 Task: Design a 3D-printable storage container.
Action: Mouse moved to (272, 210)
Screenshot: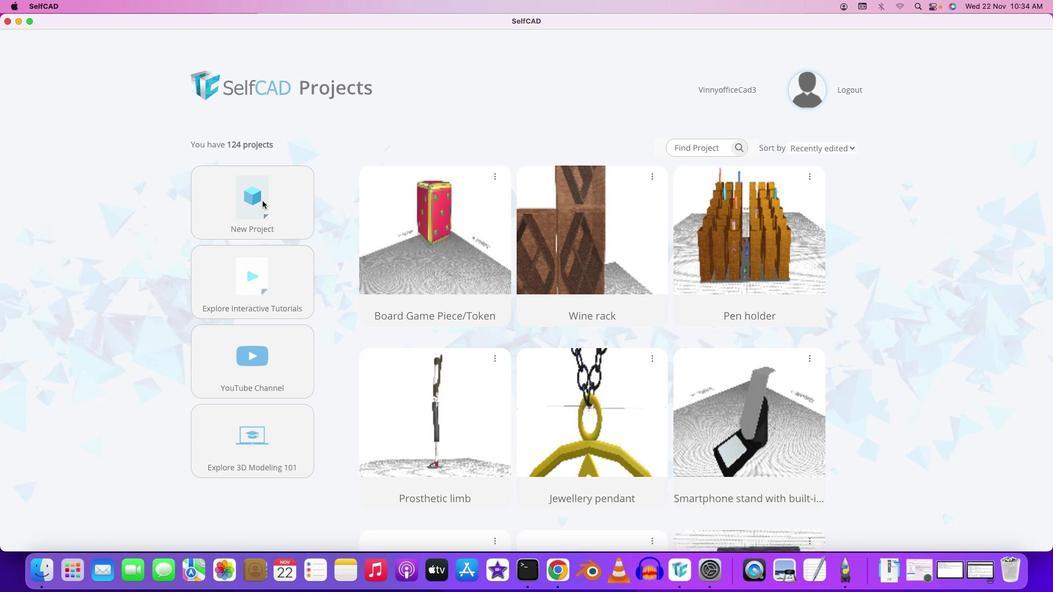 
Action: Mouse pressed left at (272, 210)
Screenshot: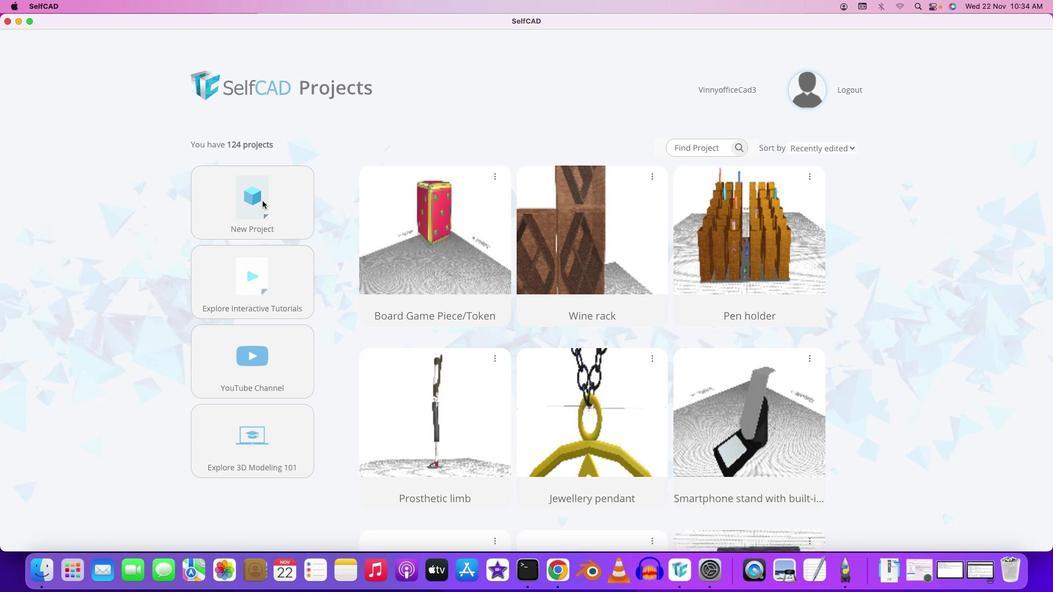 
Action: Mouse moved to (288, 218)
Screenshot: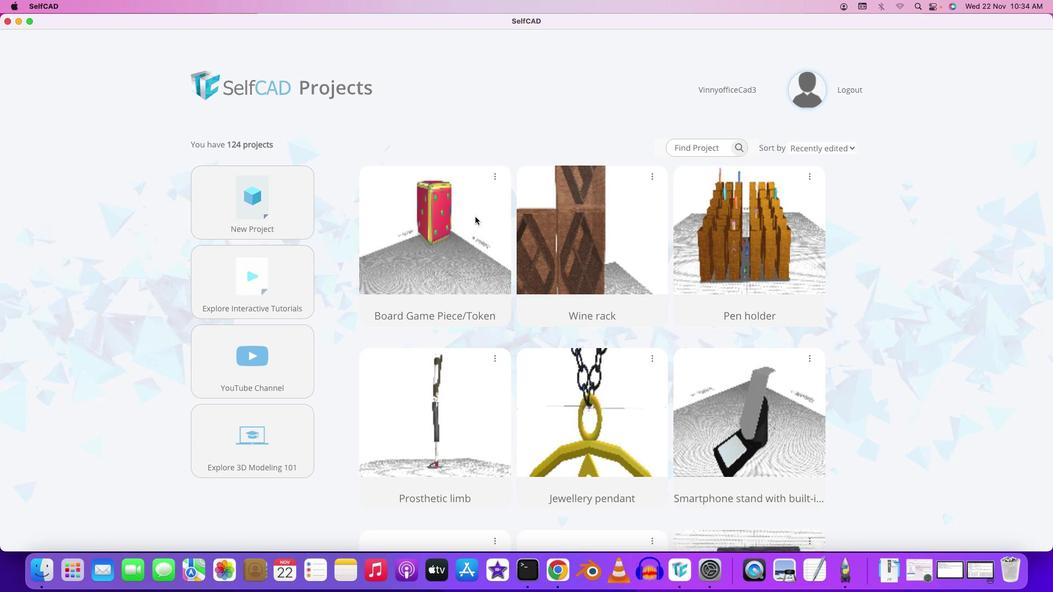 
Action: Mouse pressed left at (288, 218)
Screenshot: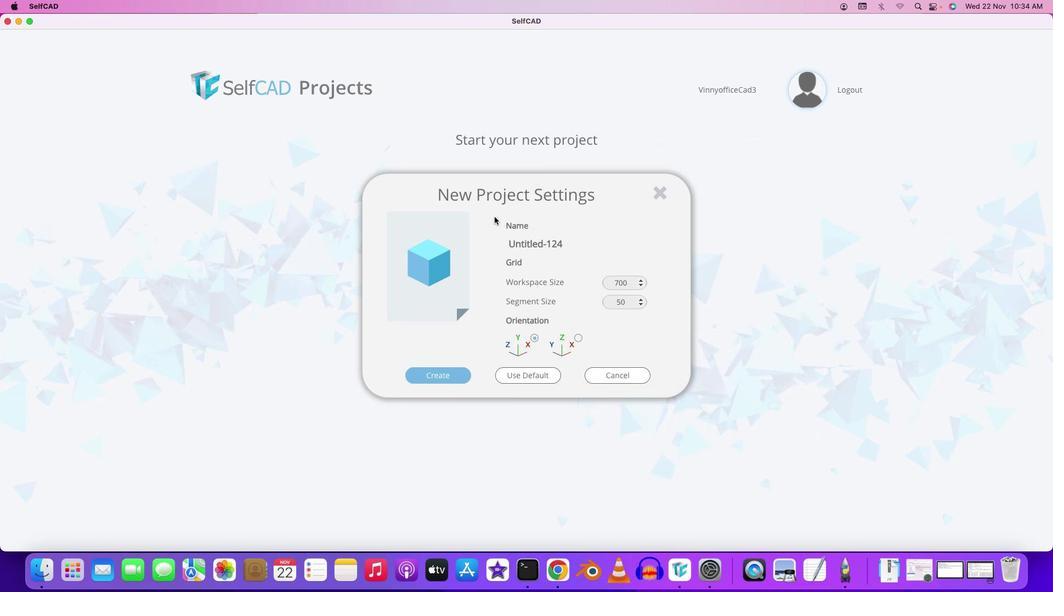 
Action: Mouse moved to (583, 257)
Screenshot: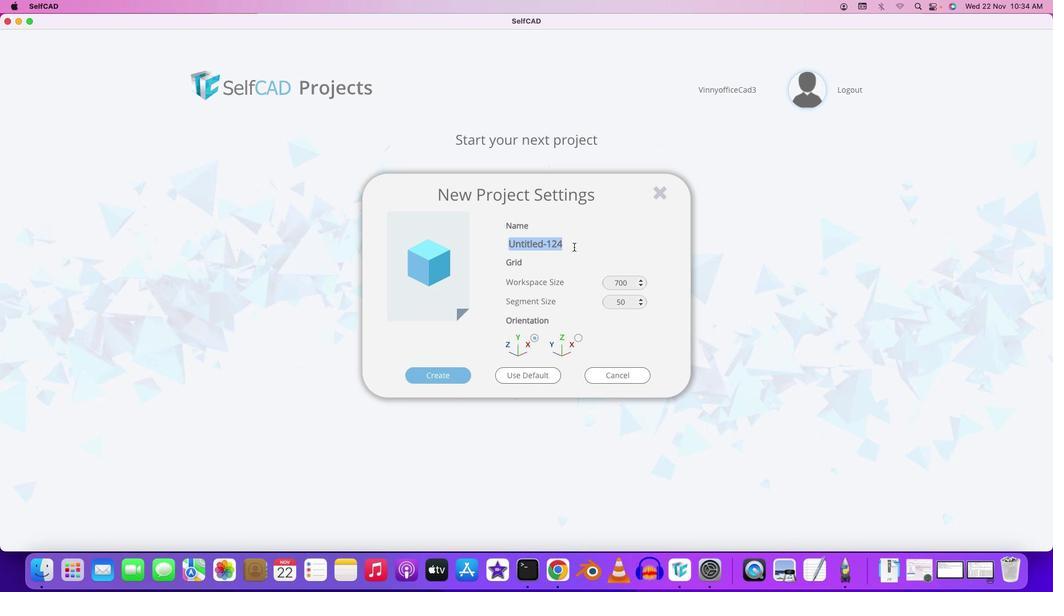 
Action: Mouse pressed left at (583, 257)
Screenshot: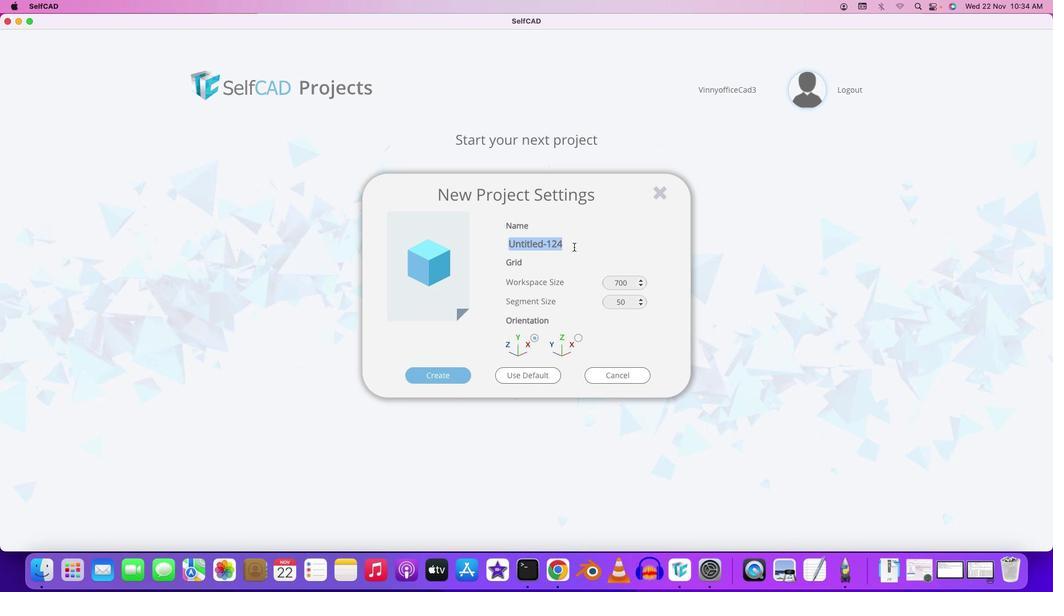 
Action: Key pressed Key.backspaceKey.shift'T''O''D'Key.backspaceKey.backspaceKey.backspaceKey.backspaceKey.shift'S''t''o''r''a''g''e'Key.spaceKey.shift'C''o''n''v'Key.backspace't''a''i''n''e''r'
Screenshot: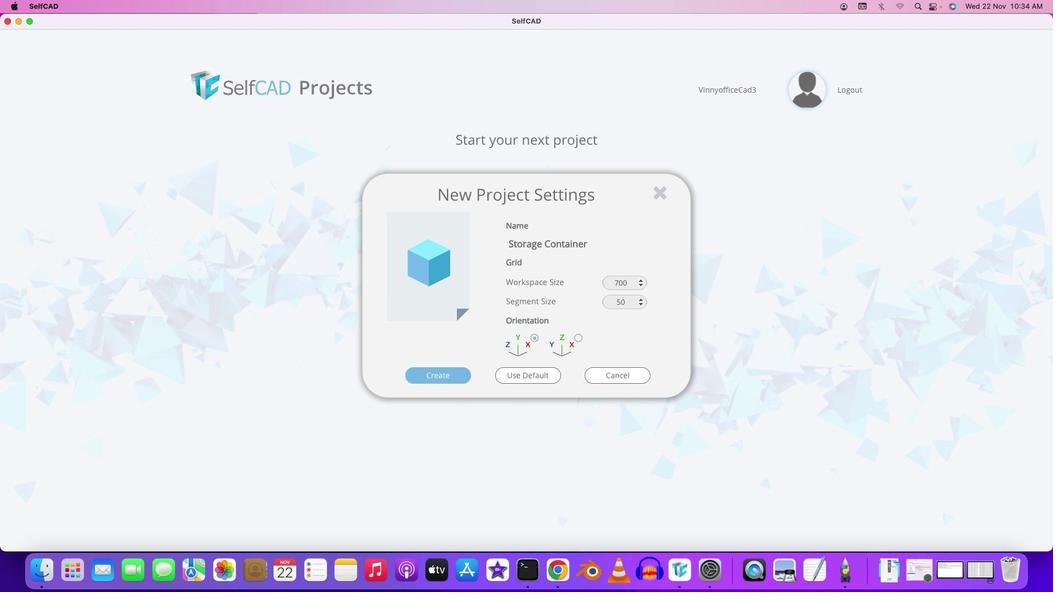 
Action: Mouse moved to (640, 295)
Screenshot: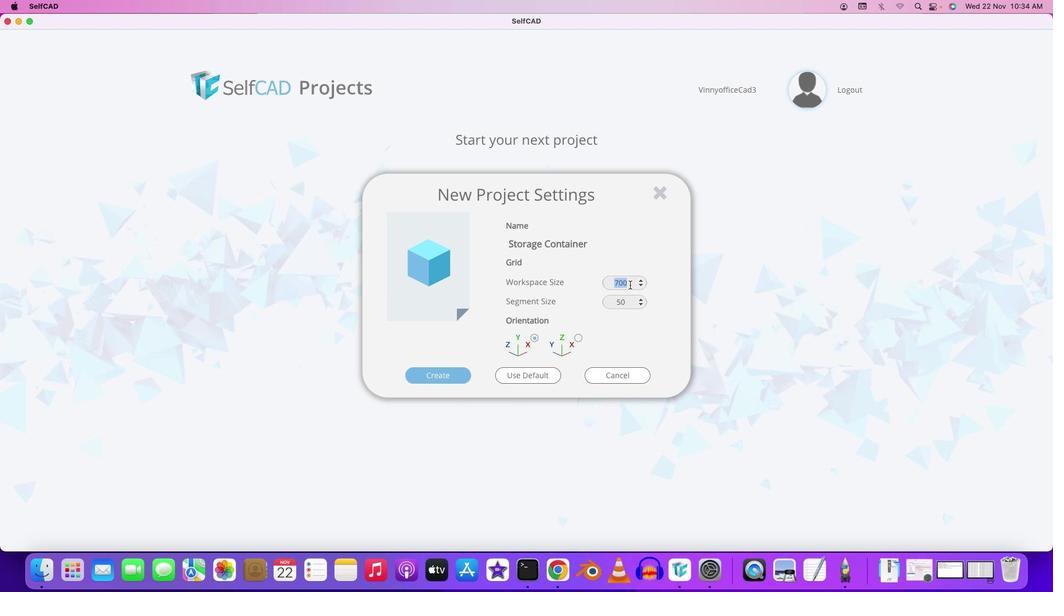 
Action: Mouse pressed left at (640, 295)
Screenshot: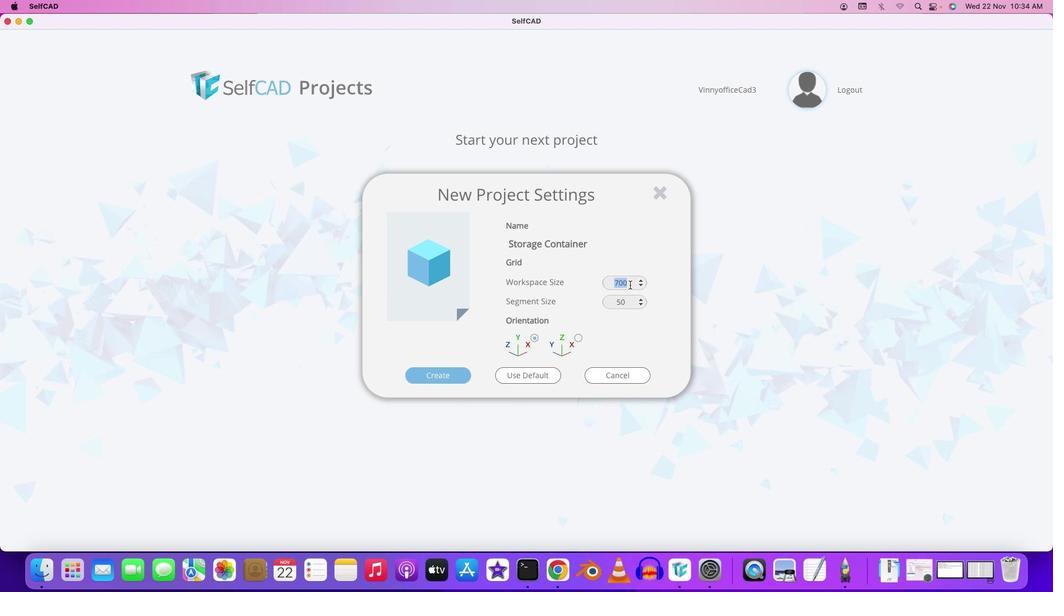 
Action: Key pressed '4''0''0'
Screenshot: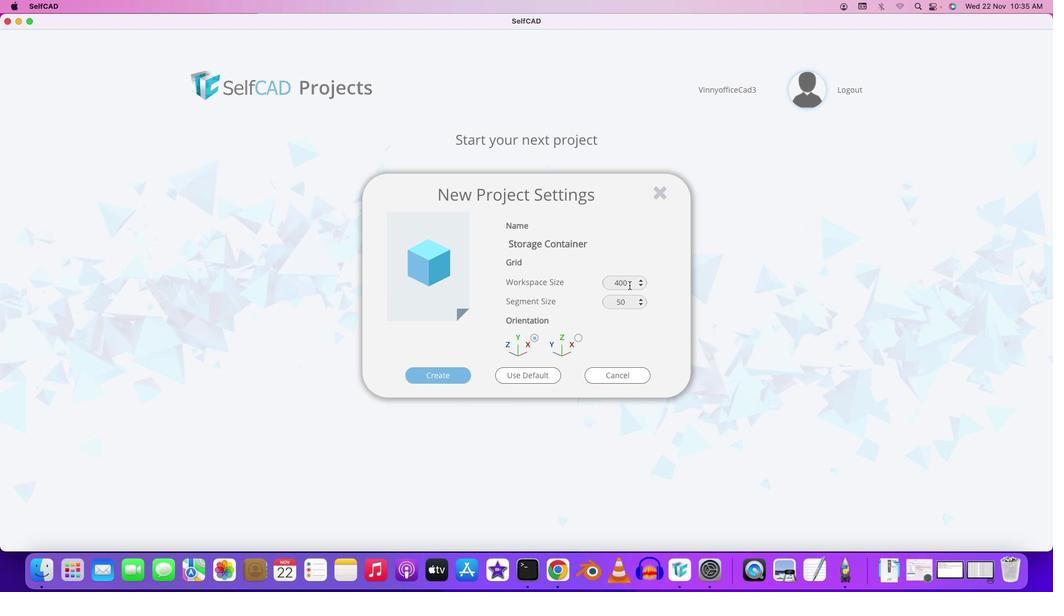 
Action: Mouse moved to (640, 313)
Screenshot: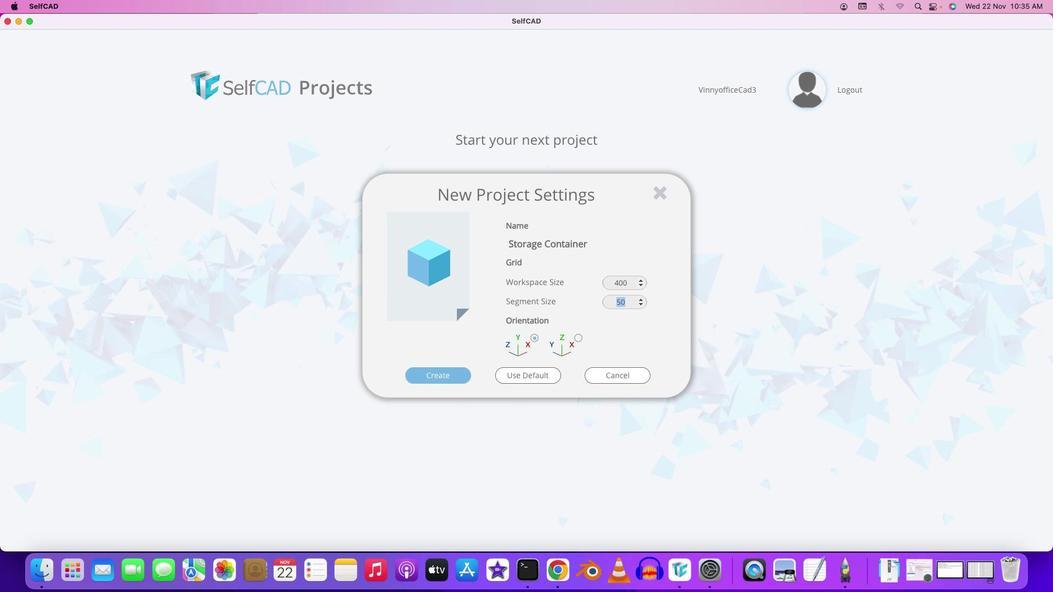 
Action: Mouse pressed left at (640, 313)
Screenshot: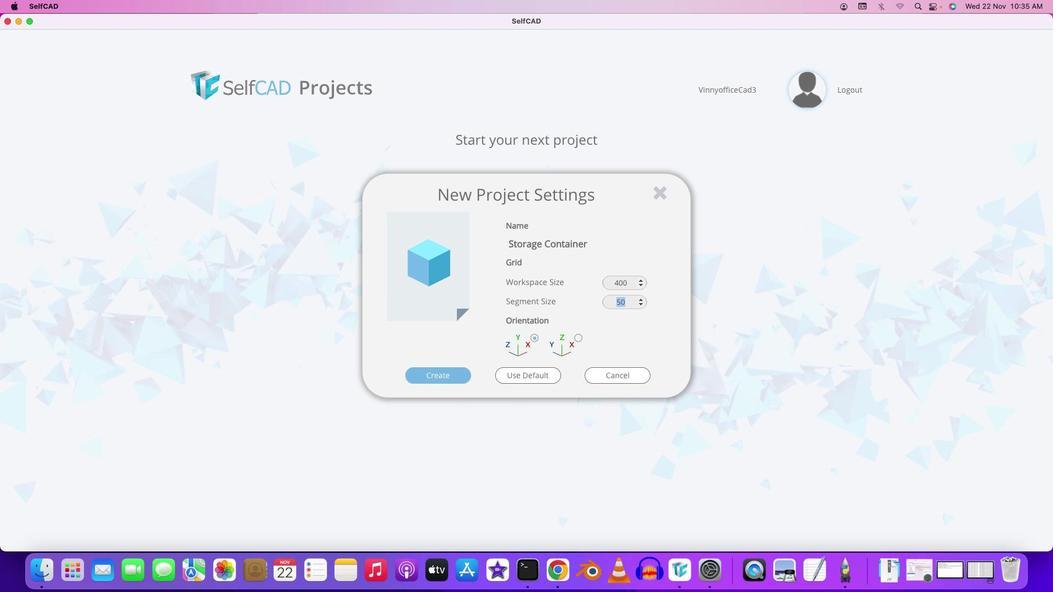 
Action: Mouse moved to (640, 312)
Screenshot: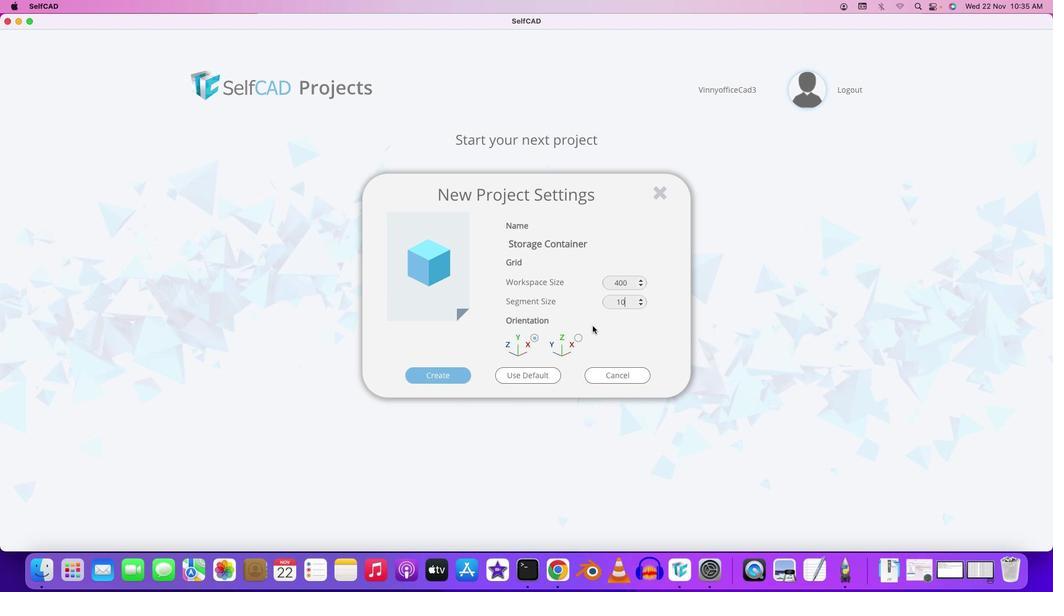 
Action: Key pressed '1''0'
Screenshot: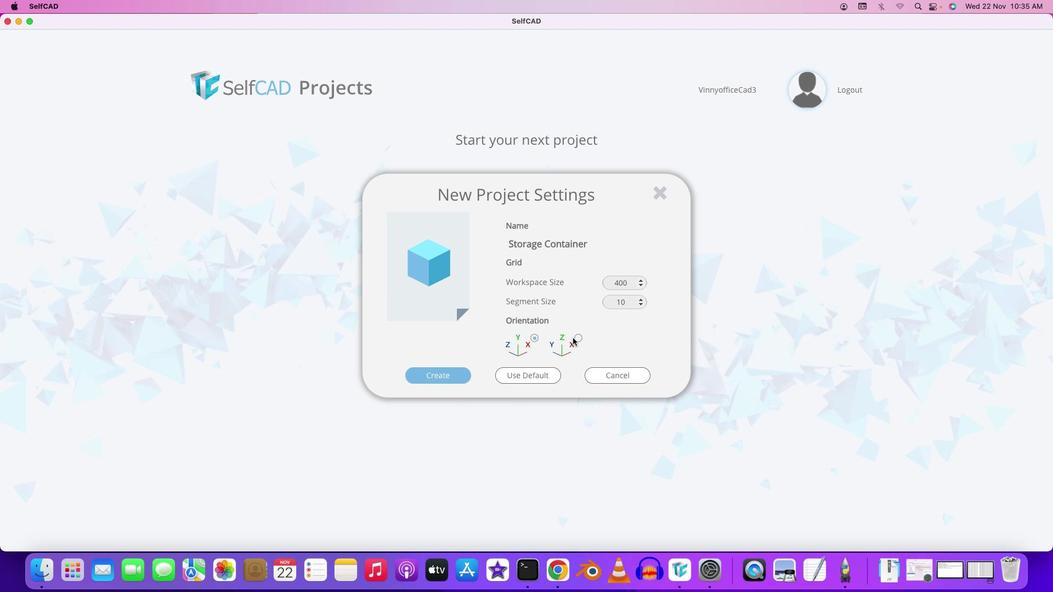 
Action: Mouse moved to (585, 346)
Screenshot: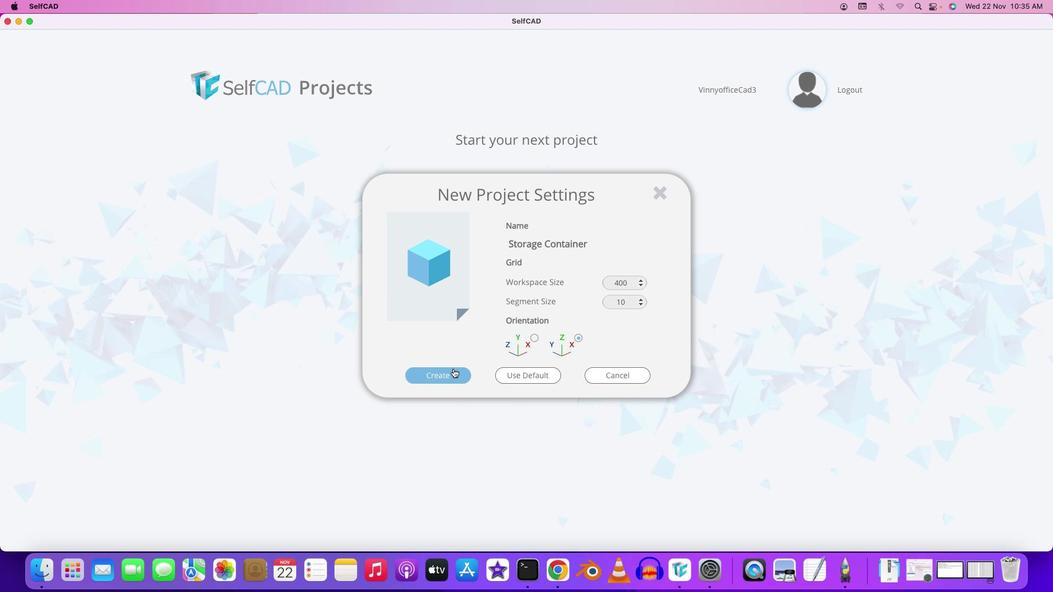 
Action: Mouse pressed left at (585, 346)
Screenshot: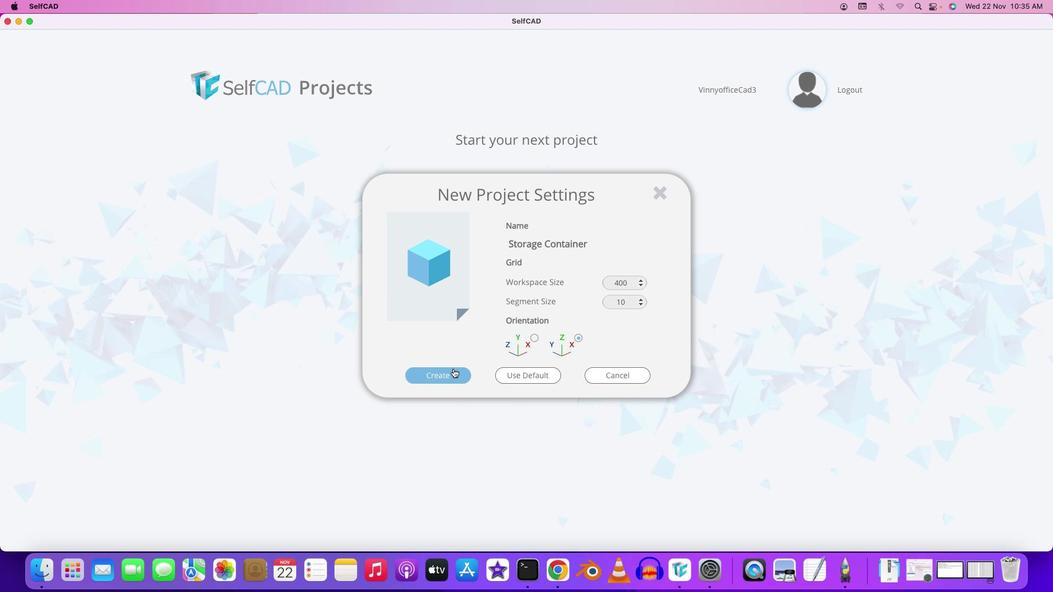 
Action: Mouse moved to (463, 378)
Screenshot: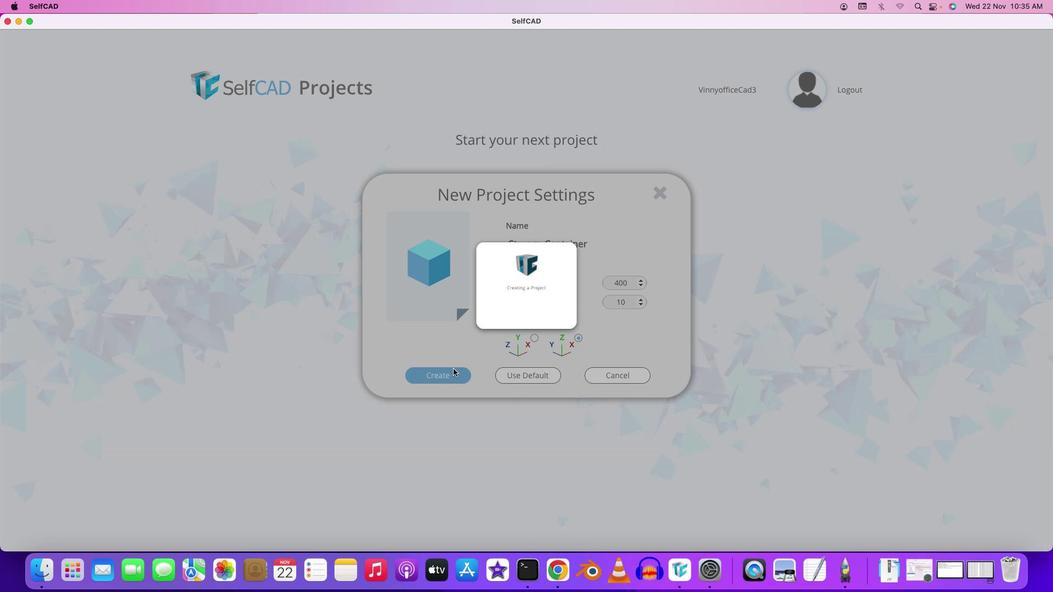 
Action: Mouse pressed left at (463, 378)
Screenshot: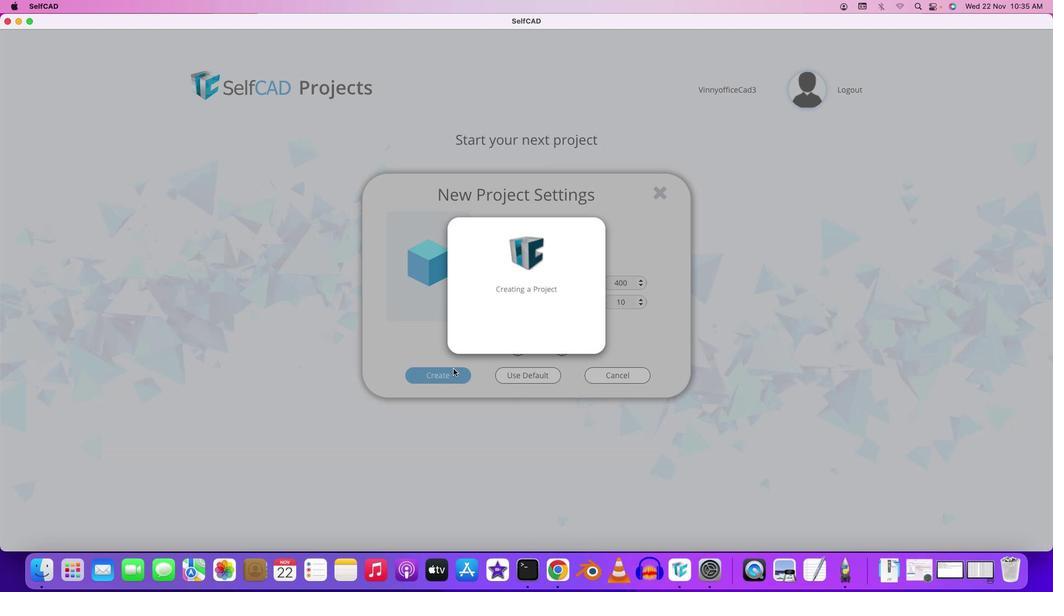 
Action: Mouse moved to (526, 364)
Screenshot: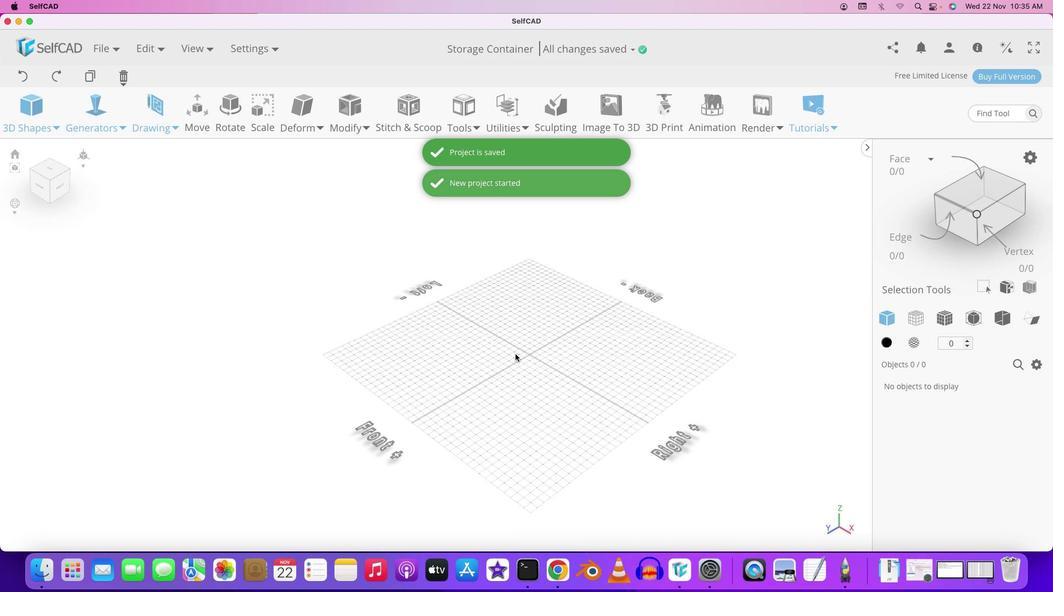 
Action: Mouse scrolled (526, 364) with delta (9, 10)
Screenshot: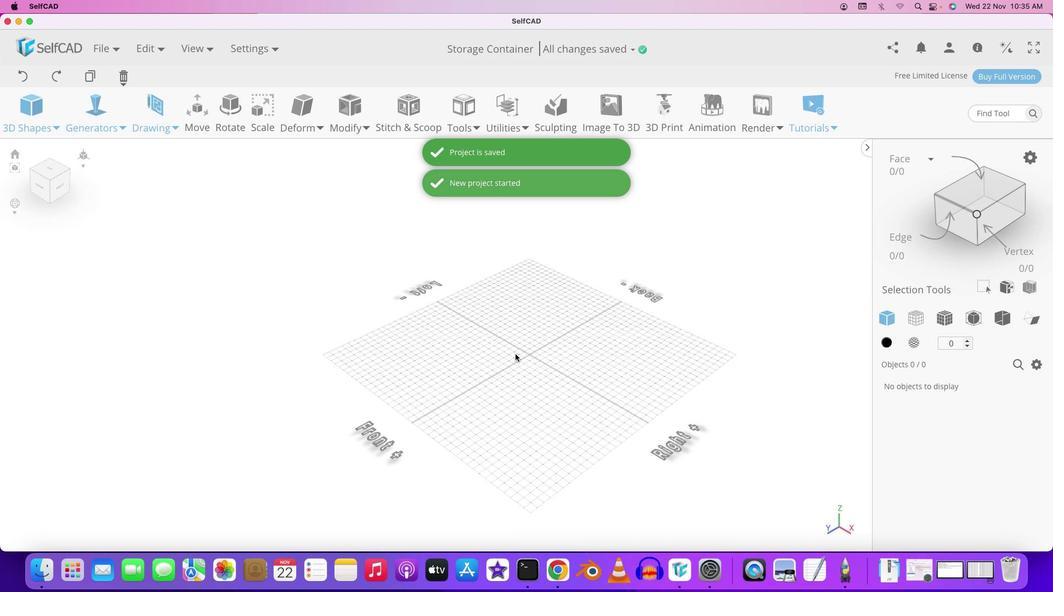 
Action: Mouse scrolled (526, 364) with delta (9, 10)
Screenshot: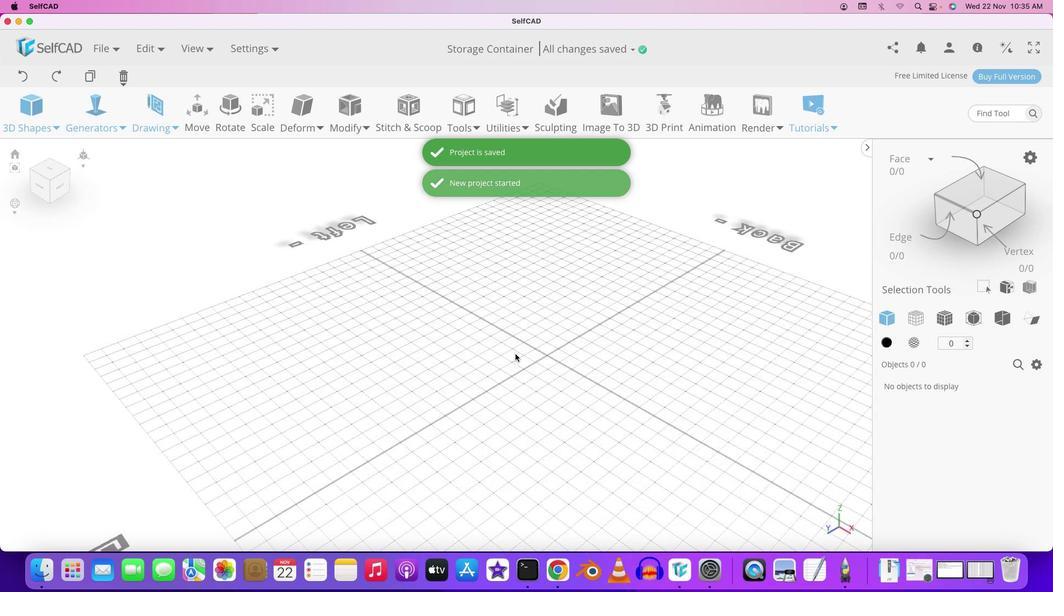 
Action: Mouse scrolled (526, 364) with delta (9, 10)
Screenshot: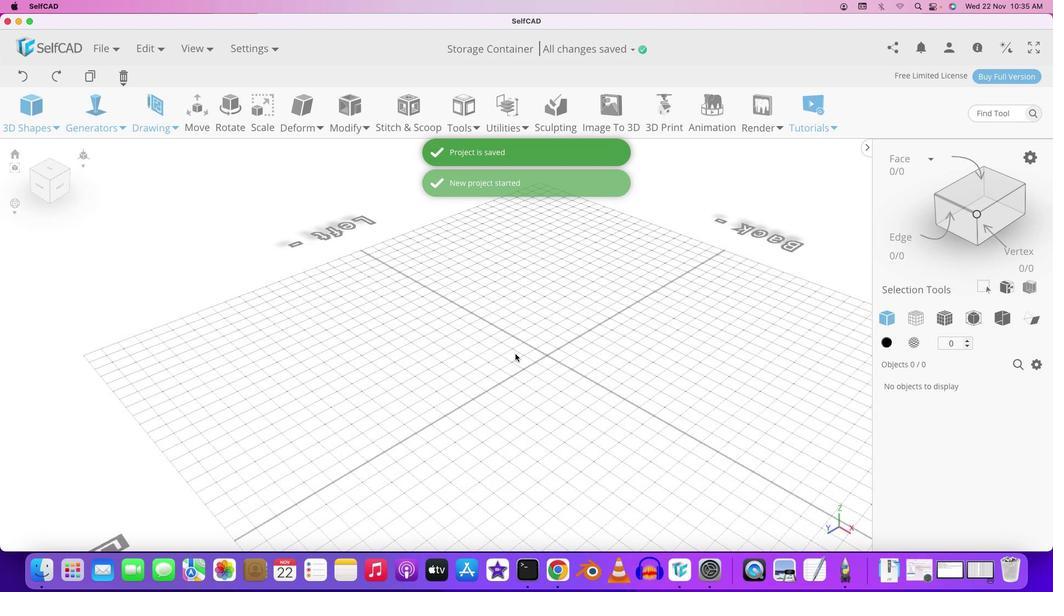 
Action: Mouse moved to (525, 364)
Screenshot: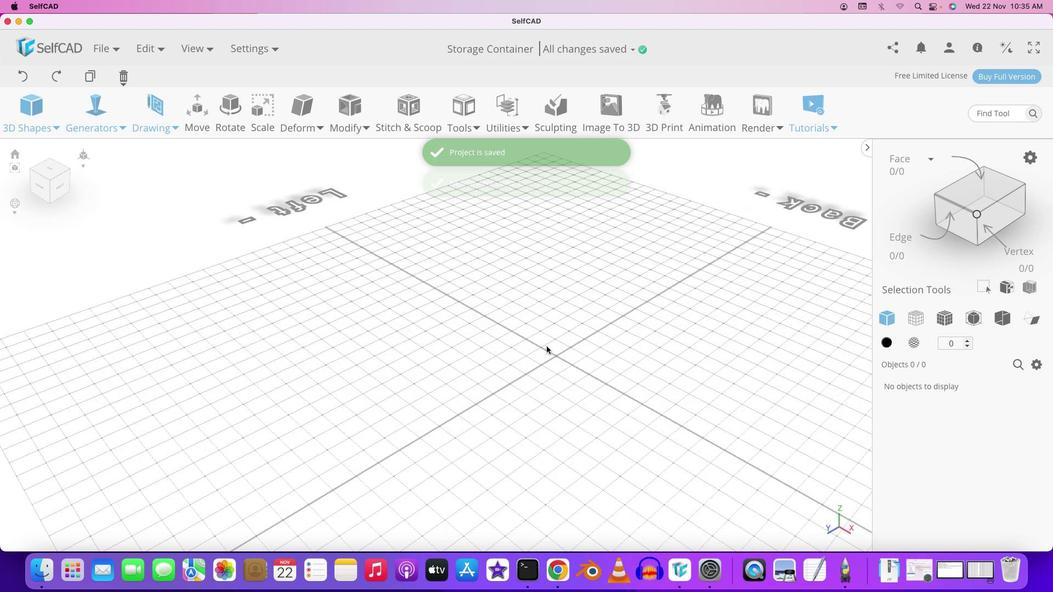 
Action: Mouse scrolled (525, 364) with delta (9, 10)
Screenshot: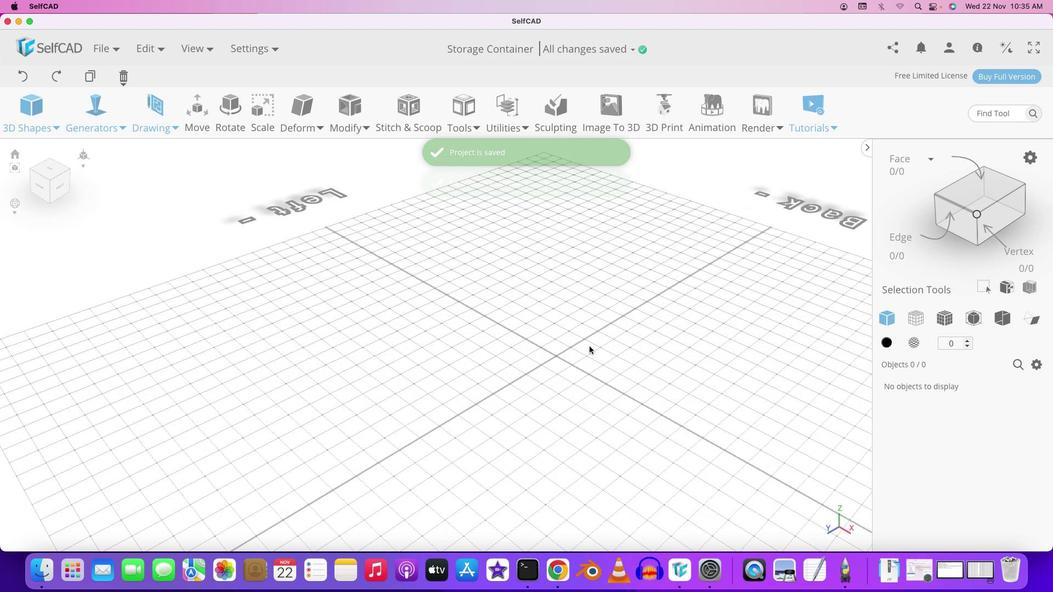 
Action: Mouse scrolled (525, 364) with delta (9, 10)
Screenshot: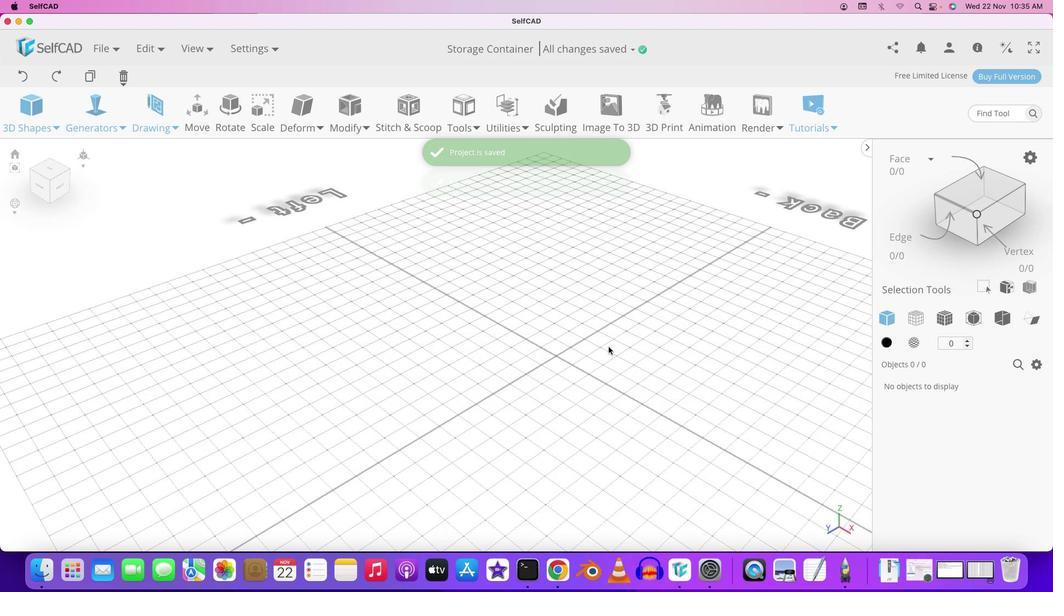 
Action: Mouse scrolled (525, 364) with delta (9, 11)
Screenshot: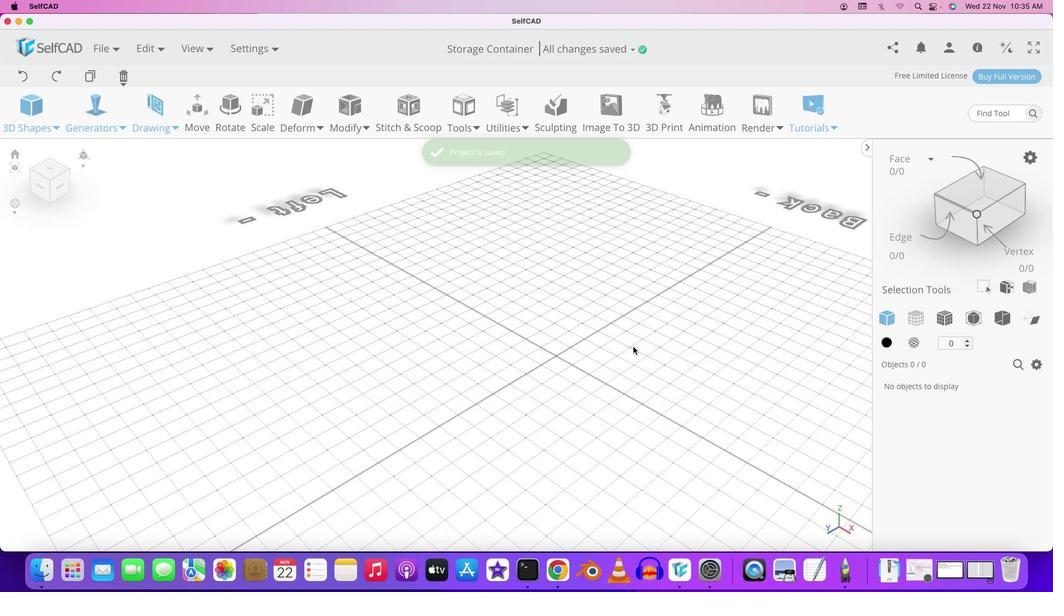 
Action: Mouse scrolled (525, 364) with delta (9, 12)
Screenshot: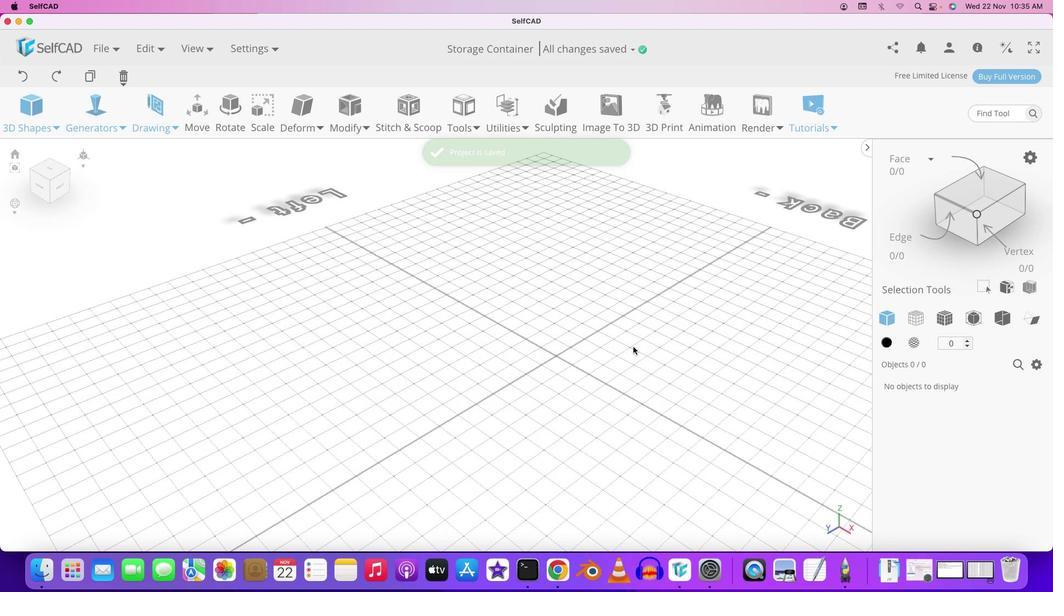 
Action: Mouse scrolled (525, 364) with delta (9, 13)
Screenshot: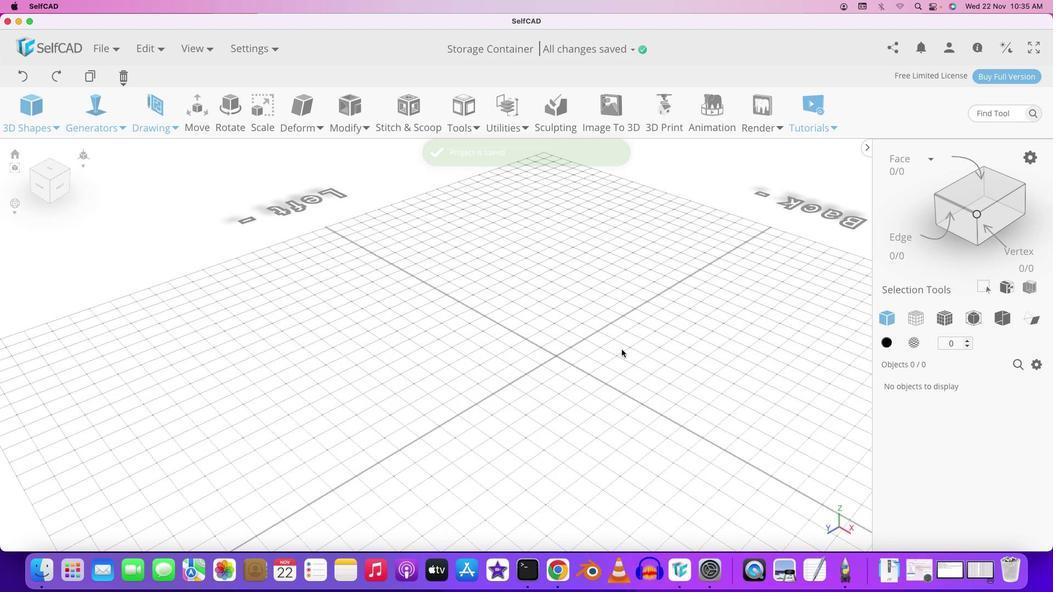 
Action: Mouse moved to (526, 363)
Screenshot: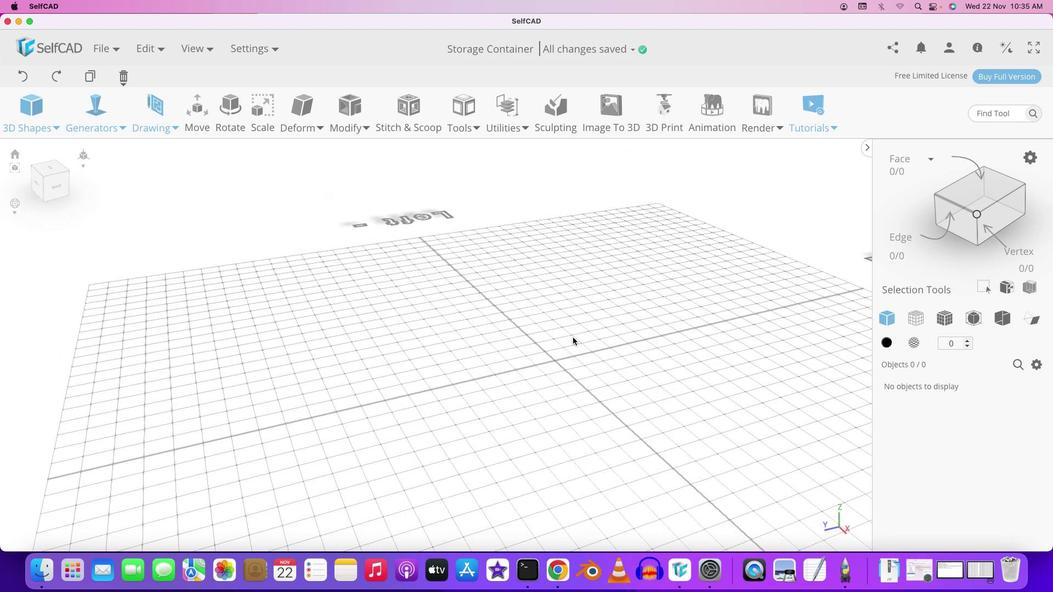 
Action: Mouse scrolled (526, 363) with delta (9, 10)
Screenshot: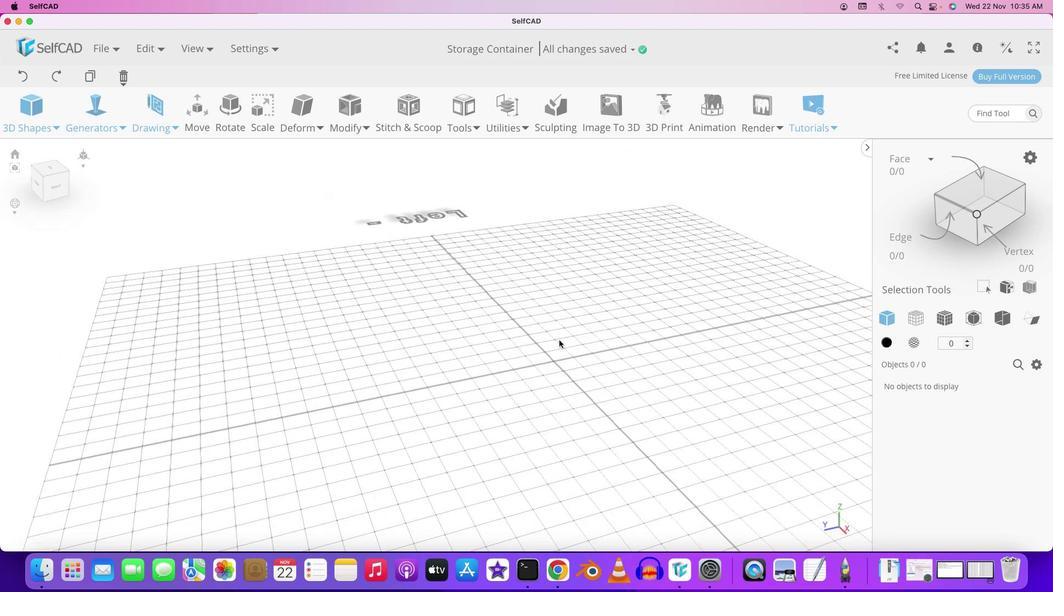 
Action: Mouse moved to (527, 363)
Screenshot: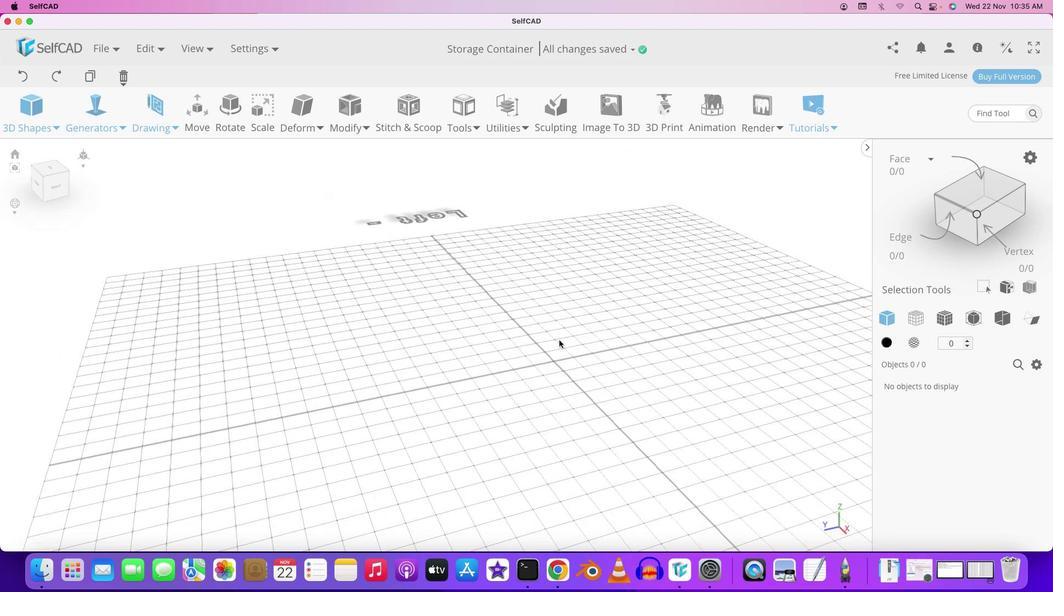 
Action: Mouse scrolled (527, 363) with delta (9, 10)
Screenshot: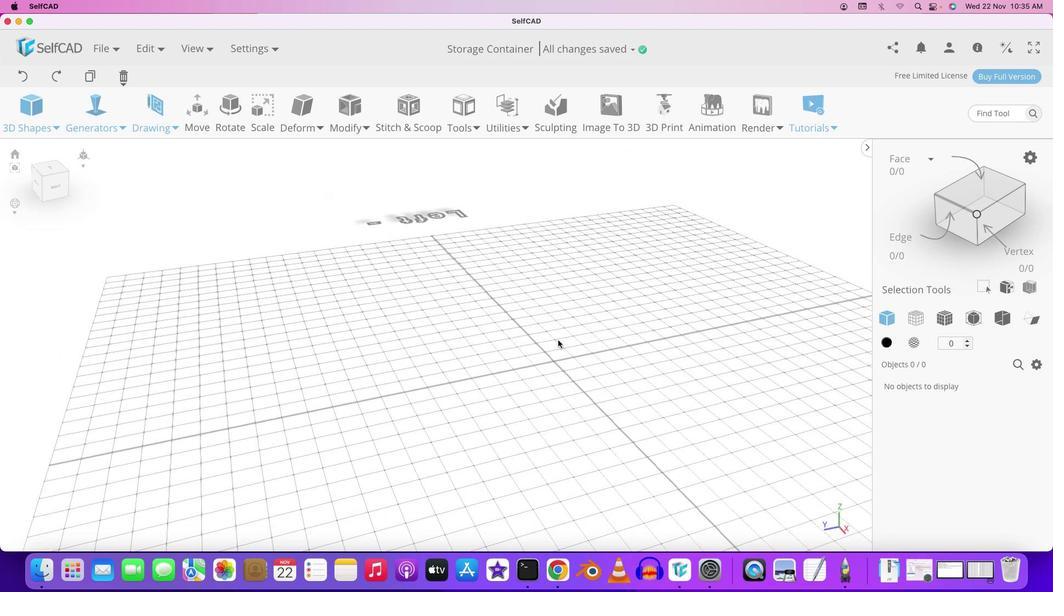 
Action: Mouse moved to (527, 363)
Screenshot: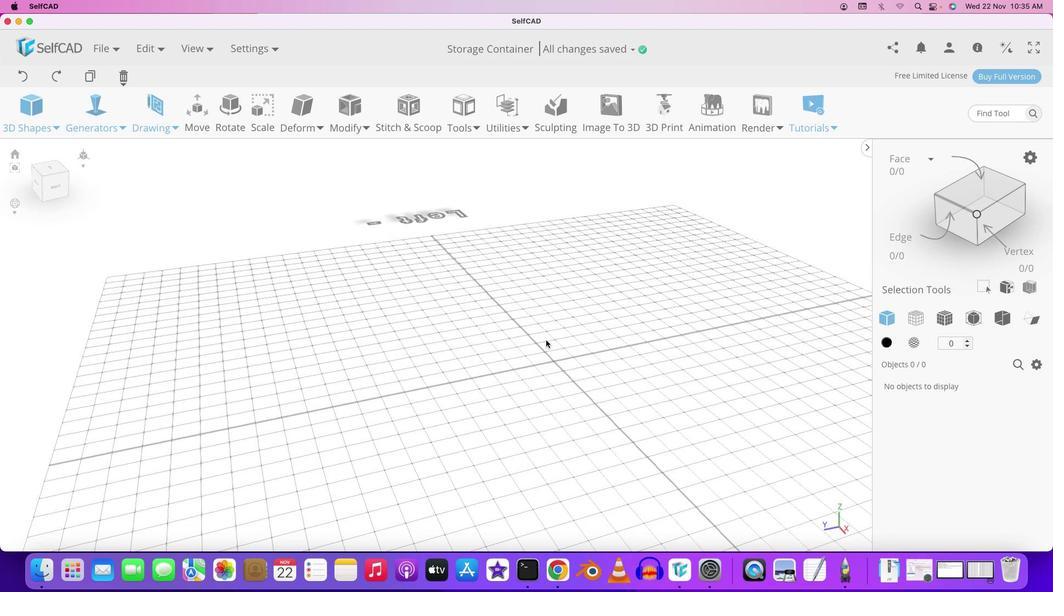 
Action: Mouse scrolled (527, 363) with delta (9, 11)
Screenshot: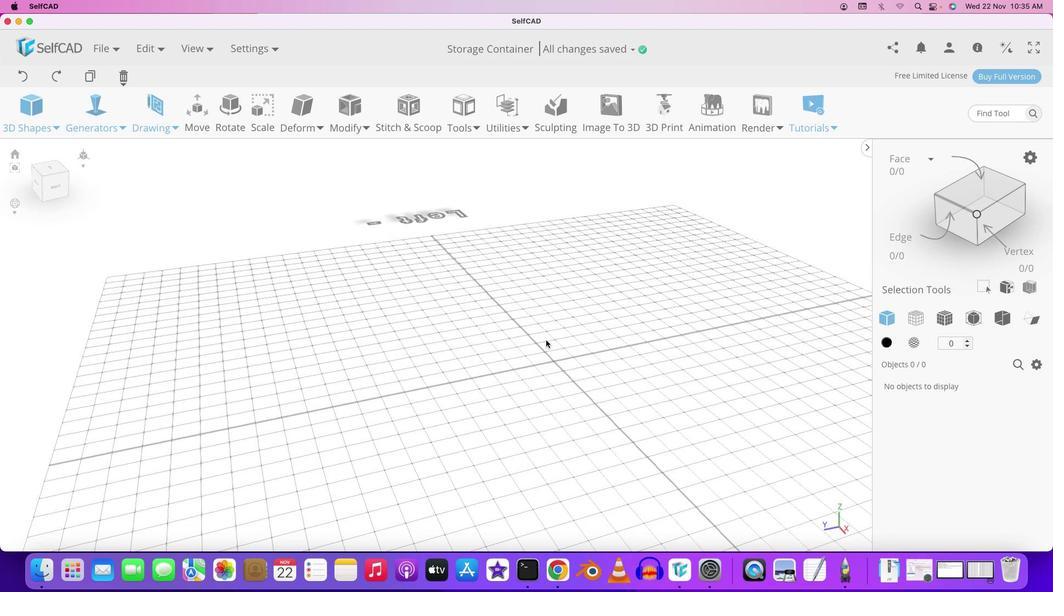 
Action: Mouse moved to (643, 357)
Screenshot: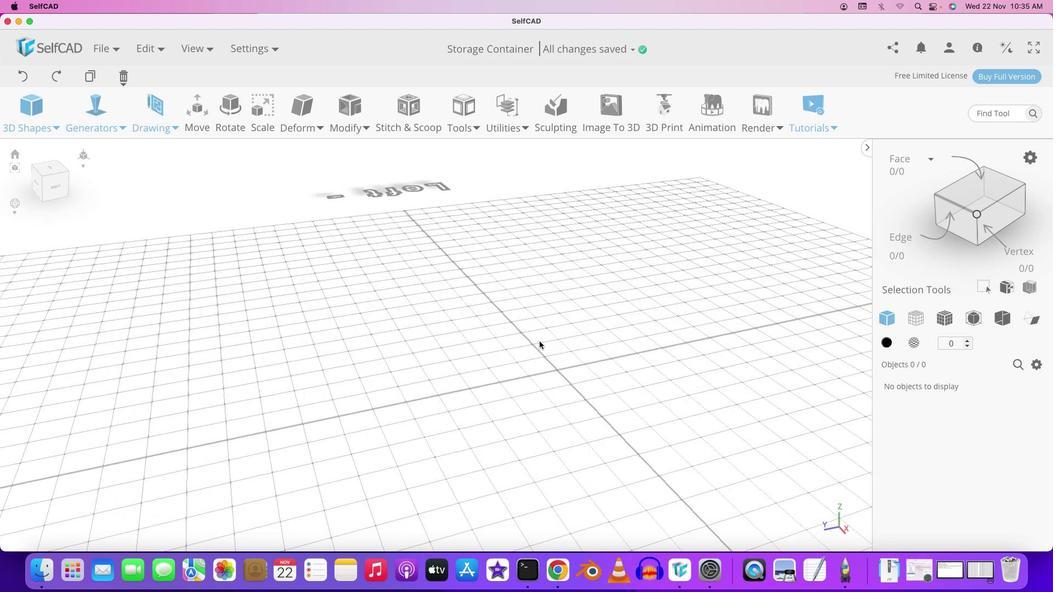 
Action: Mouse pressed left at (643, 357)
Screenshot: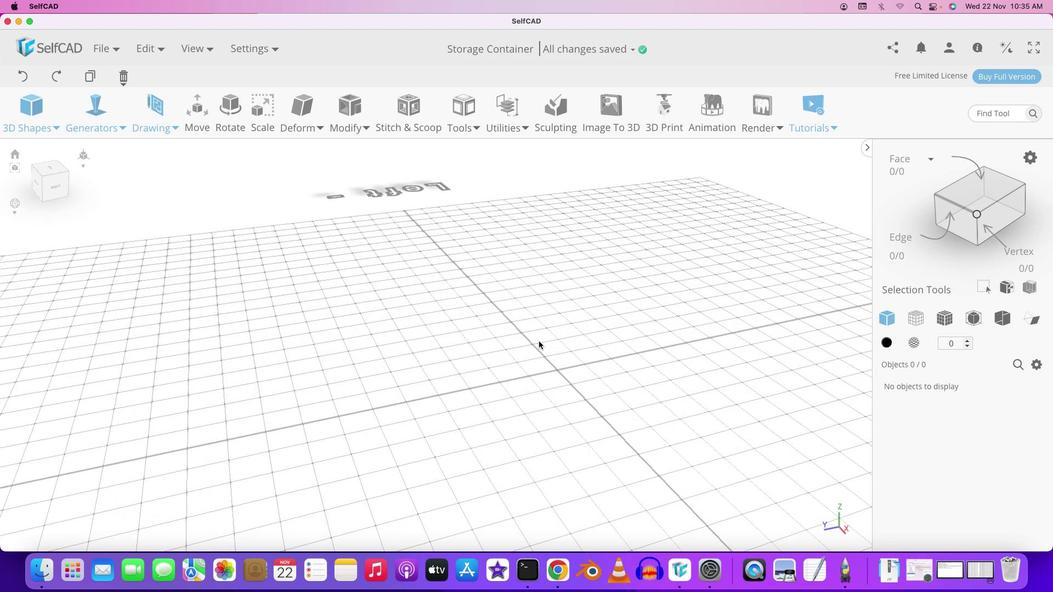 
Action: Mouse moved to (556, 350)
Screenshot: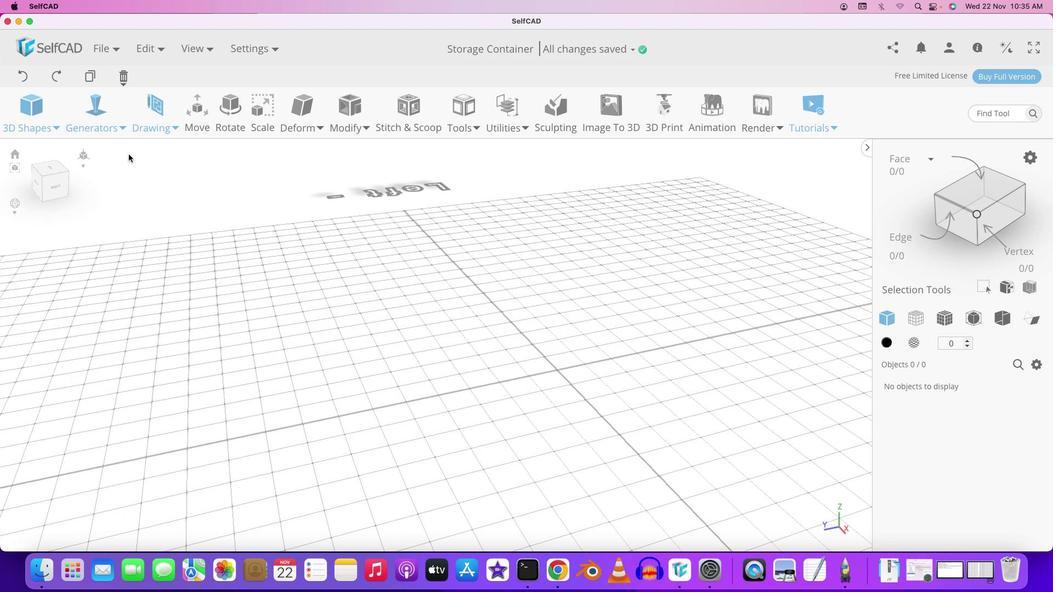 
Action: Mouse scrolled (556, 350) with delta (9, 10)
Screenshot: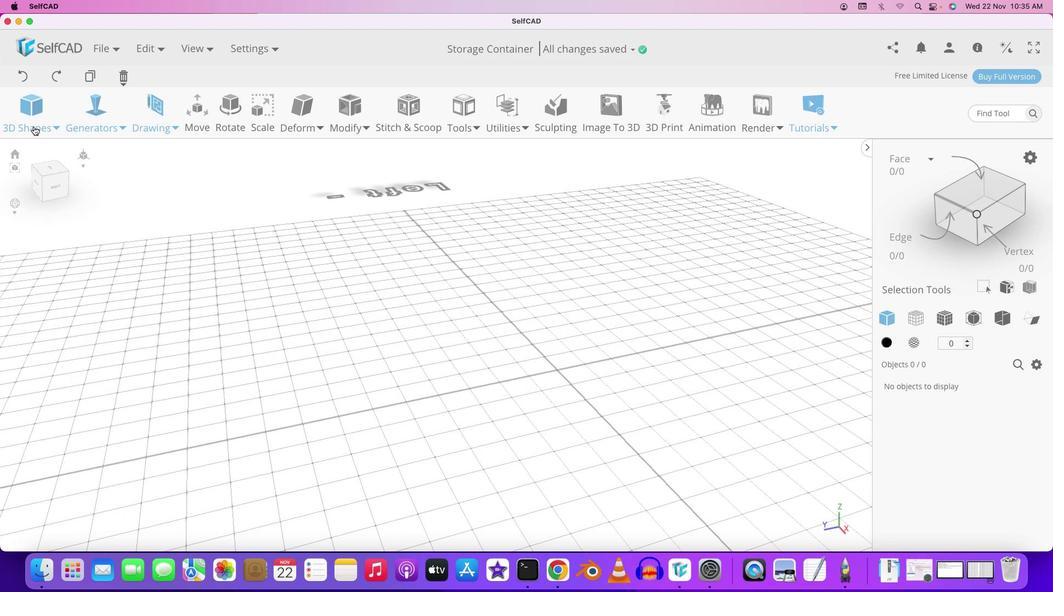 
Action: Mouse scrolled (556, 350) with delta (9, 10)
Screenshot: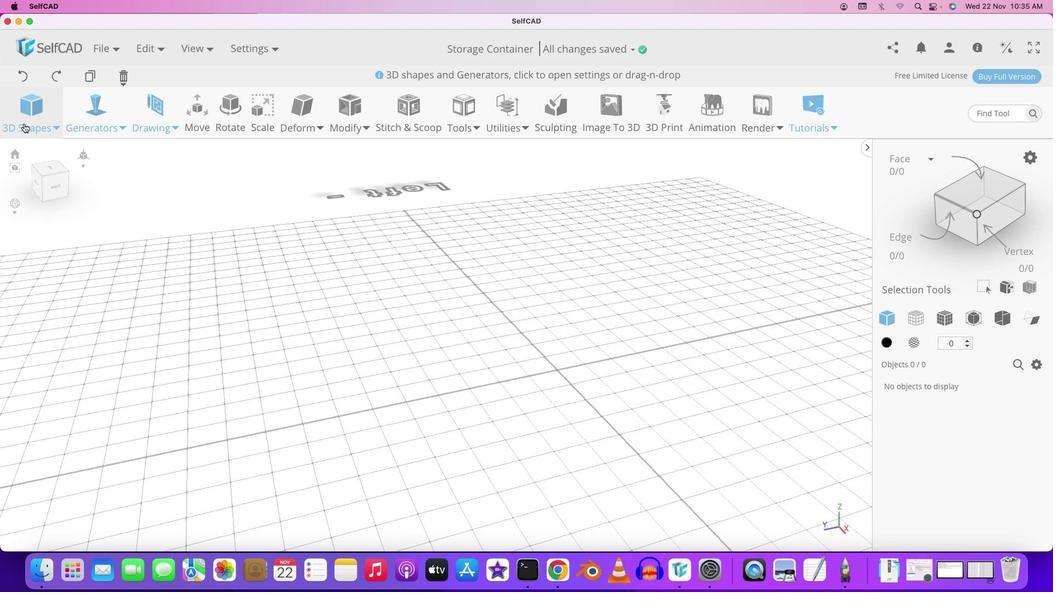 
Action: Mouse moved to (555, 350)
Screenshot: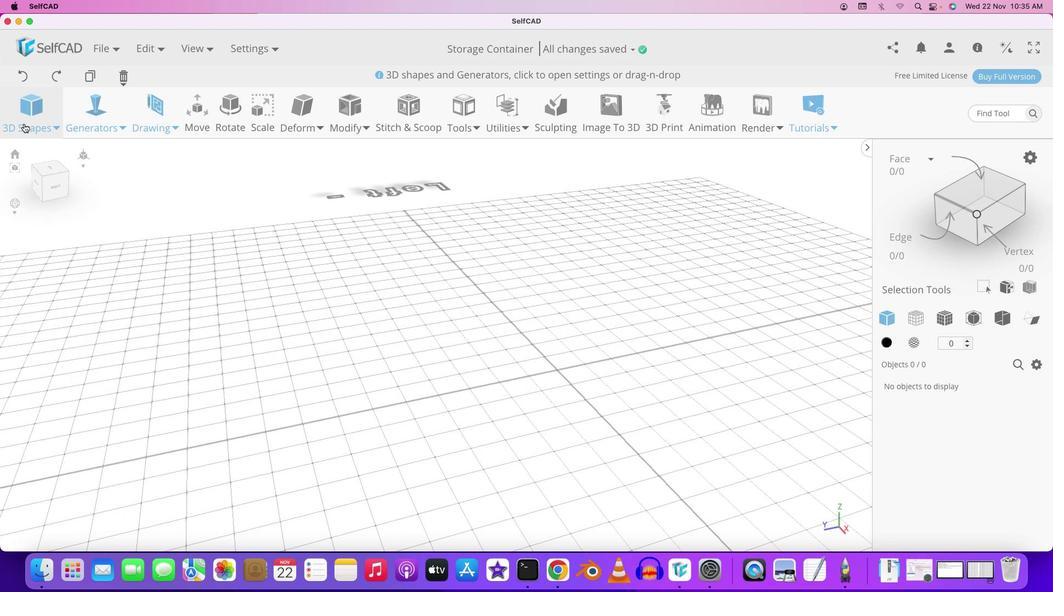 
Action: Mouse scrolled (555, 350) with delta (9, 12)
Screenshot: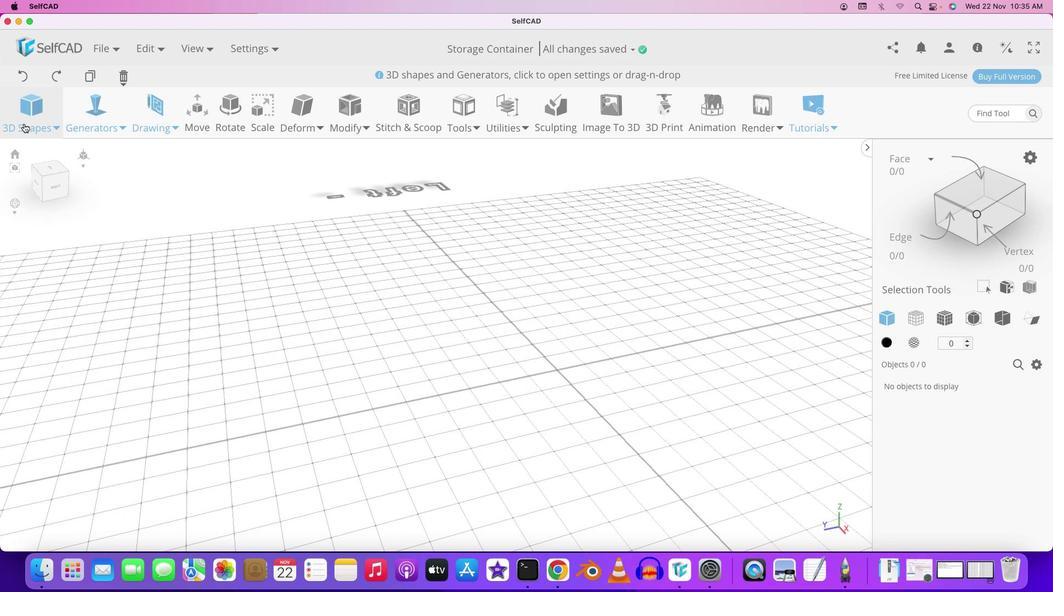 
Action: Mouse moved to (108, 179)
Screenshot: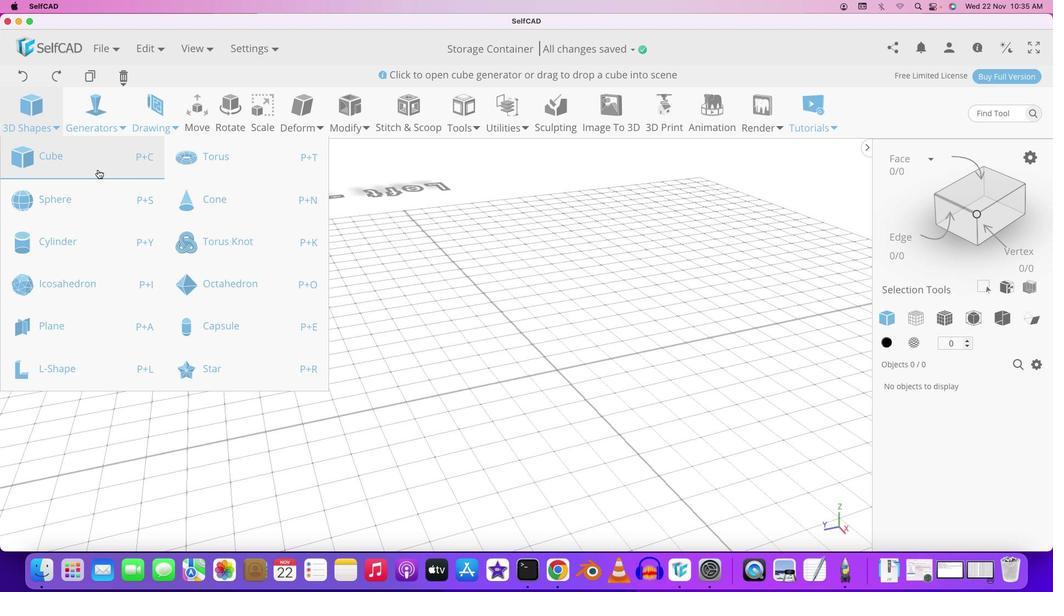 
Action: Mouse pressed left at (108, 179)
Screenshot: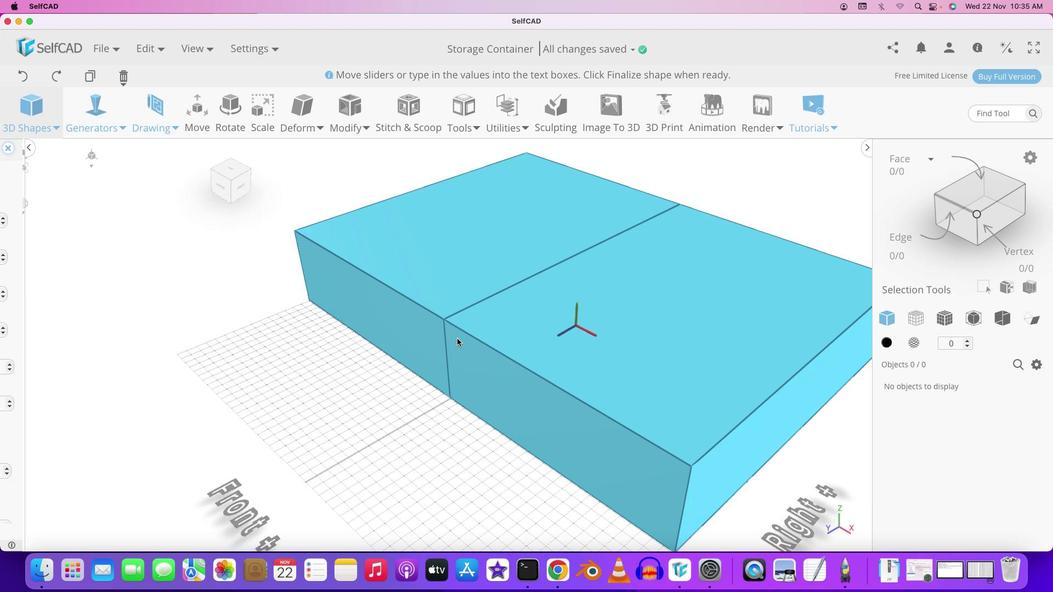 
Action: Mouse moved to (431, 391)
Screenshot: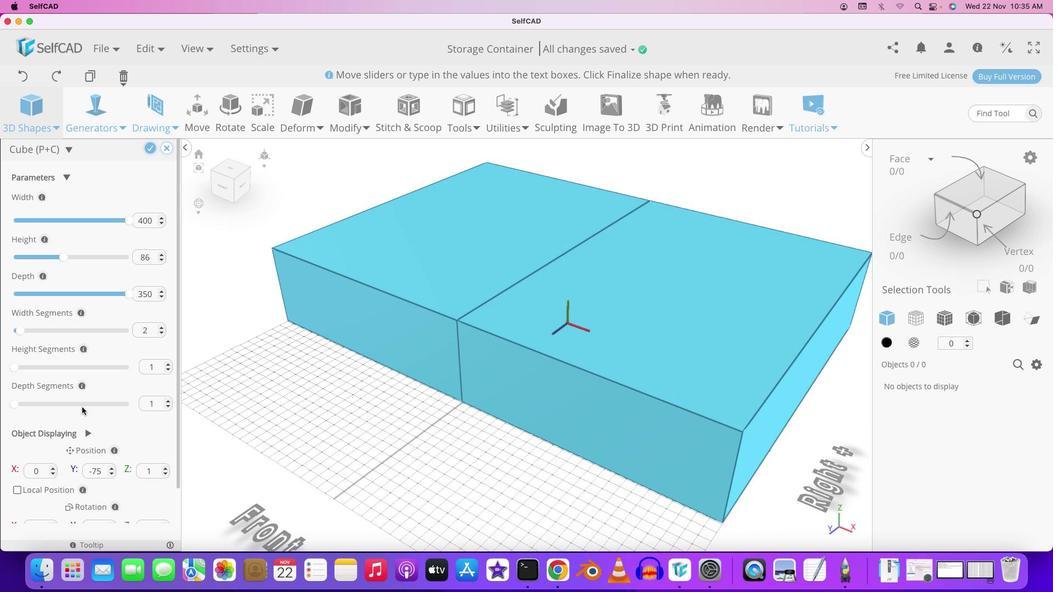 
Action: Mouse pressed left at (431, 391)
Screenshot: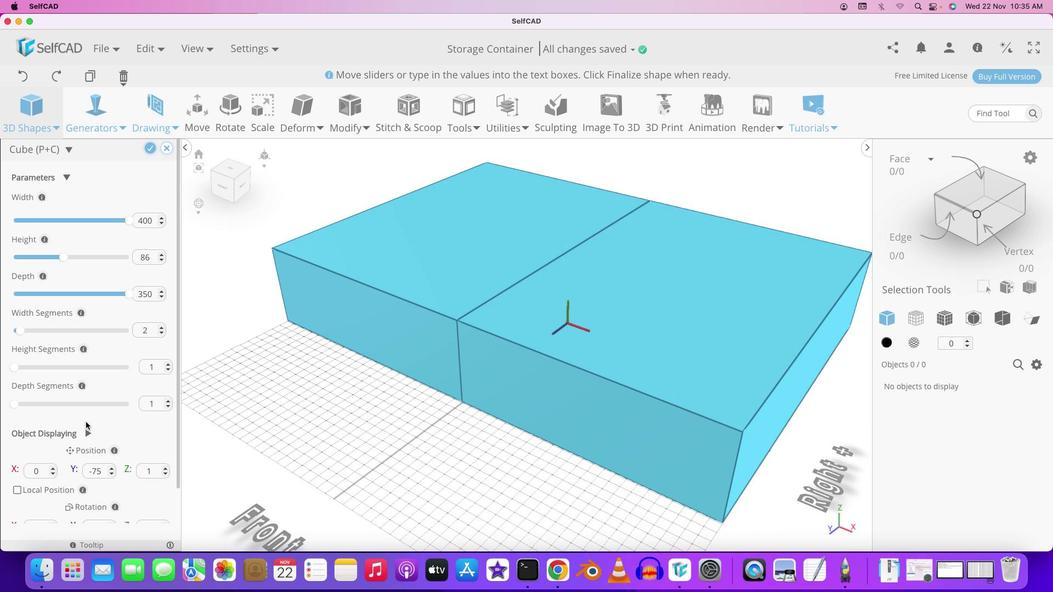 
Action: Mouse moved to (82, 416)
Screenshot: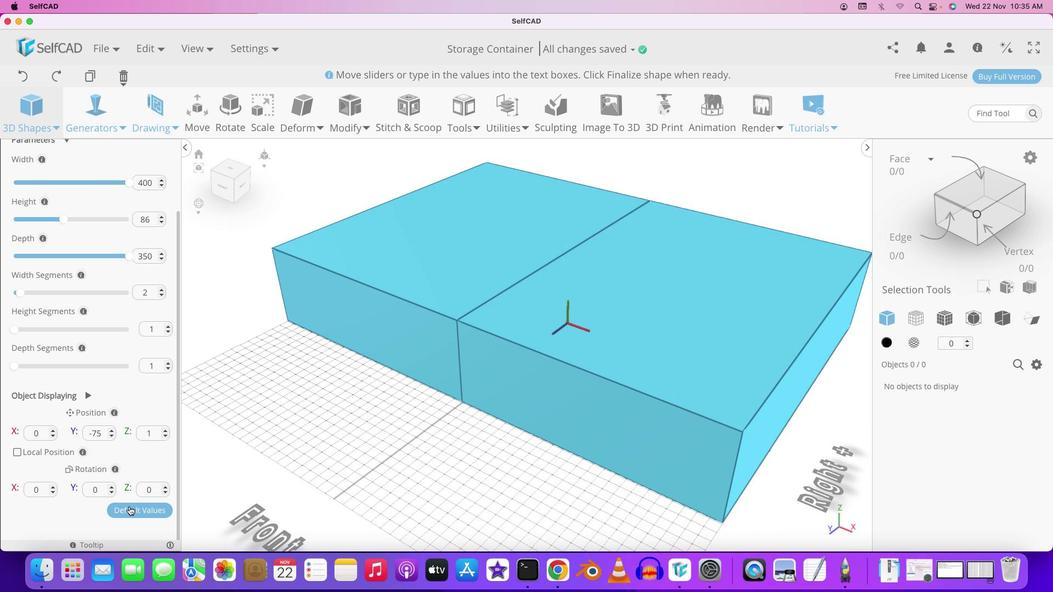 
Action: Mouse scrolled (82, 416) with delta (9, 9)
Screenshot: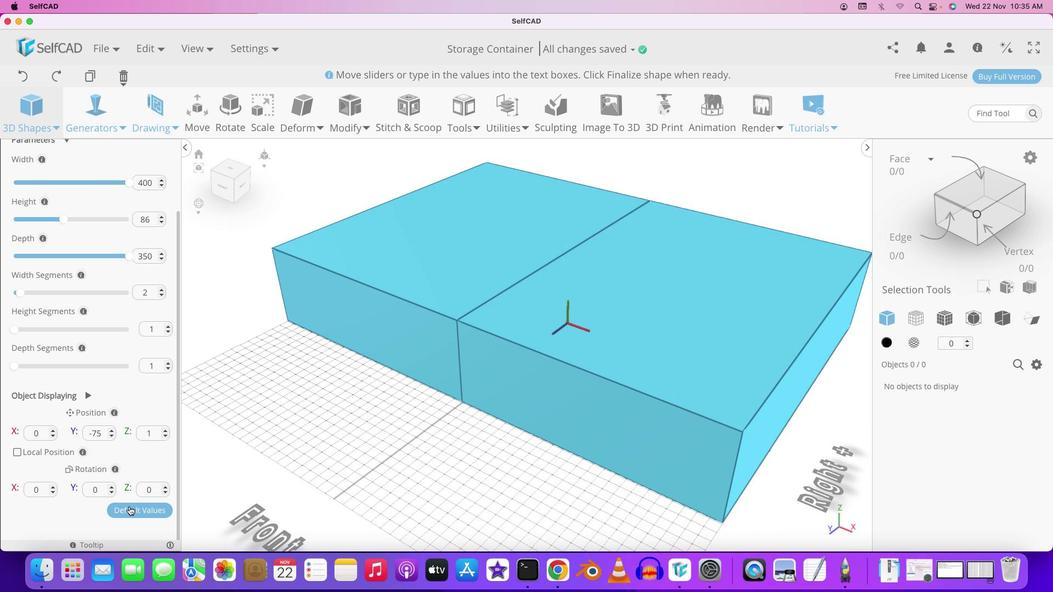 
Action: Mouse scrolled (82, 416) with delta (9, 9)
Screenshot: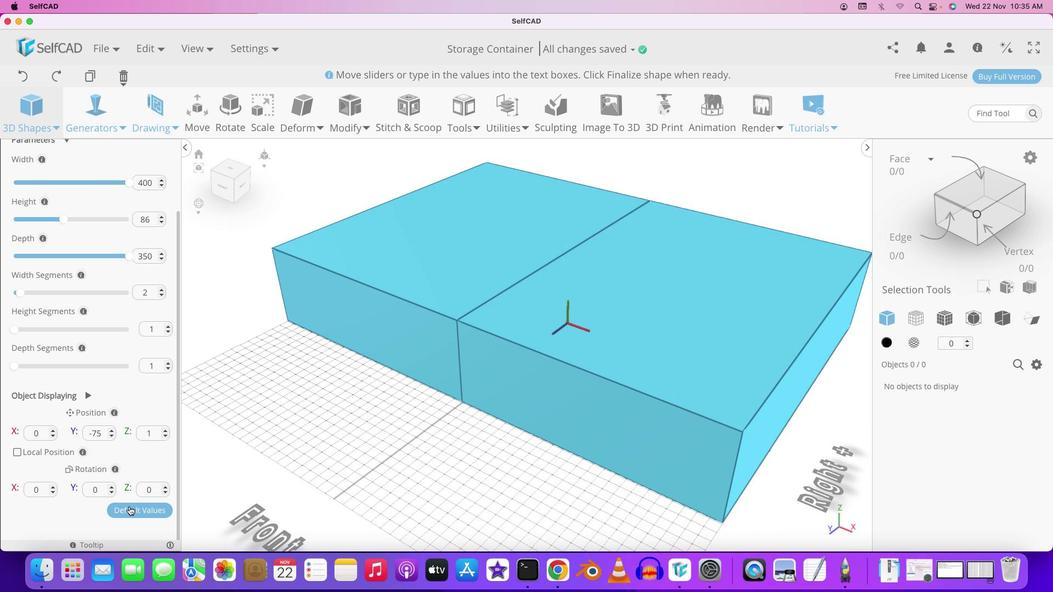 
Action: Mouse moved to (82, 416)
Screenshot: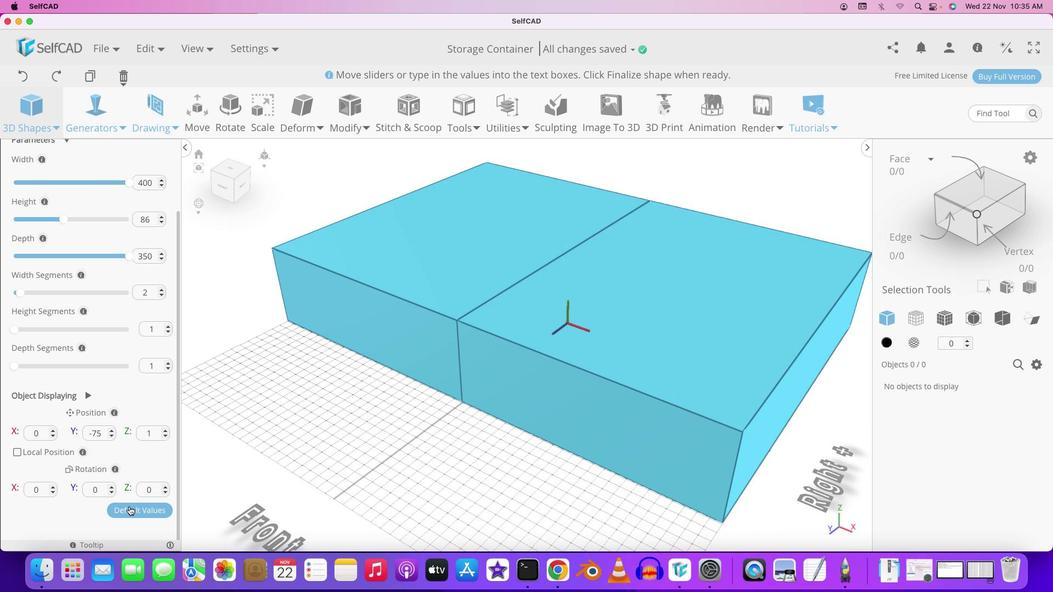 
Action: Mouse scrolled (82, 416) with delta (9, 7)
Screenshot: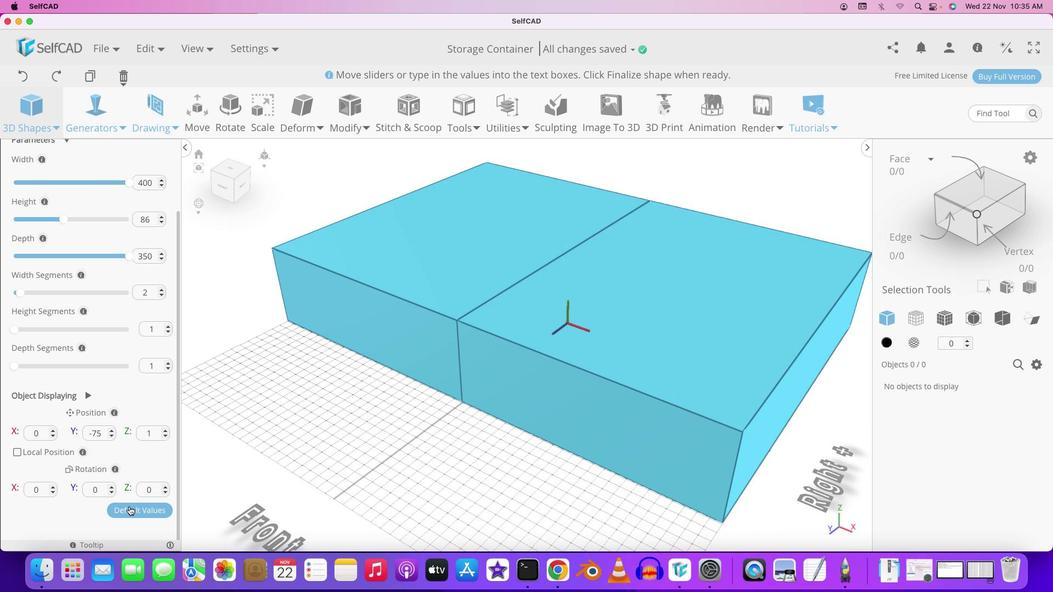
Action: Mouse moved to (83, 415)
Screenshot: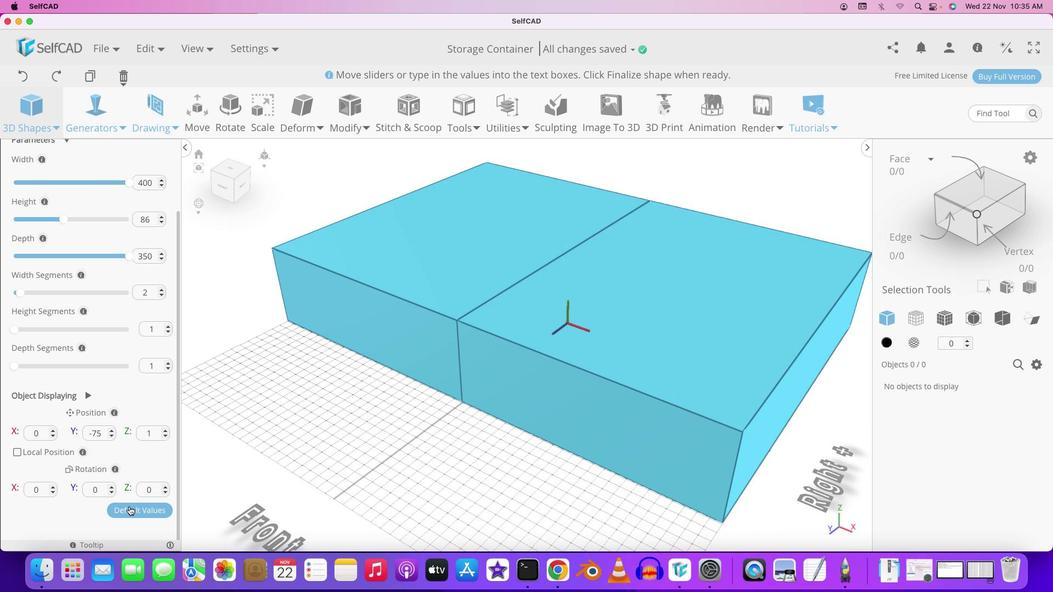 
Action: Mouse scrolled (83, 415) with delta (9, 6)
Screenshot: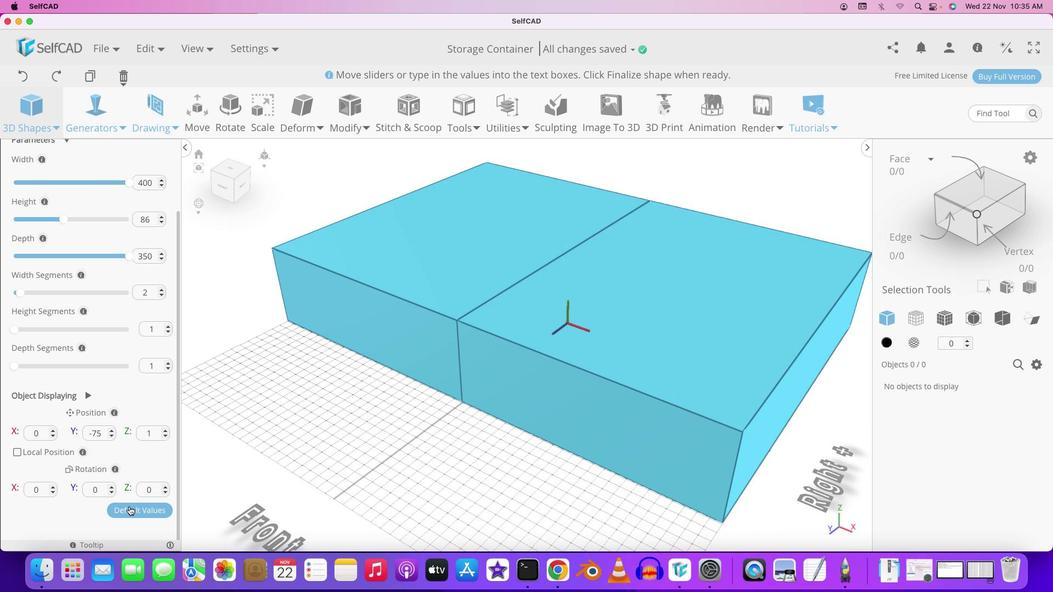 
Action: Mouse moved to (138, 516)
Screenshot: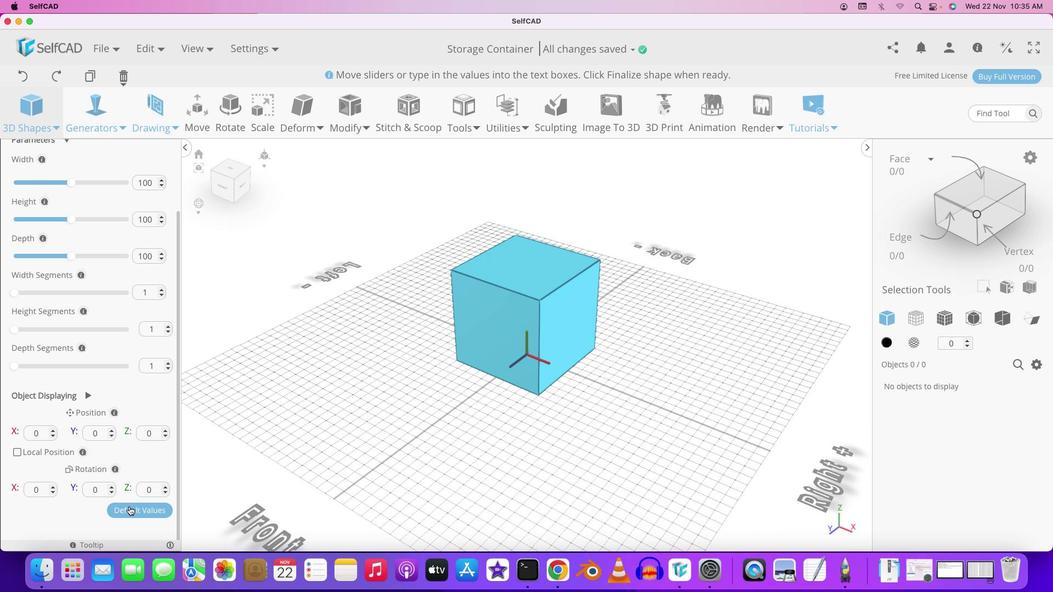 
Action: Mouse pressed left at (138, 516)
Screenshot: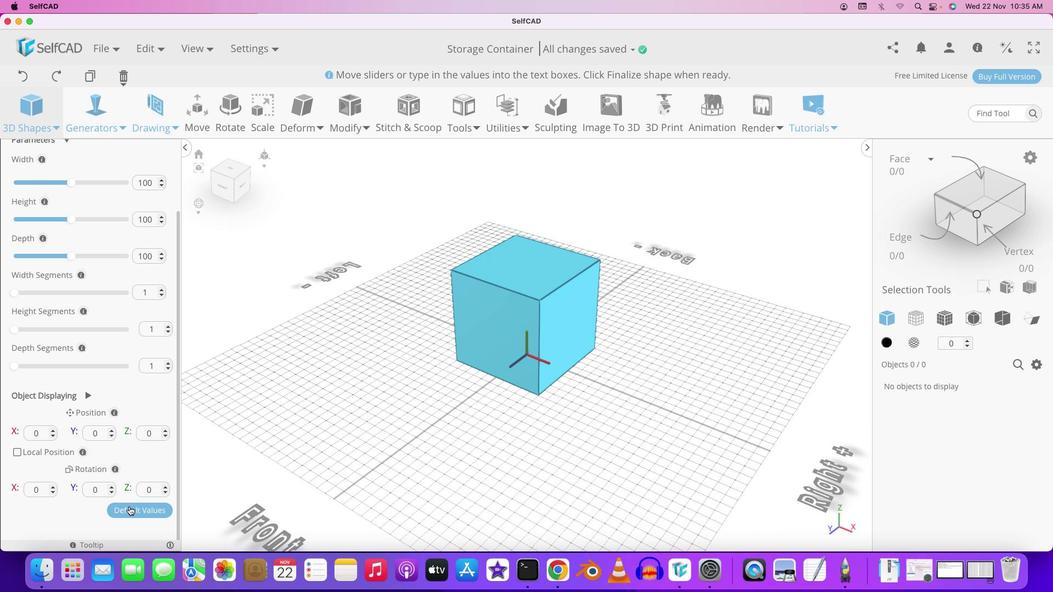 
Action: Mouse moved to (448, 440)
Screenshot: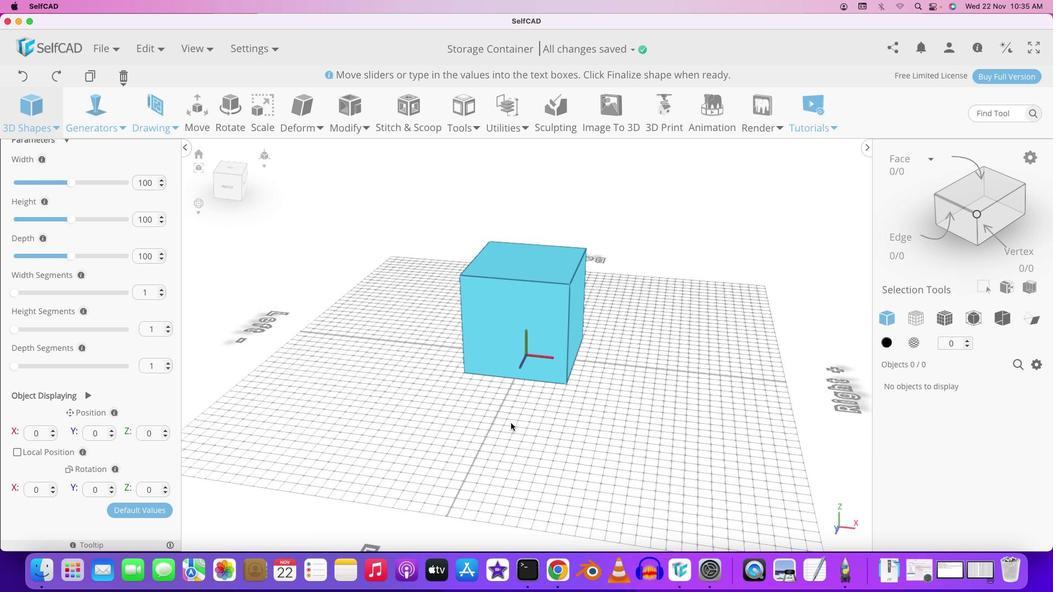
Action: Mouse pressed left at (448, 440)
Screenshot: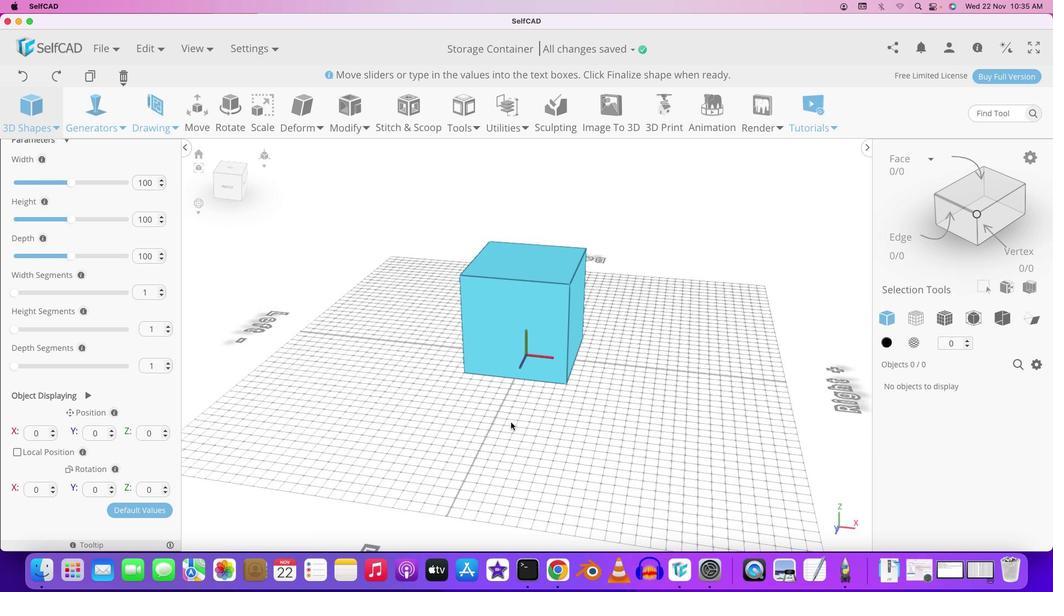 
Action: Mouse moved to (548, 418)
Screenshot: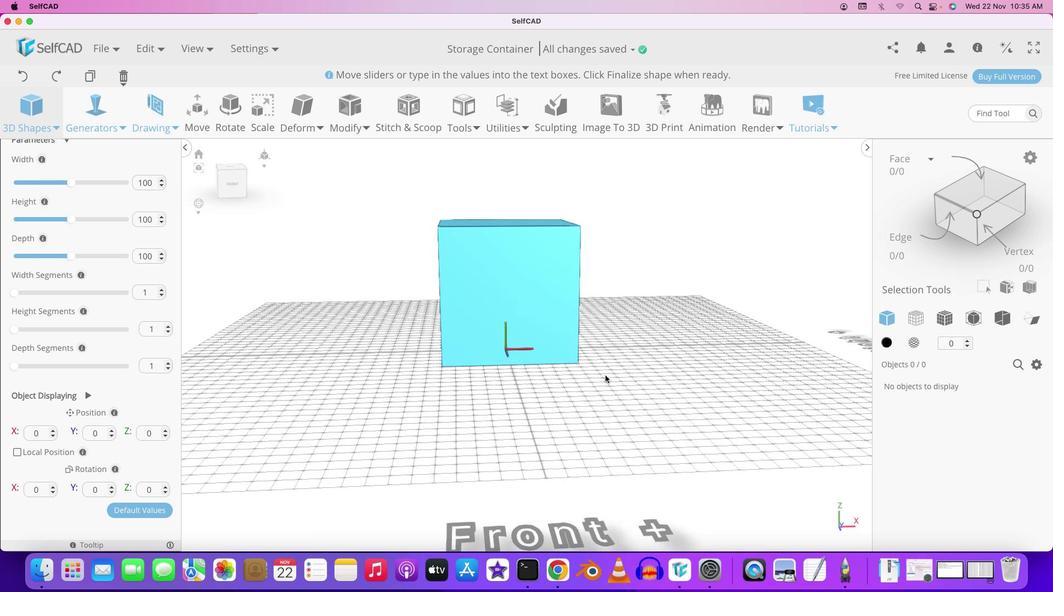 
Action: Mouse pressed left at (548, 418)
Screenshot: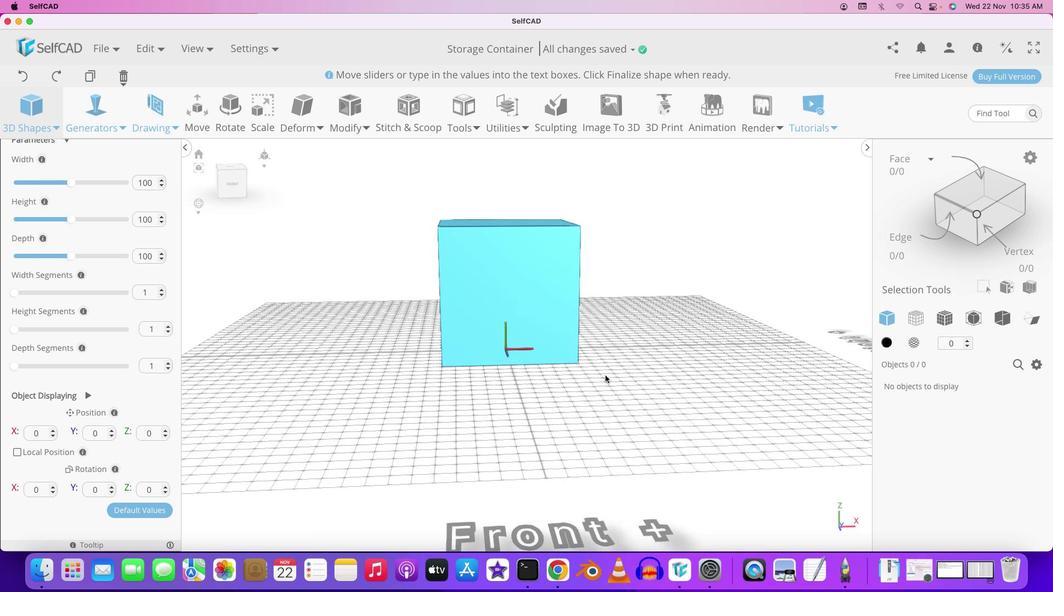 
Action: Mouse moved to (615, 385)
Screenshot: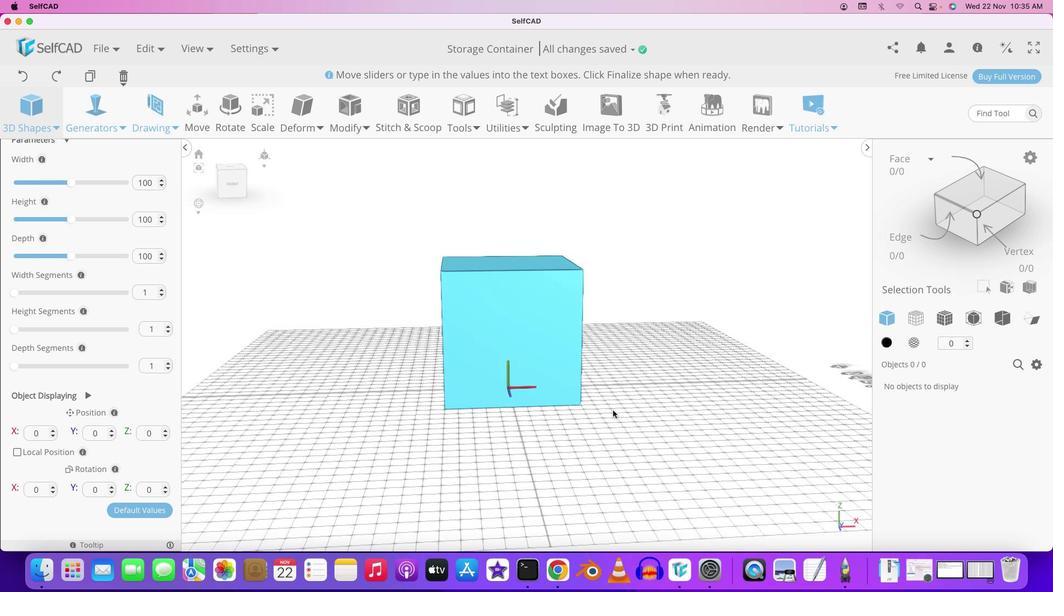 
Action: Mouse scrolled (615, 385) with delta (9, 10)
Screenshot: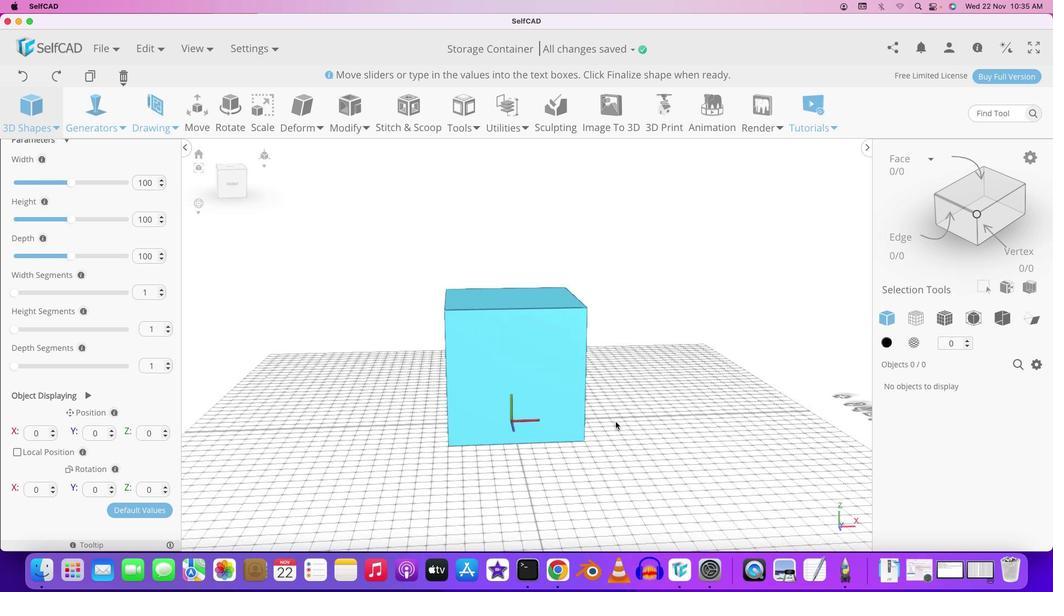 
Action: Mouse scrolled (615, 385) with delta (9, 10)
Screenshot: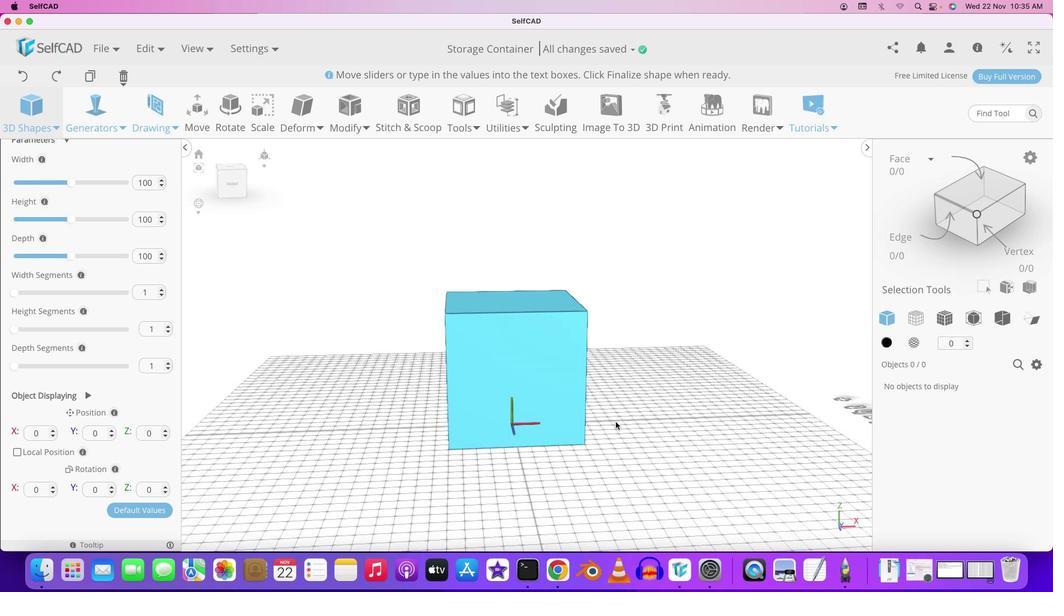 
Action: Mouse scrolled (615, 385) with delta (9, 11)
Screenshot: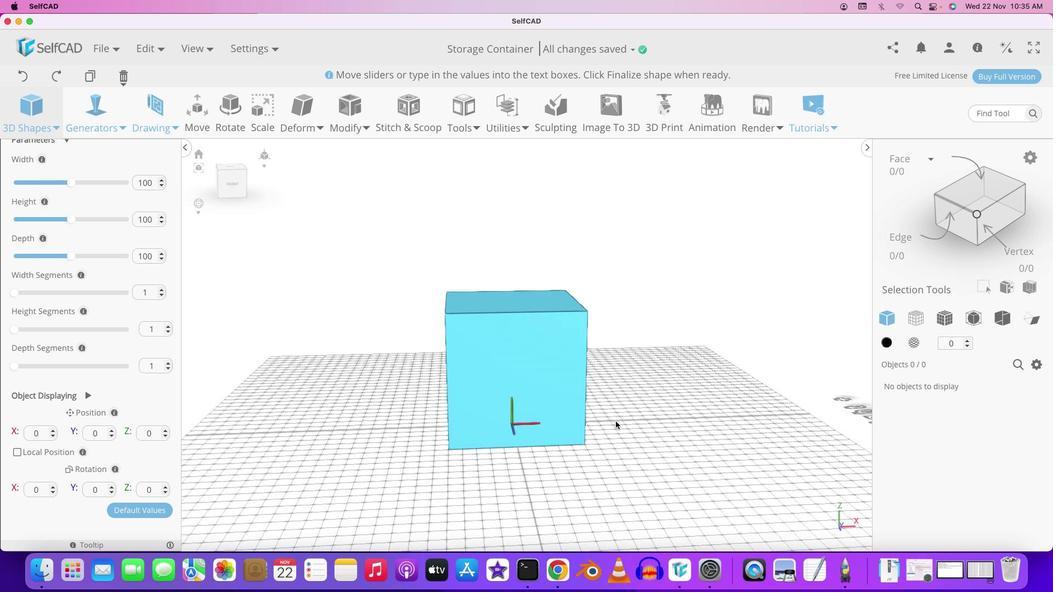 
Action: Mouse moved to (616, 386)
Screenshot: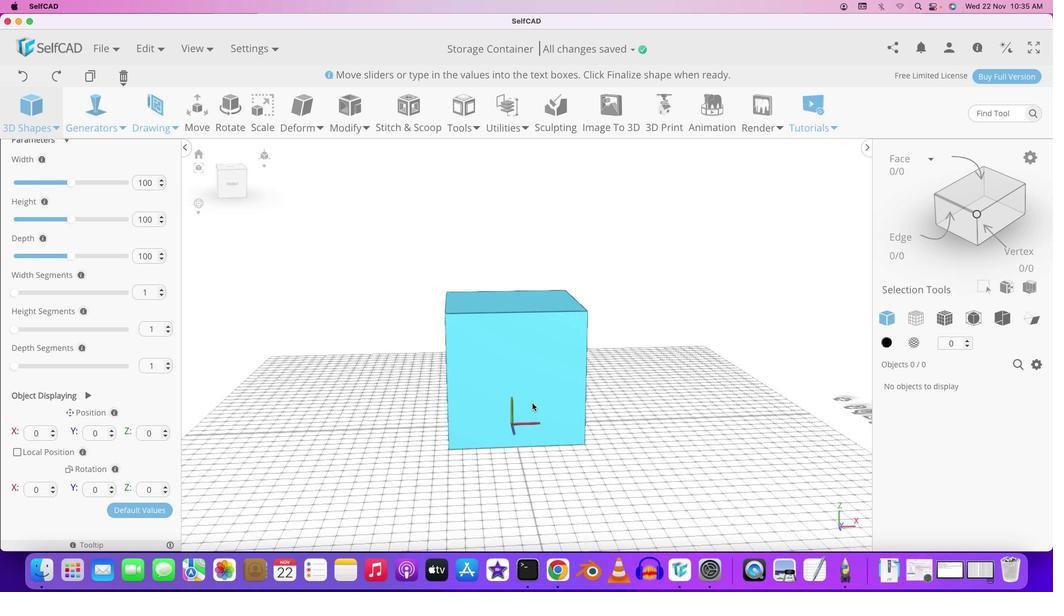 
Action: Key pressed Key.shift
Screenshot: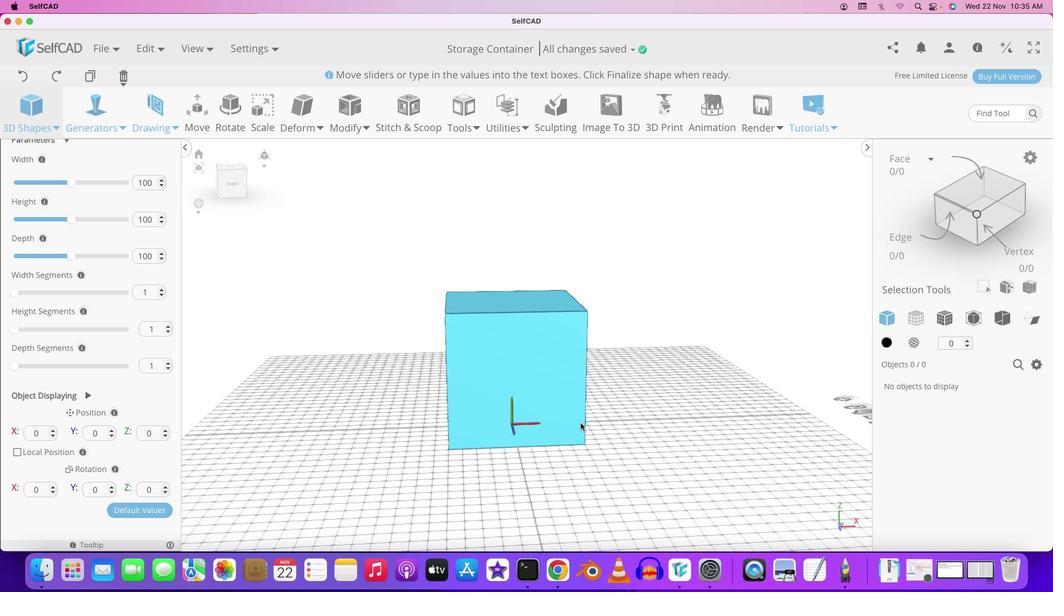 
Action: Mouse moved to (617, 391)
Screenshot: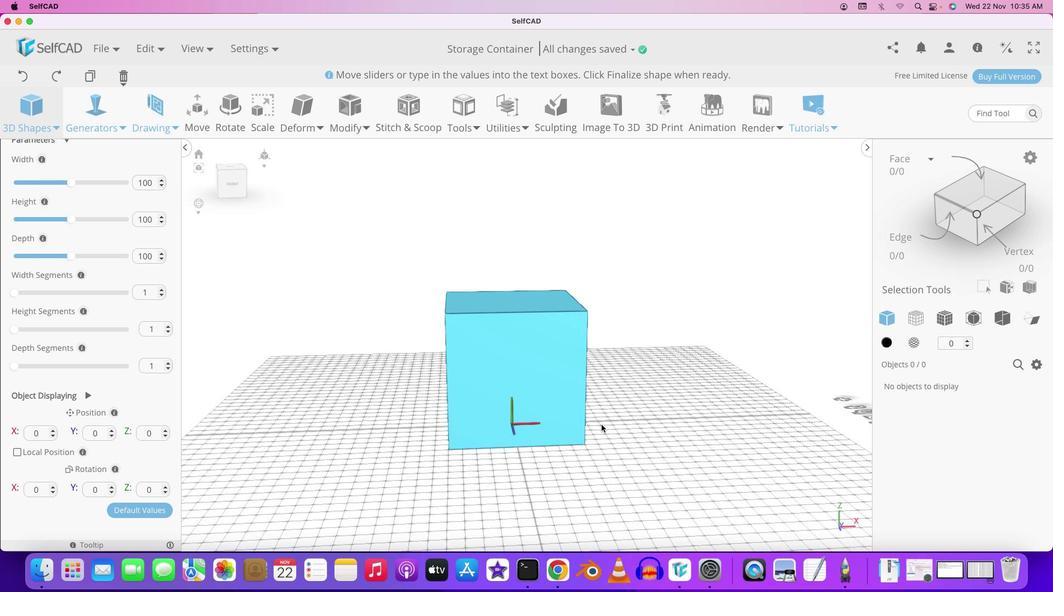 
Action: Mouse pressed left at (617, 391)
Screenshot: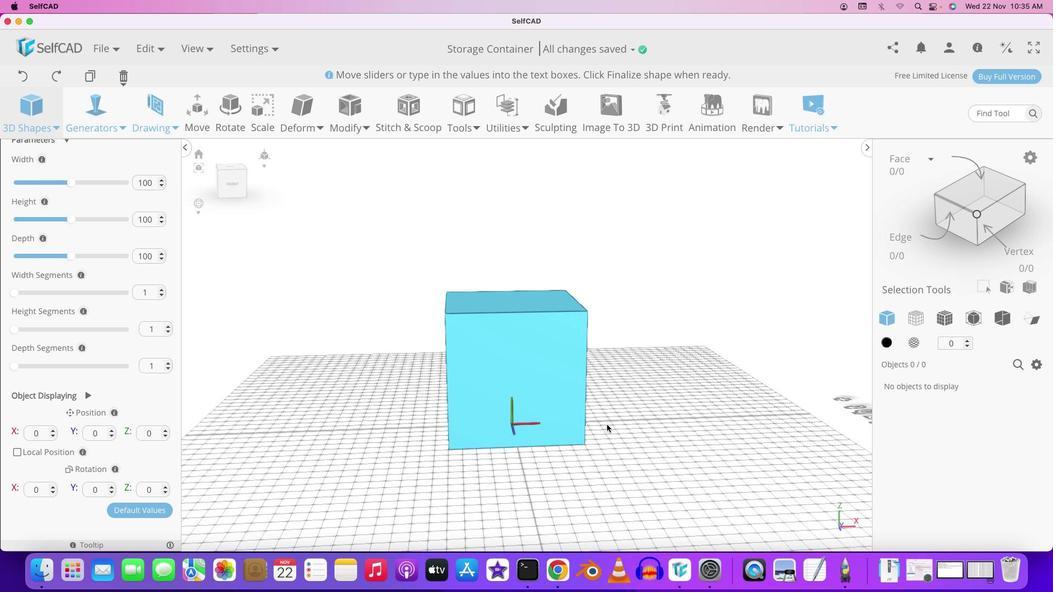 
Action: Mouse moved to (608, 429)
Screenshot: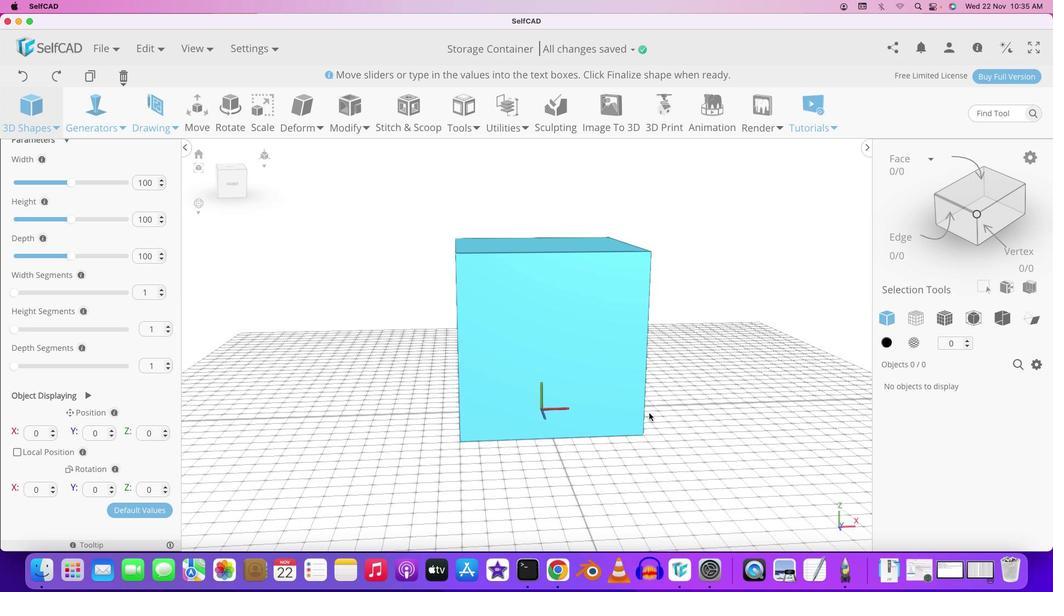 
Action: Mouse scrolled (608, 429) with delta (9, 10)
Screenshot: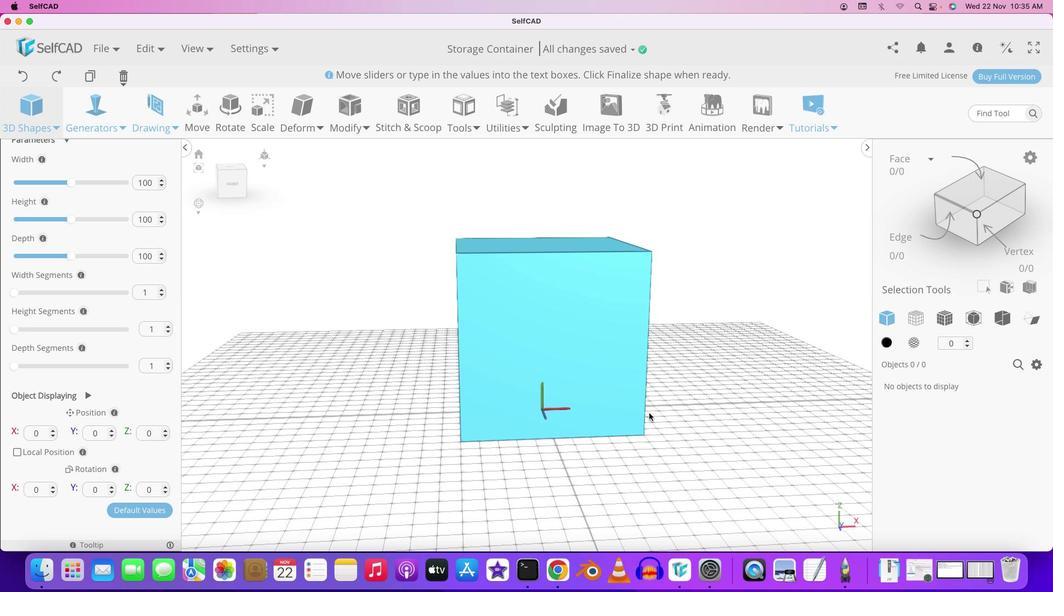 
Action: Mouse scrolled (608, 429) with delta (9, 10)
Screenshot: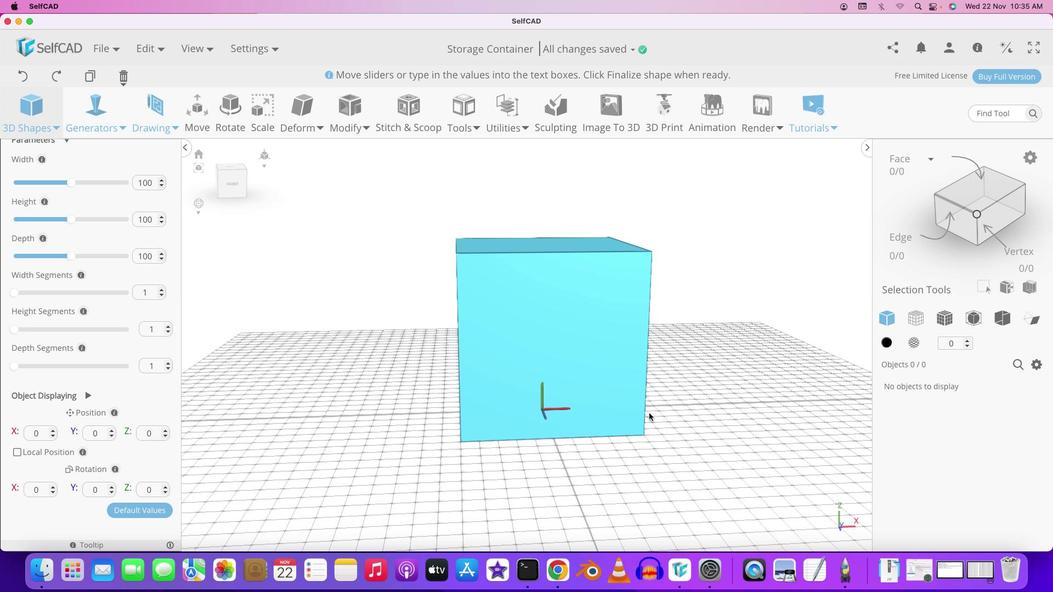 
Action: Mouse scrolled (608, 429) with delta (9, 11)
Screenshot: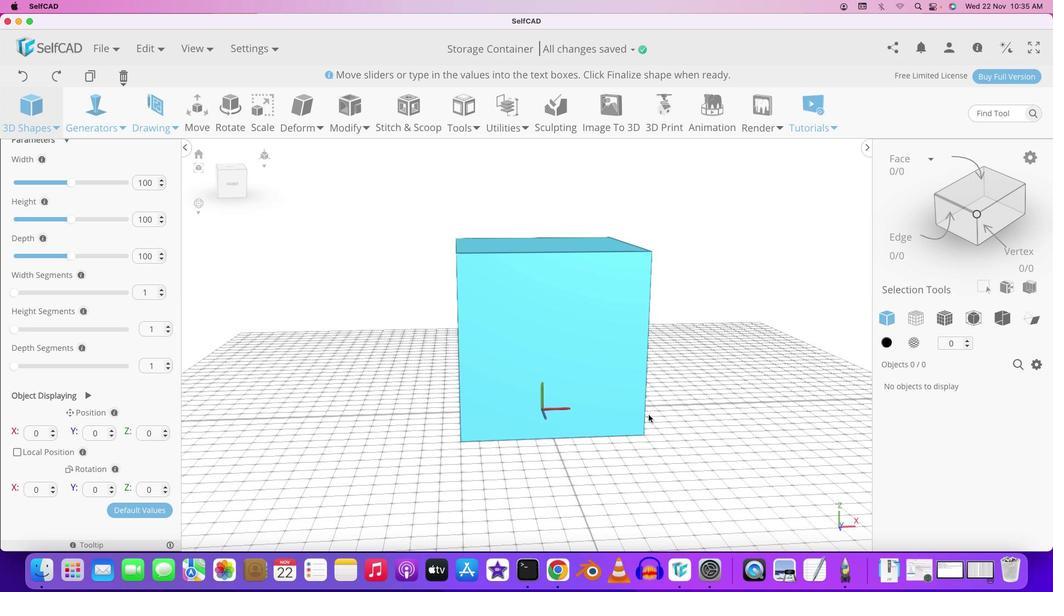 
Action: Mouse moved to (608, 429)
Screenshot: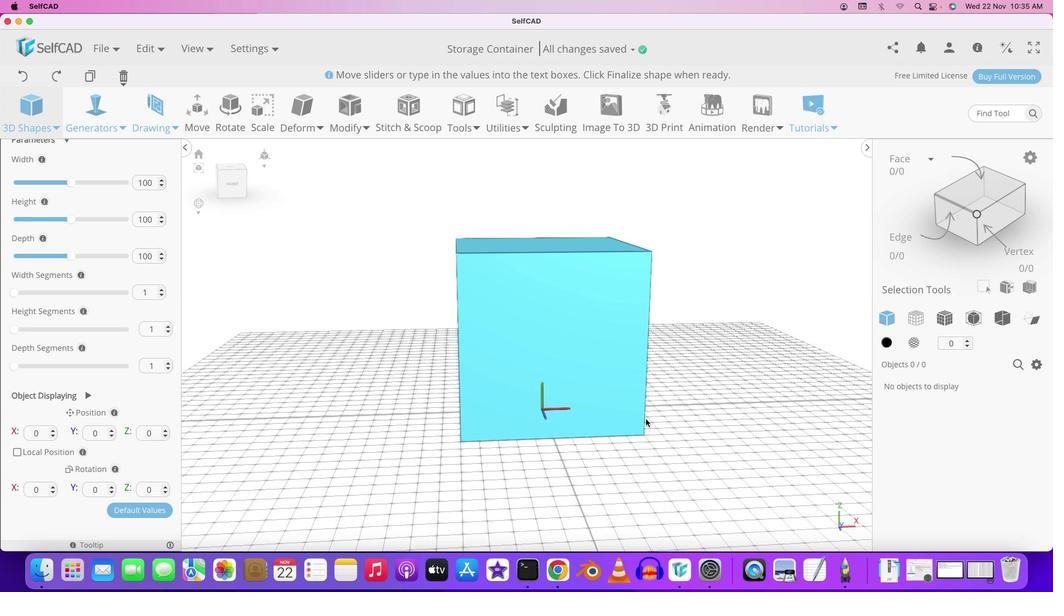 
Action: Key pressed Key.shift
Screenshot: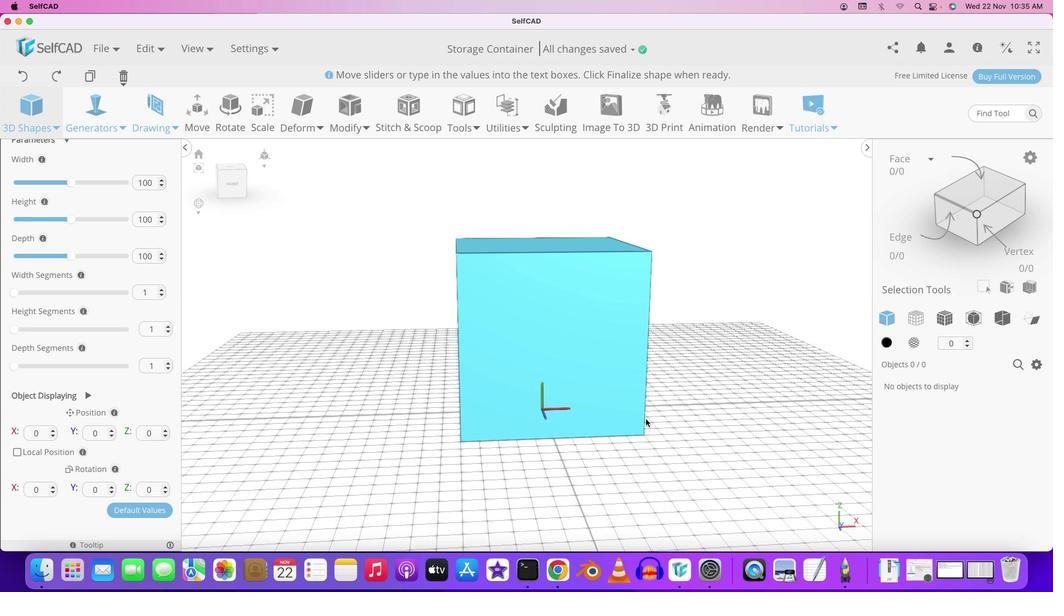 
Action: Mouse pressed left at (608, 429)
Screenshot: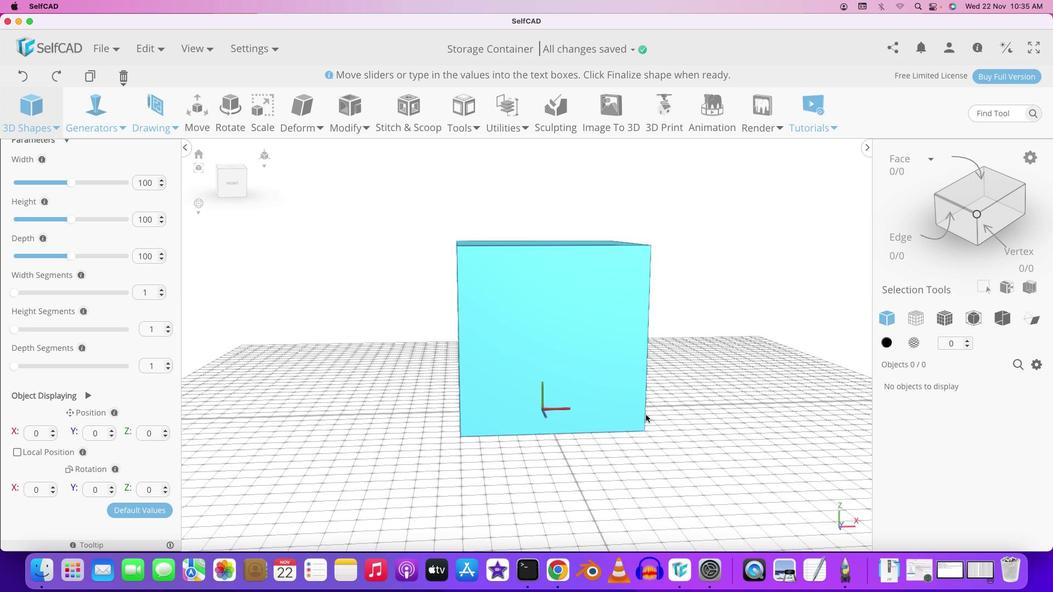 
Action: Mouse moved to (656, 429)
Screenshot: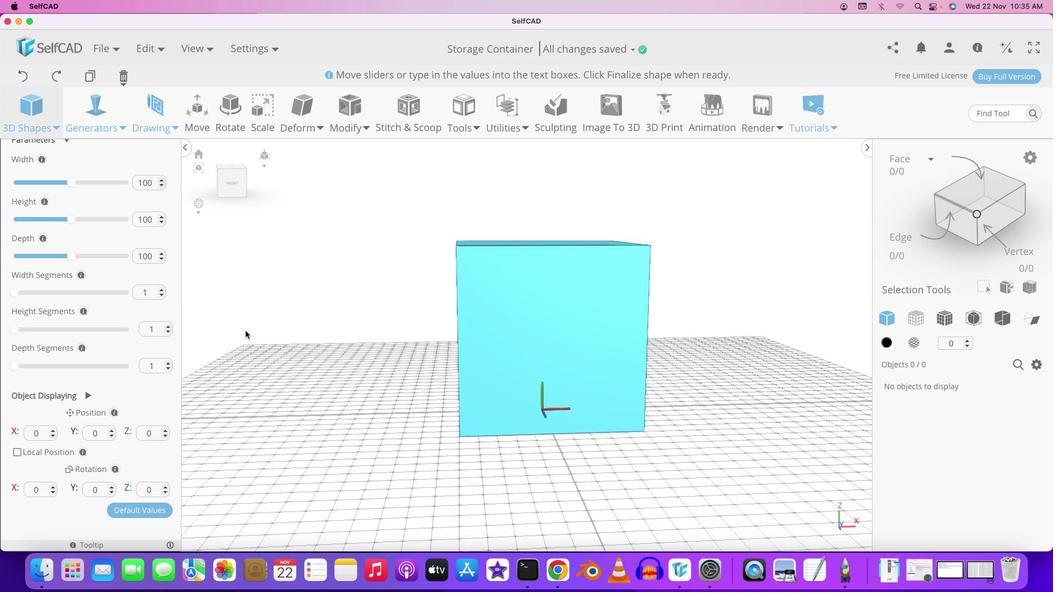 
Action: Mouse pressed left at (656, 429)
Screenshot: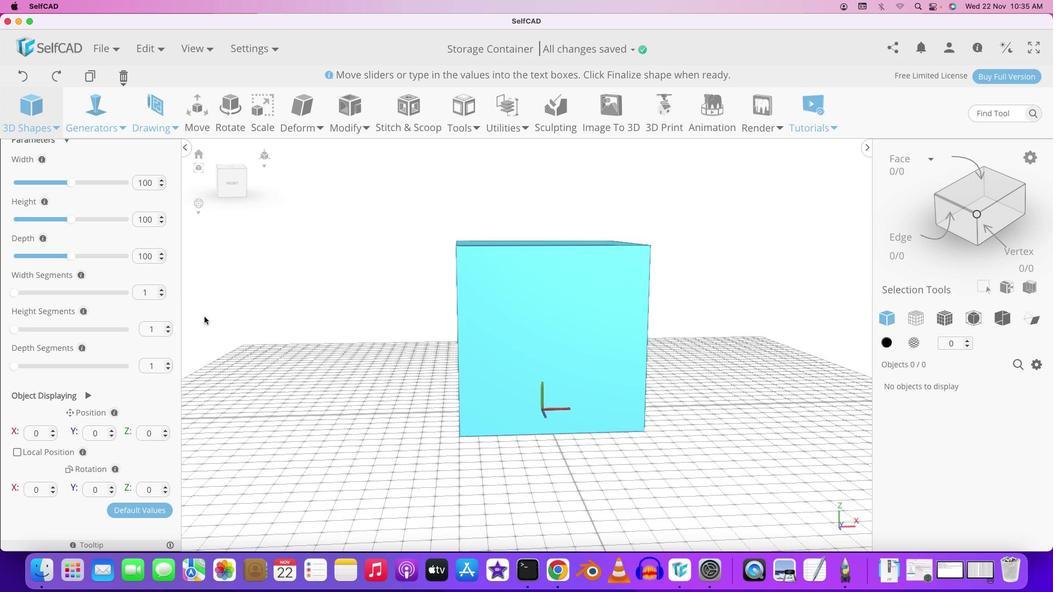 
Action: Mouse moved to (133, 301)
Screenshot: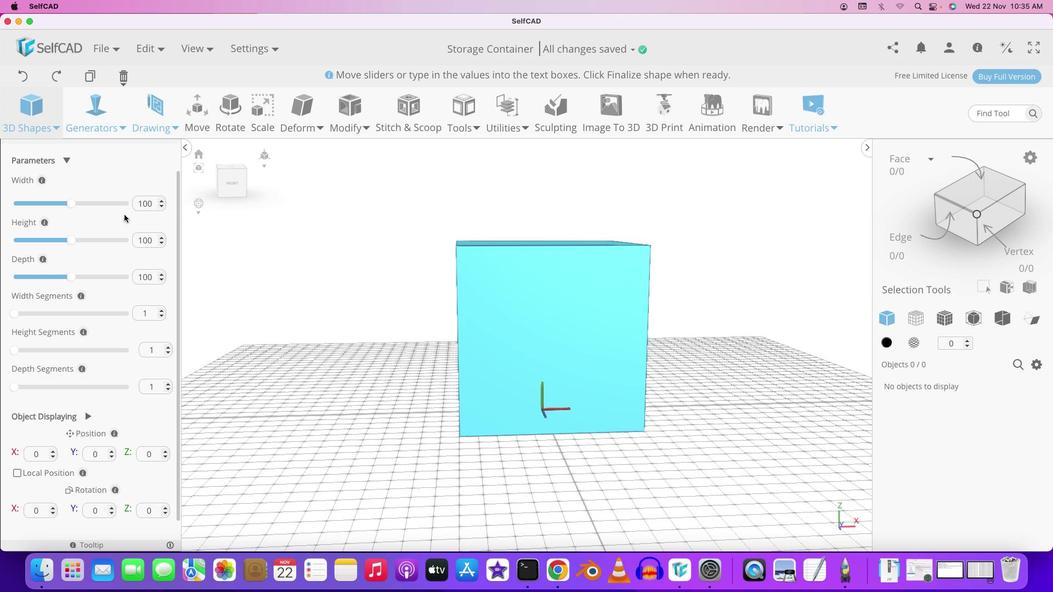 
Action: Mouse scrolled (133, 301) with delta (9, 10)
Screenshot: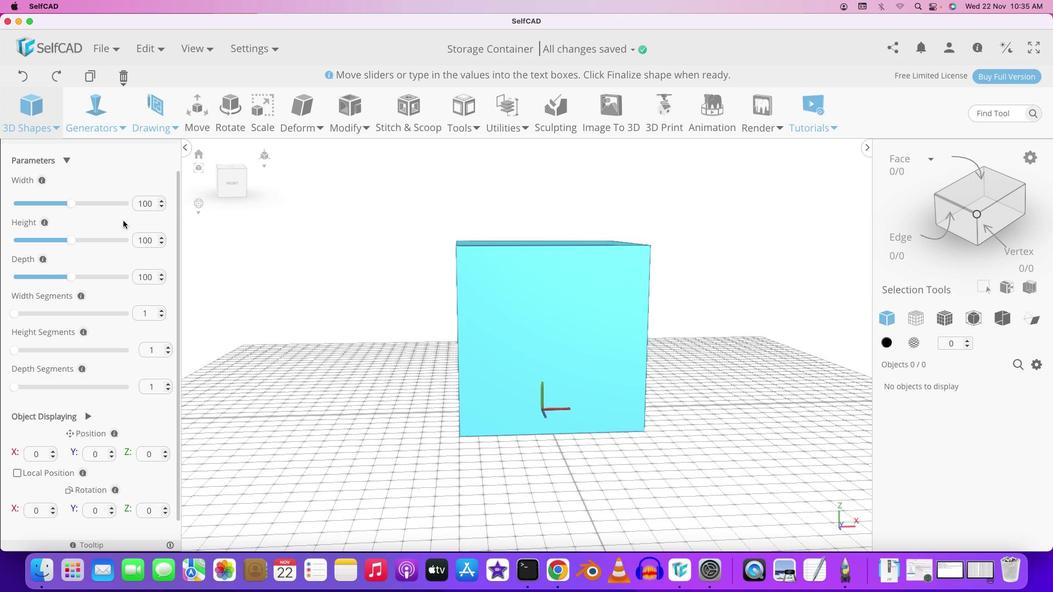 
Action: Mouse moved to (133, 301)
Screenshot: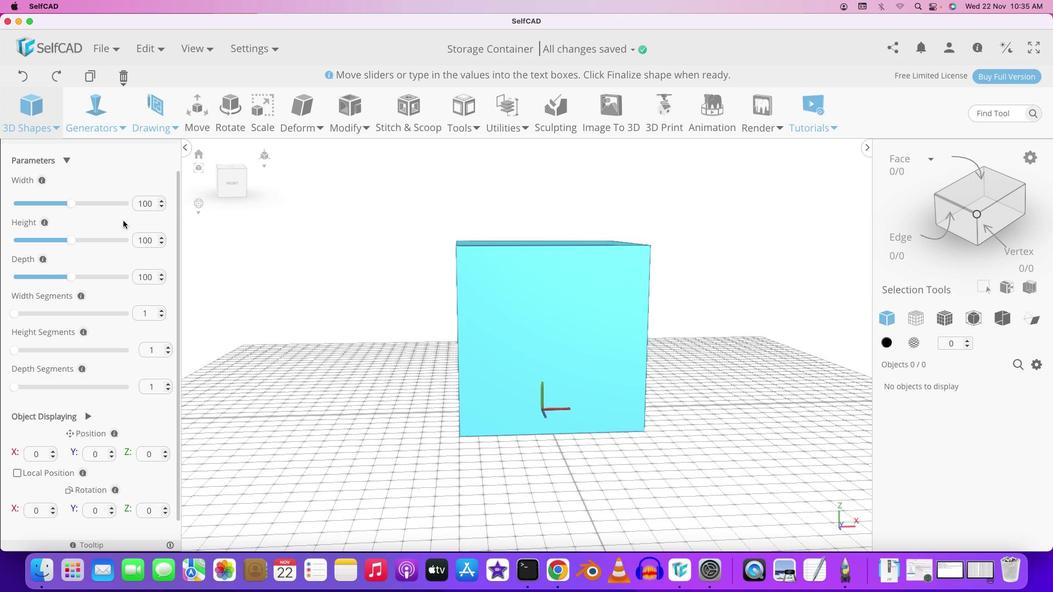 
Action: Mouse scrolled (133, 301) with delta (9, 10)
Screenshot: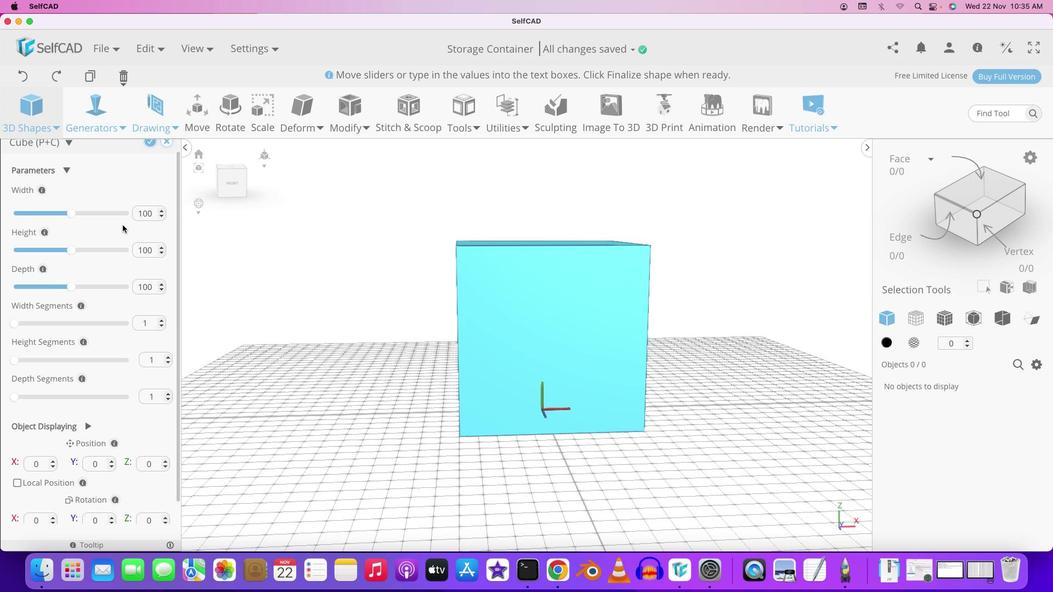 
Action: Mouse moved to (136, 217)
Screenshot: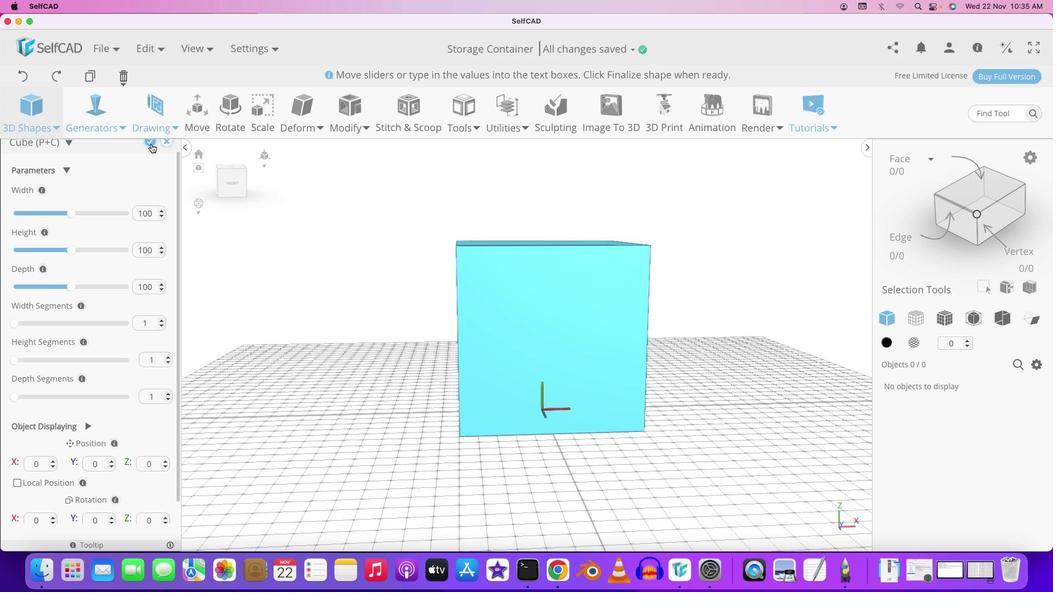 
Action: Mouse scrolled (136, 217) with delta (9, 10)
Screenshot: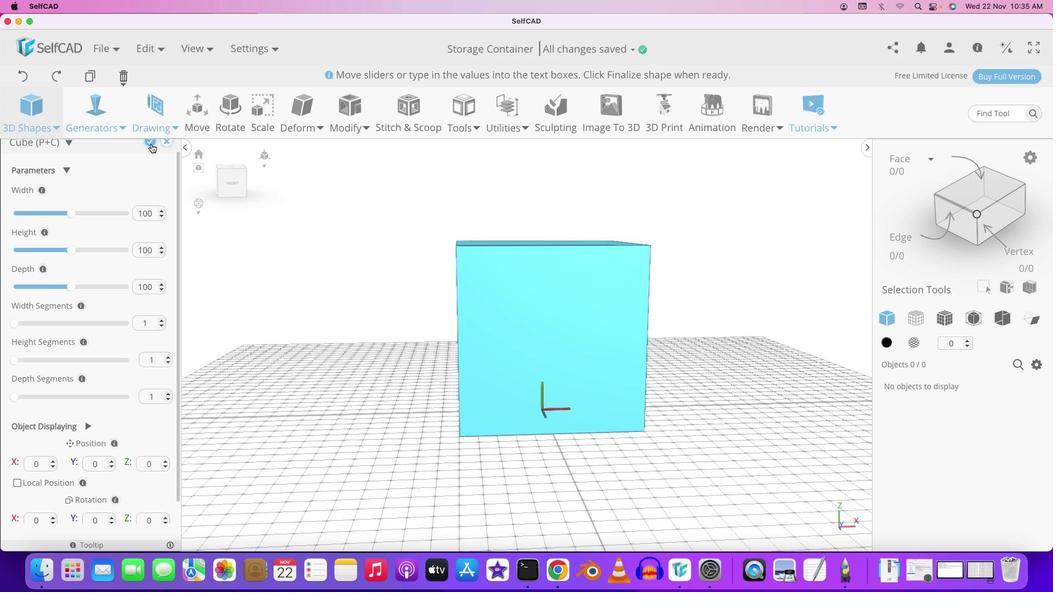 
Action: Mouse moved to (132, 231)
Screenshot: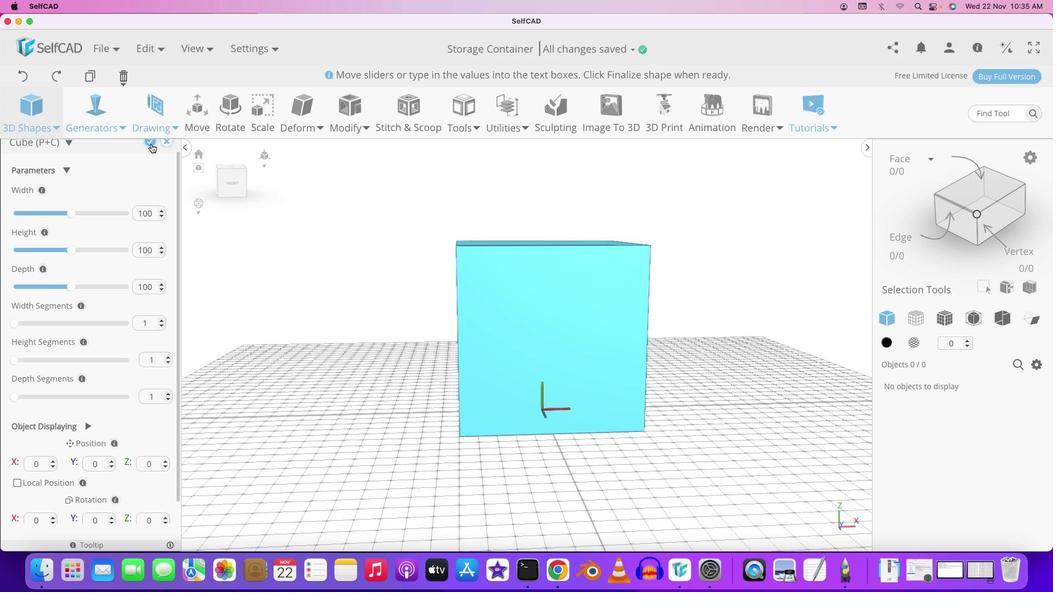 
Action: Mouse scrolled (132, 231) with delta (9, 10)
Screenshot: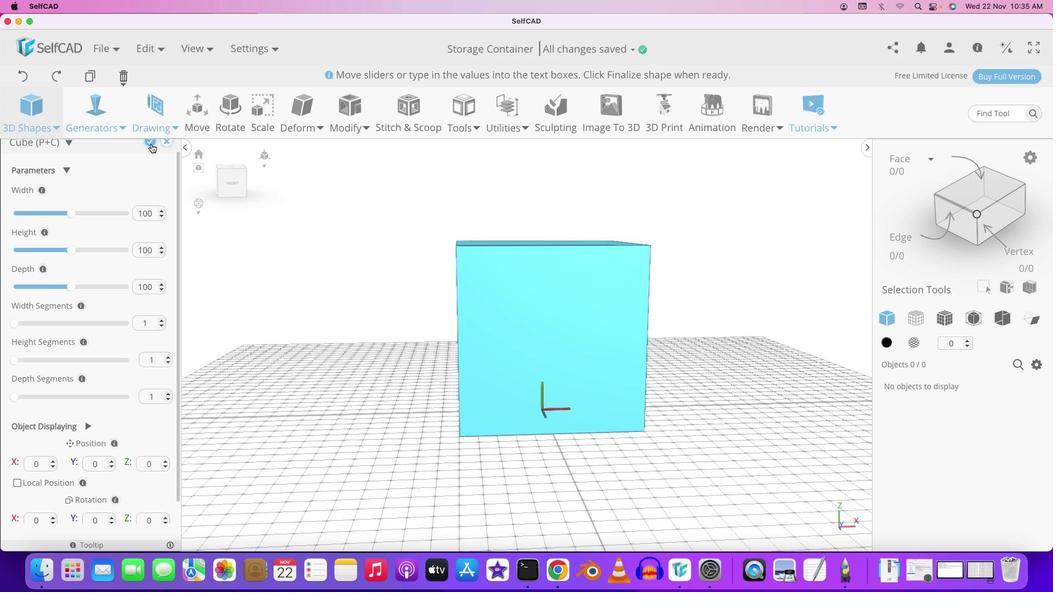 
Action: Mouse moved to (161, 153)
Screenshot: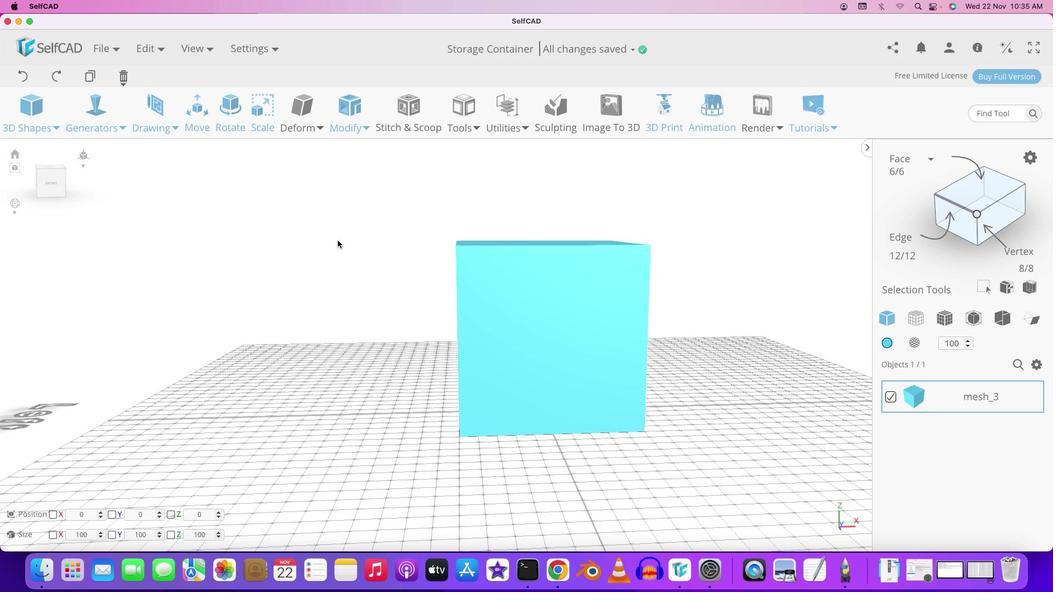 
Action: Mouse pressed left at (161, 153)
Screenshot: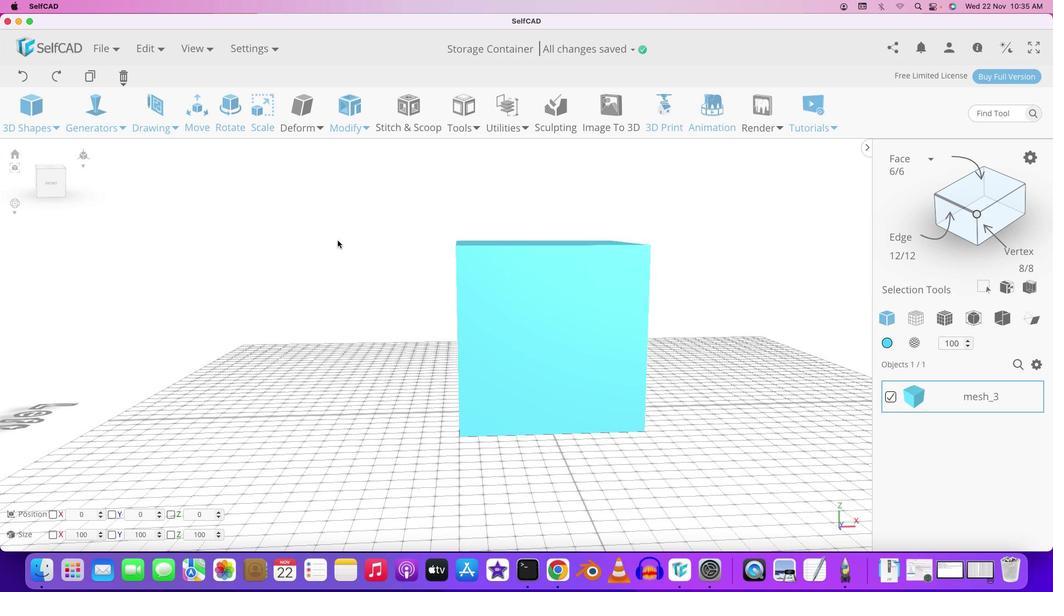 
Action: Mouse moved to (685, 290)
Screenshot: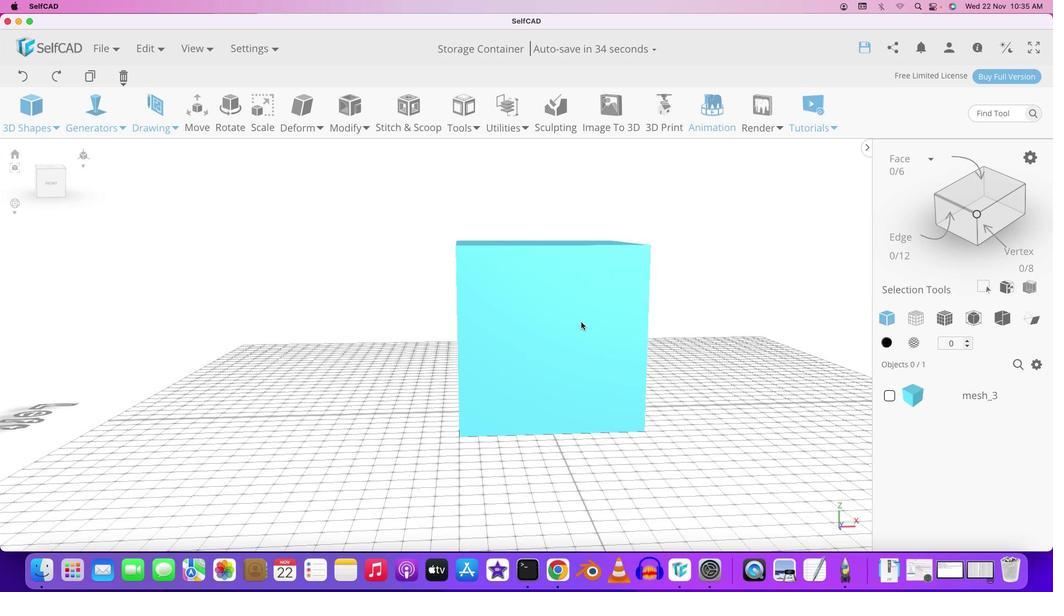 
Action: Mouse pressed left at (685, 290)
Screenshot: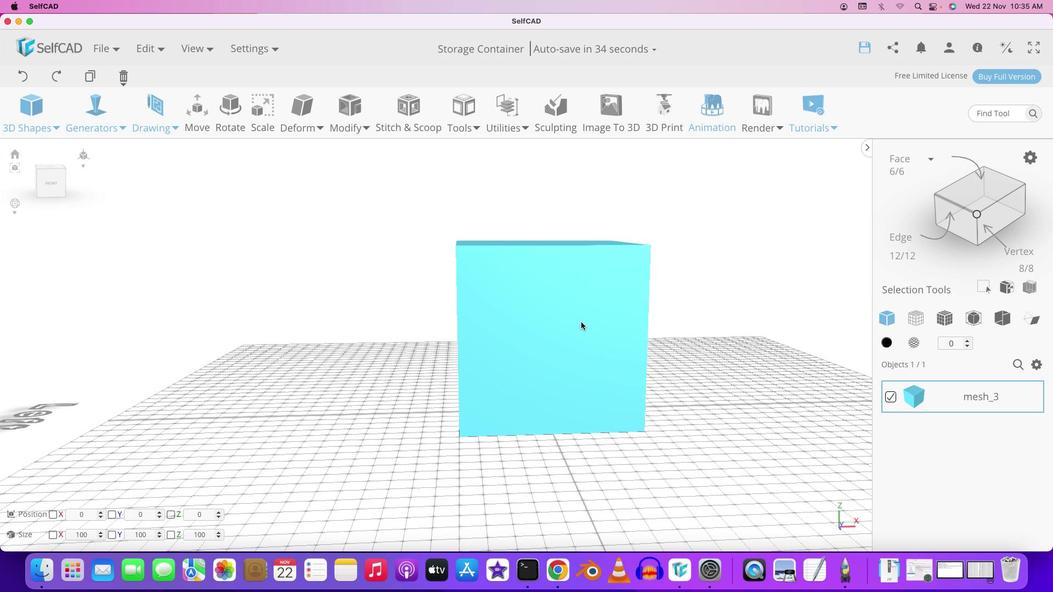 
Action: Mouse moved to (591, 332)
Screenshot: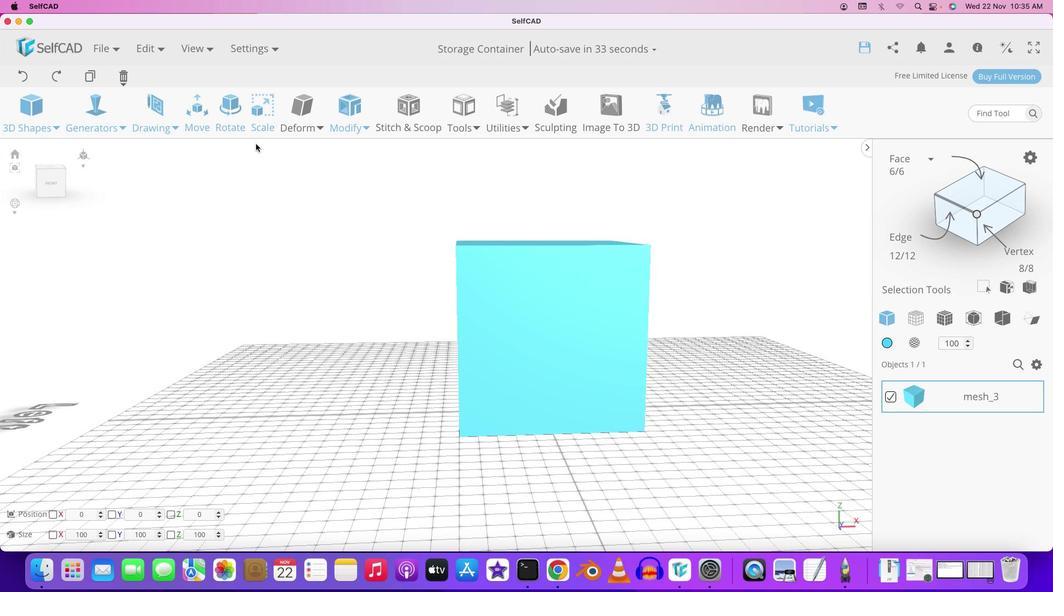 
Action: Mouse pressed left at (591, 332)
Screenshot: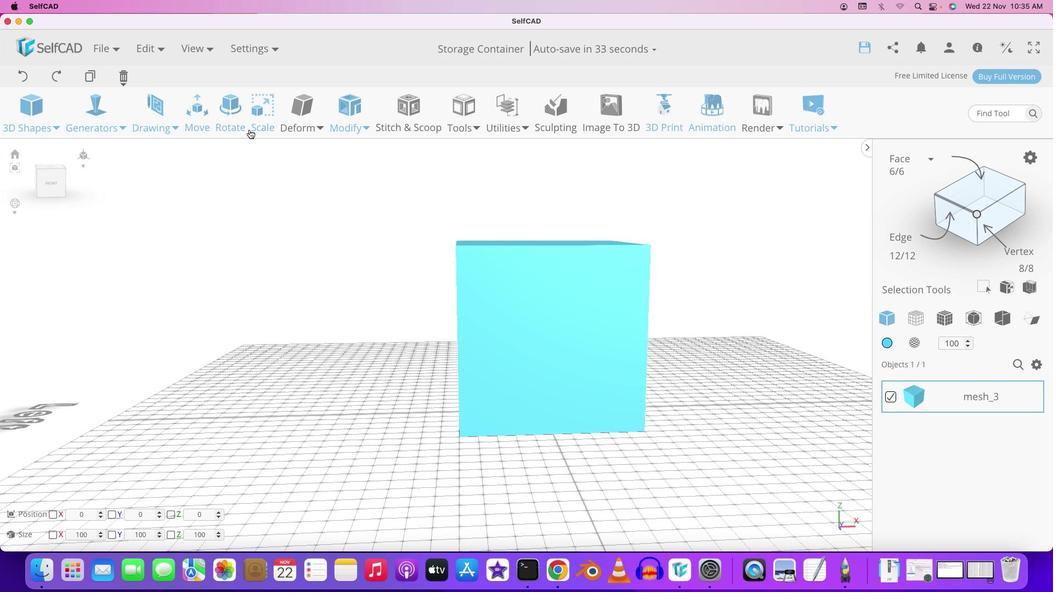 
Action: Mouse moved to (213, 127)
Screenshot: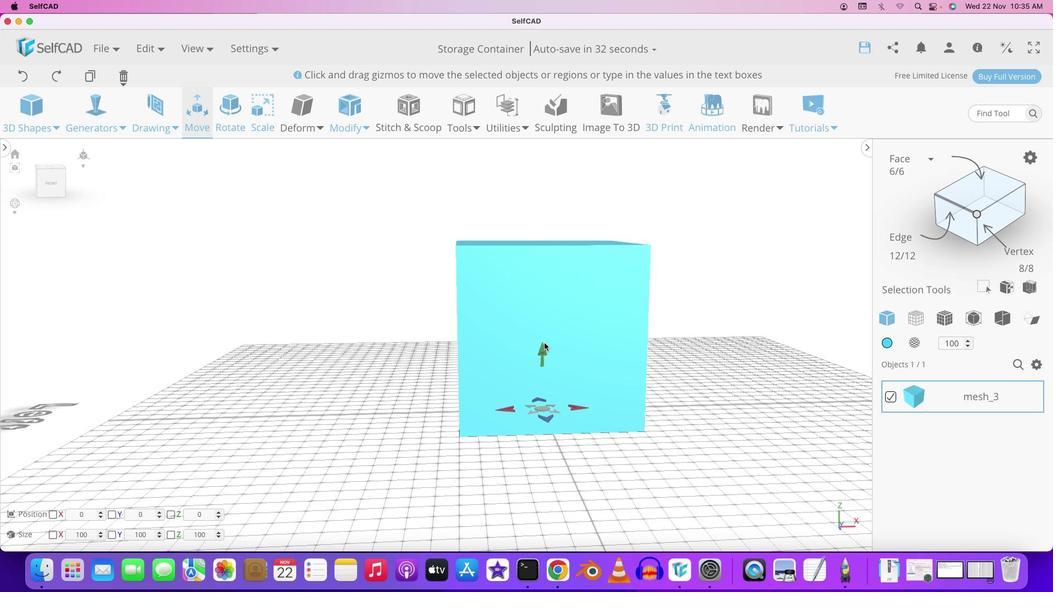 
Action: Mouse pressed left at (213, 127)
Screenshot: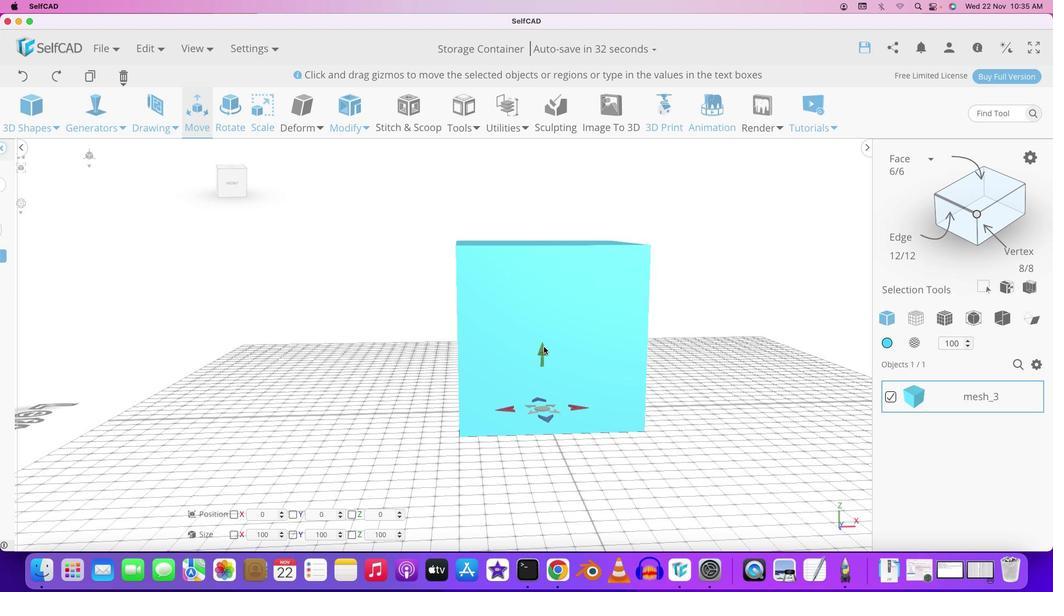 
Action: Mouse moved to (270, 127)
Screenshot: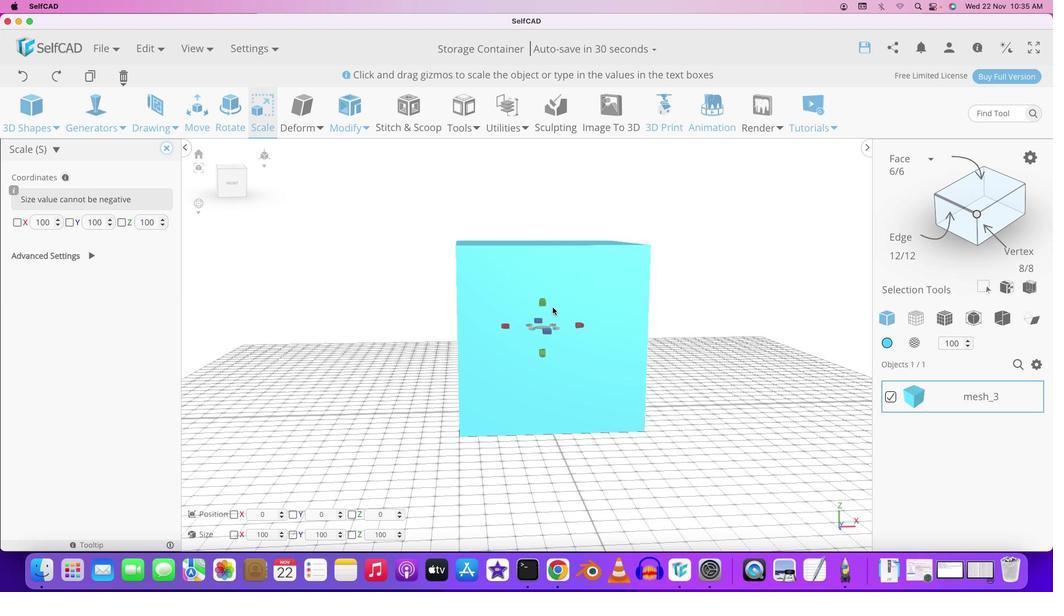 
Action: Mouse pressed left at (270, 127)
Screenshot: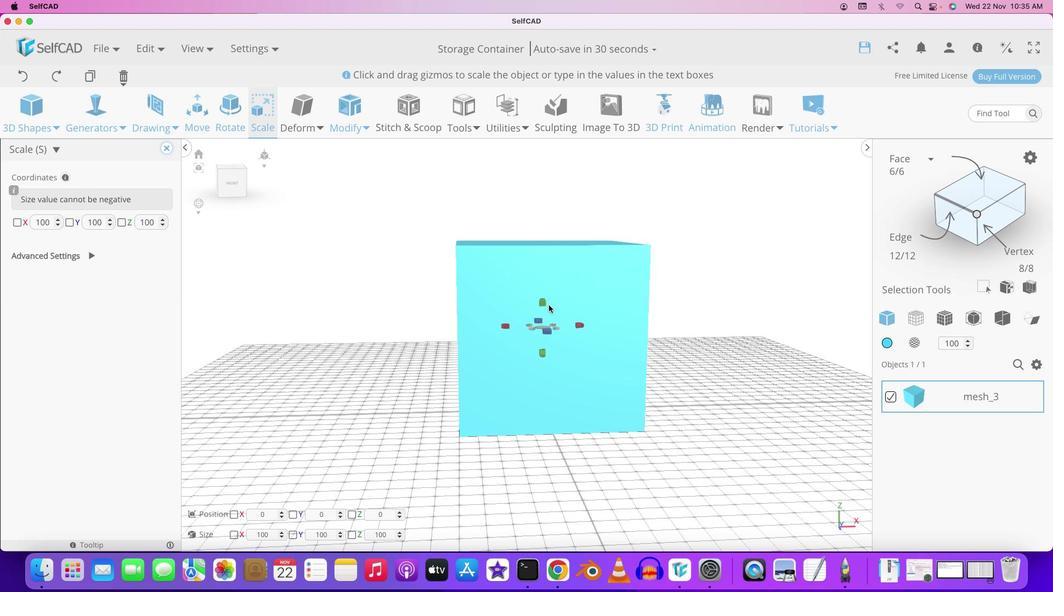 
Action: Mouse moved to (550, 311)
Screenshot: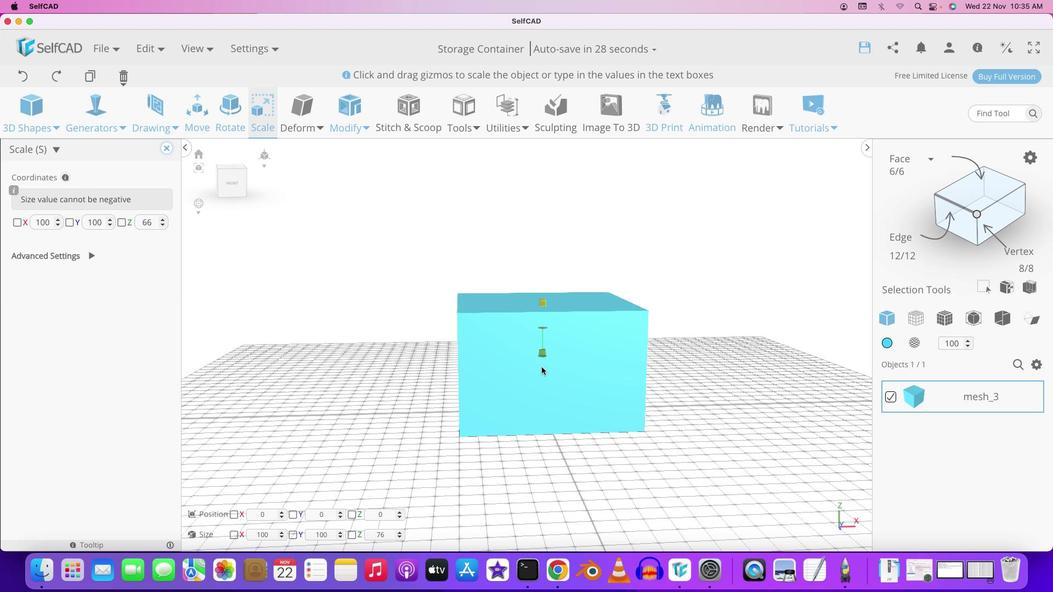 
Action: Mouse pressed left at (550, 311)
Screenshot: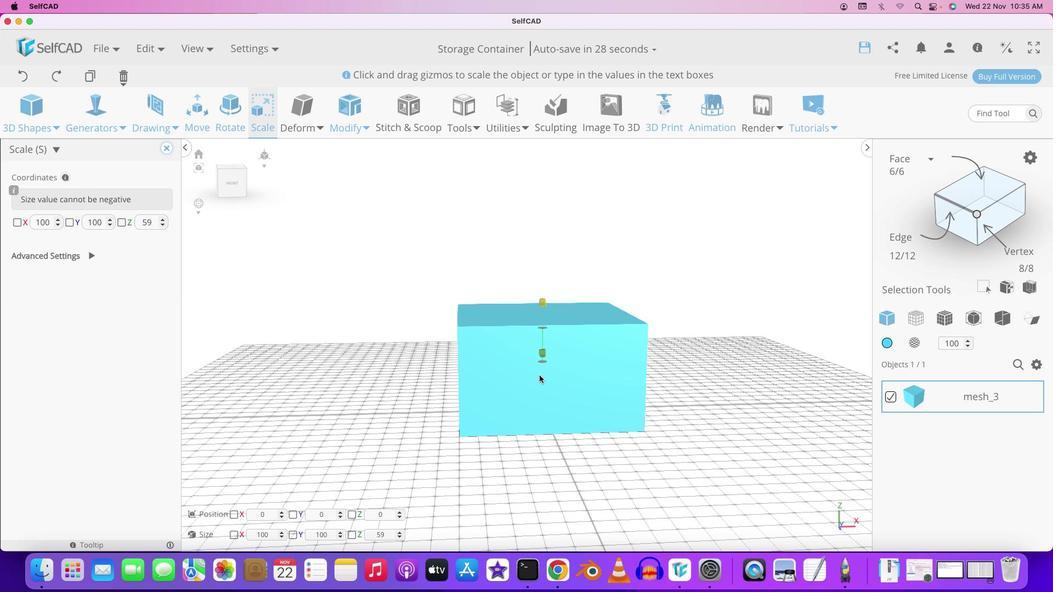 
Action: Mouse moved to (572, 464)
Screenshot: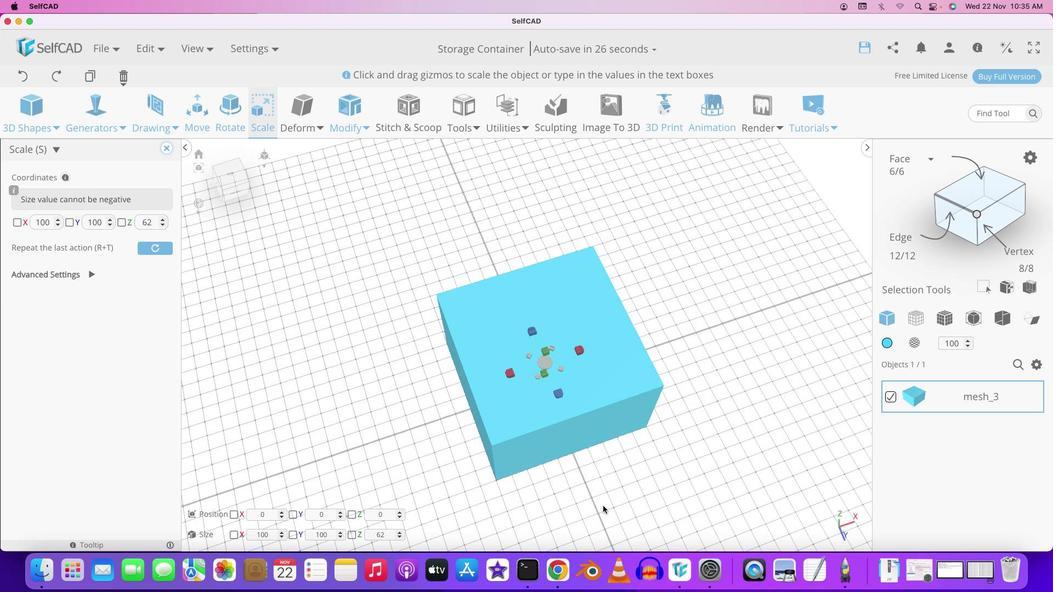 
Action: Mouse pressed left at (572, 464)
Screenshot: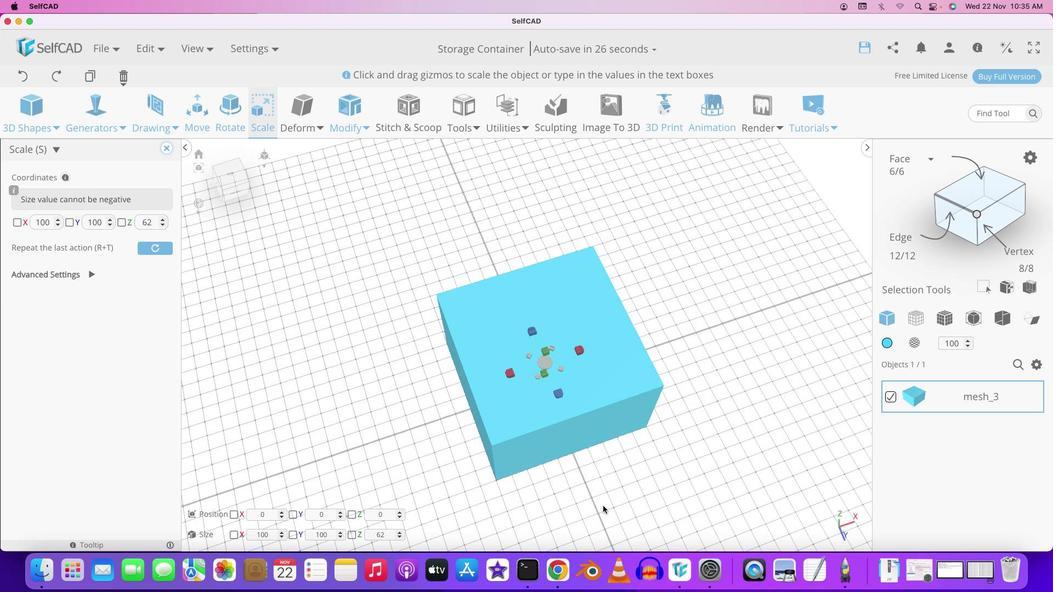 
Action: Mouse moved to (122, 234)
Screenshot: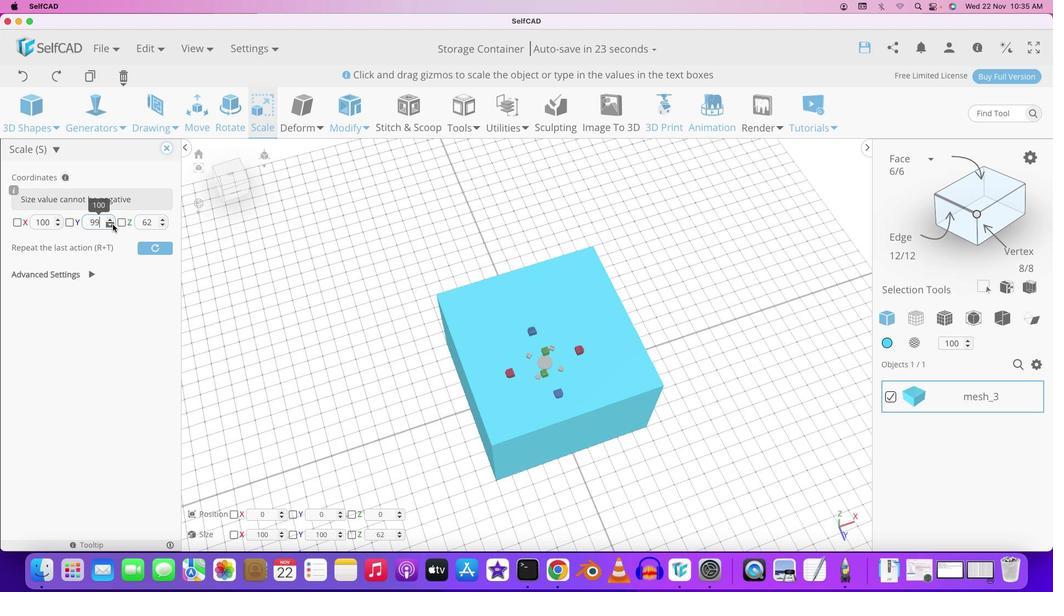 
Action: Mouse pressed left at (122, 234)
Screenshot: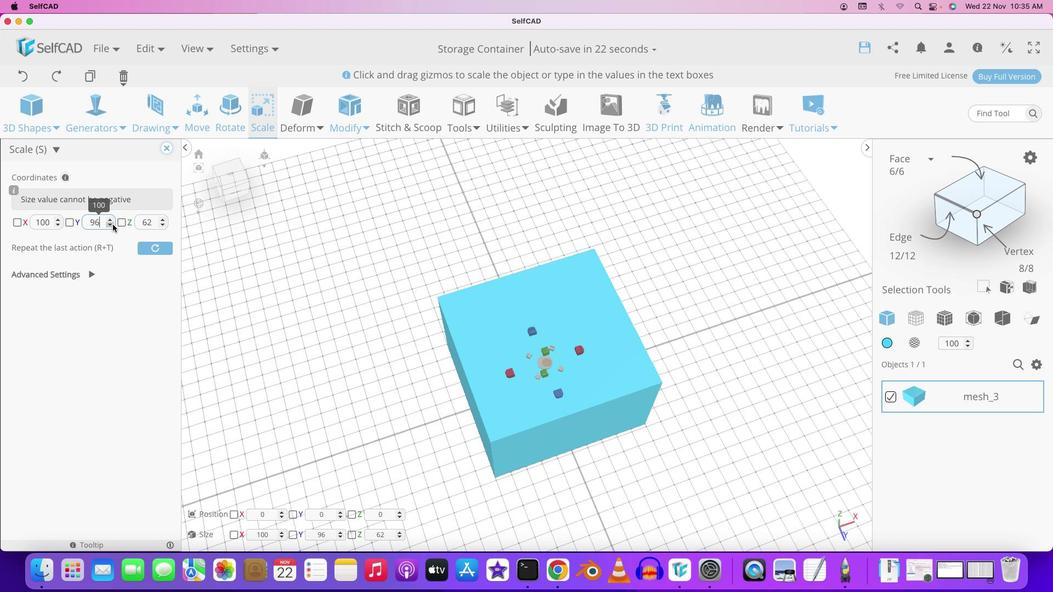 
Action: Mouse pressed left at (122, 234)
Screenshot: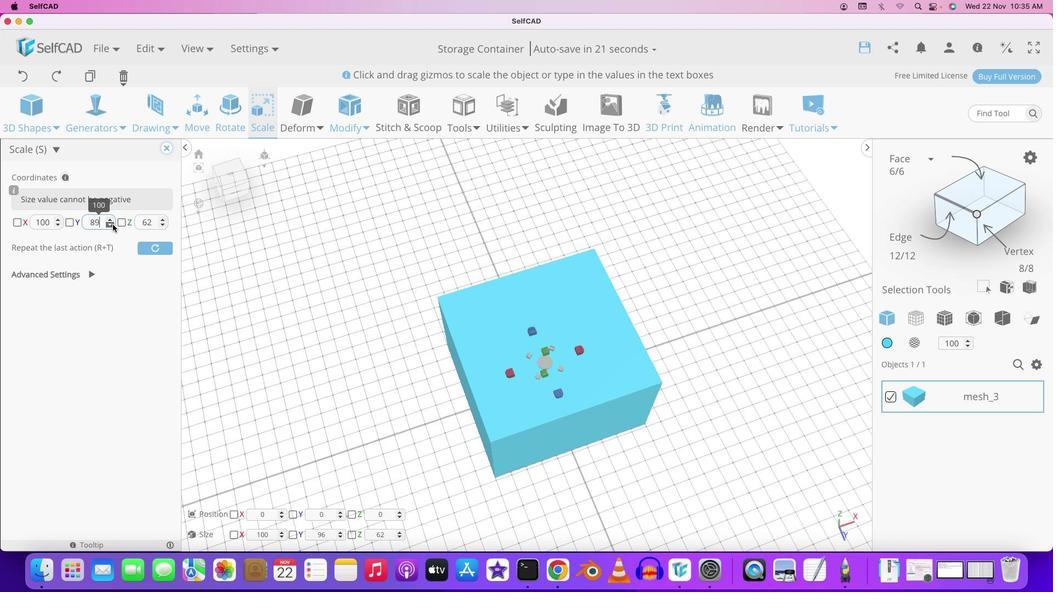 
Action: Mouse moved to (122, 234)
Screenshot: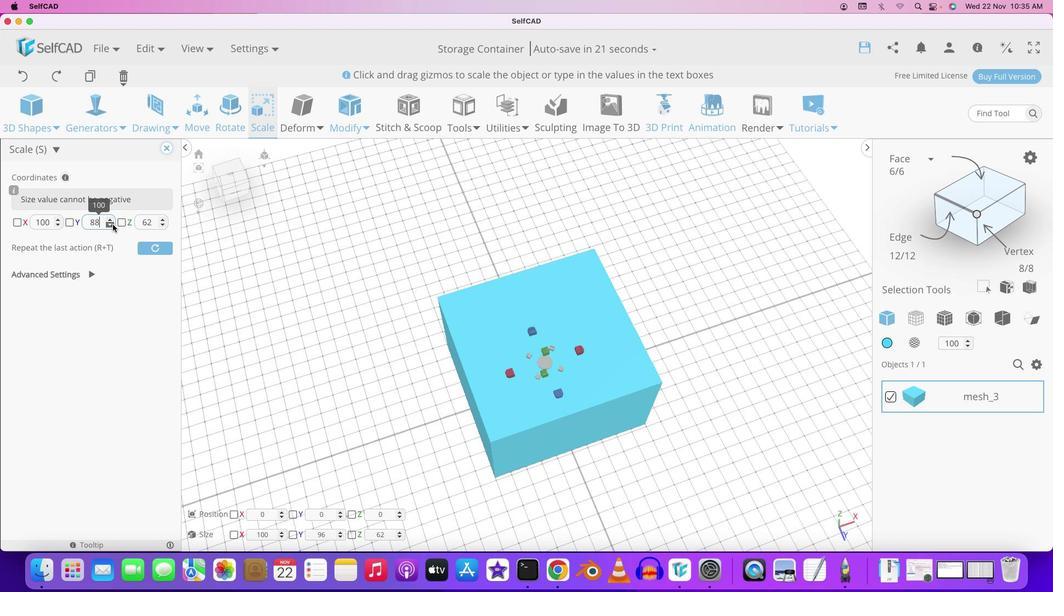 
Action: Mouse pressed left at (122, 234)
Screenshot: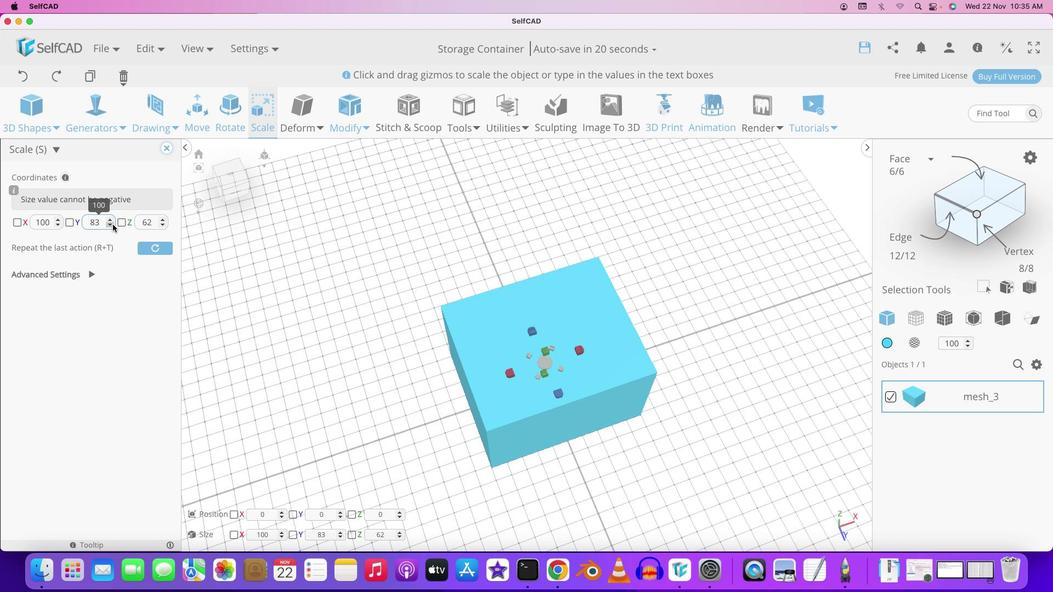 
Action: Mouse moved to (68, 229)
Screenshot: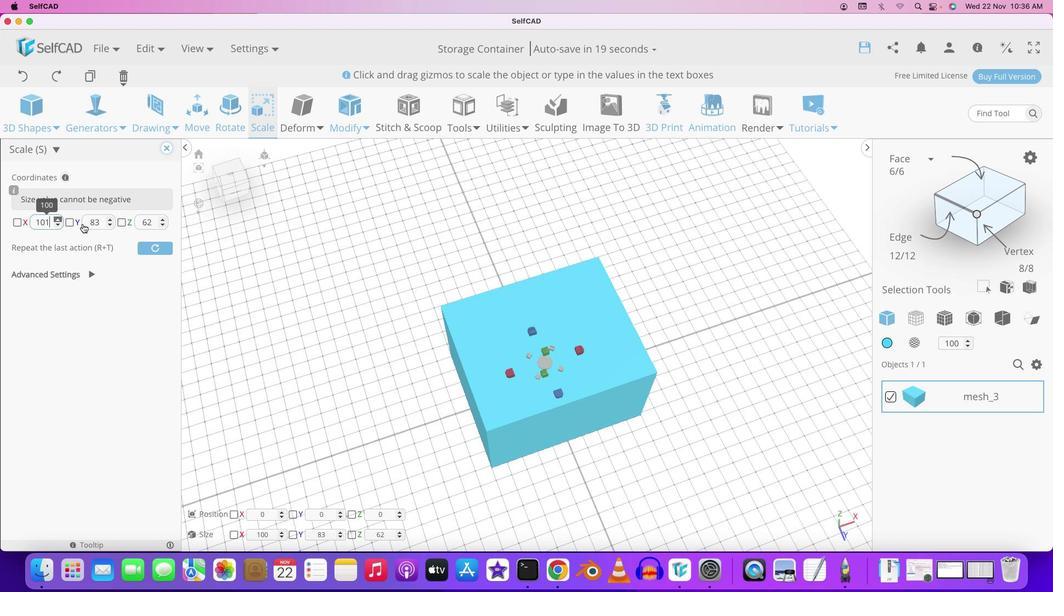 
Action: Mouse pressed left at (68, 229)
Screenshot: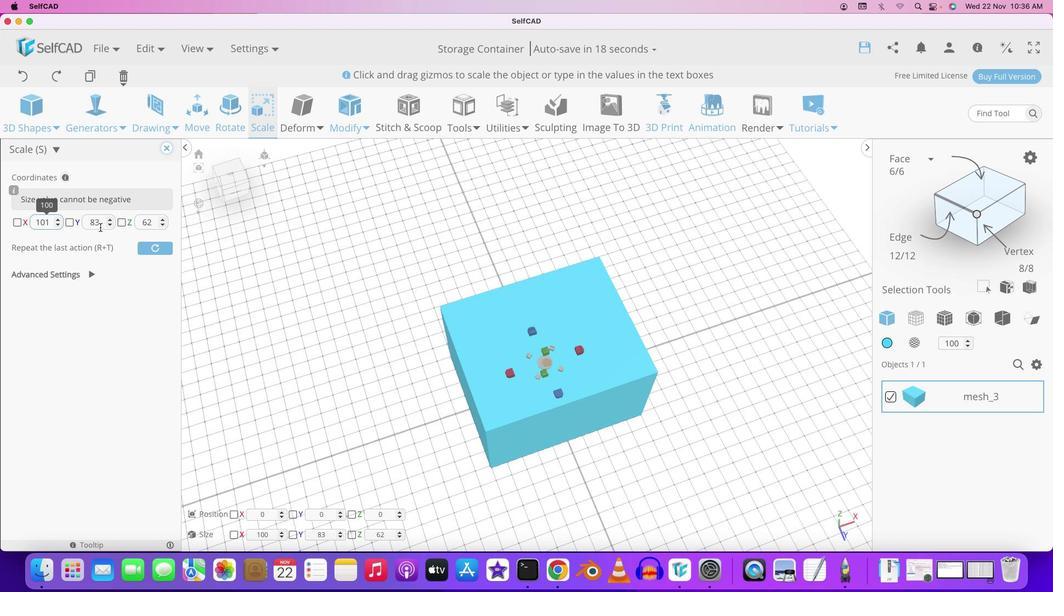 
Action: Mouse moved to (120, 236)
Screenshot: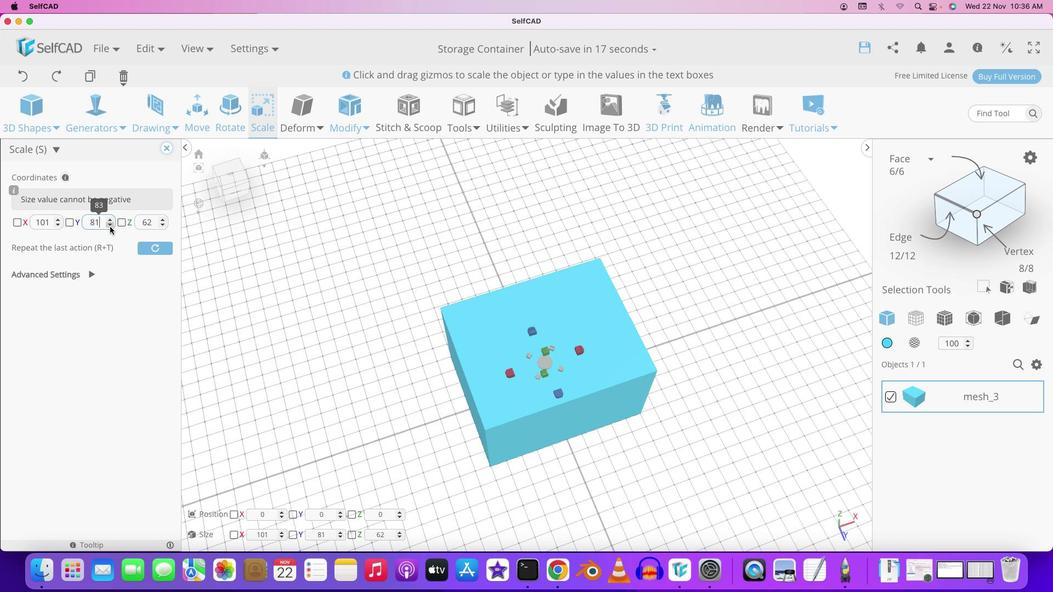 
Action: Mouse pressed left at (120, 236)
Screenshot: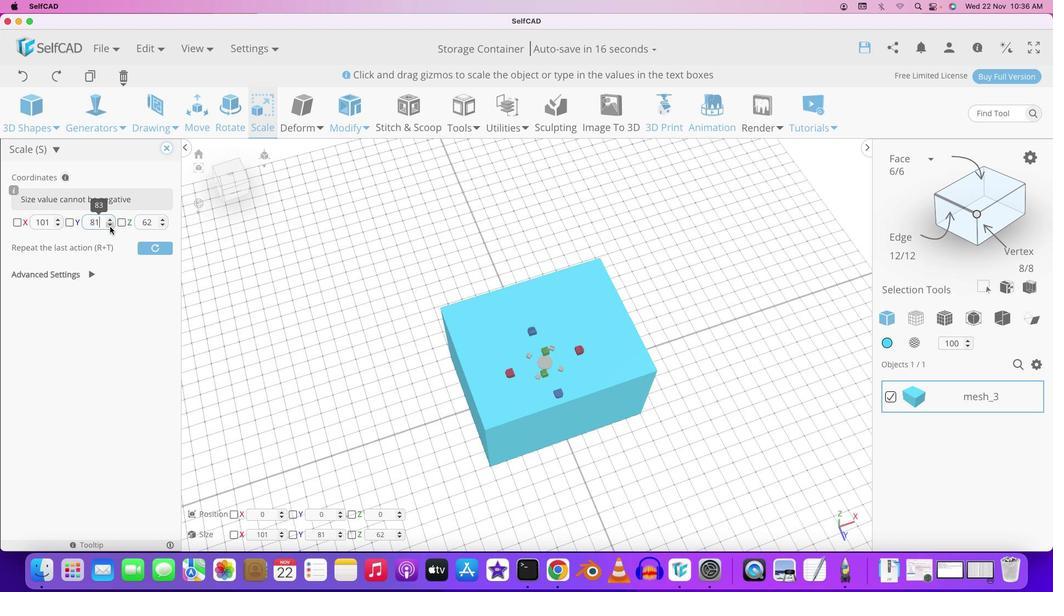 
Action: Mouse pressed left at (120, 236)
Screenshot: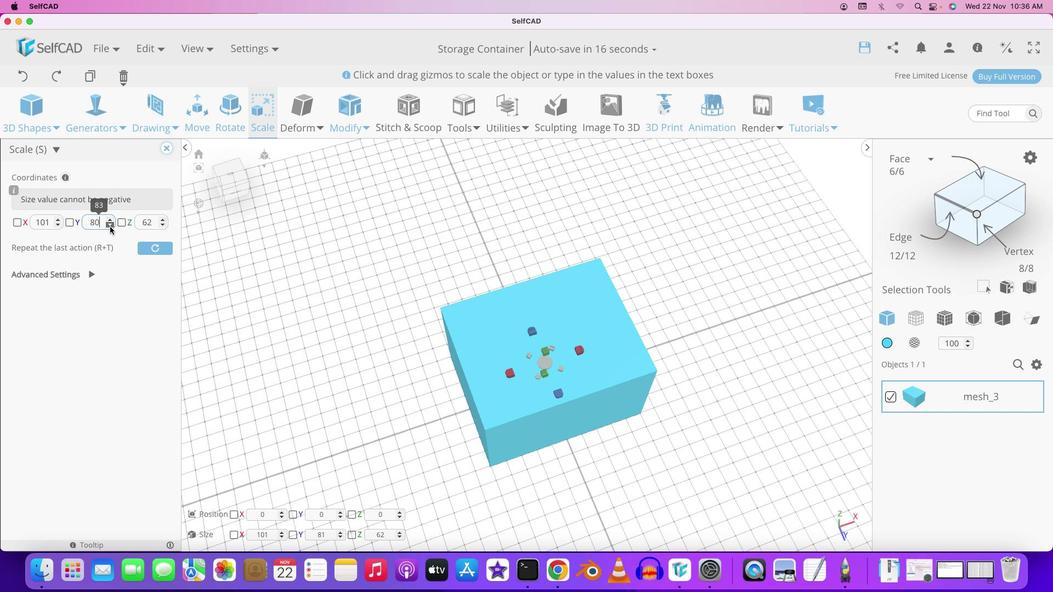 
Action: Mouse pressed left at (120, 236)
Screenshot: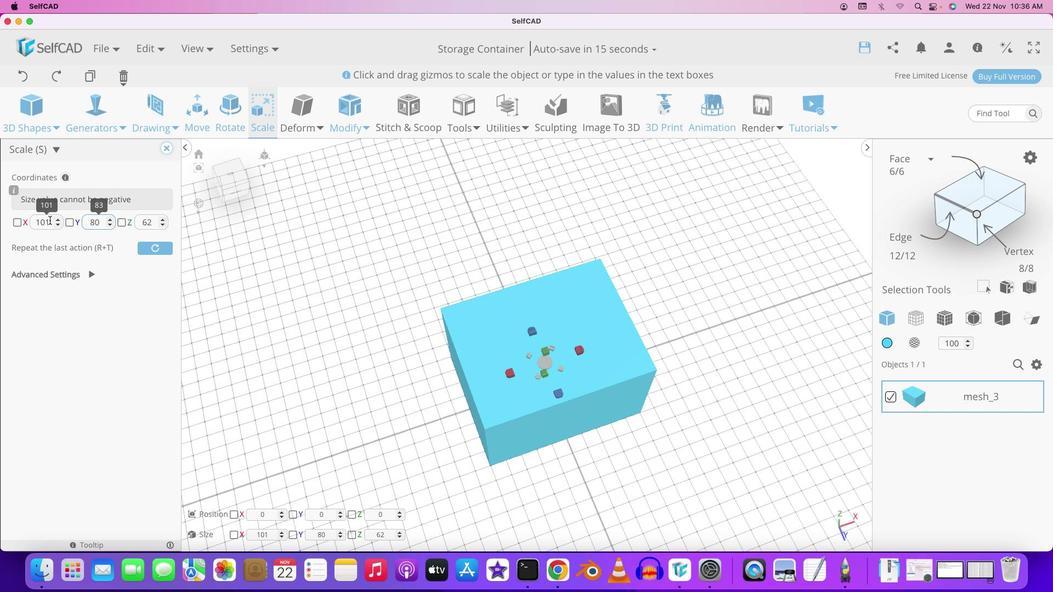 
Action: Mouse moved to (63, 228)
Screenshot: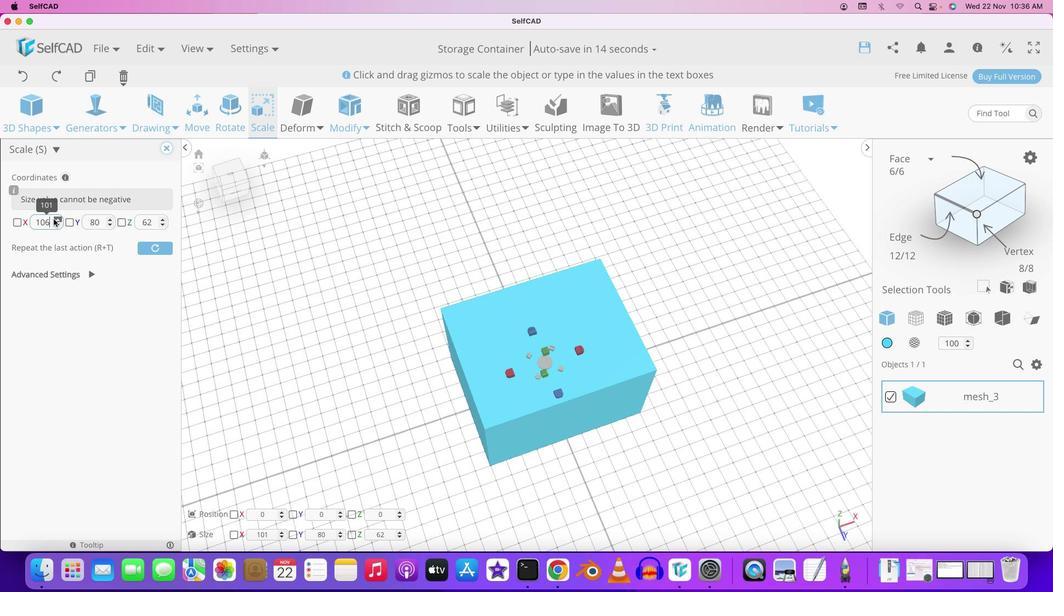 
Action: Mouse pressed left at (63, 228)
Screenshot: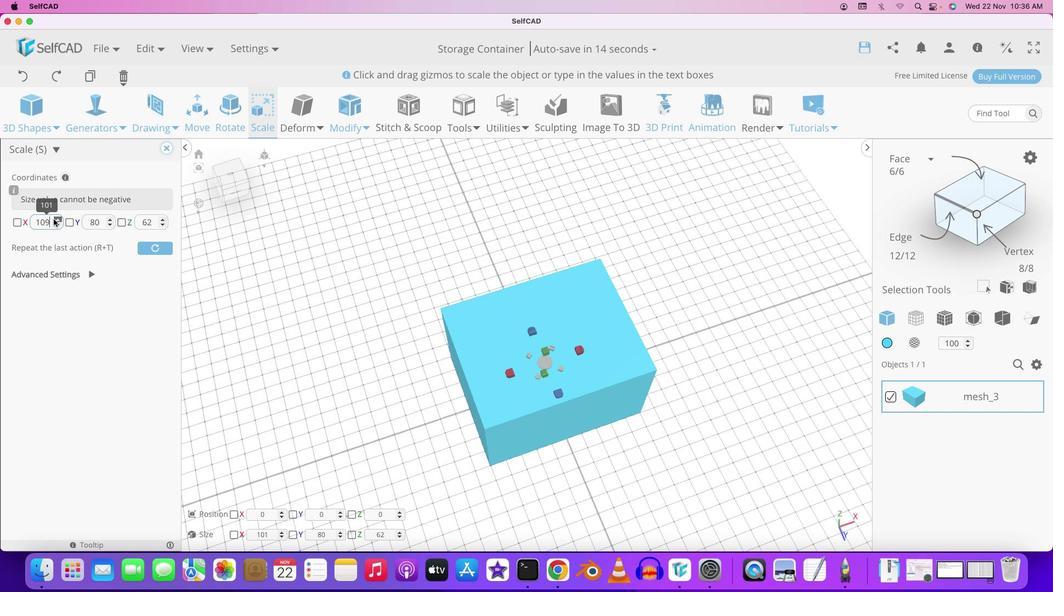 
Action: Mouse pressed left at (63, 228)
Screenshot: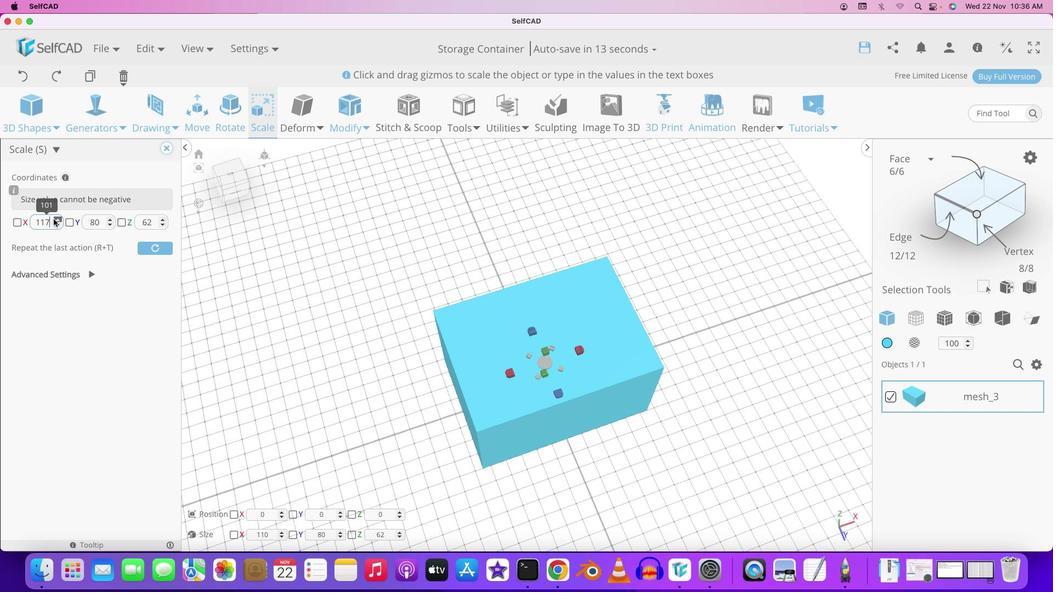 
Action: Mouse pressed left at (63, 228)
Screenshot: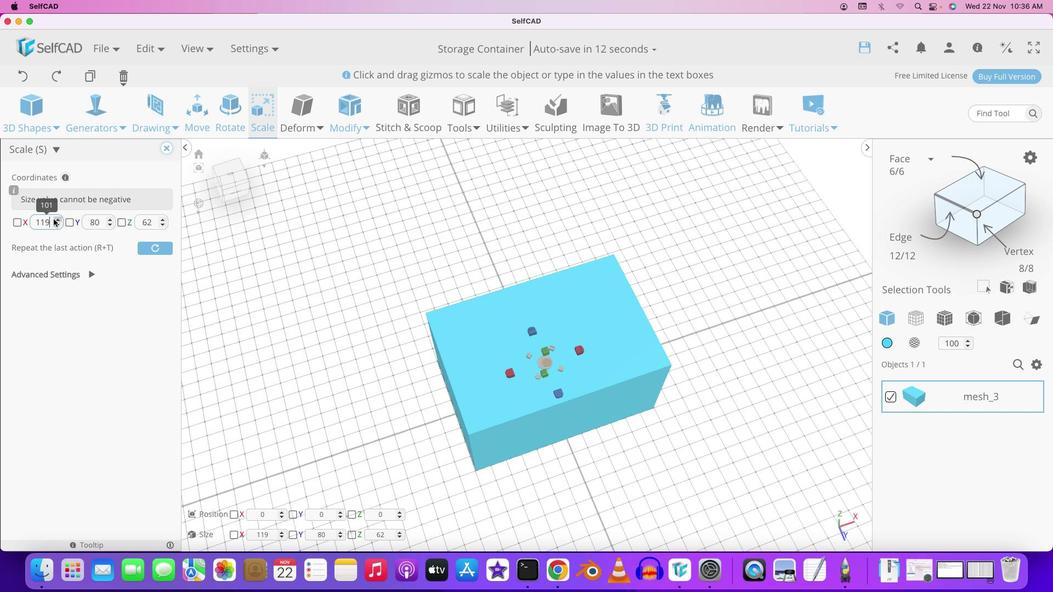 
Action: Mouse pressed left at (63, 228)
Screenshot: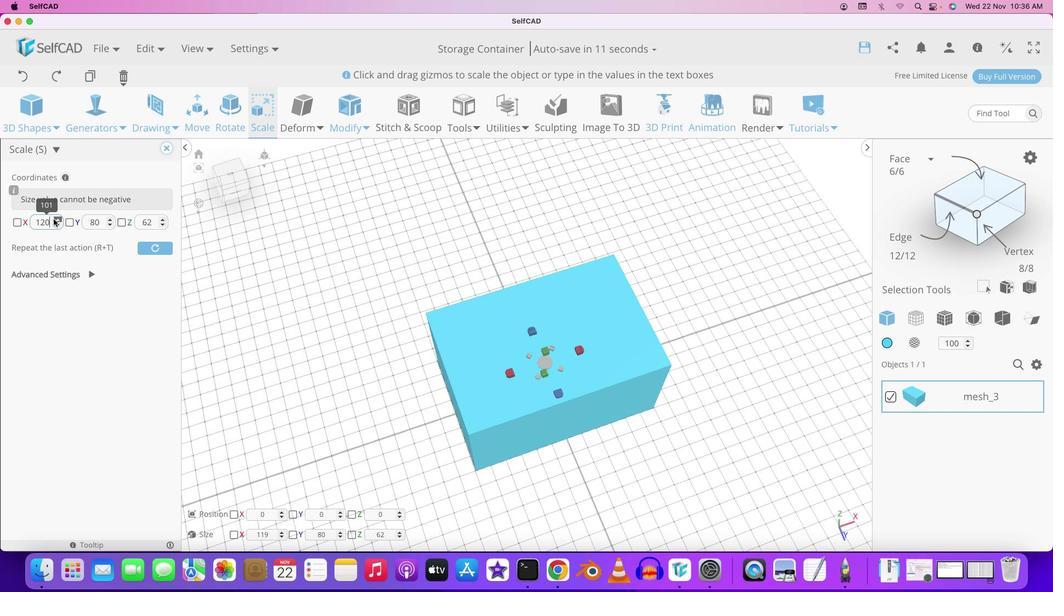 
Action: Mouse pressed left at (63, 228)
Screenshot: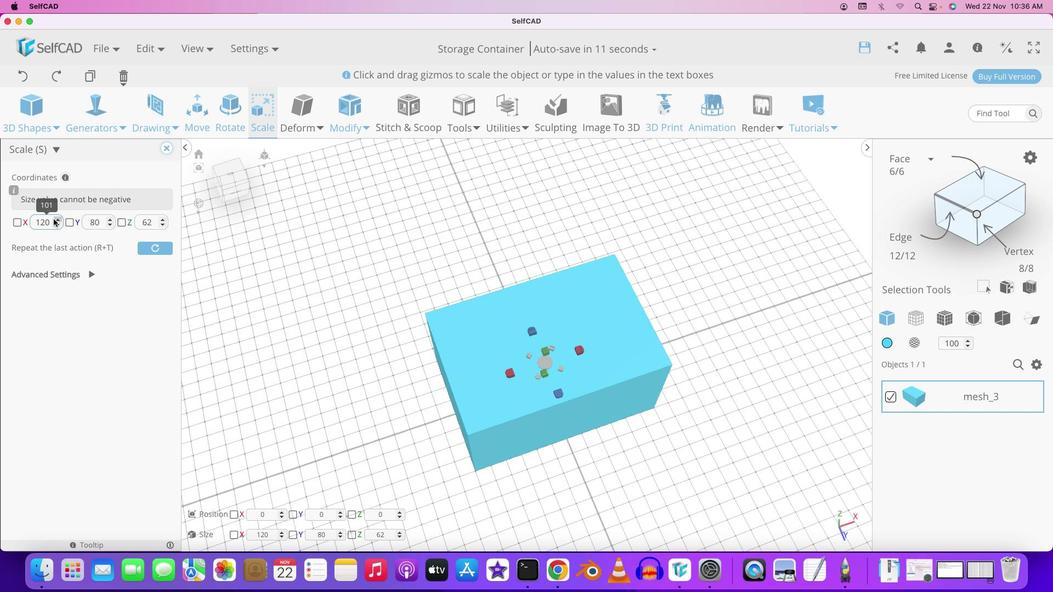
Action: Mouse moved to (441, 307)
Screenshot: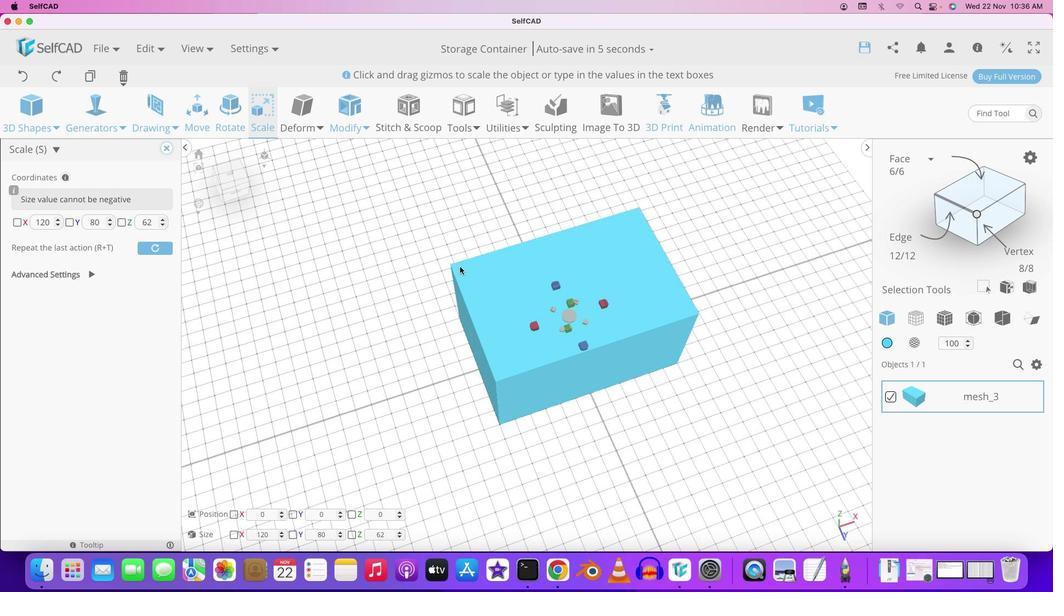 
Action: Key pressed Key.shift
Screenshot: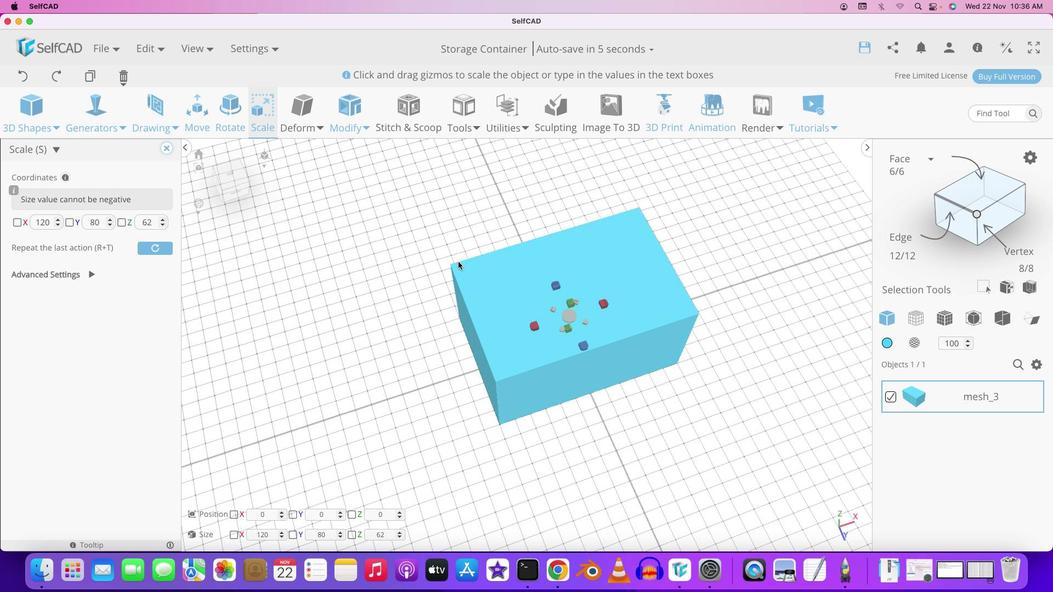 
Action: Mouse moved to (441, 307)
Screenshot: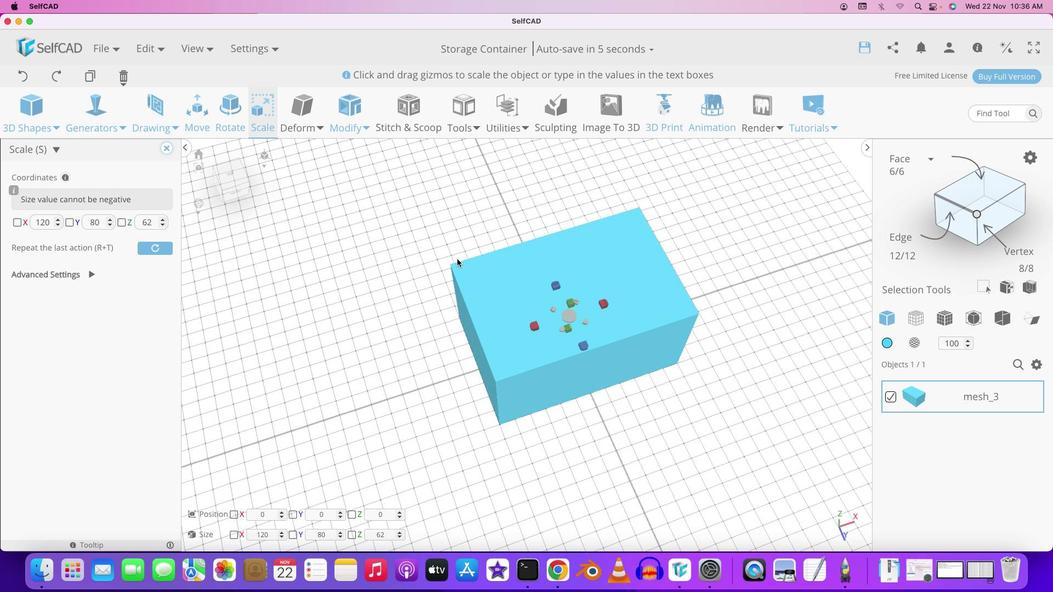 
Action: Mouse pressed left at (441, 307)
Screenshot: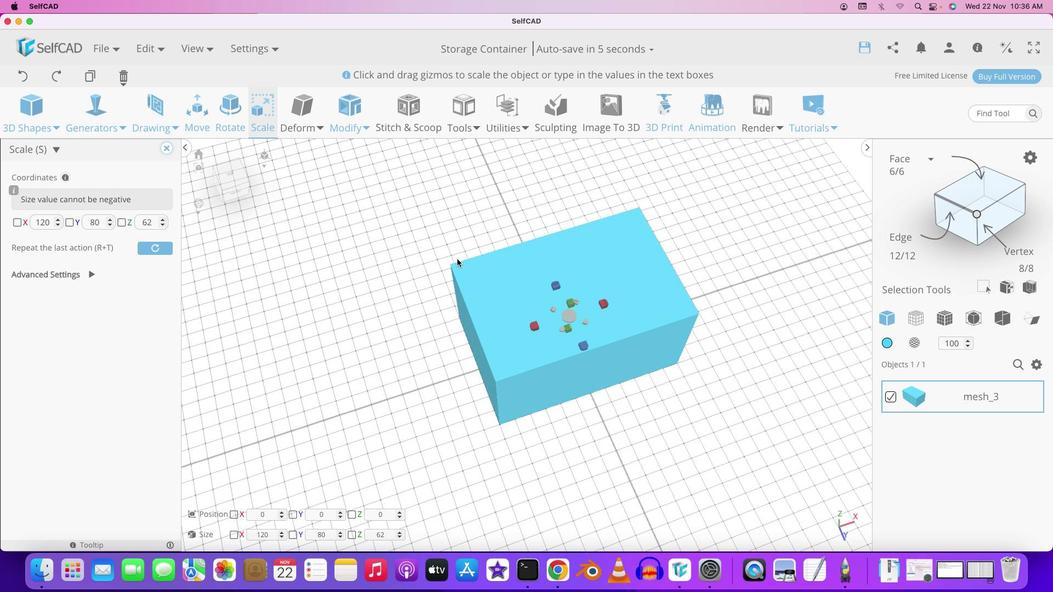 
Action: Mouse moved to (452, 350)
Screenshot: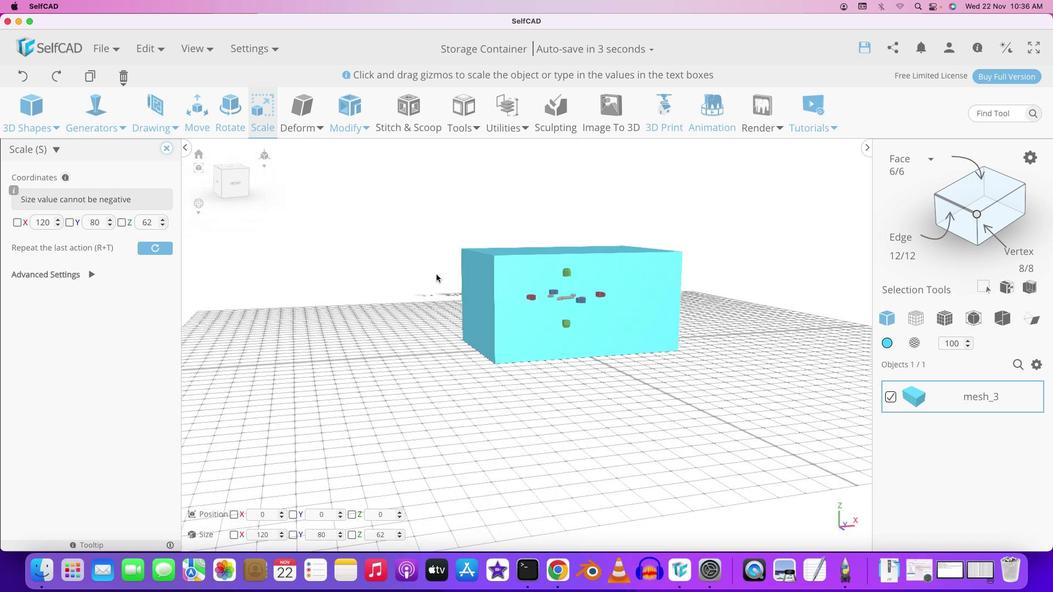 
Action: Mouse pressed left at (452, 350)
Screenshot: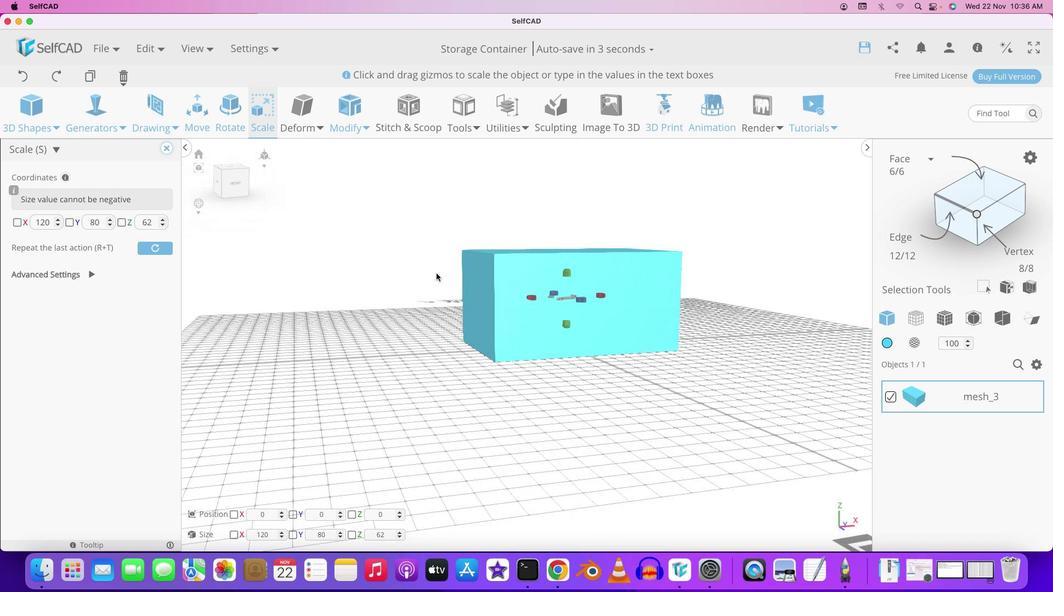 
Action: Mouse moved to (577, 282)
Screenshot: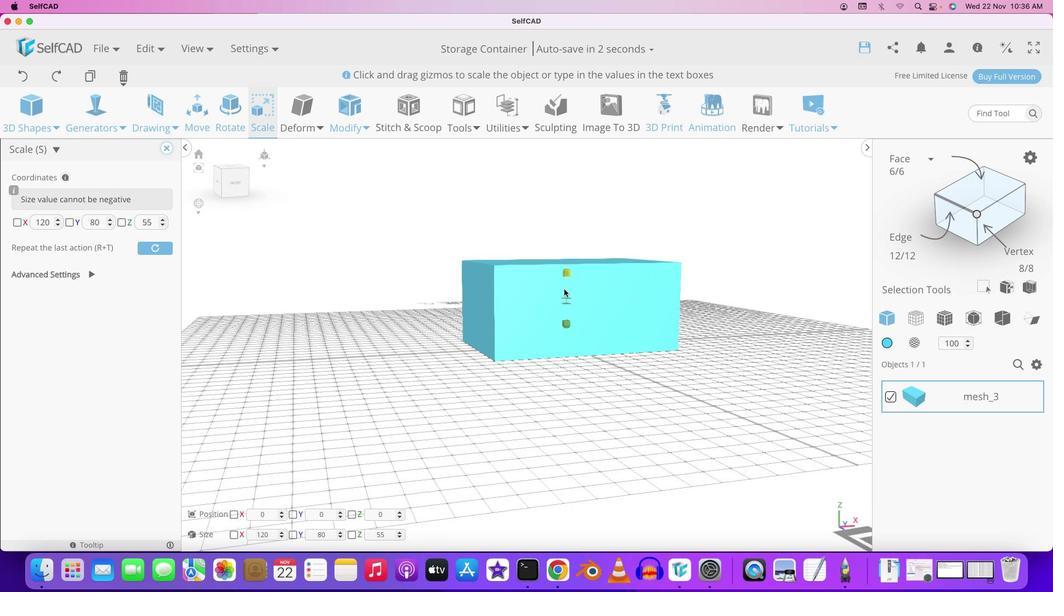 
Action: Mouse pressed left at (577, 282)
Screenshot: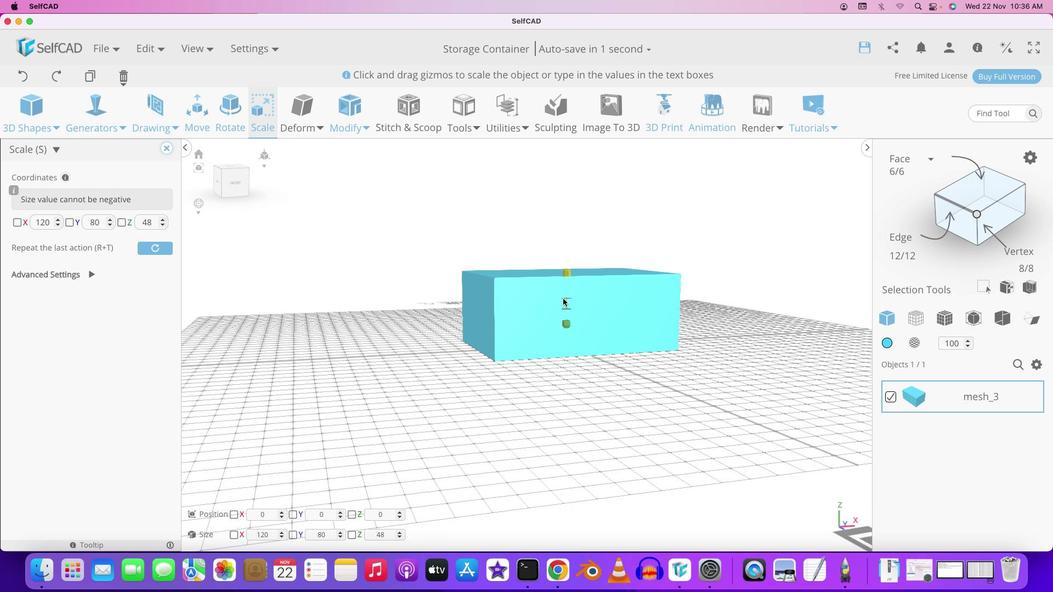 
Action: Mouse moved to (438, 345)
Screenshot: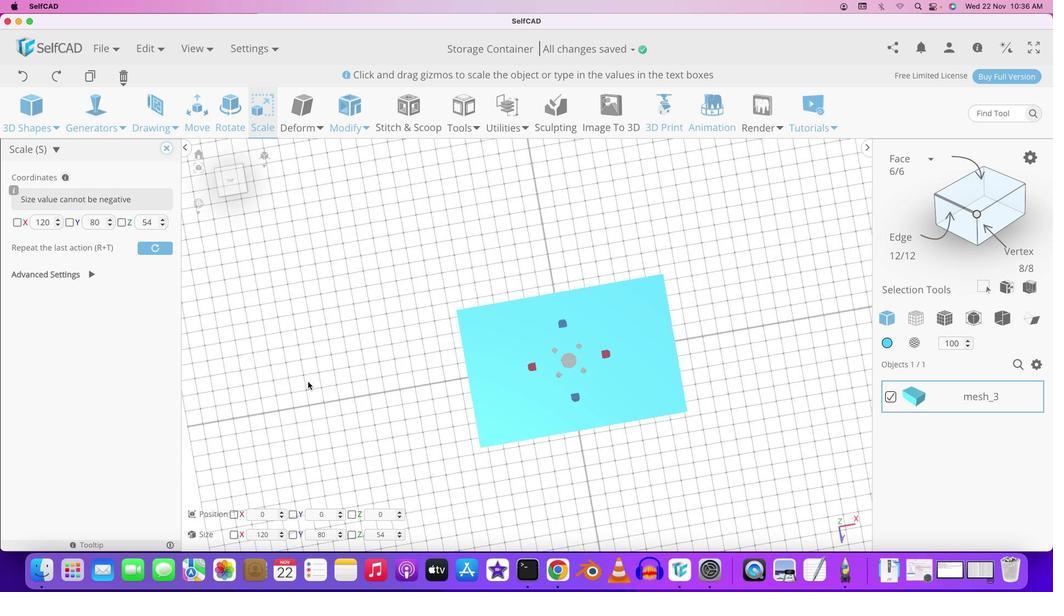 
Action: Mouse pressed left at (438, 345)
Screenshot: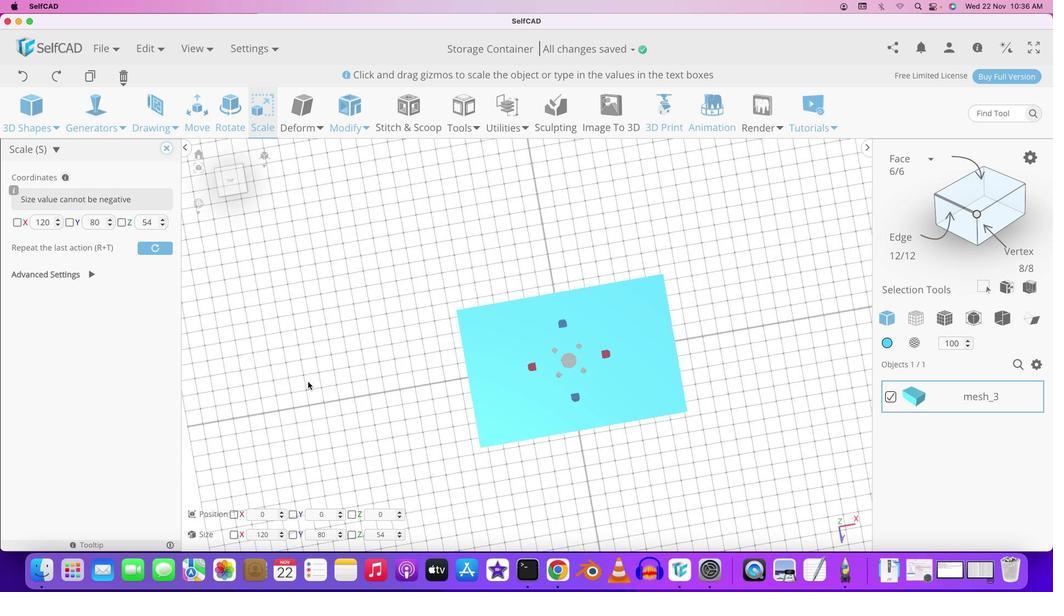 
Action: Mouse moved to (120, 235)
Screenshot: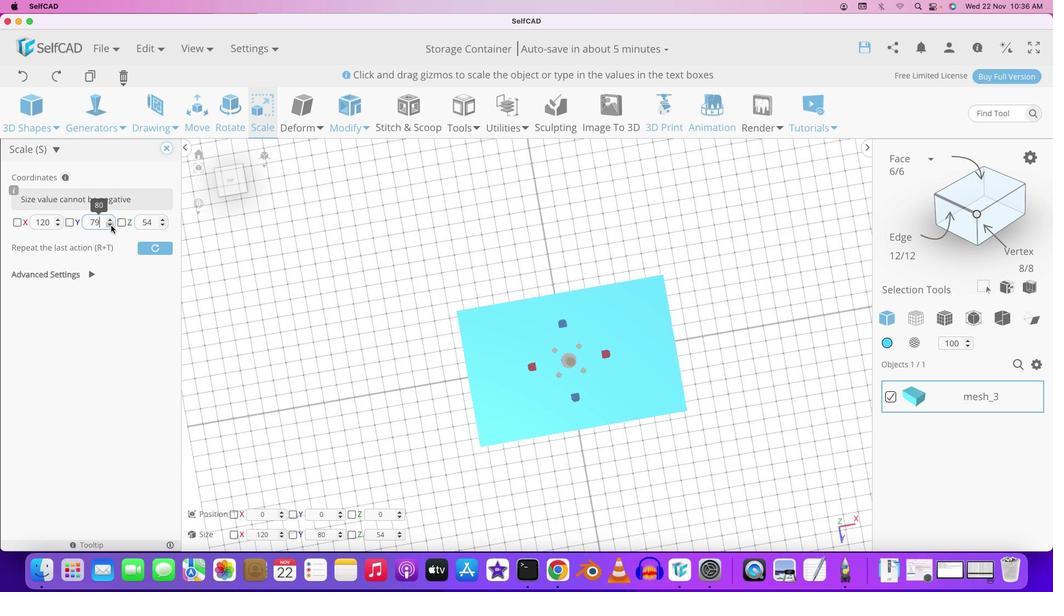 
Action: Mouse pressed left at (120, 235)
Screenshot: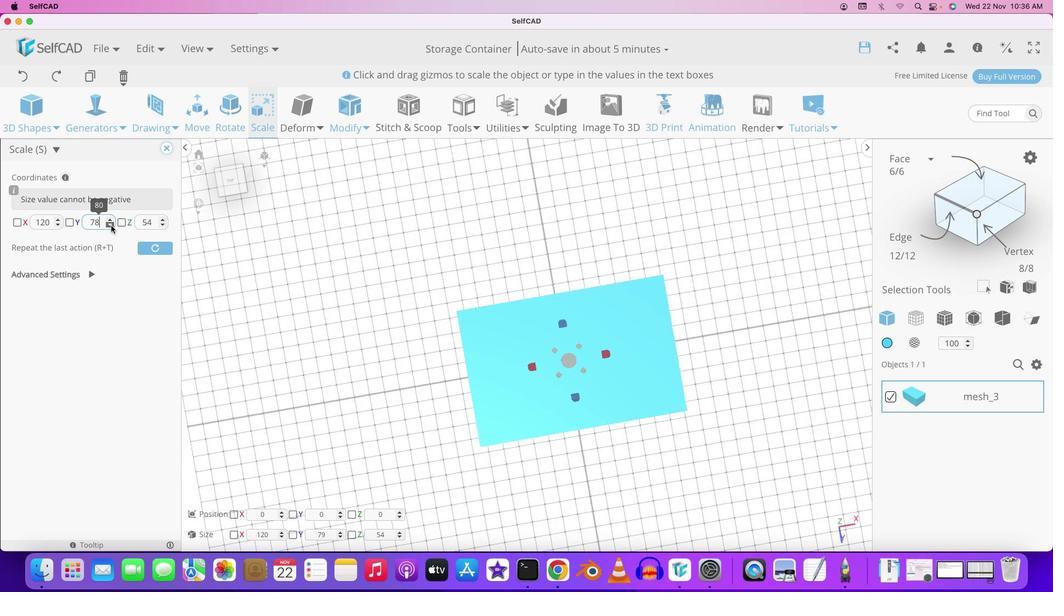 
Action: Mouse pressed left at (120, 235)
Screenshot: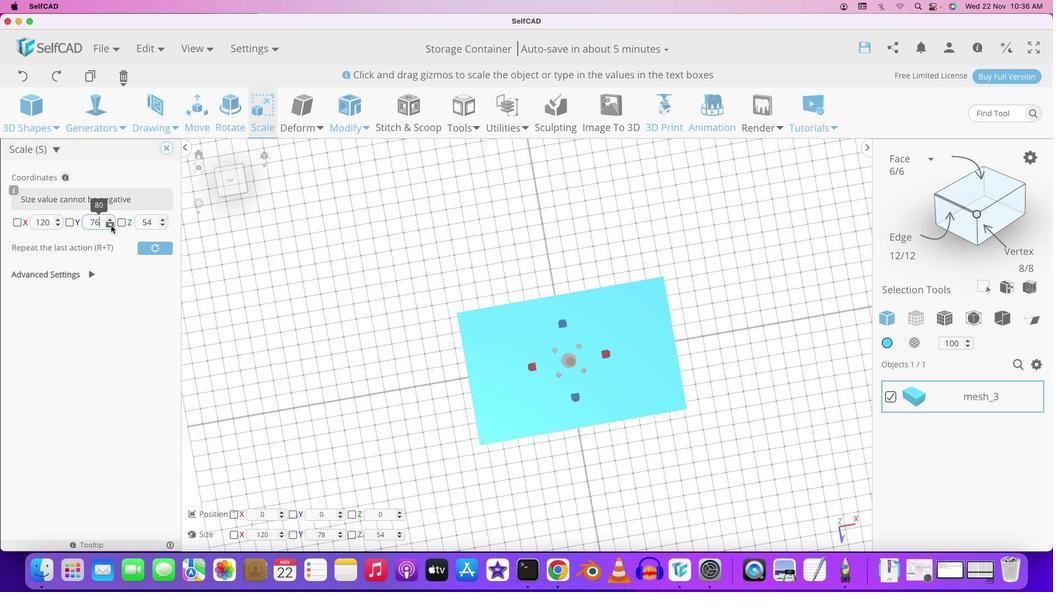 
Action: Mouse pressed left at (120, 235)
Screenshot: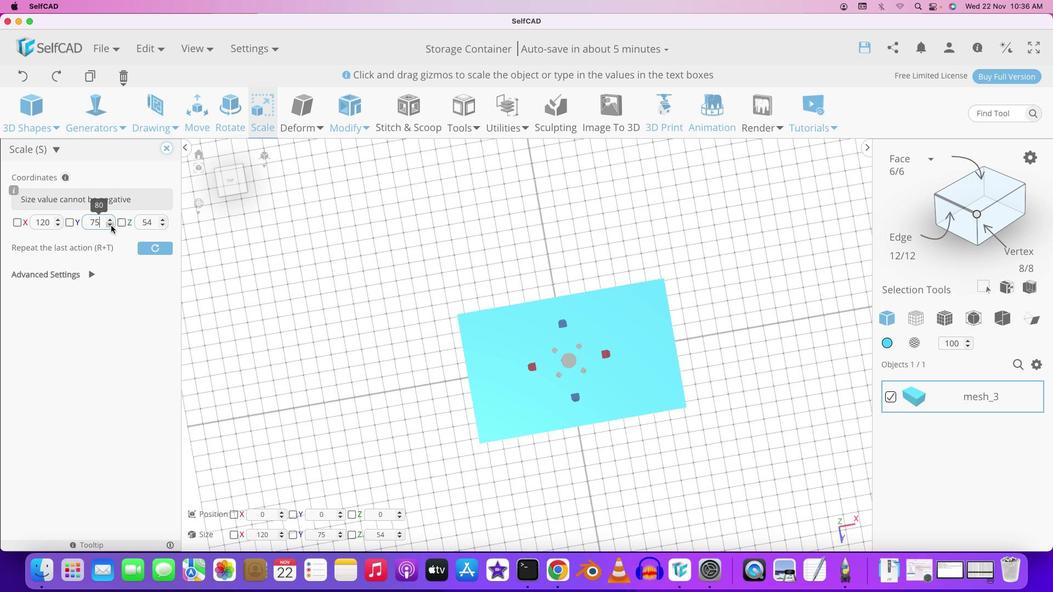 
Action: Mouse pressed left at (120, 235)
Screenshot: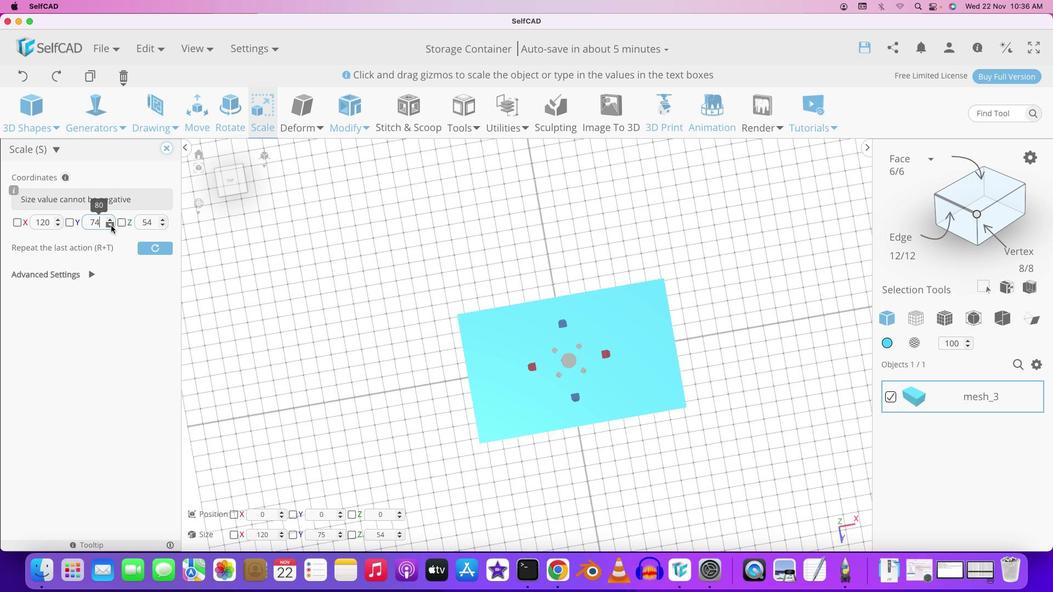 
Action: Mouse pressed left at (120, 235)
Screenshot: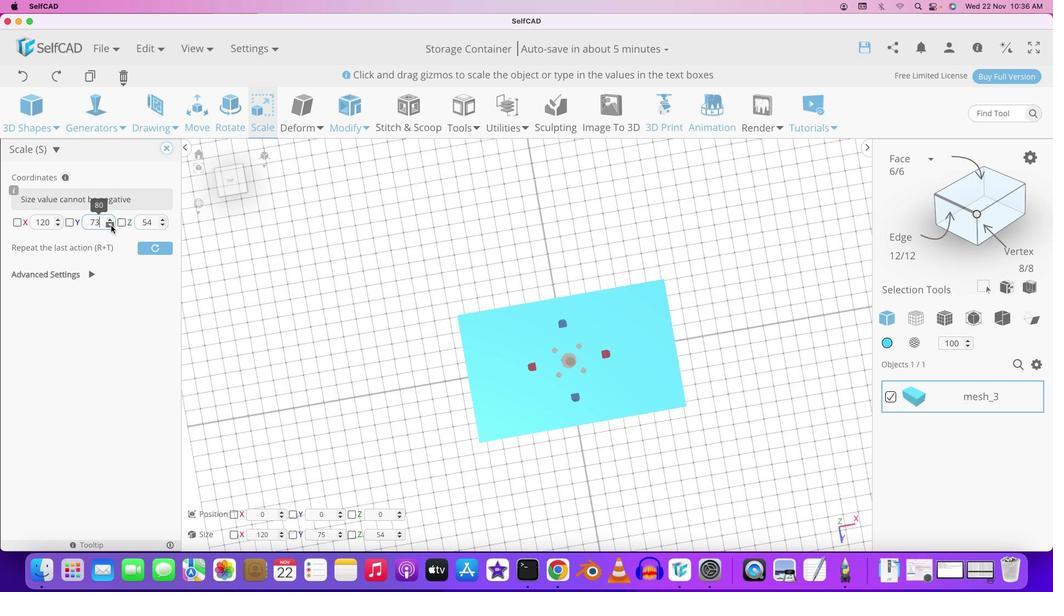 
Action: Mouse pressed left at (120, 235)
Screenshot: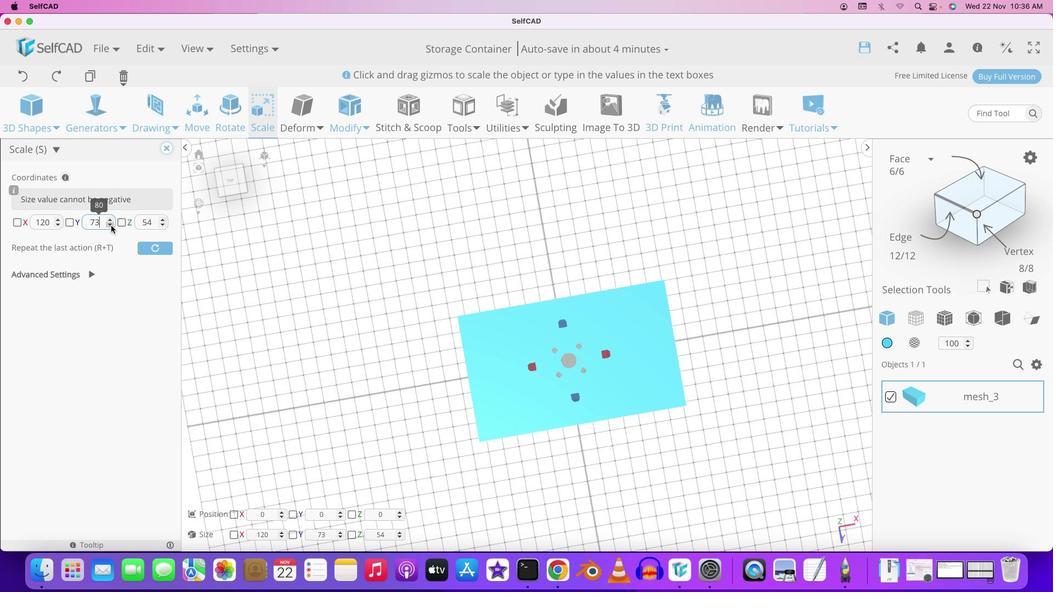 
Action: Mouse pressed left at (120, 235)
Screenshot: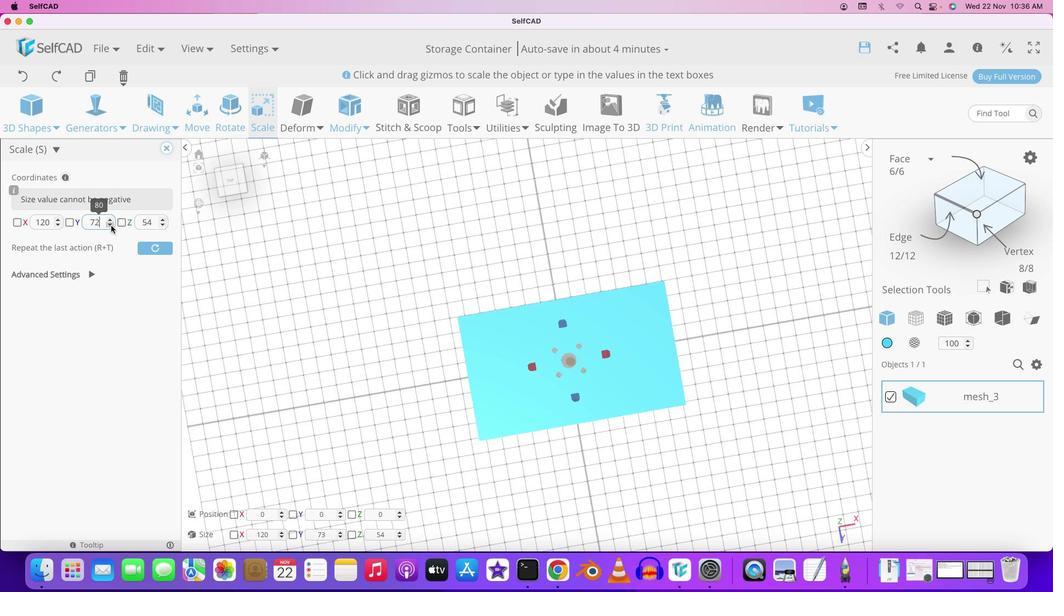 
Action: Mouse pressed left at (120, 235)
Screenshot: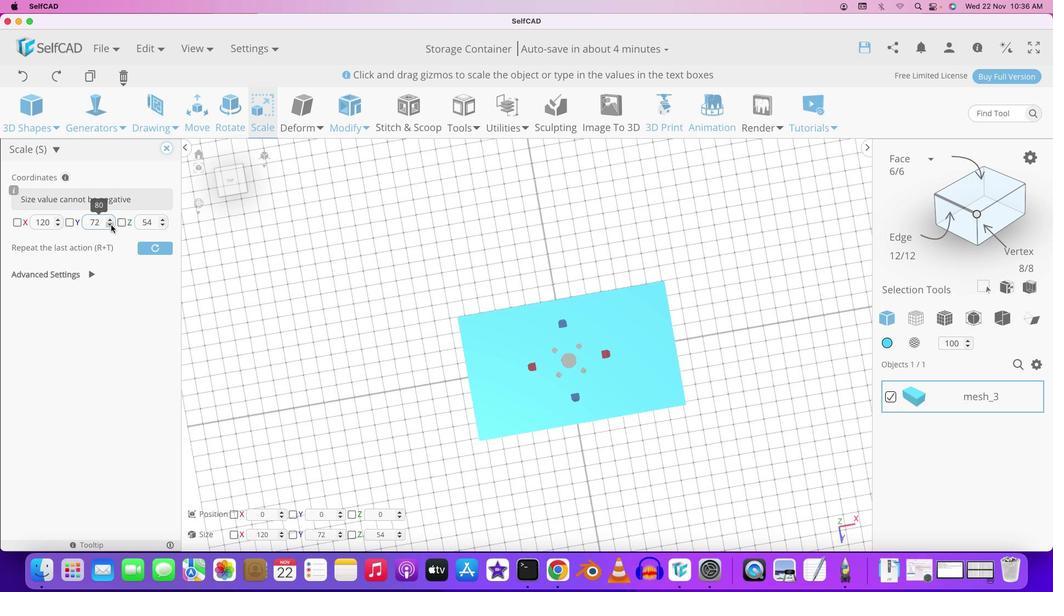 
Action: Mouse moved to (120, 230)
Screenshot: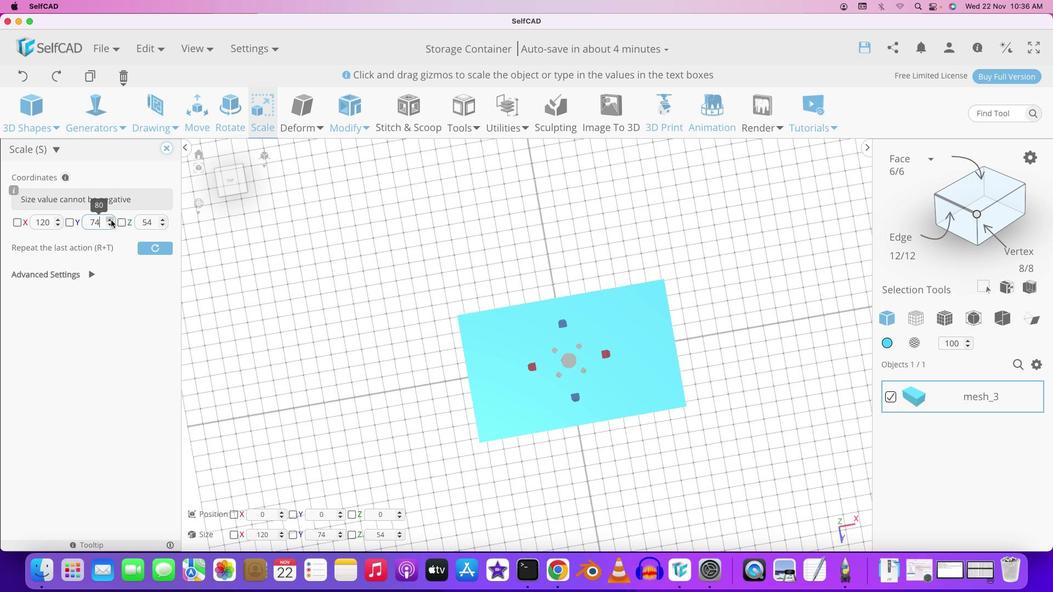 
Action: Mouse pressed left at (120, 230)
Screenshot: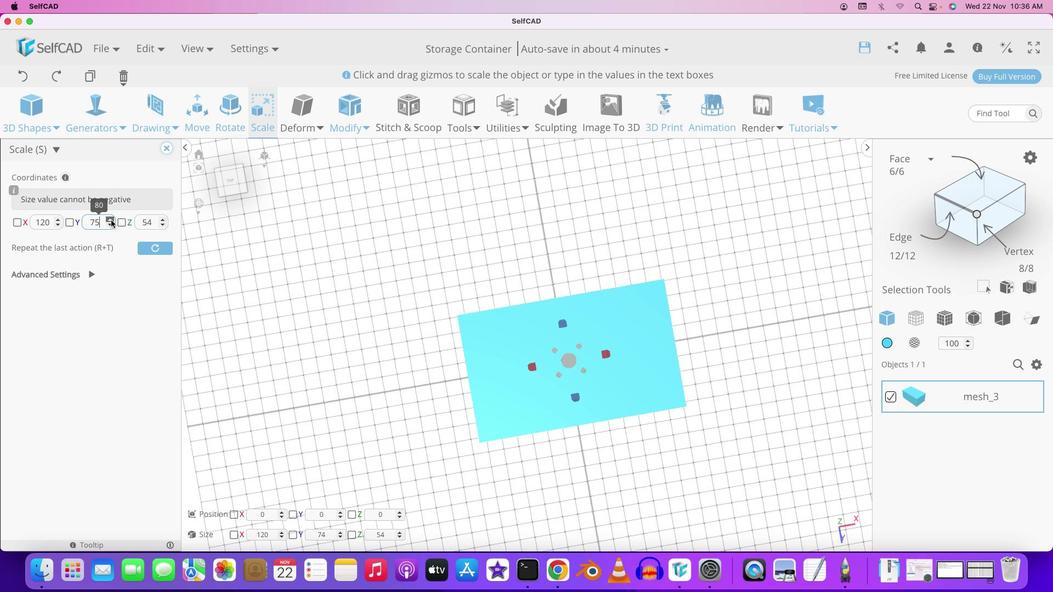 
Action: Mouse pressed left at (120, 230)
Screenshot: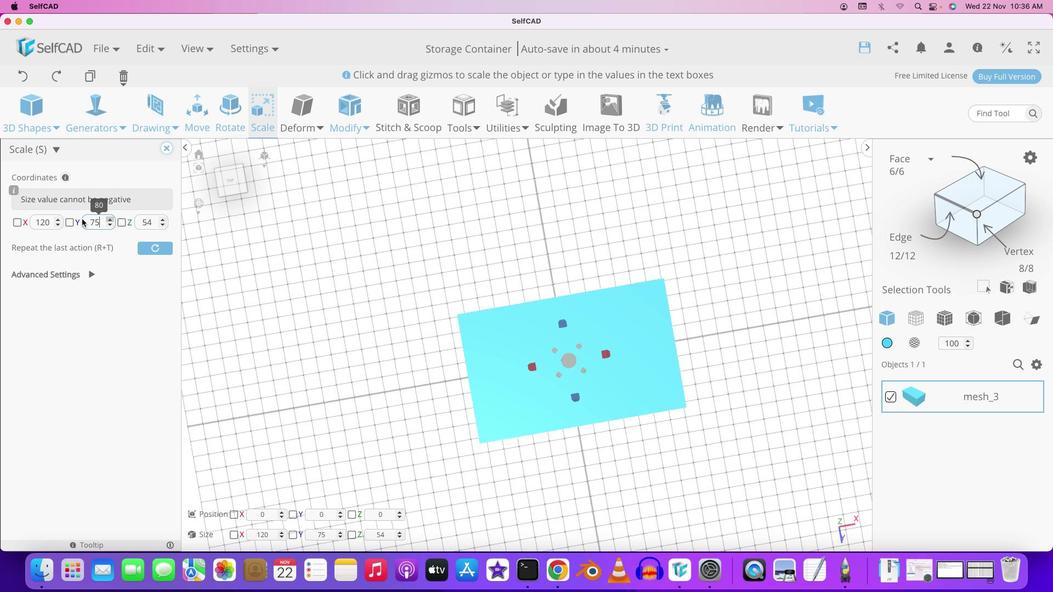 
Action: Mouse pressed left at (120, 230)
Screenshot: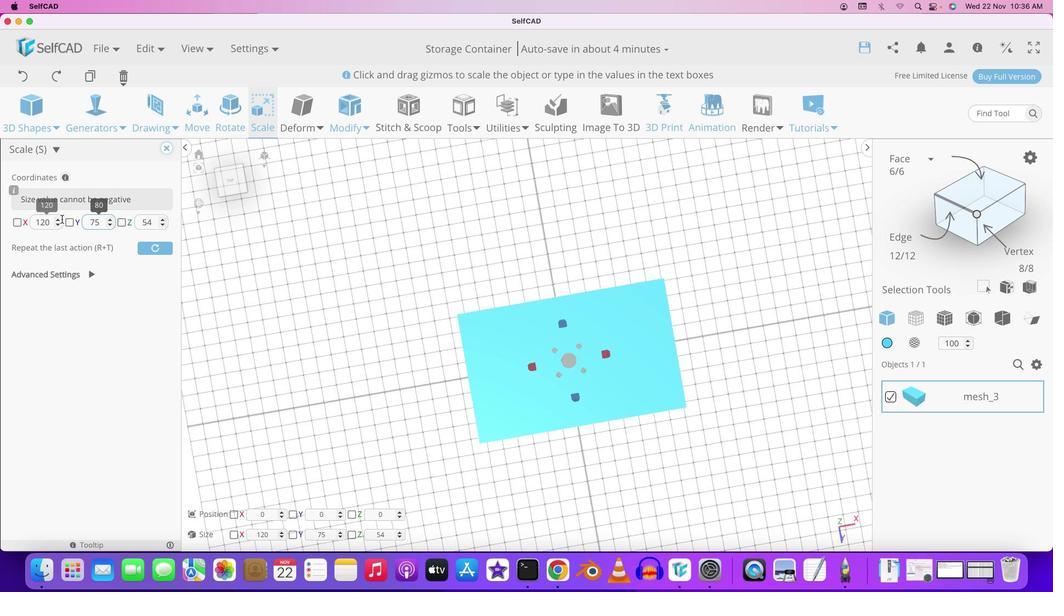 
Action: Mouse moved to (70, 229)
Screenshot: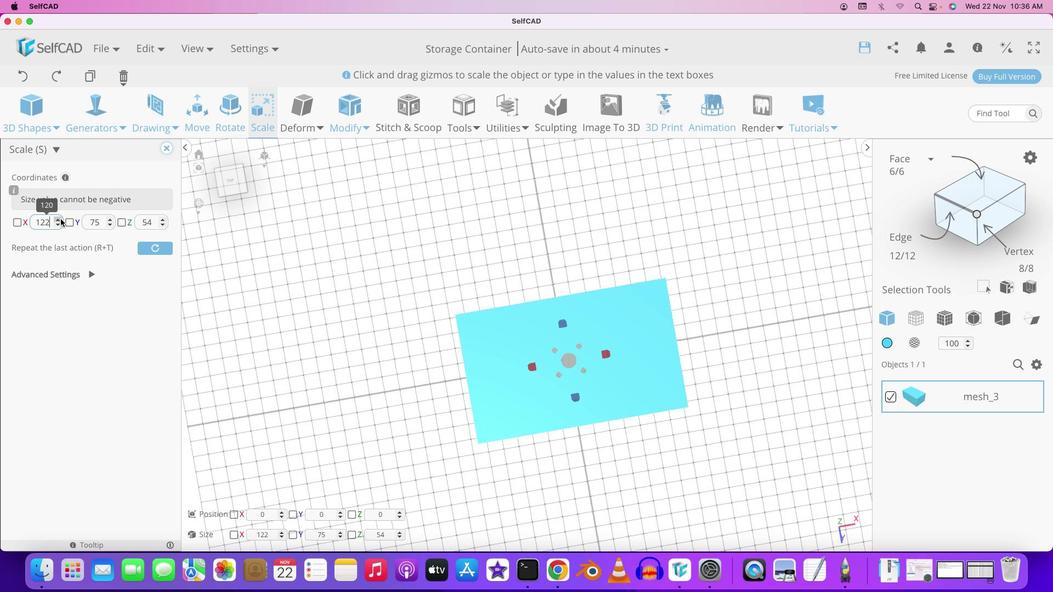 
Action: Mouse pressed left at (70, 229)
Screenshot: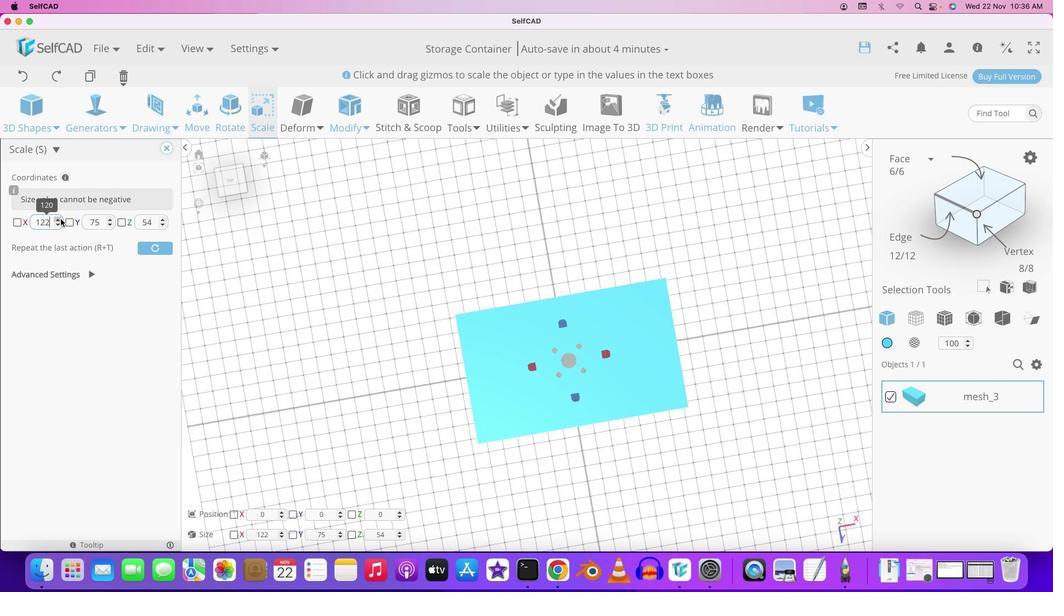
Action: Mouse pressed left at (70, 229)
Screenshot: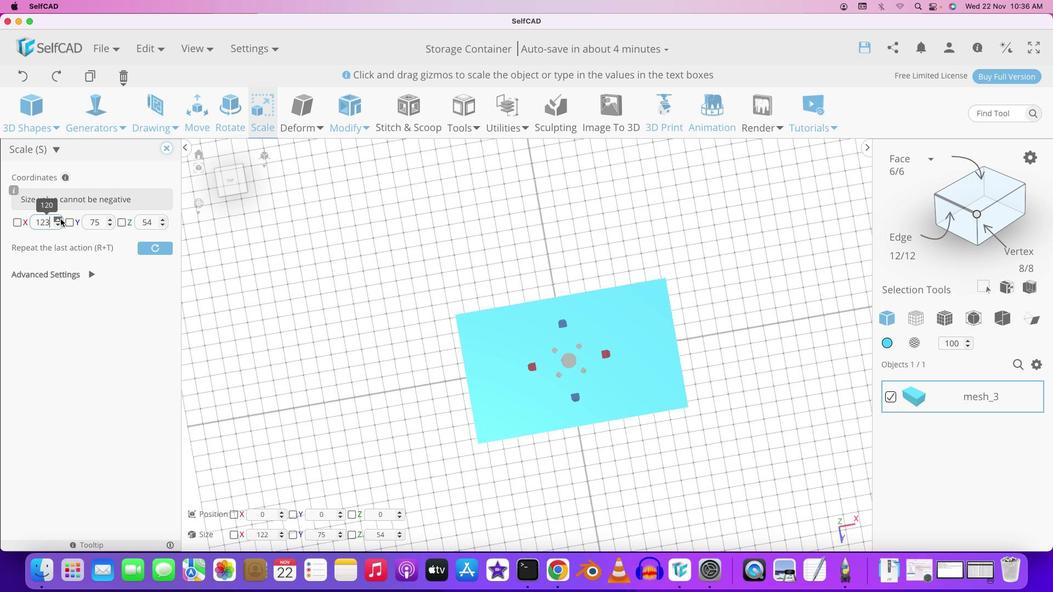 
Action: Mouse pressed left at (70, 229)
Screenshot: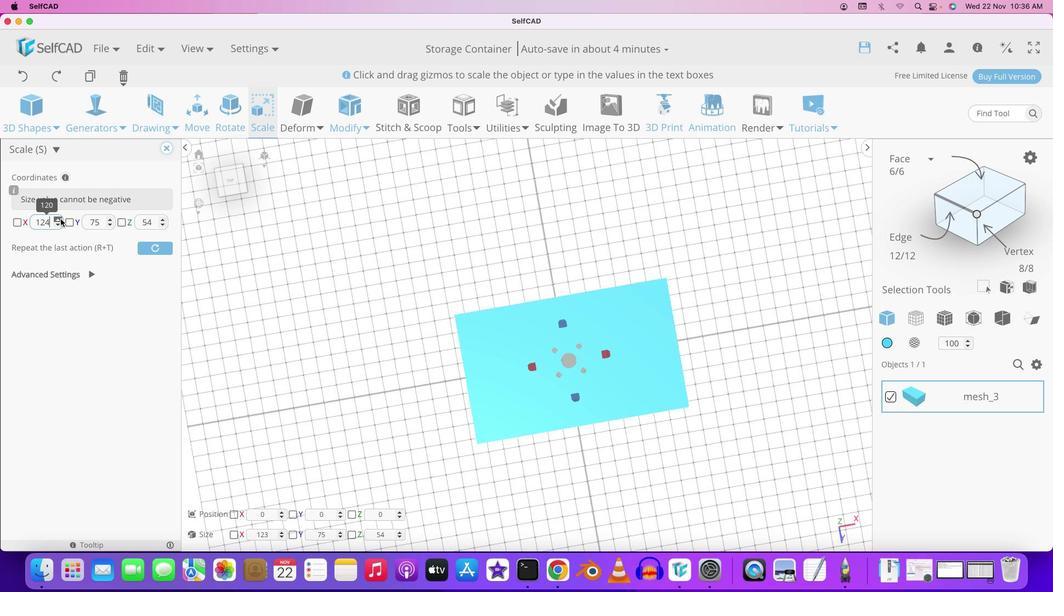 
Action: Mouse pressed left at (70, 229)
Screenshot: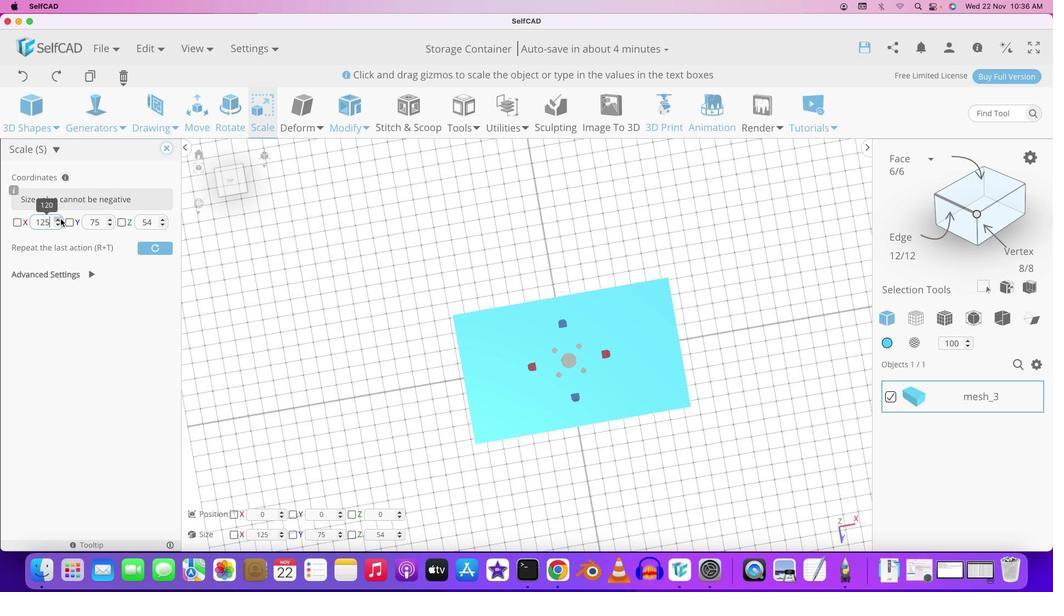 
Action: Mouse pressed left at (70, 229)
Screenshot: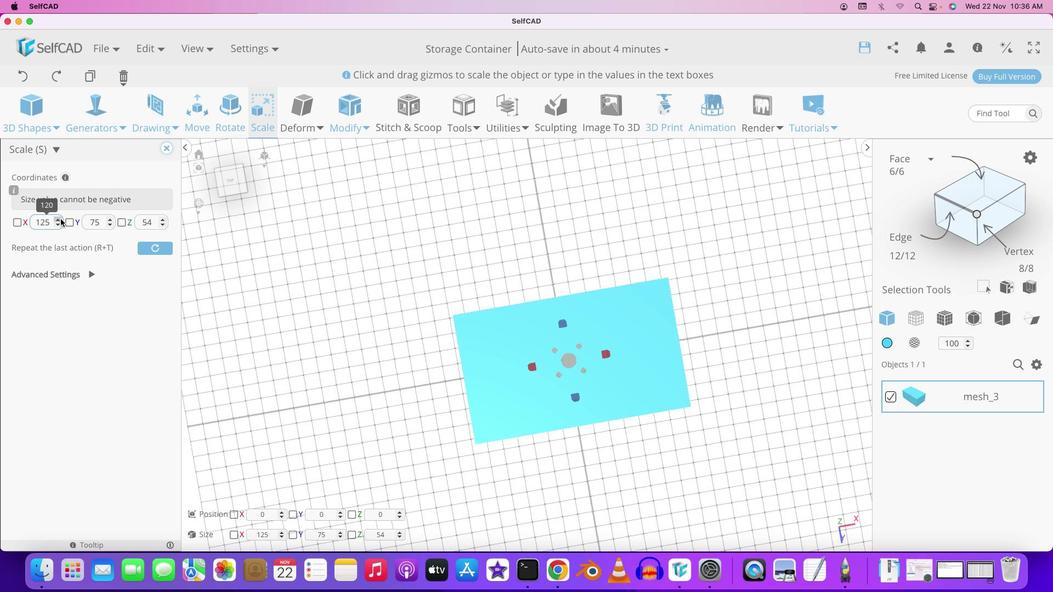 
Action: Mouse moved to (392, 376)
Screenshot: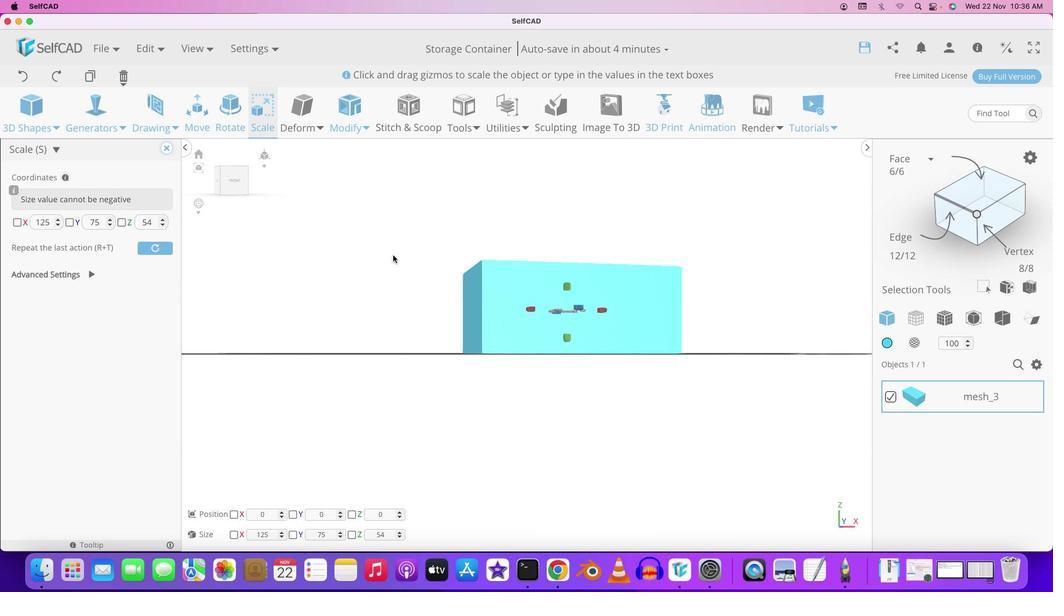 
Action: Mouse pressed left at (392, 376)
Screenshot: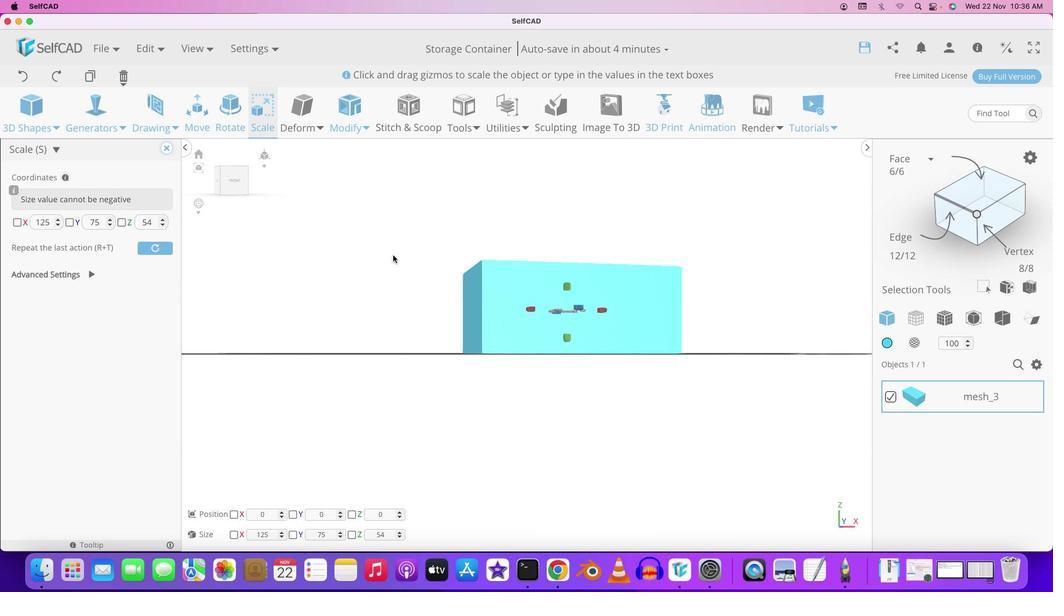 
Action: Mouse moved to (404, 278)
Screenshot: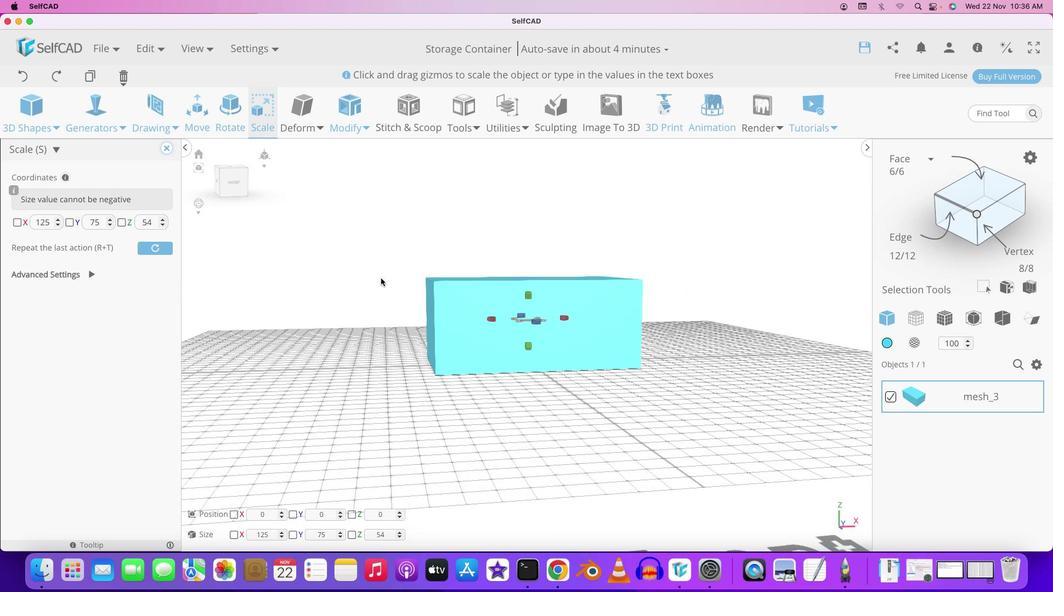 
Action: Key pressed Key.shift
Screenshot: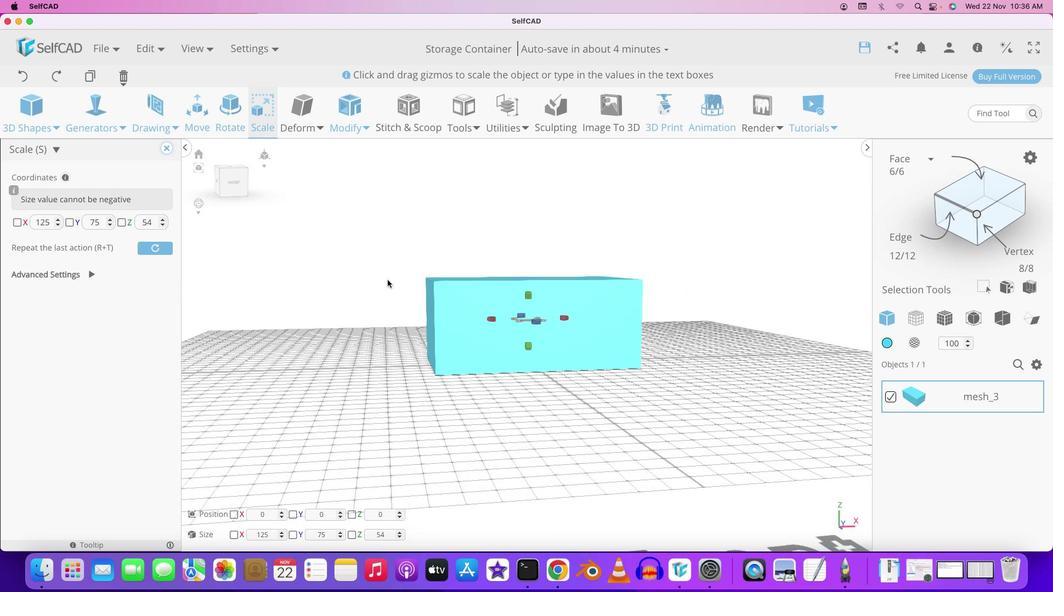 
Action: Mouse moved to (404, 278)
Screenshot: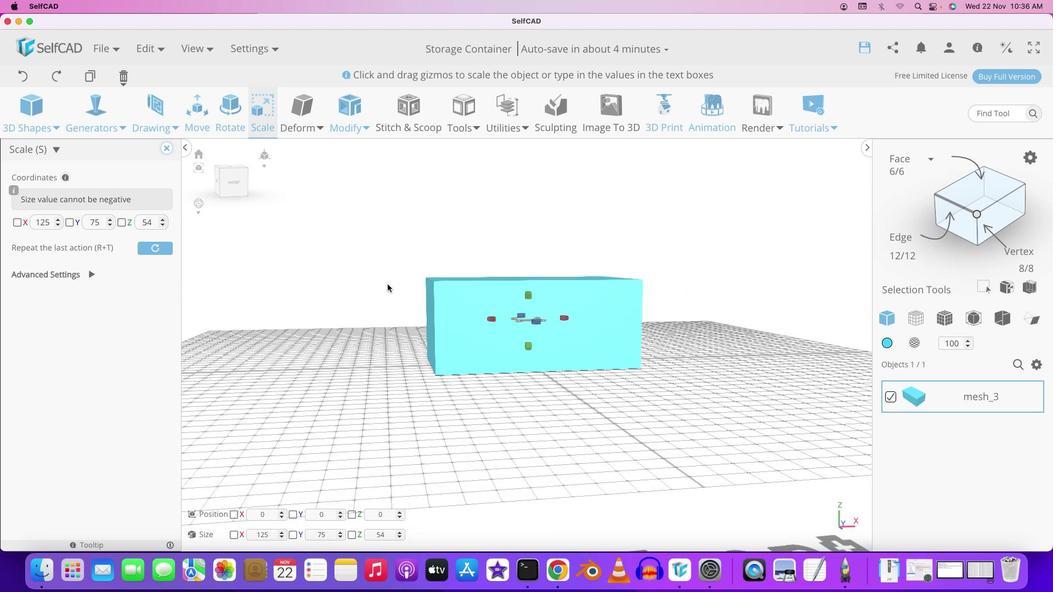 
Action: Mouse pressed left at (404, 278)
Screenshot: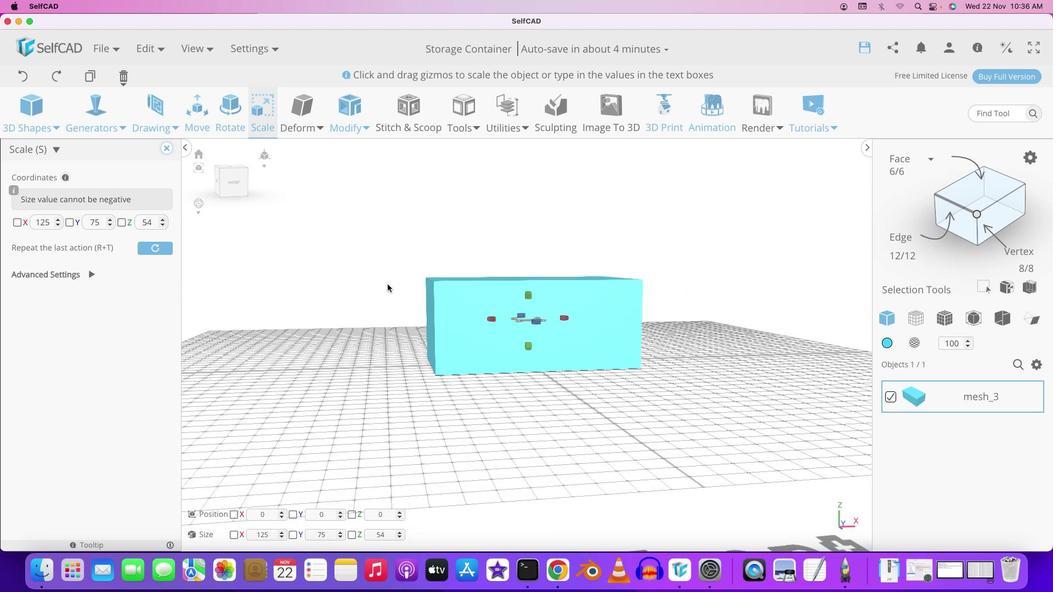 
Action: Mouse moved to (396, 295)
Screenshot: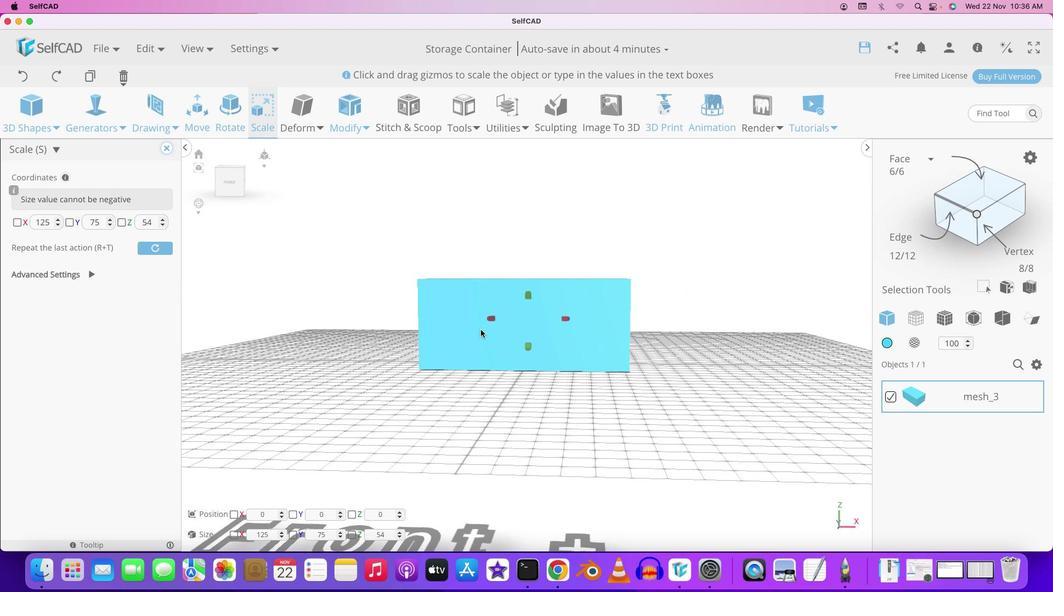 
Action: Mouse pressed left at (396, 295)
Screenshot: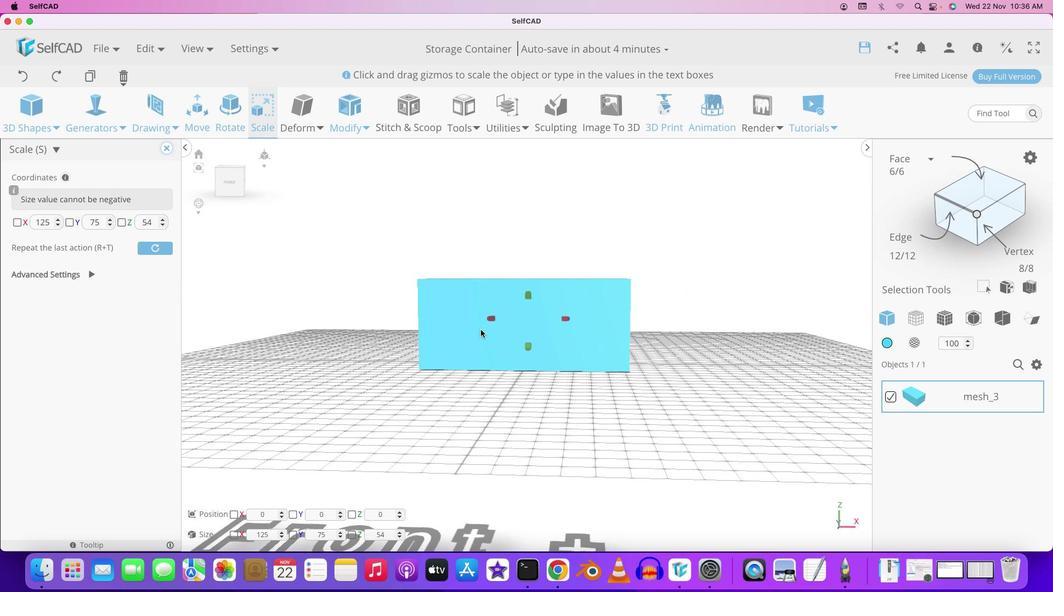 
Action: Mouse moved to (491, 339)
Screenshot: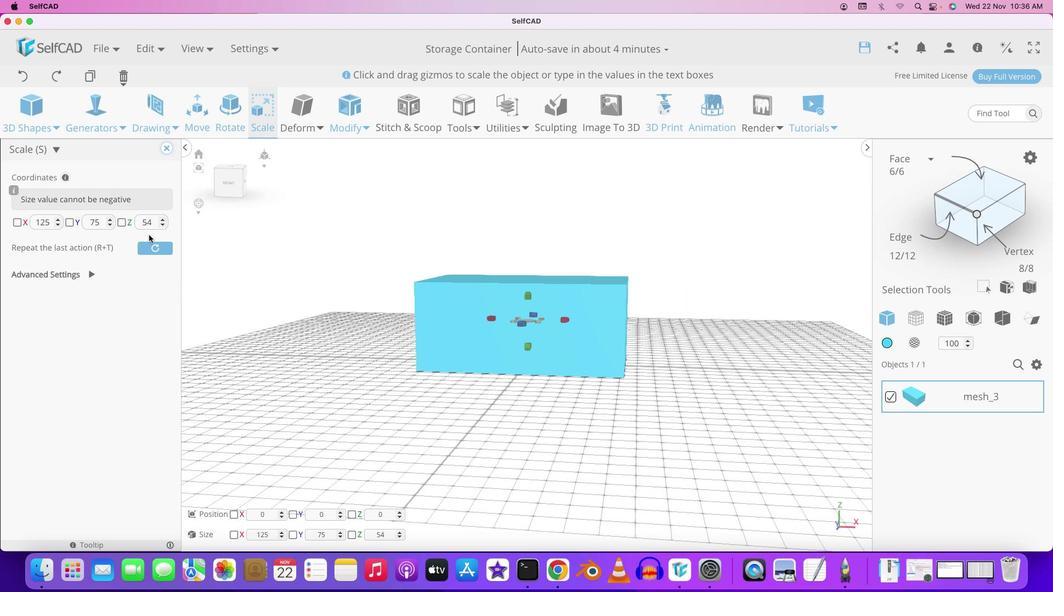 
Action: Mouse pressed left at (491, 339)
Screenshot: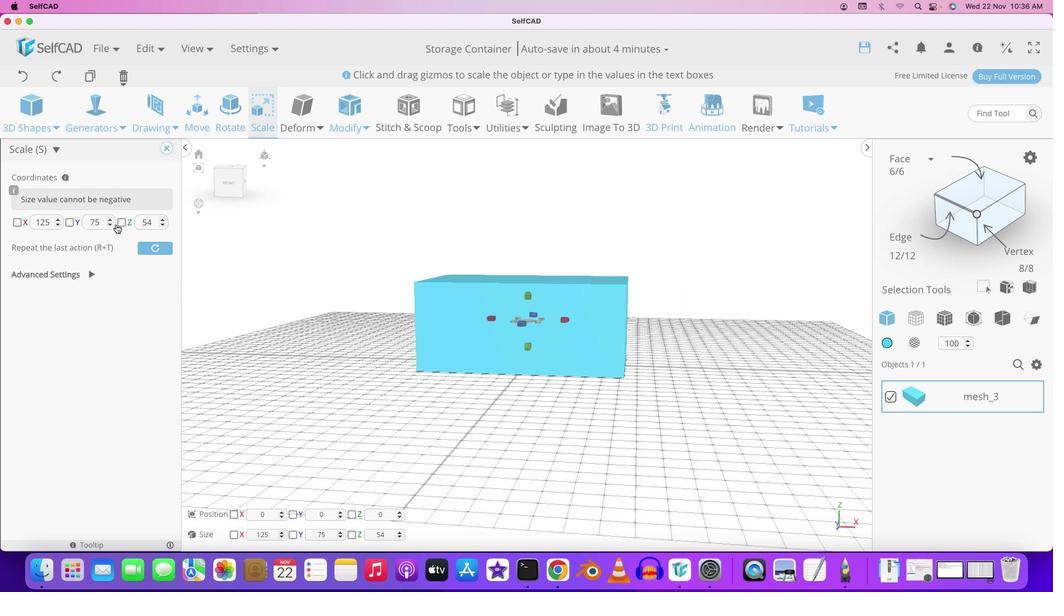
Action: Mouse moved to (68, 233)
Screenshot: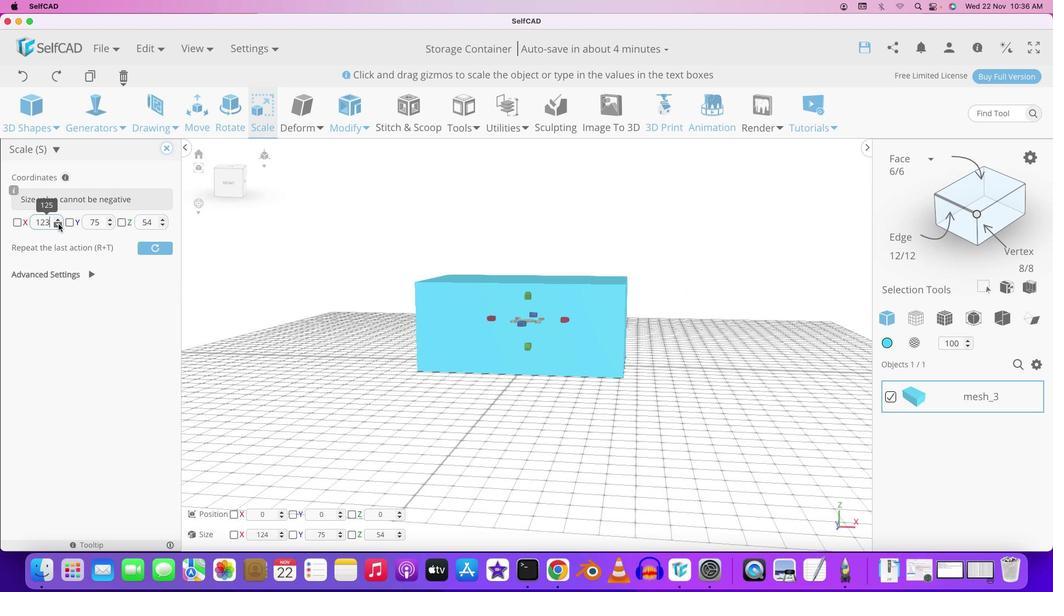 
Action: Mouse pressed left at (68, 233)
Screenshot: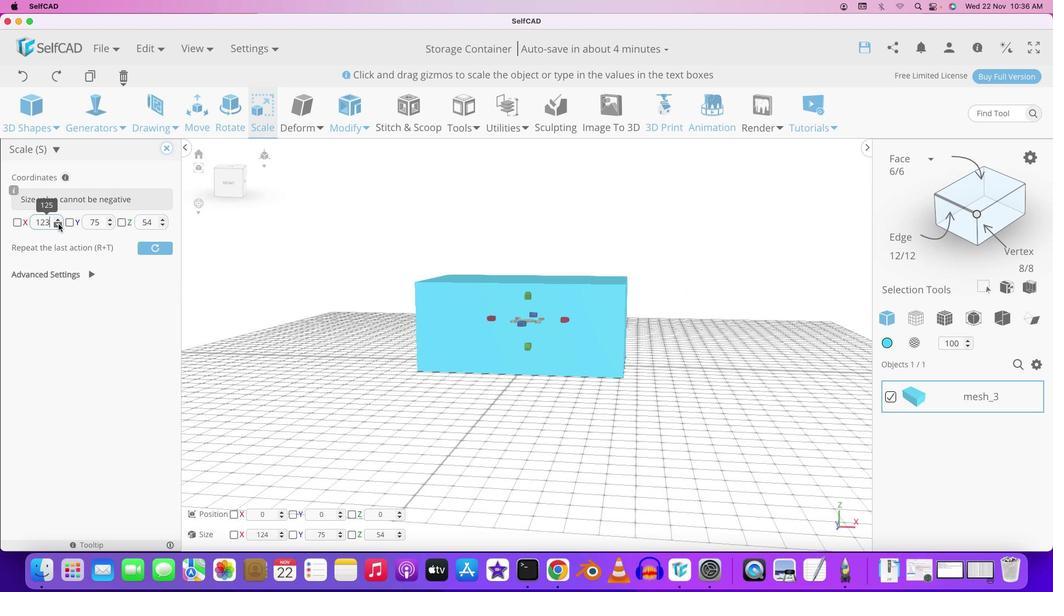 
Action: Mouse pressed left at (68, 233)
Screenshot: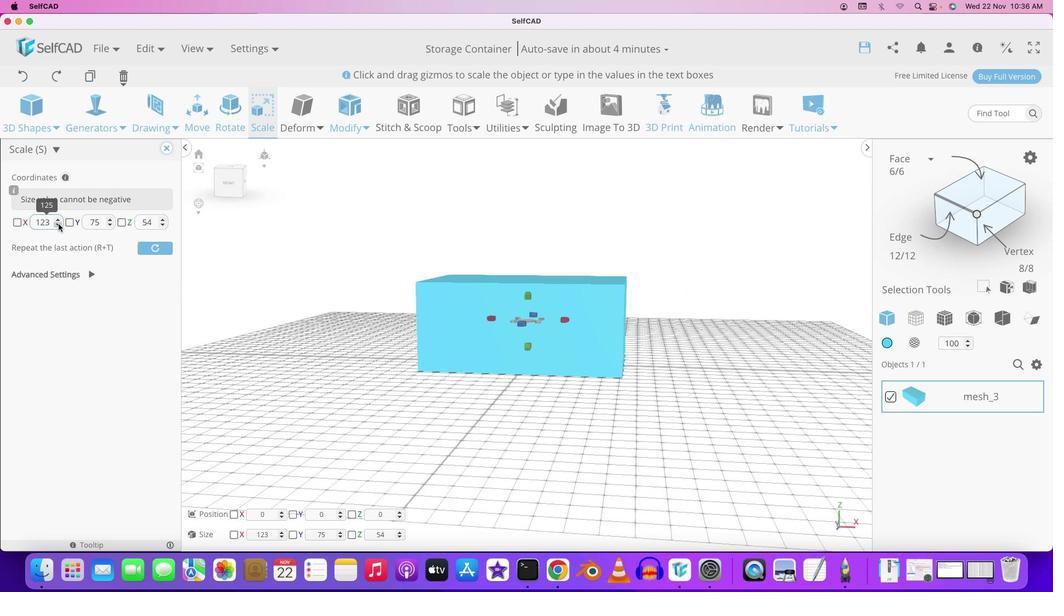 
Action: Mouse pressed left at (68, 233)
Screenshot: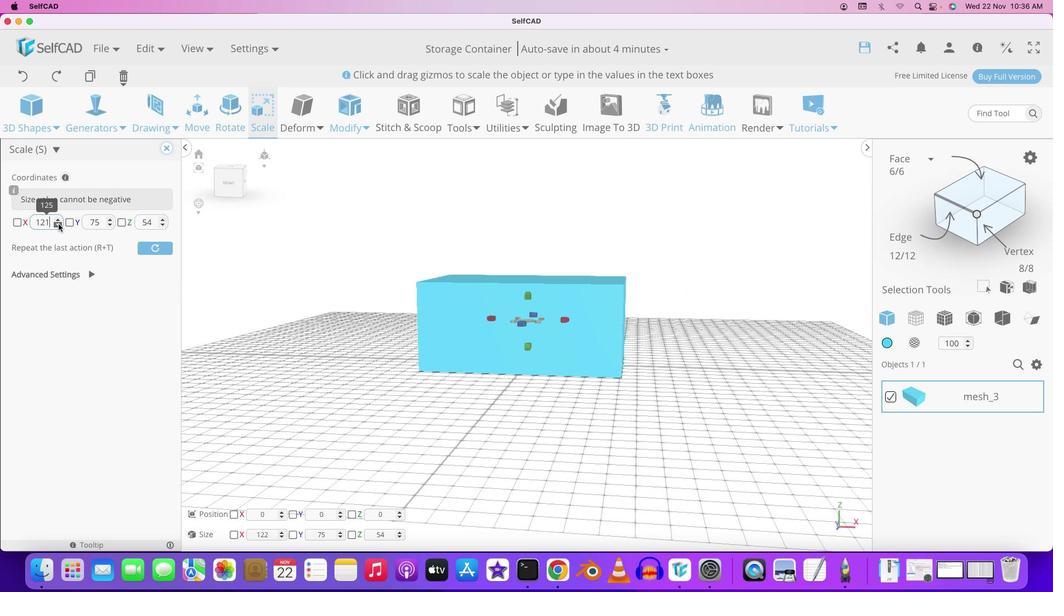 
Action: Mouse pressed left at (68, 233)
Screenshot: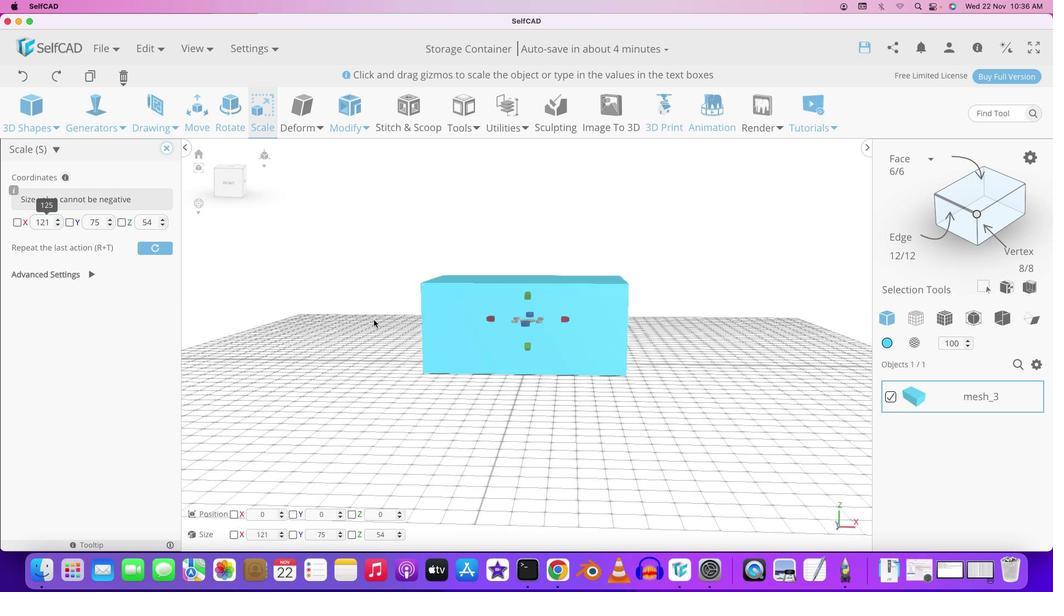 
Action: Mouse moved to (329, 330)
Screenshot: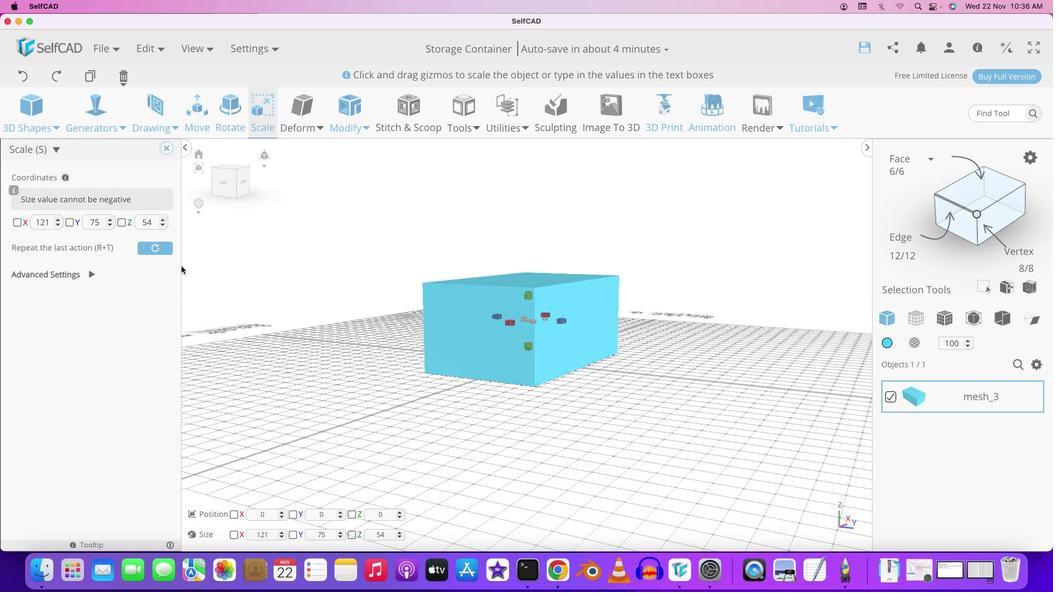 
Action: Mouse pressed left at (329, 330)
Screenshot: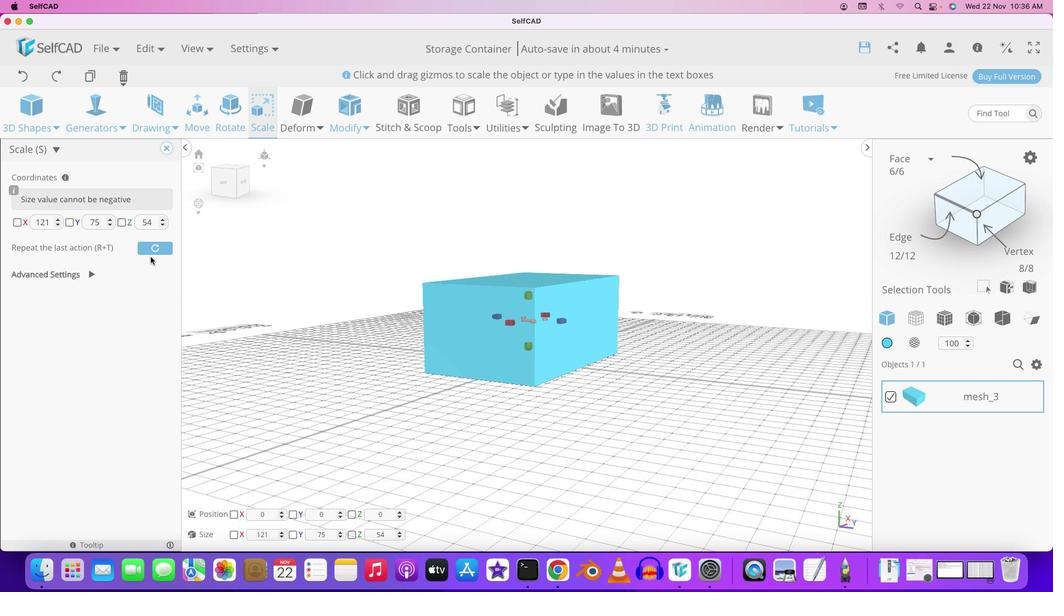 
Action: Mouse moved to (68, 238)
Screenshot: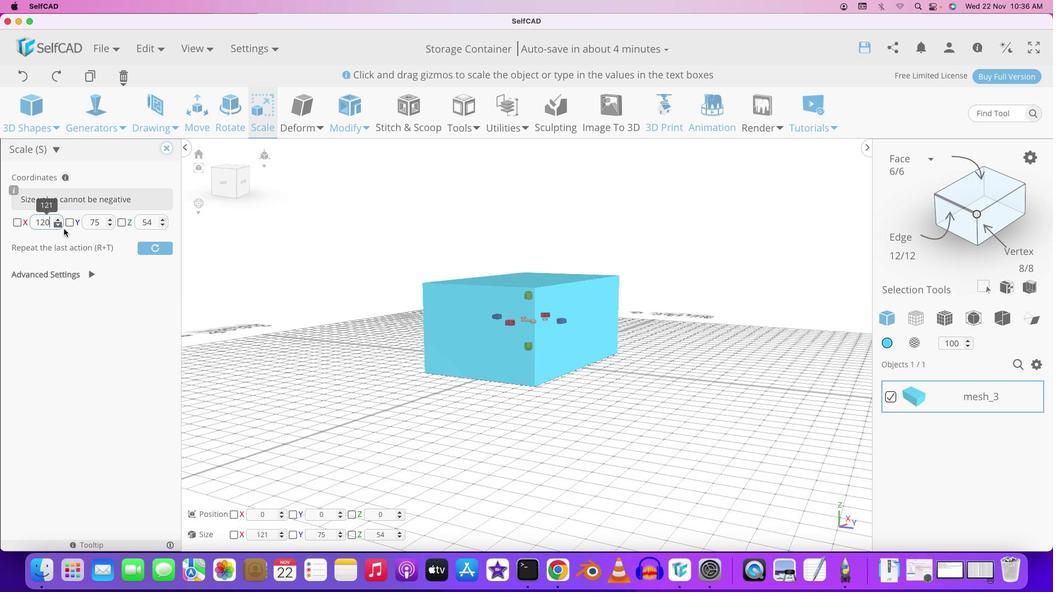 
Action: Mouse pressed left at (68, 238)
Screenshot: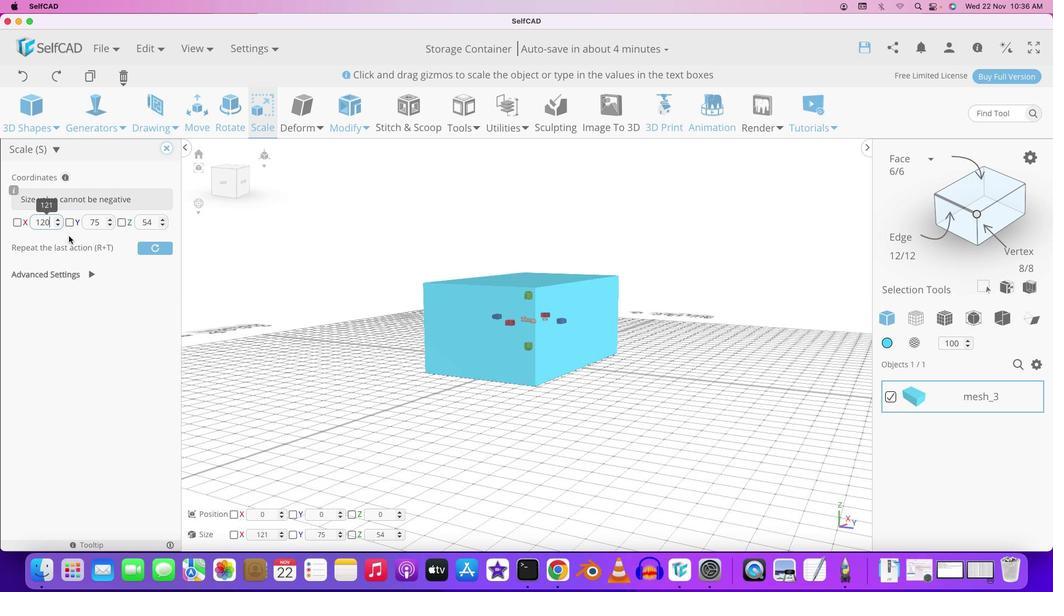 
Action: Mouse moved to (67, 236)
Screenshot: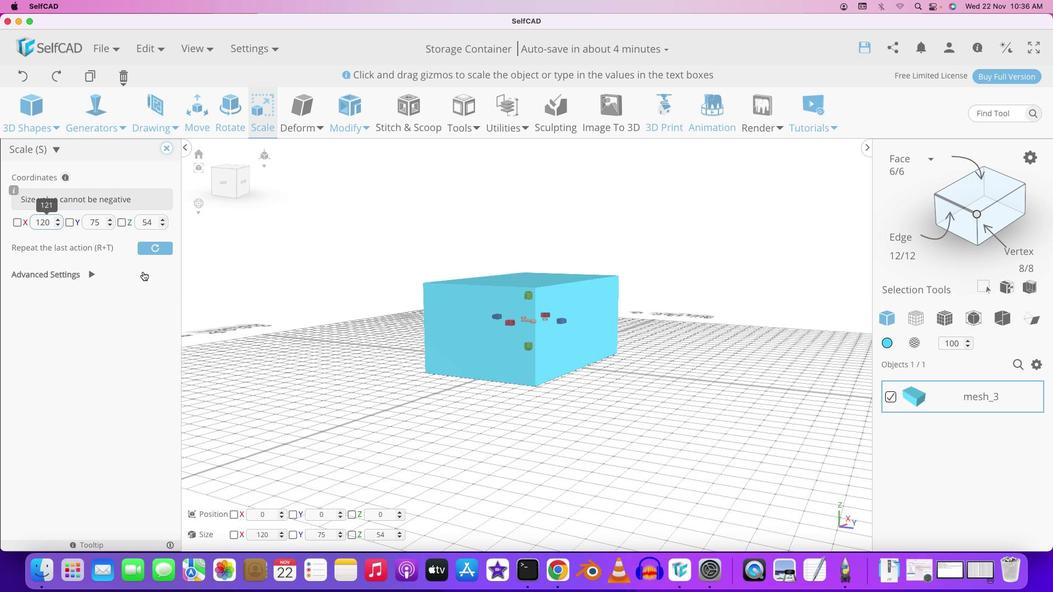 
Action: Mouse pressed left at (67, 236)
Screenshot: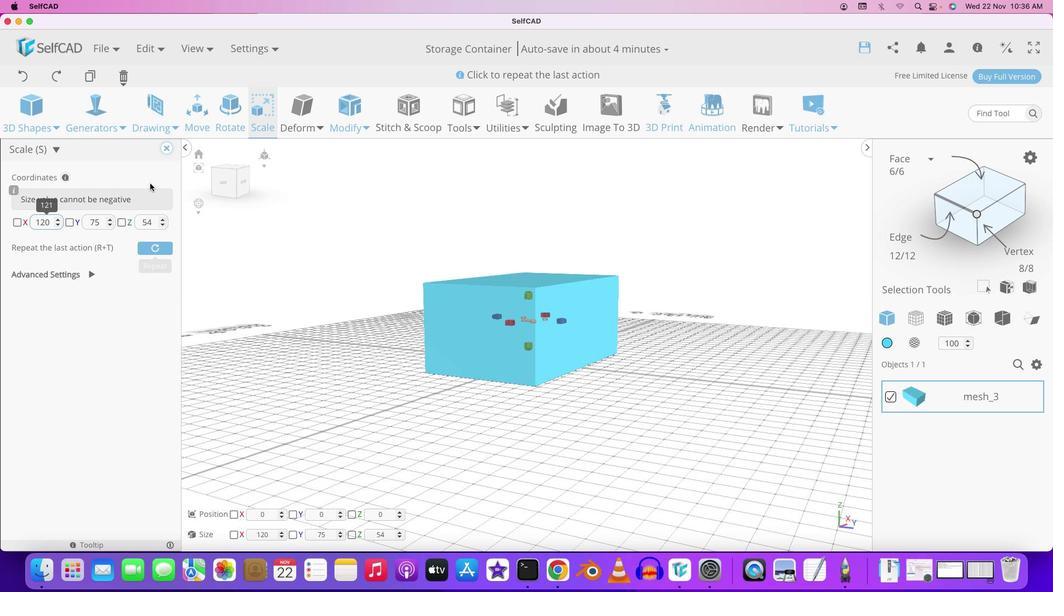 
Action: Mouse moved to (173, 160)
Screenshot: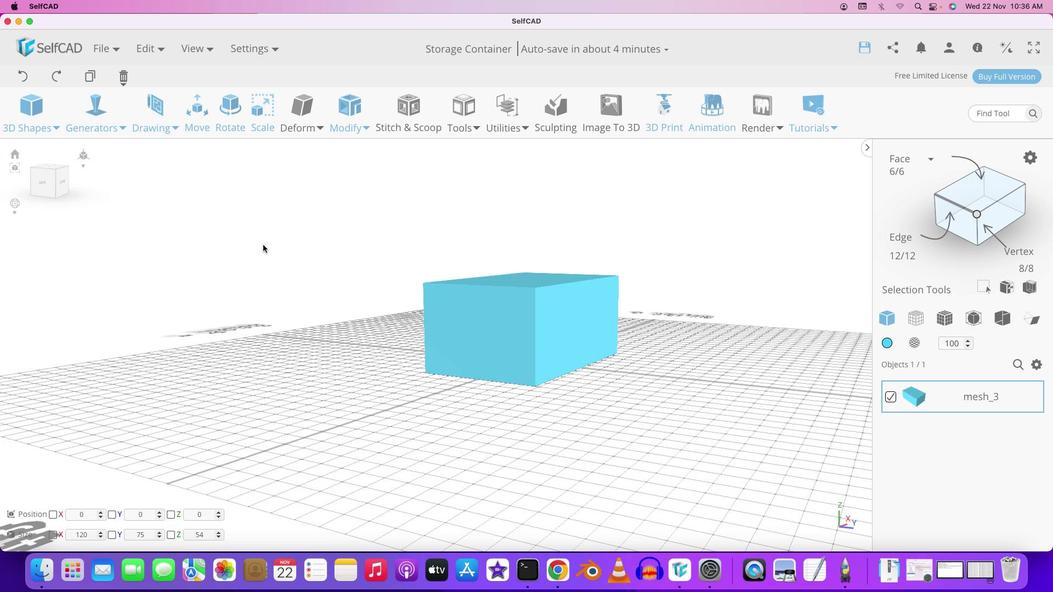 
Action: Mouse pressed left at (173, 160)
Screenshot: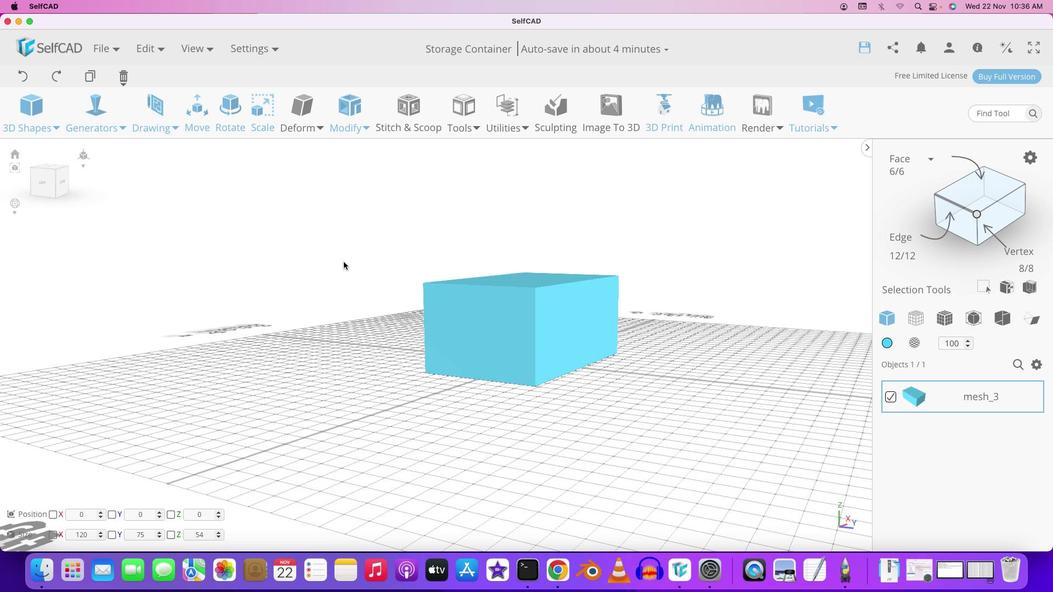 
Action: Mouse moved to (353, 271)
Screenshot: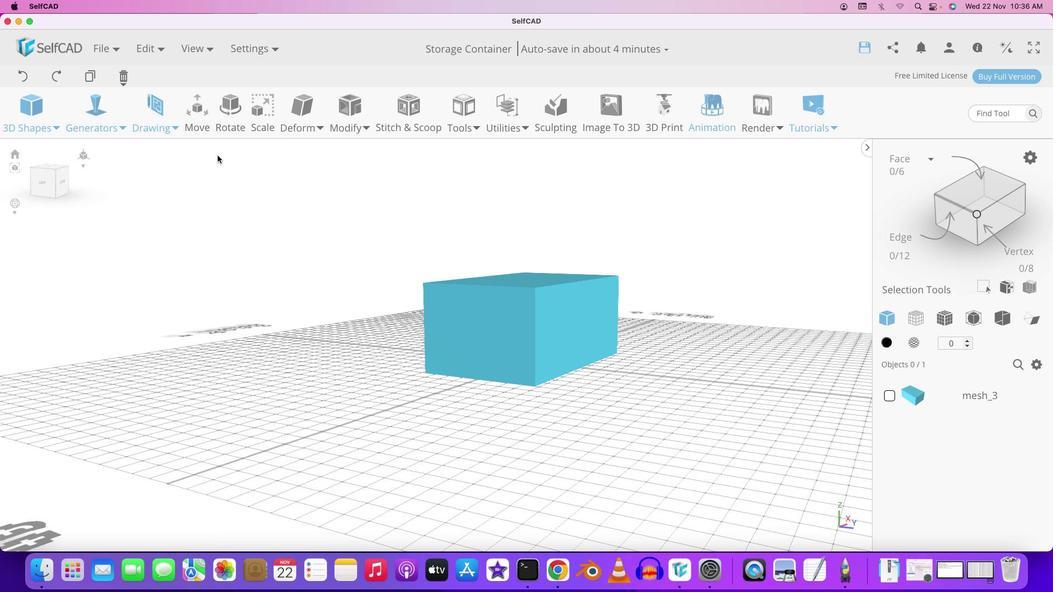 
Action: Mouse pressed left at (353, 271)
Screenshot: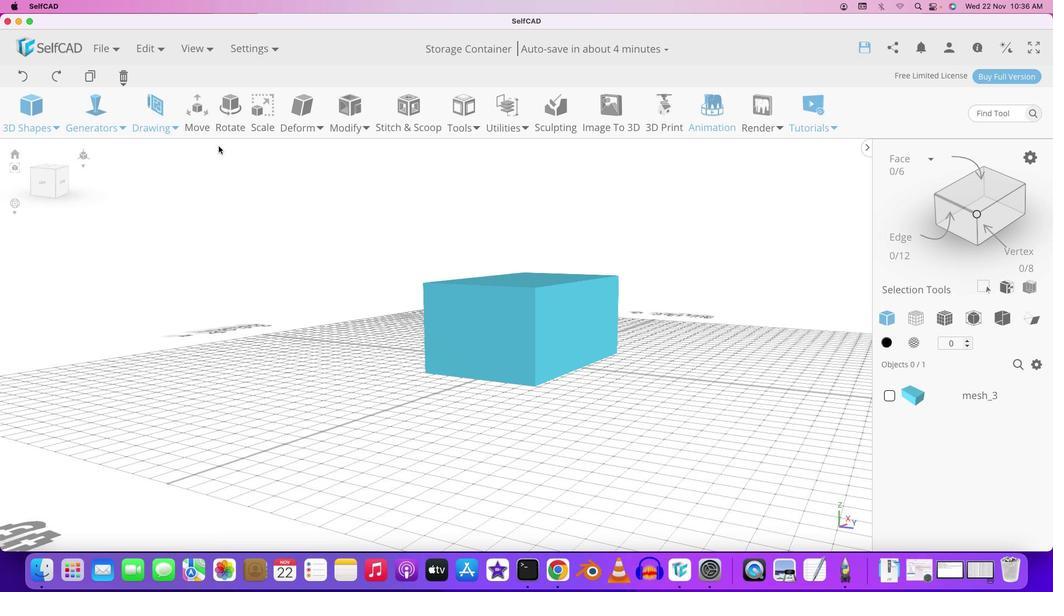 
Action: Mouse moved to (507, 329)
Screenshot: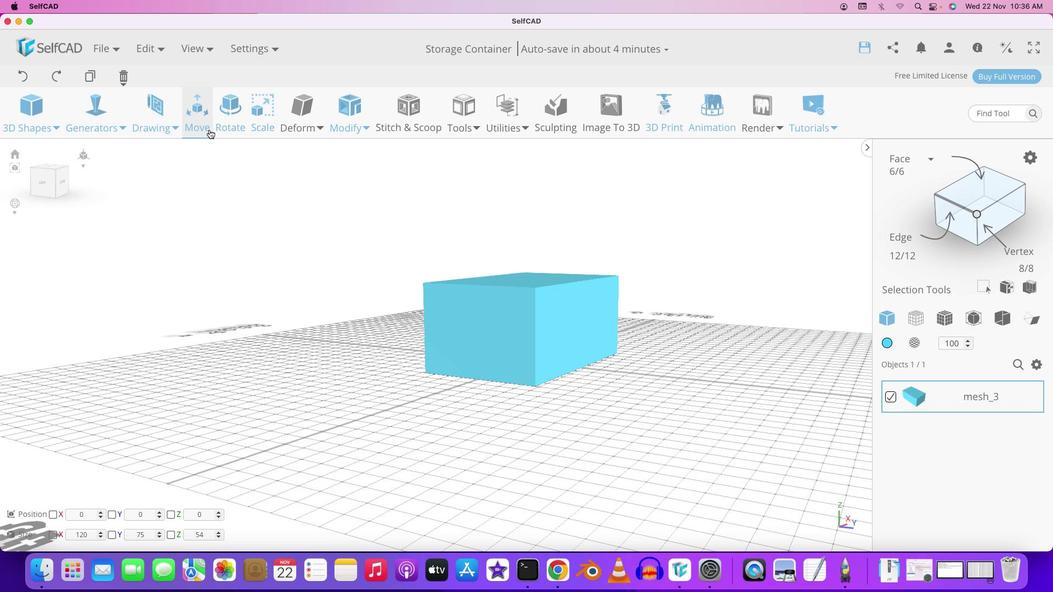 
Action: Mouse pressed left at (507, 329)
Screenshot: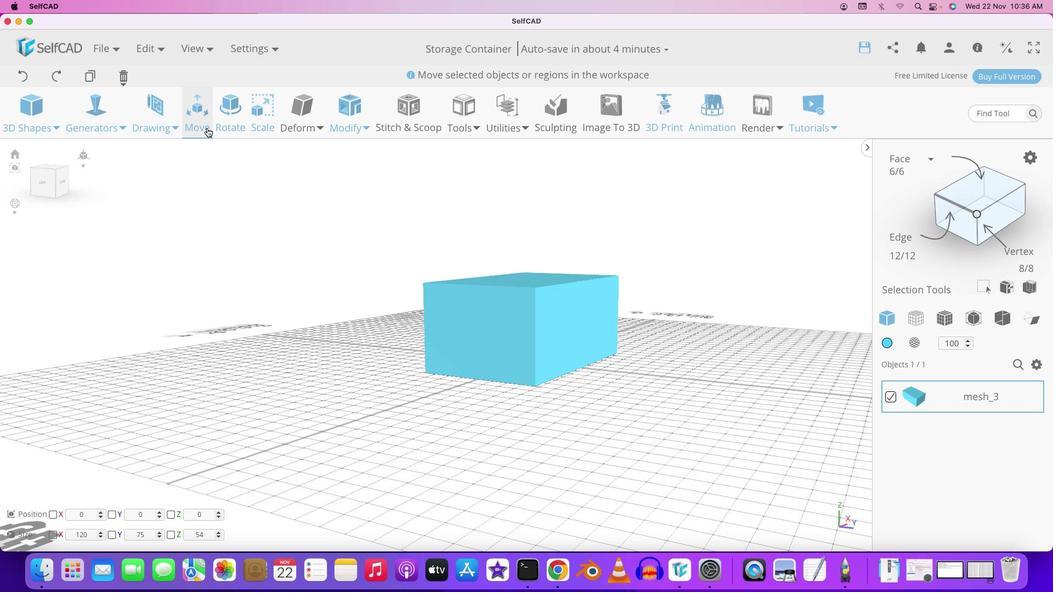 
Action: Mouse moved to (216, 137)
Screenshot: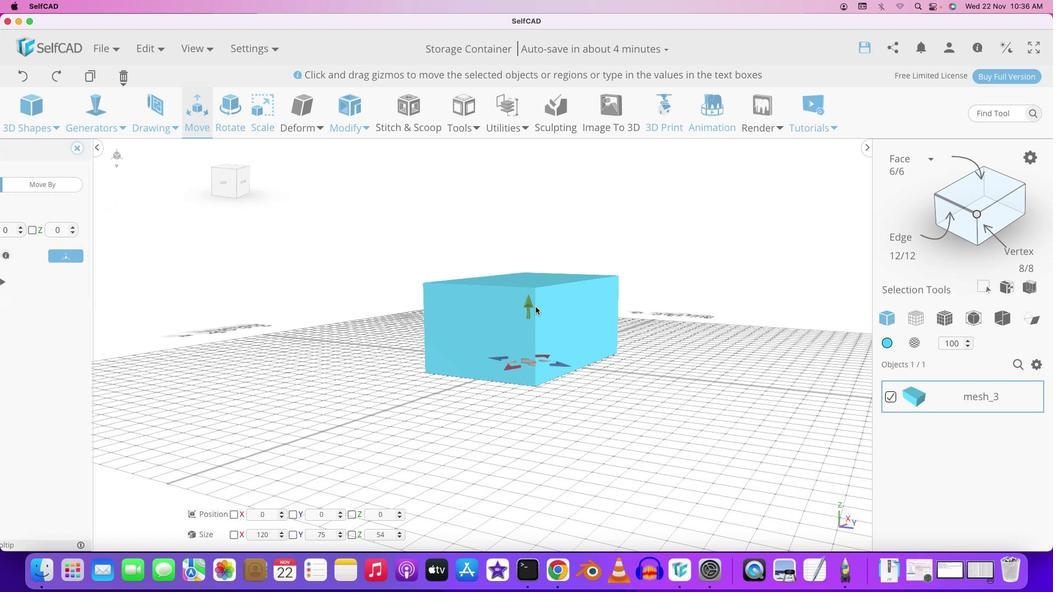 
Action: Mouse pressed left at (216, 137)
Screenshot: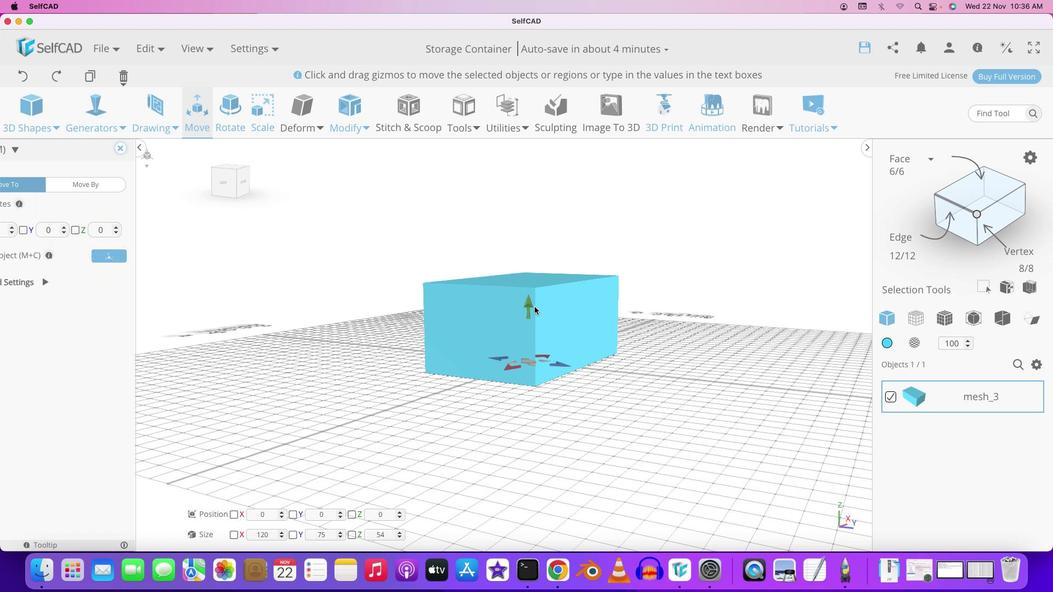 
Action: Mouse moved to (537, 312)
Screenshot: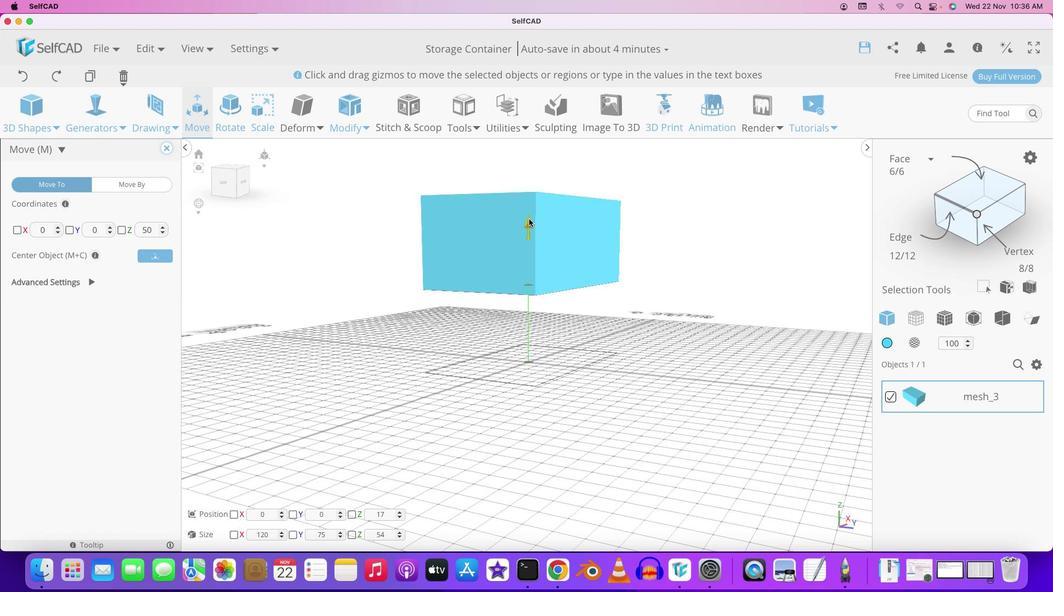 
Action: Mouse pressed left at (537, 312)
Screenshot: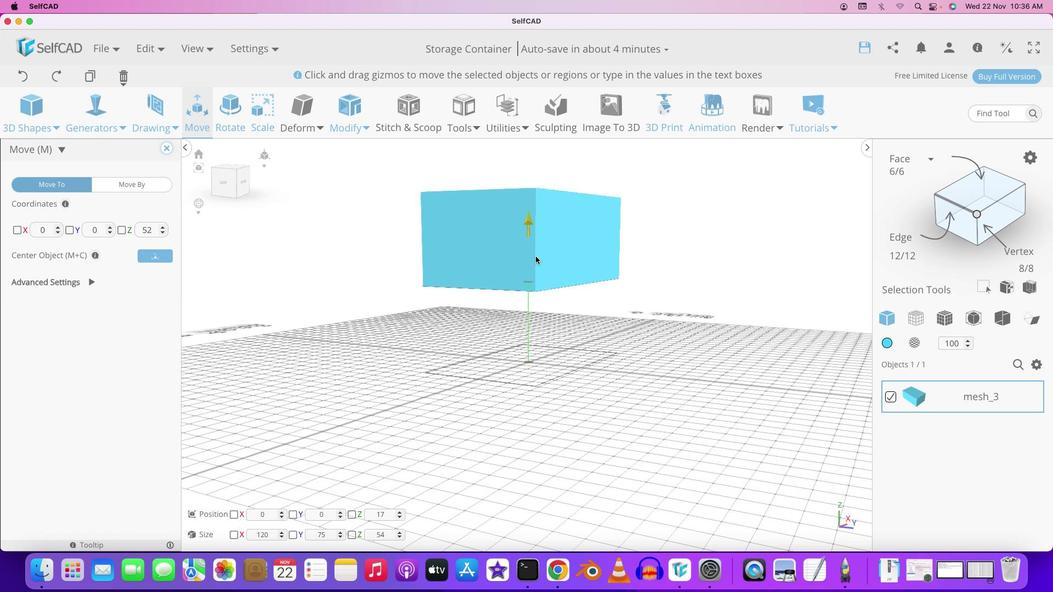 
Action: Mouse moved to (603, 367)
Screenshot: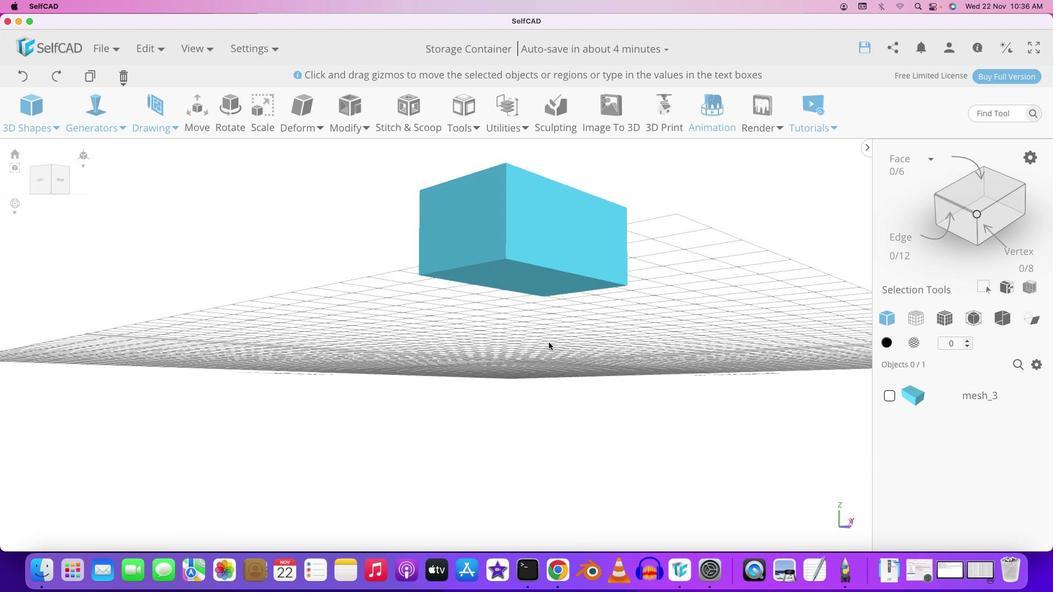 
Action: Mouse pressed left at (603, 367)
Screenshot: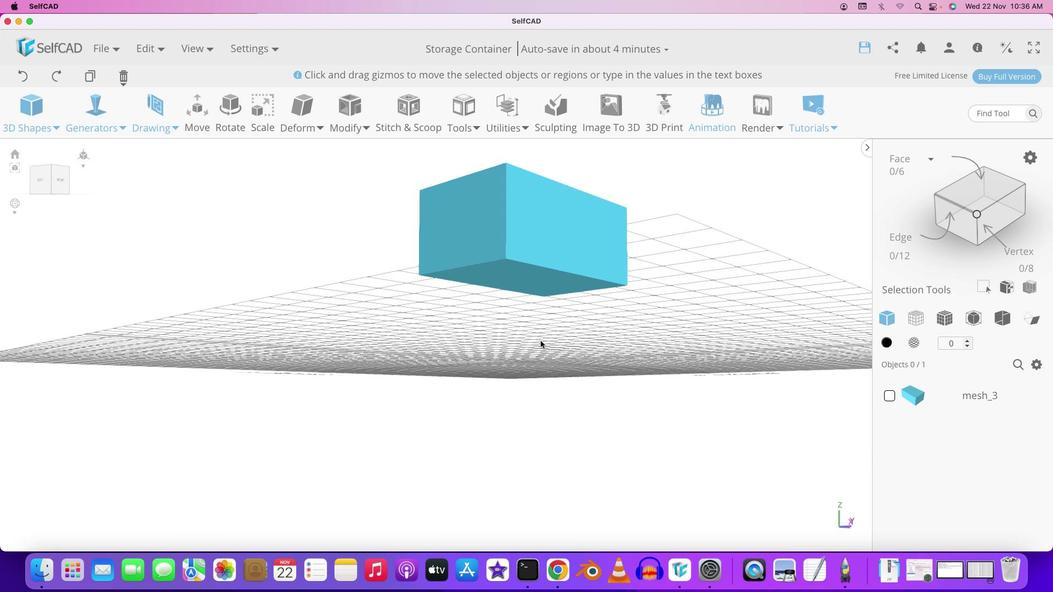 
Action: Mouse moved to (604, 371)
Screenshot: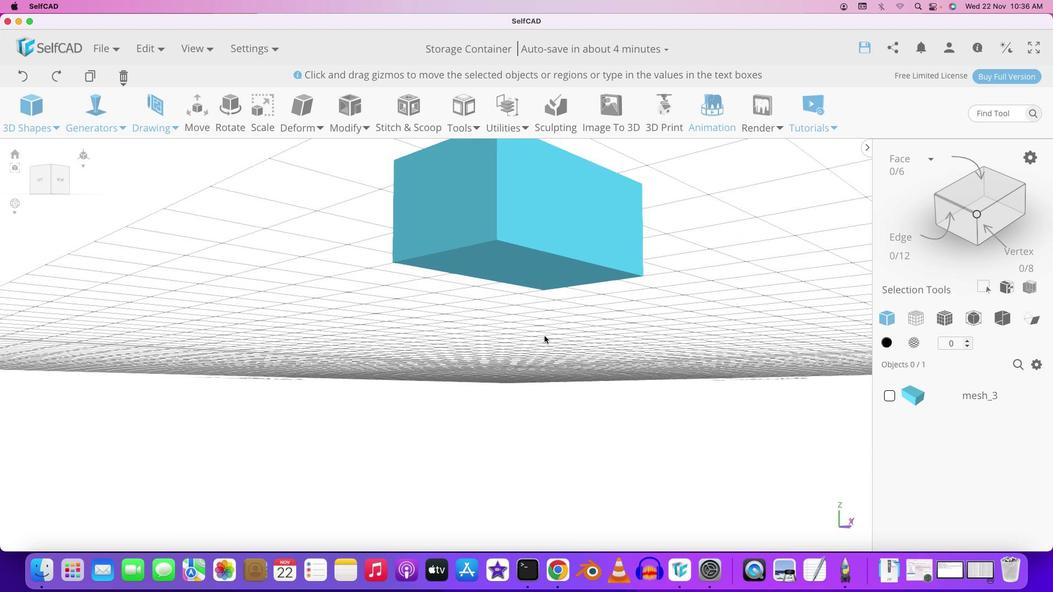 
Action: Mouse pressed left at (604, 371)
Screenshot: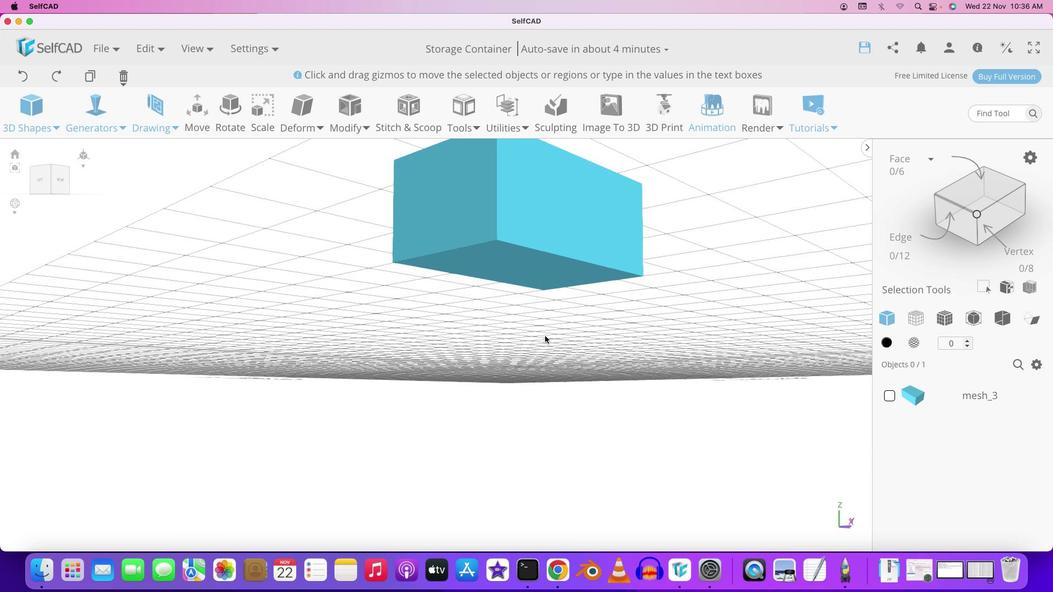 
Action: Mouse moved to (554, 346)
Screenshot: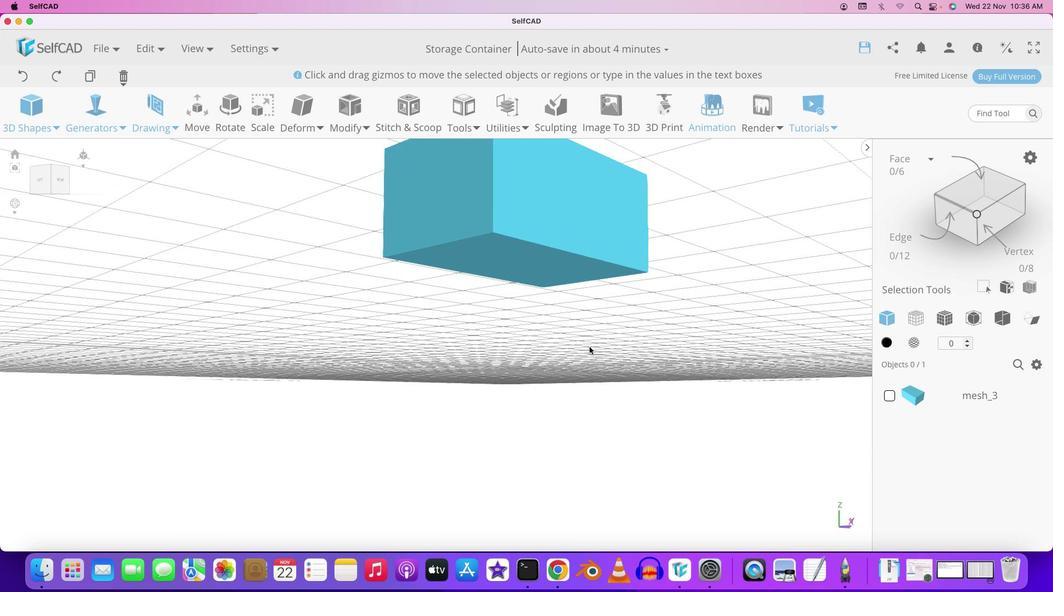 
Action: Mouse scrolled (554, 346) with delta (9, 10)
Screenshot: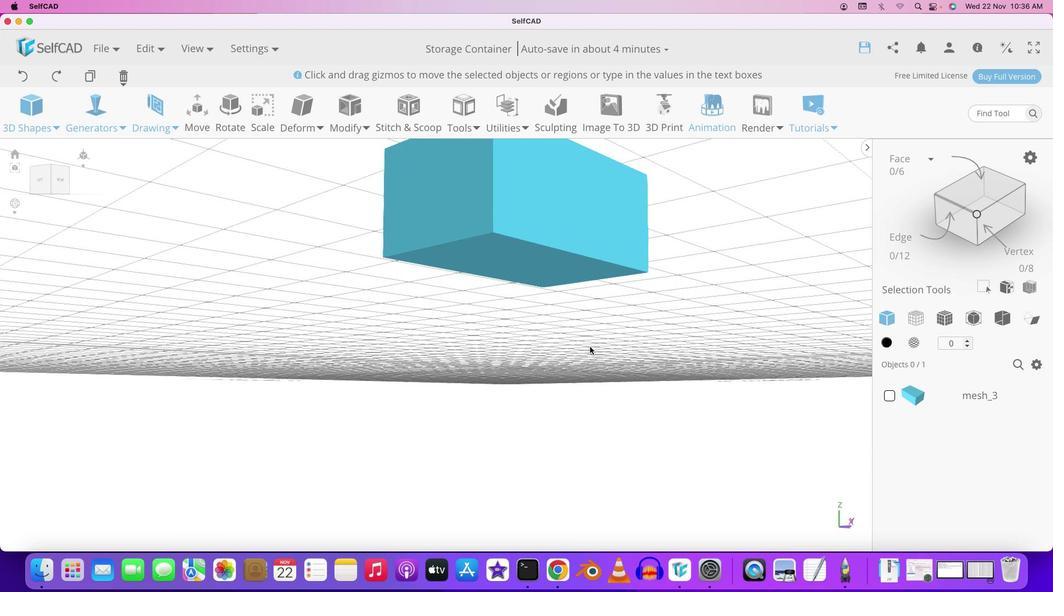 
Action: Mouse scrolled (554, 346) with delta (9, 10)
Screenshot: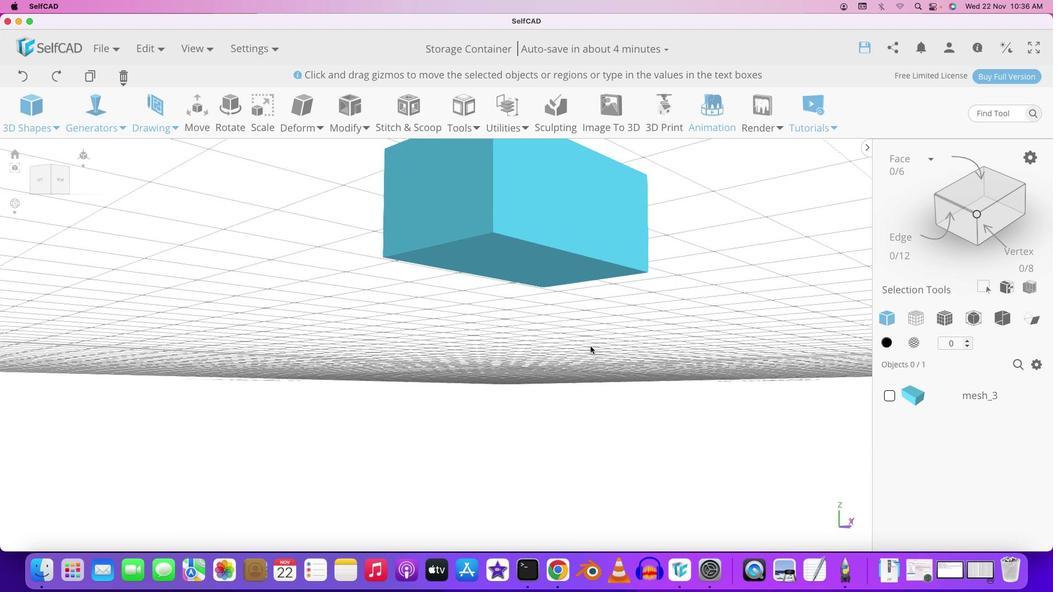 
Action: Mouse scrolled (554, 346) with delta (9, 12)
Screenshot: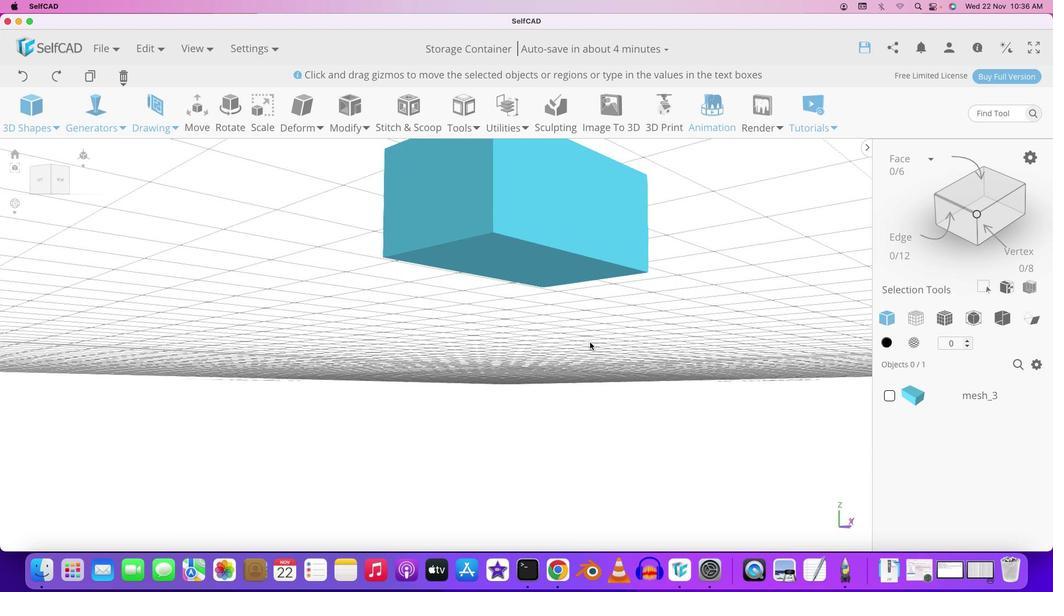 
Action: Mouse moved to (556, 350)
Screenshot: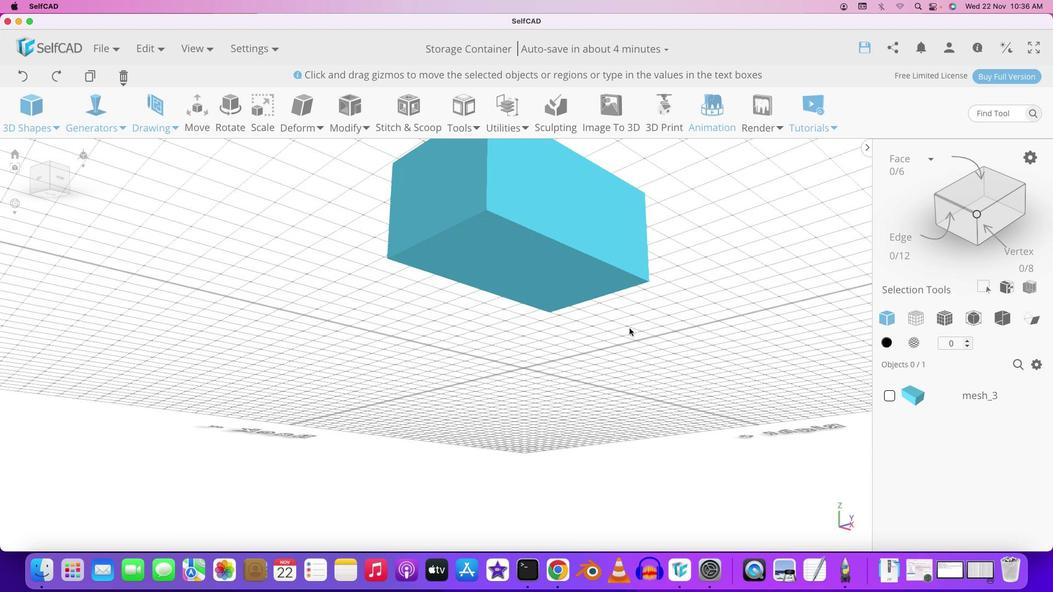 
Action: Mouse scrolled (556, 350) with delta (9, 10)
Screenshot: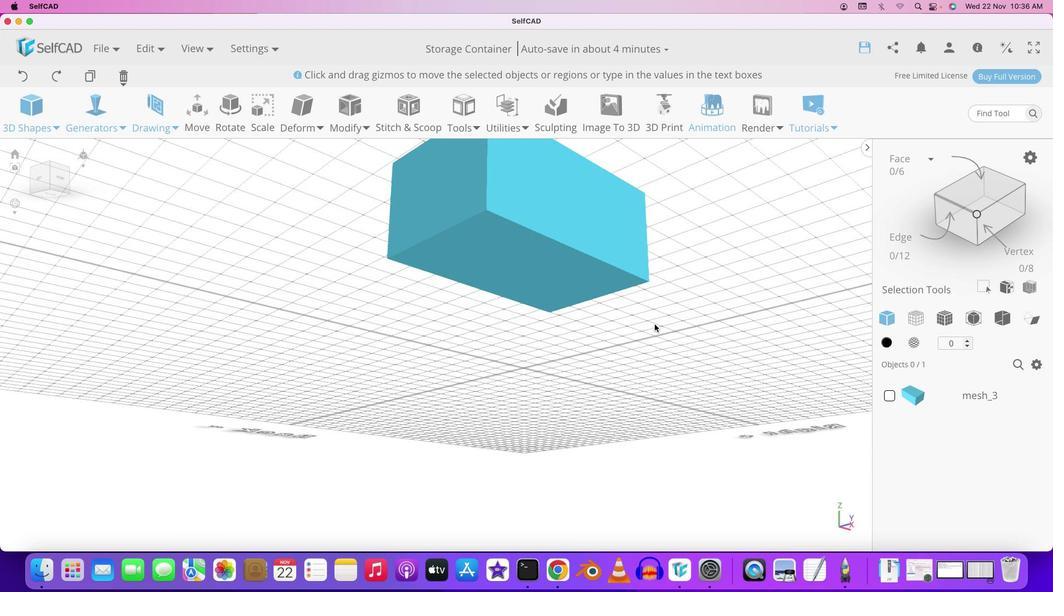 
Action: Mouse moved to (557, 354)
Screenshot: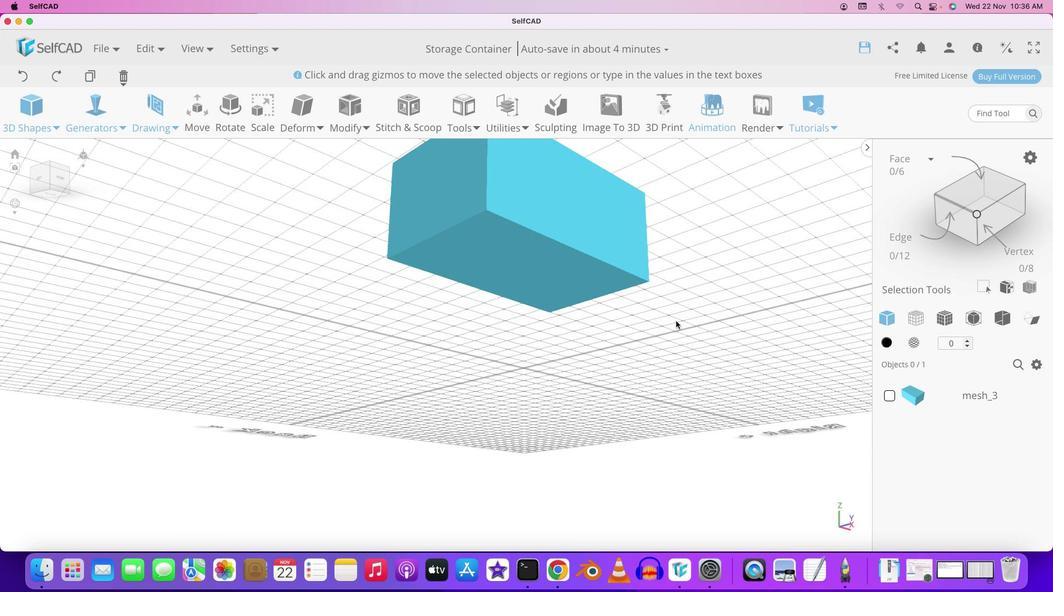 
Action: Mouse scrolled (557, 354) with delta (9, 10)
Screenshot: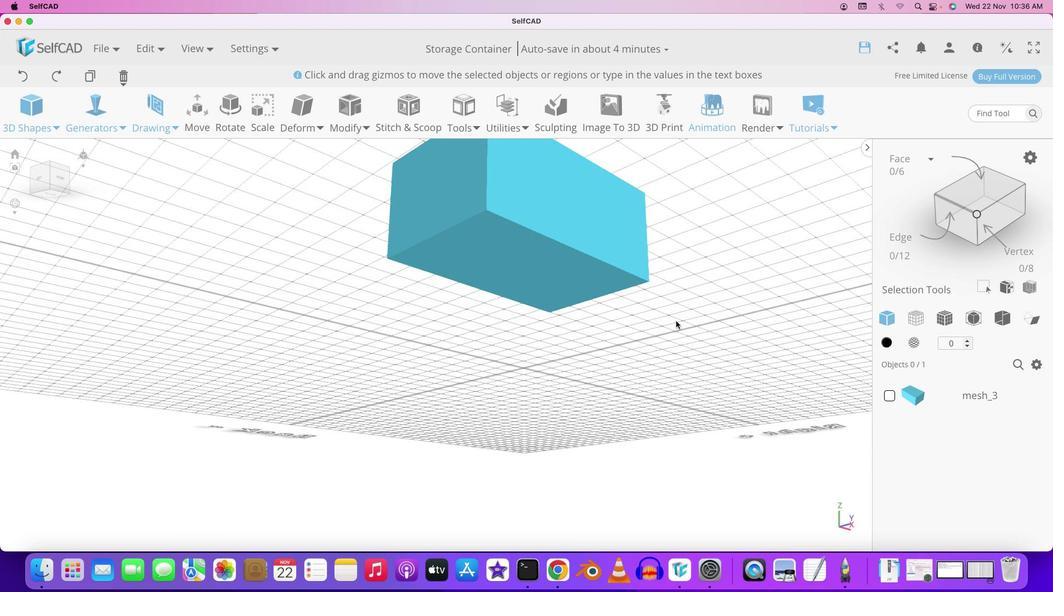 
Action: Mouse moved to (600, 356)
Screenshot: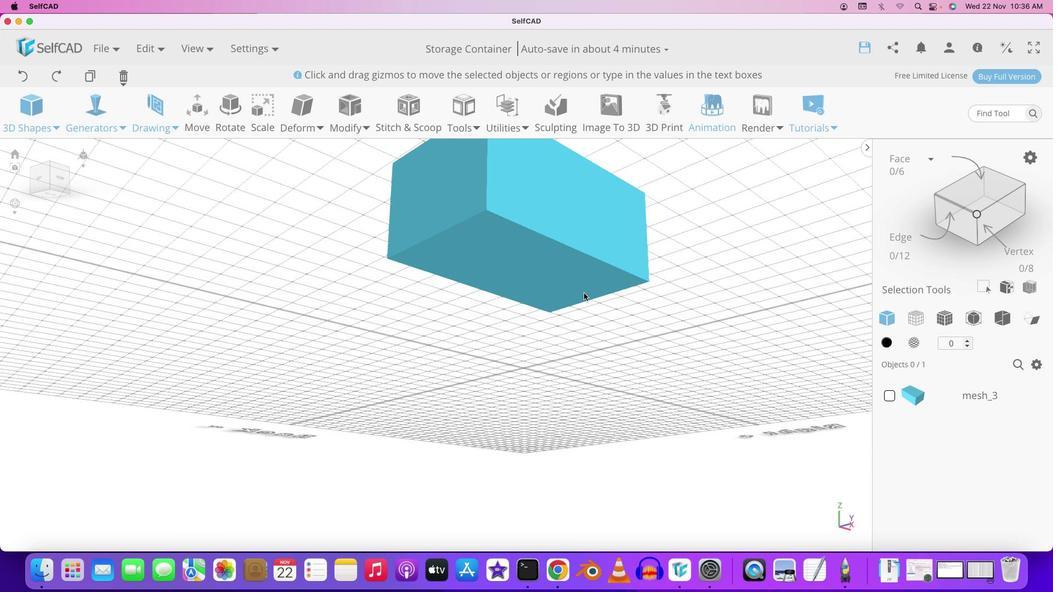 
Action: Mouse pressed left at (600, 356)
Screenshot: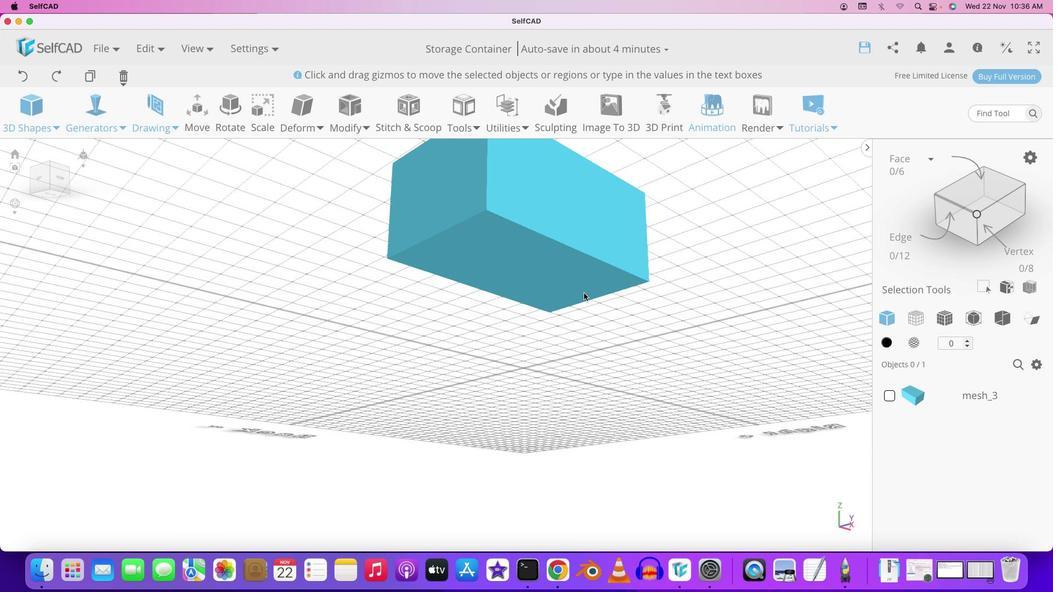 
Action: Mouse moved to (690, 329)
Screenshot: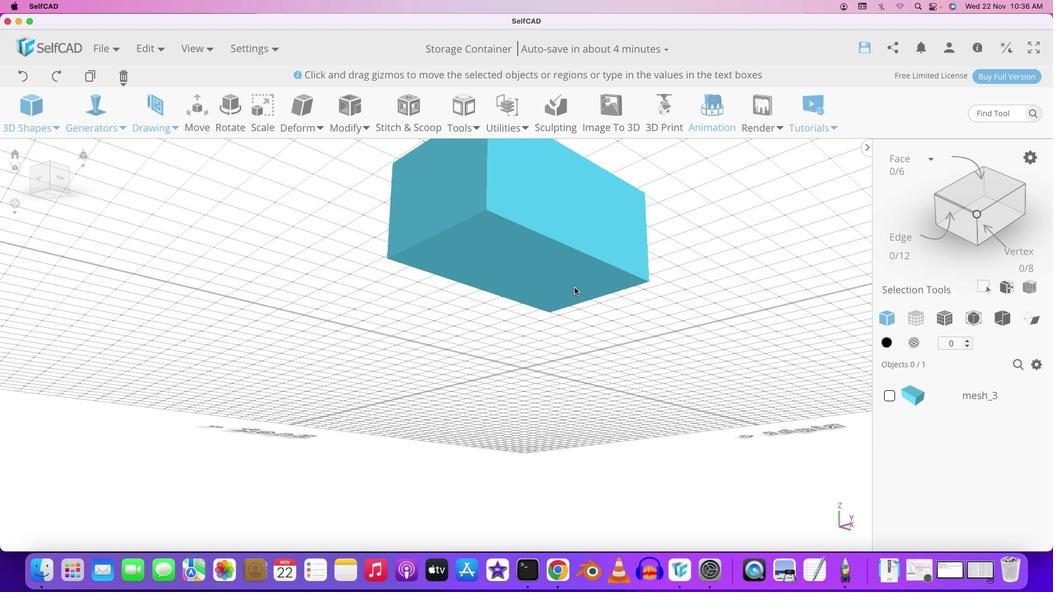 
Action: Mouse pressed left at (690, 329)
Screenshot: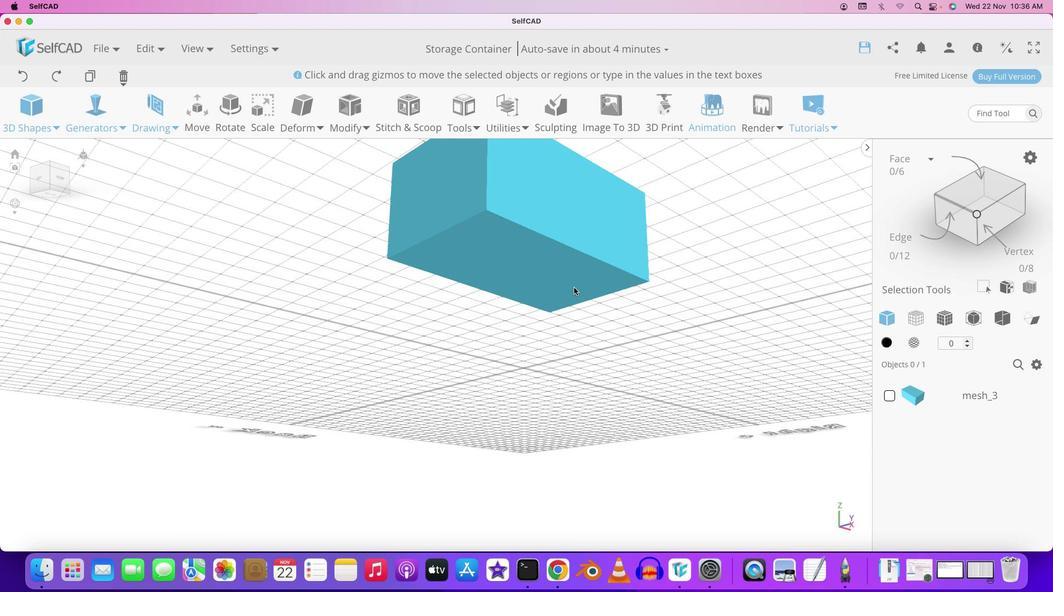 
Action: Mouse moved to (584, 297)
Screenshot: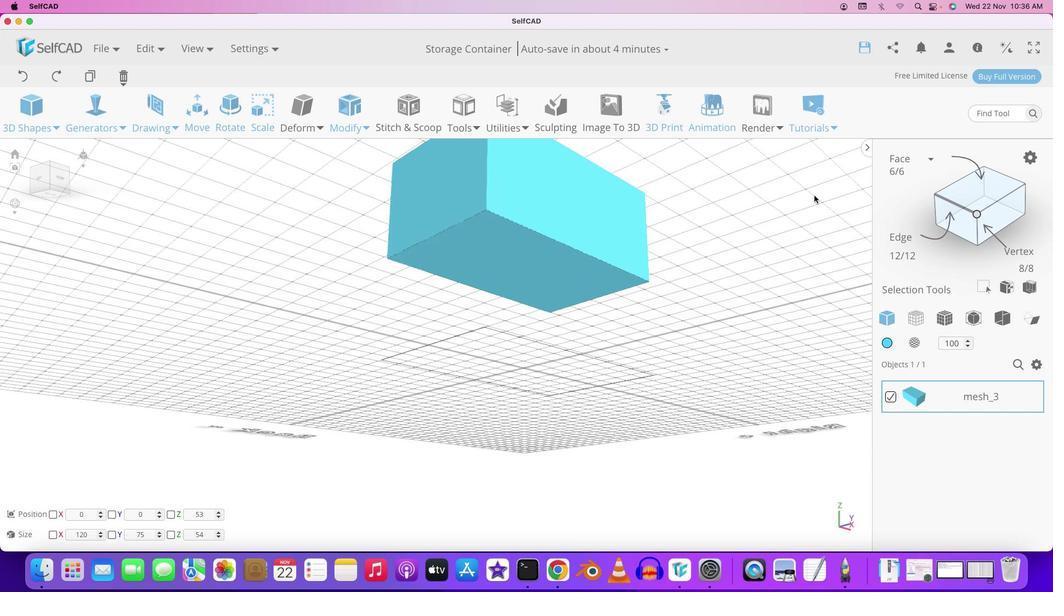 
Action: Mouse pressed left at (584, 297)
Screenshot: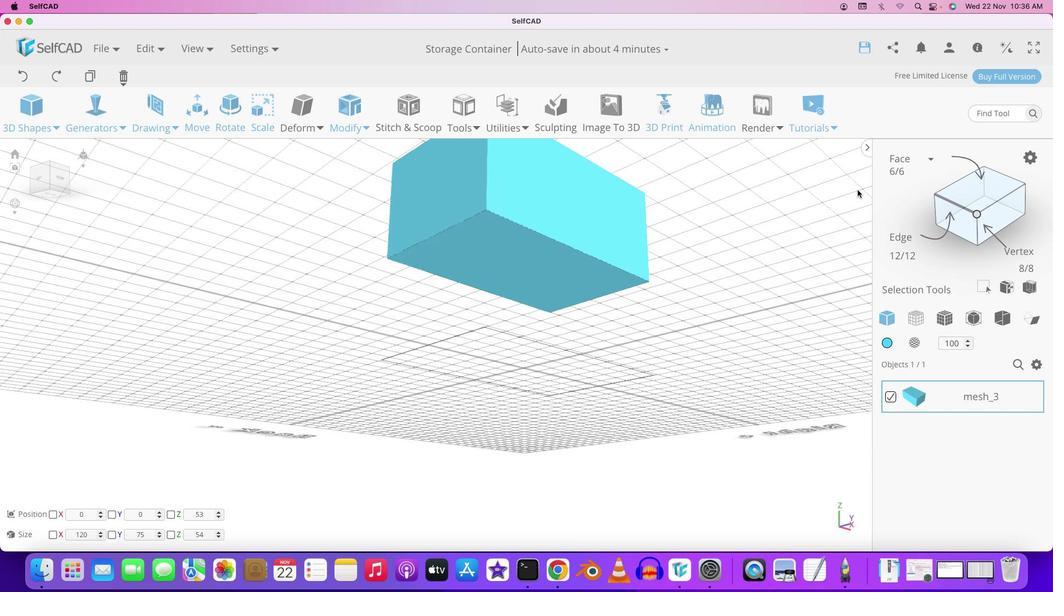 
Action: Mouse moved to (902, 167)
Screenshot: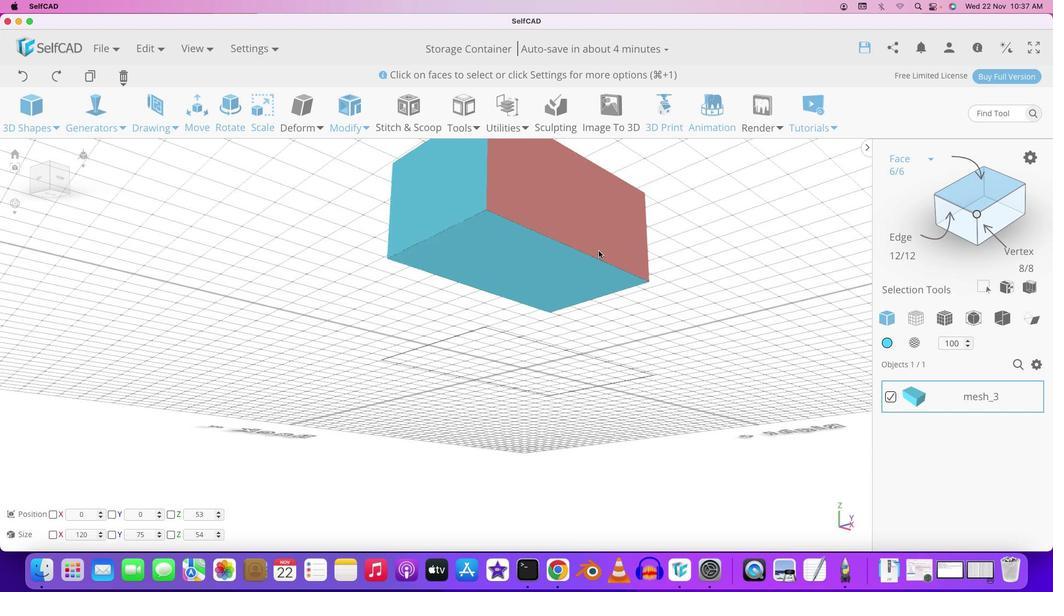 
Action: Mouse pressed left at (902, 167)
Screenshot: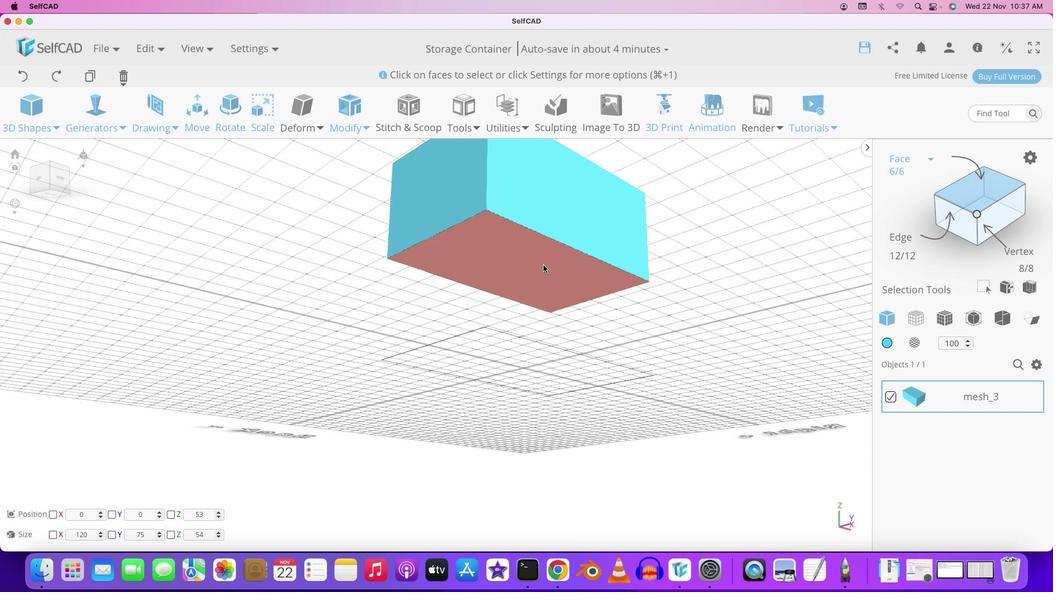 
Action: Mouse moved to (539, 282)
Screenshot: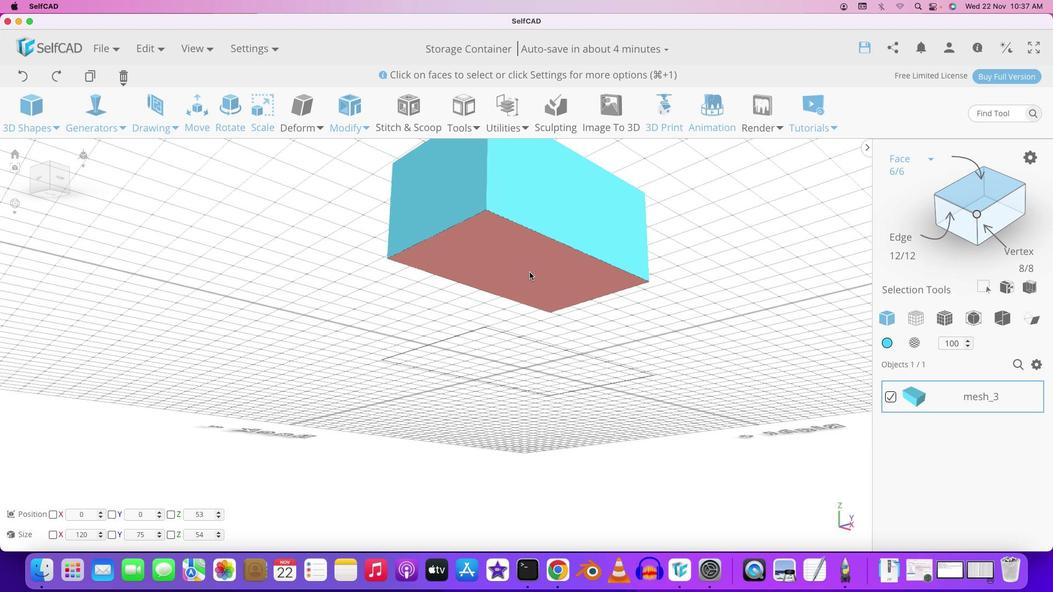 
Action: Mouse pressed left at (539, 282)
Screenshot: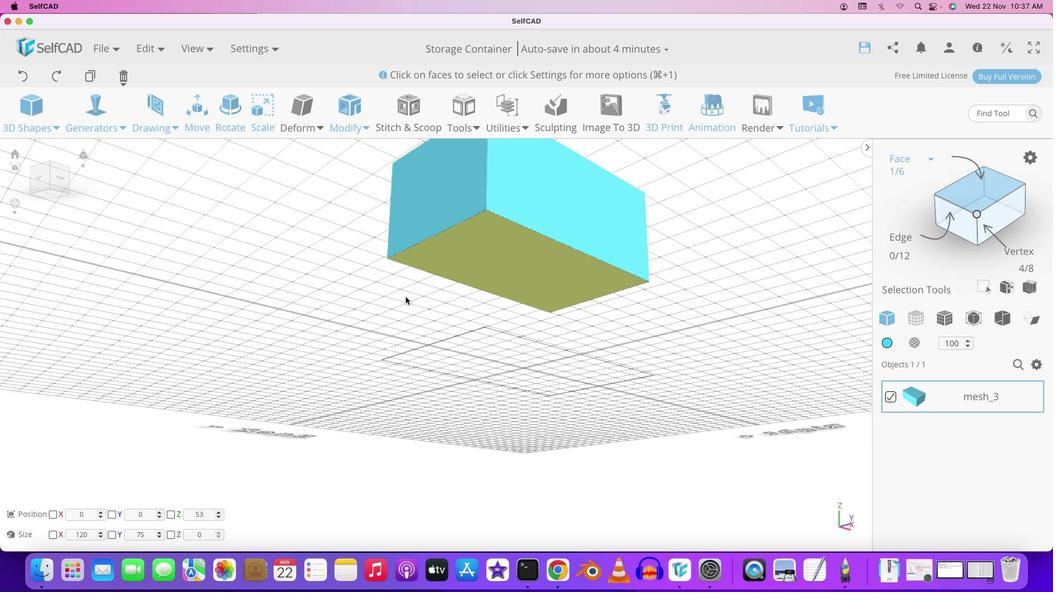 
Action: Mouse moved to (366, 301)
Screenshot: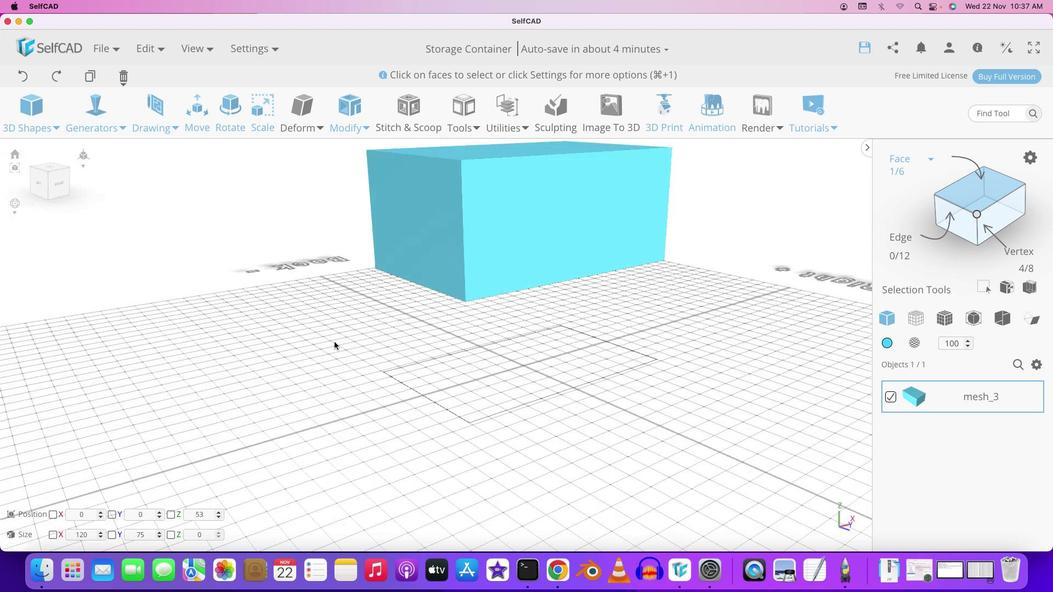
Action: Mouse pressed left at (366, 301)
Screenshot: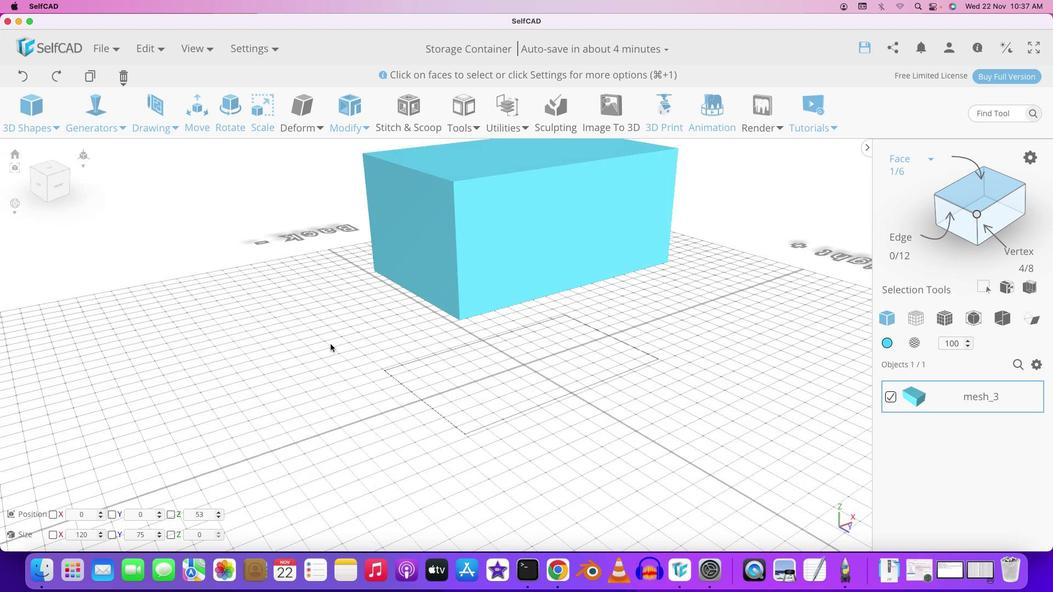 
Action: Mouse moved to (430, 366)
Screenshot: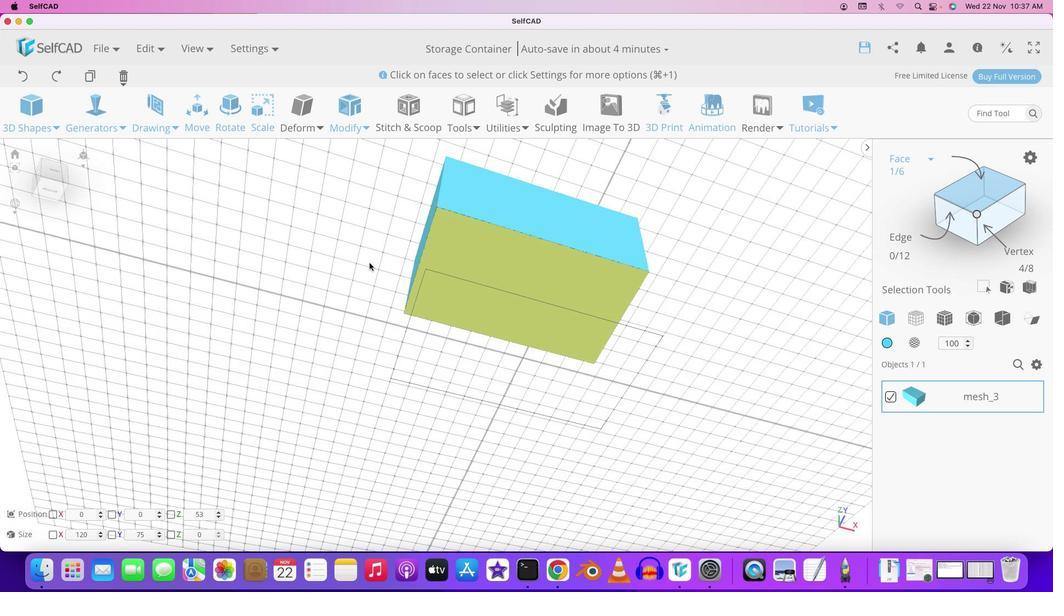 
Action: Mouse pressed left at (430, 366)
Screenshot: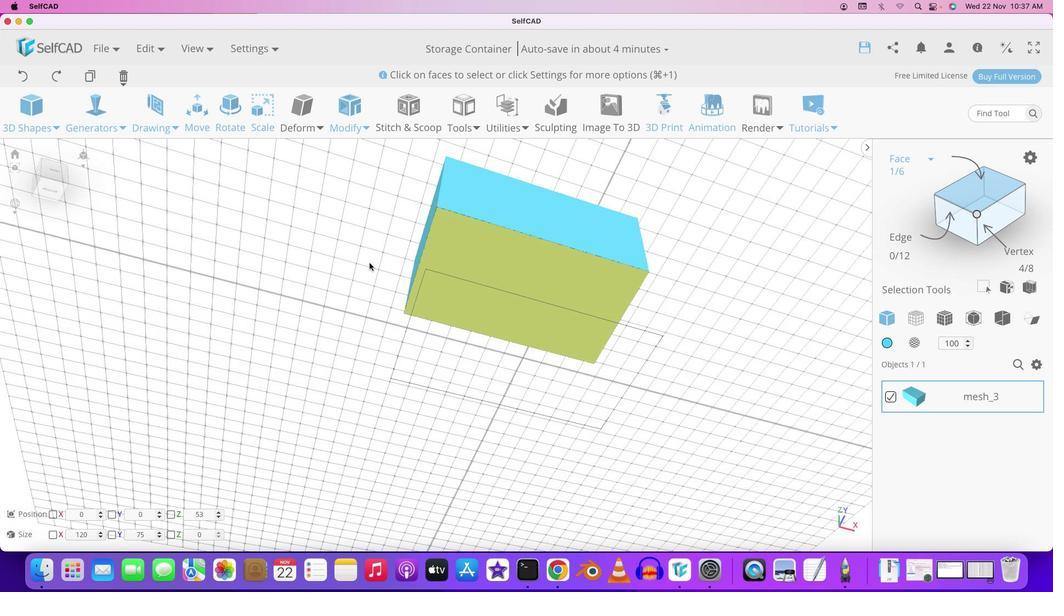 
Action: Mouse moved to (271, 128)
Screenshot: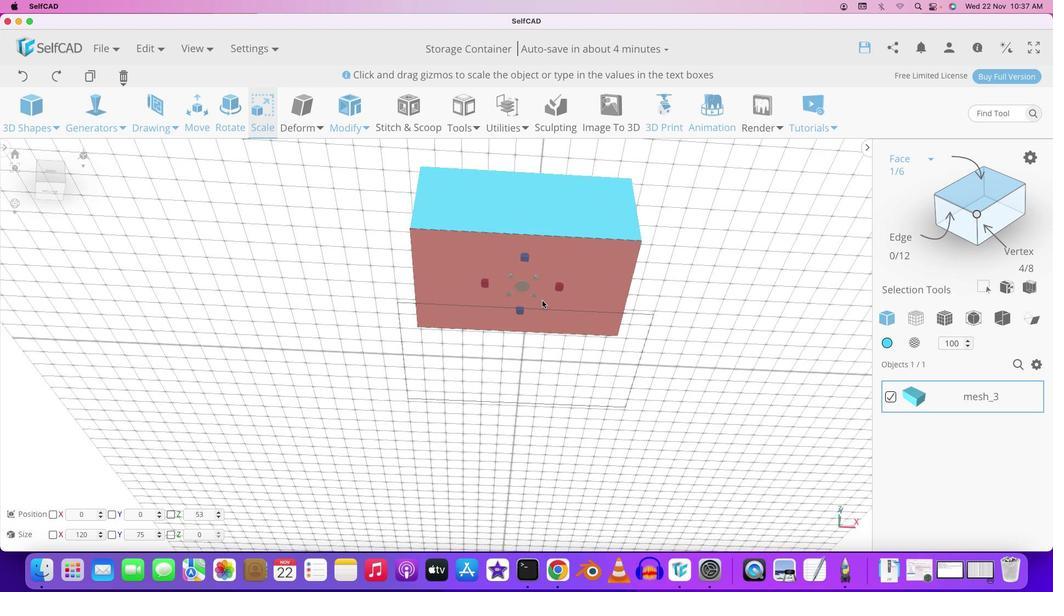 
Action: Mouse pressed left at (271, 128)
Screenshot: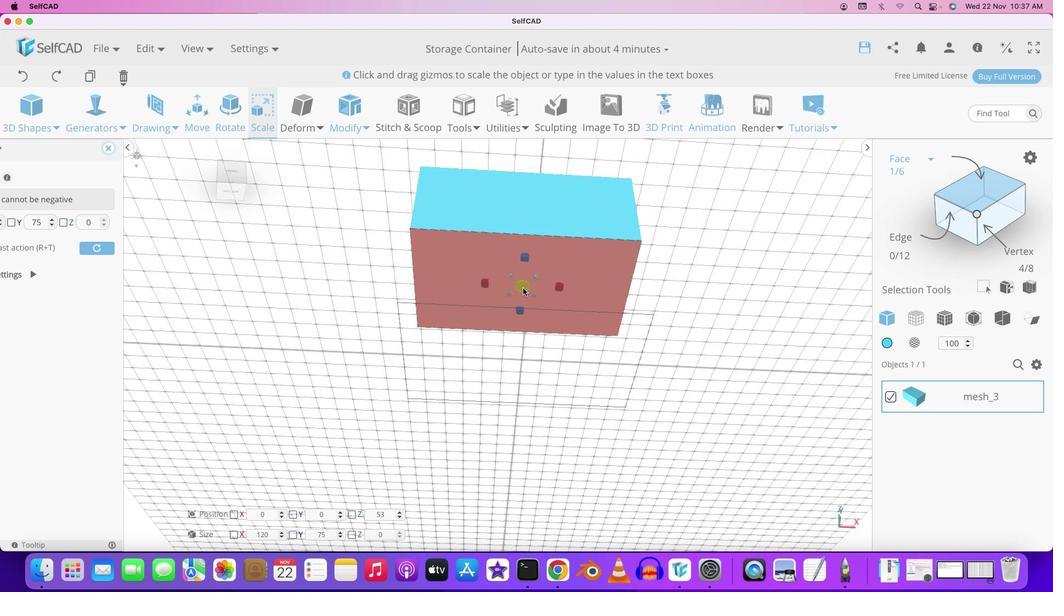 
Action: Mouse moved to (532, 297)
Screenshot: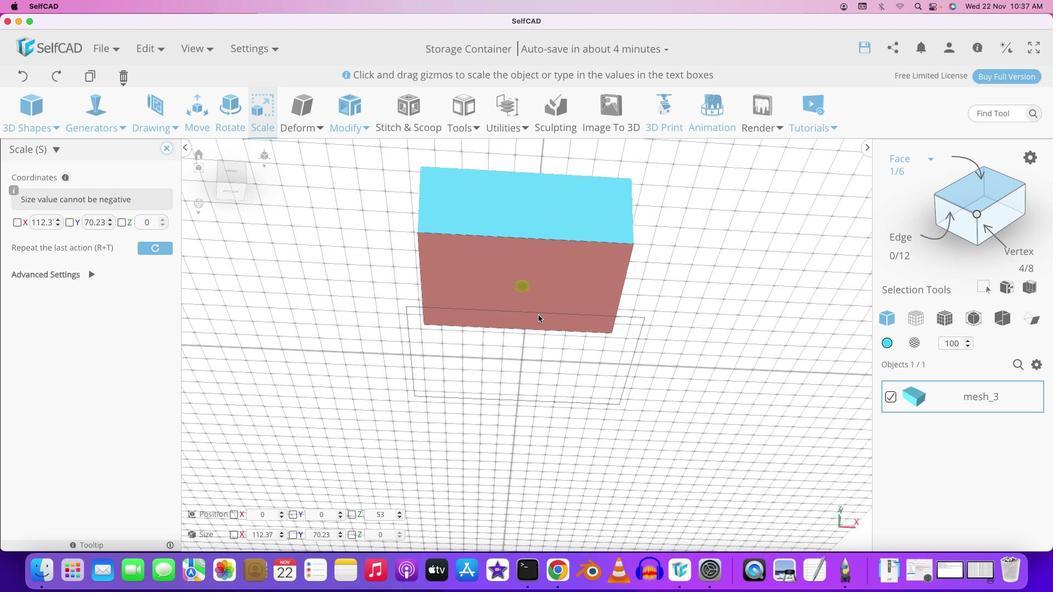 
Action: Mouse pressed left at (532, 297)
Screenshot: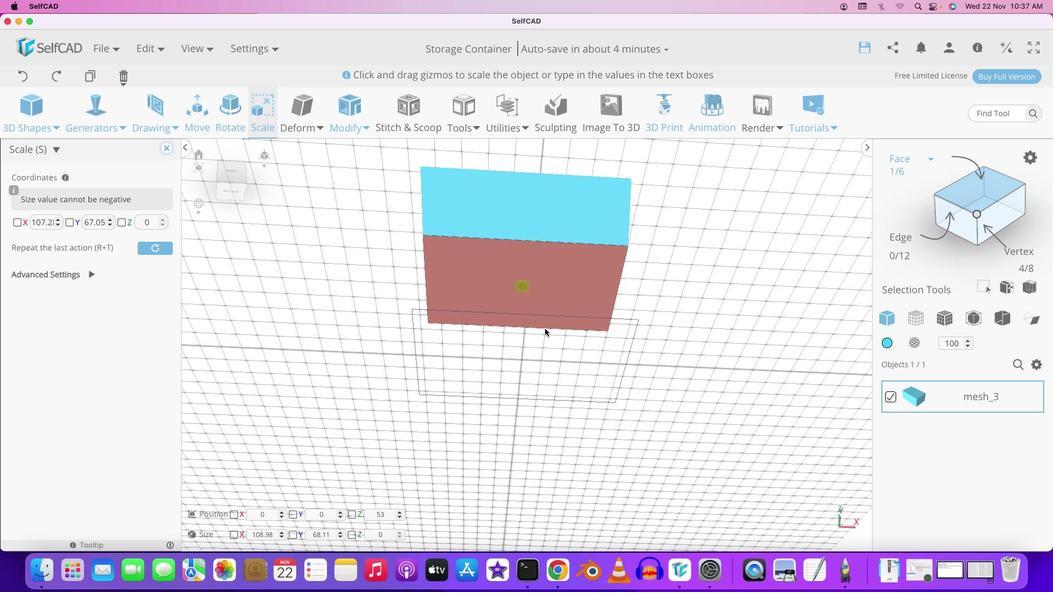 
Action: Mouse moved to (513, 392)
Screenshot: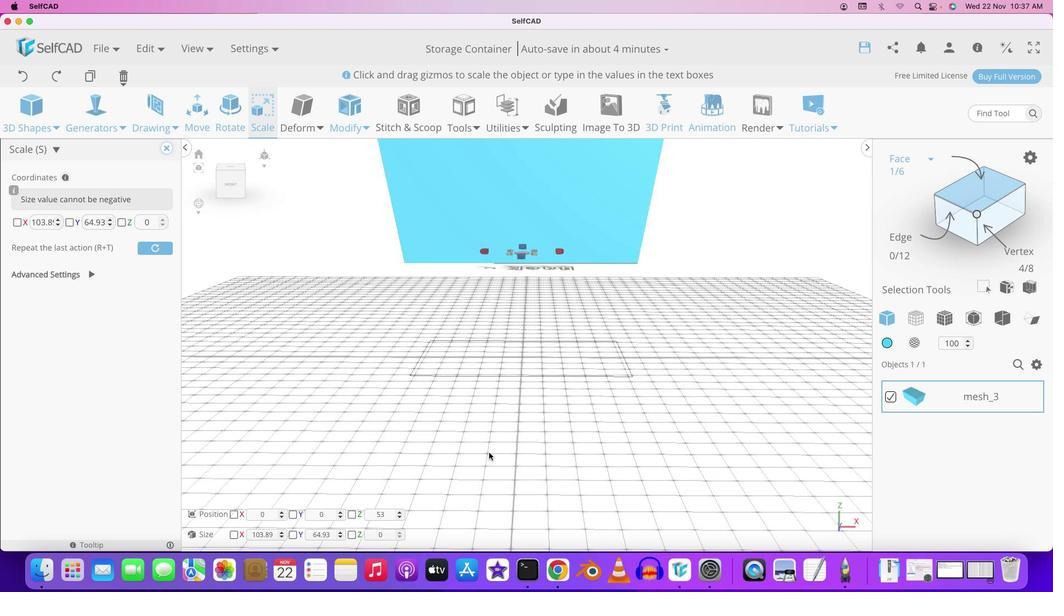 
Action: Mouse pressed left at (513, 392)
Screenshot: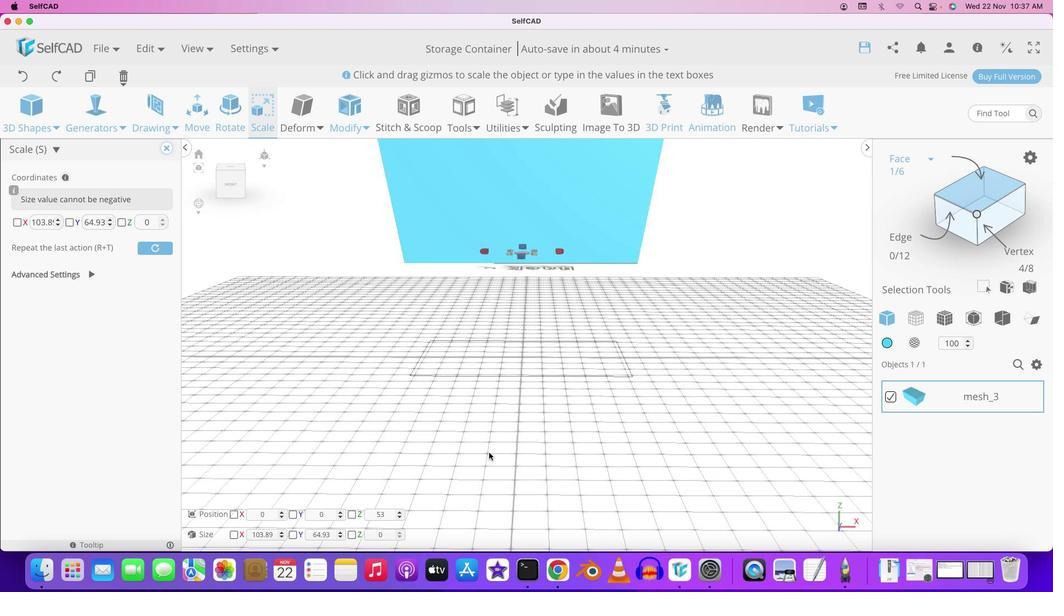 
Action: Mouse moved to (505, 415)
Screenshot: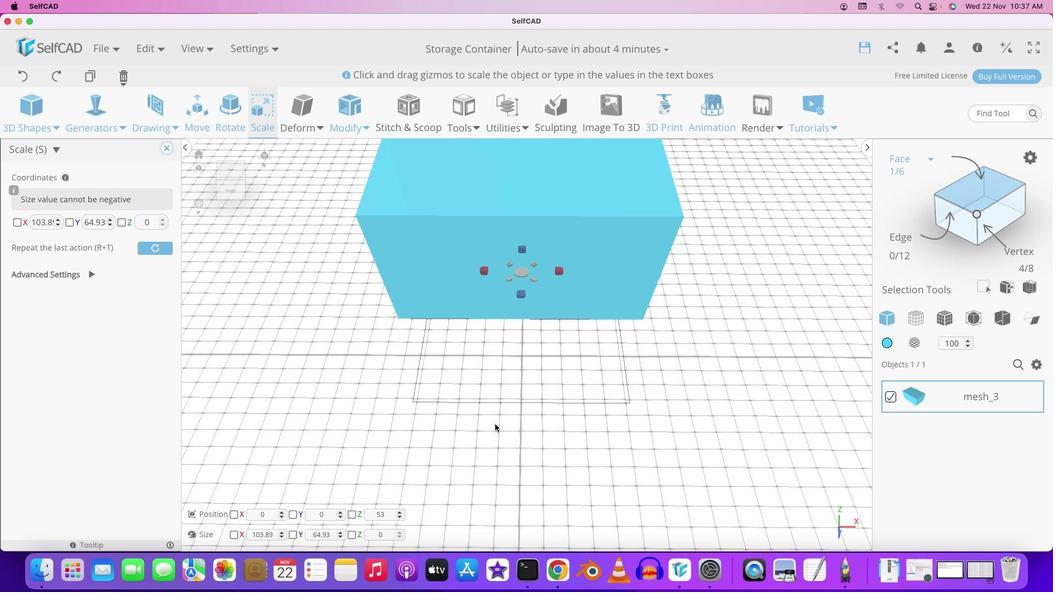 
Action: Mouse pressed left at (505, 415)
Screenshot: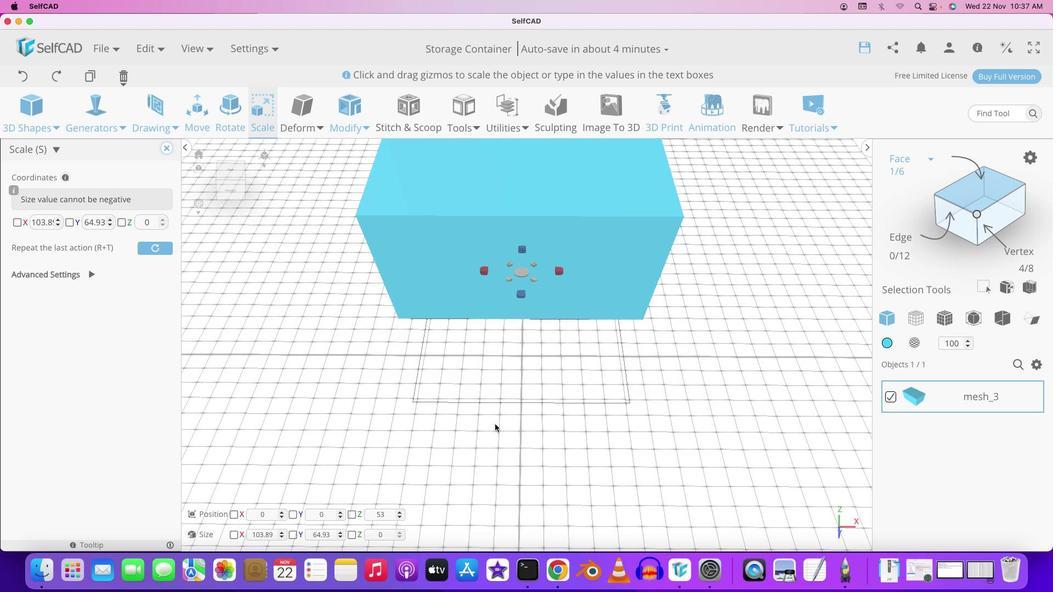 
Action: Mouse moved to (685, 367)
Screenshot: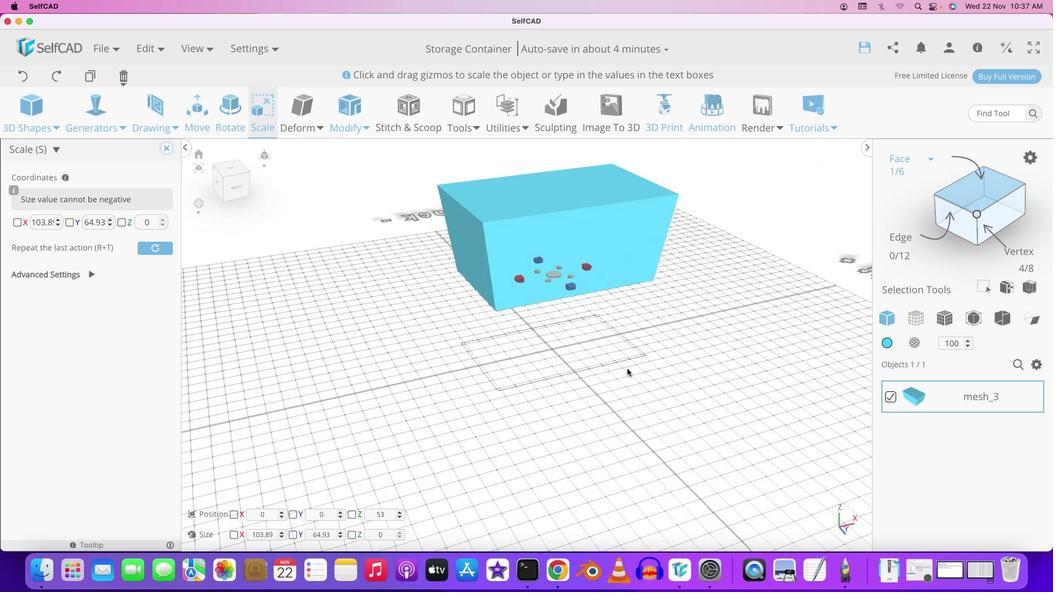 
Action: Mouse scrolled (685, 367) with delta (9, 9)
Screenshot: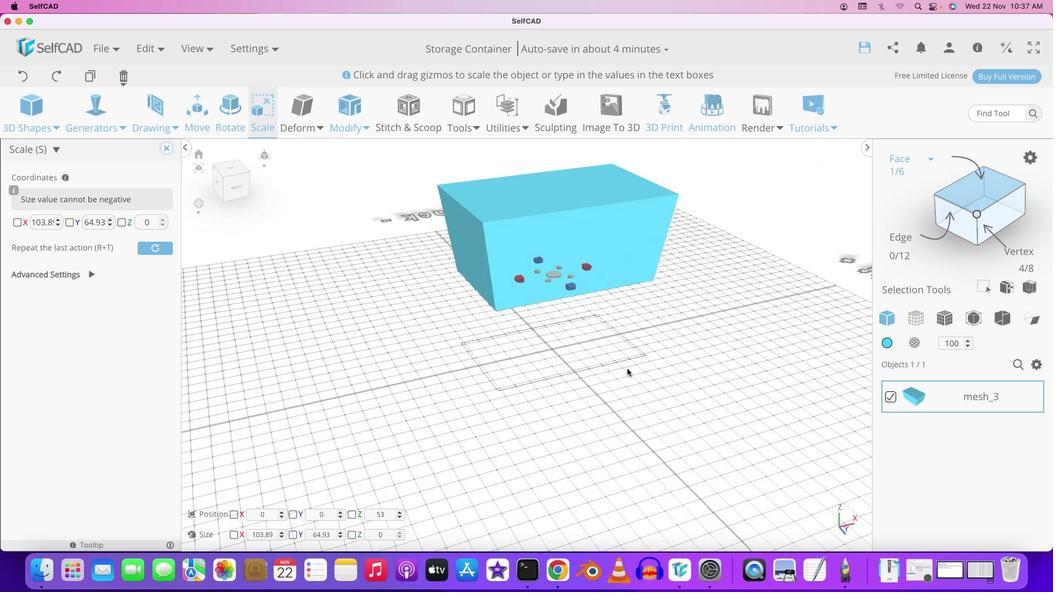 
Action: Mouse moved to (685, 361)
Screenshot: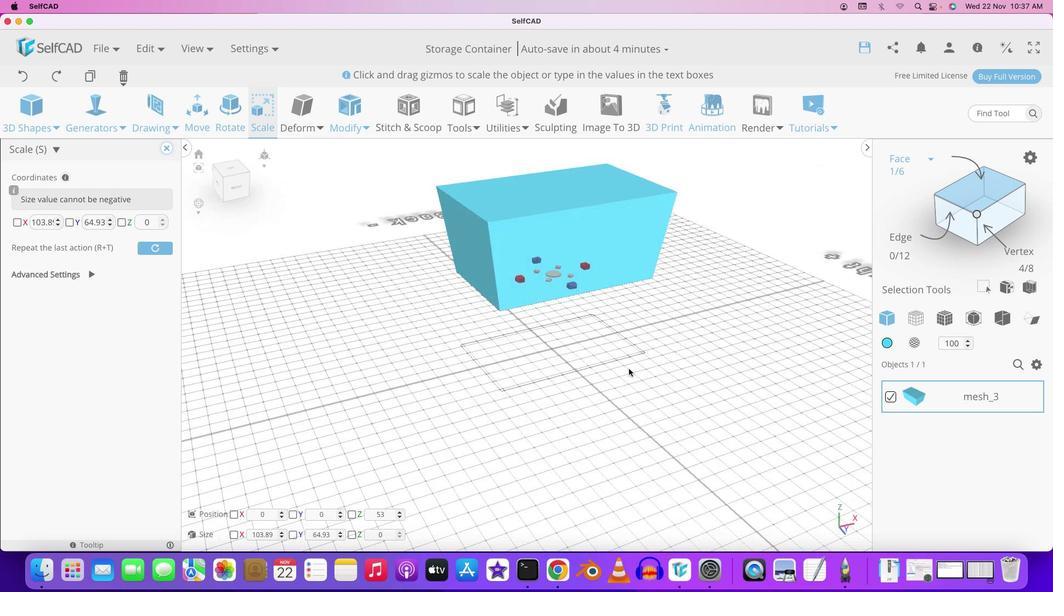 
Action: Mouse scrolled (685, 361) with delta (9, 9)
Screenshot: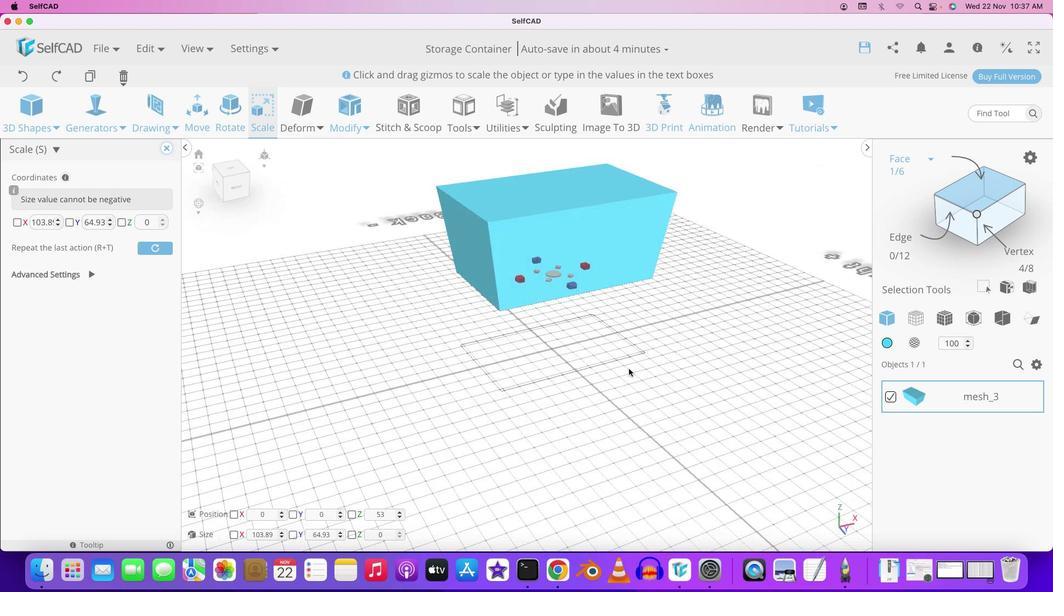 
Action: Mouse moved to (684, 359)
Screenshot: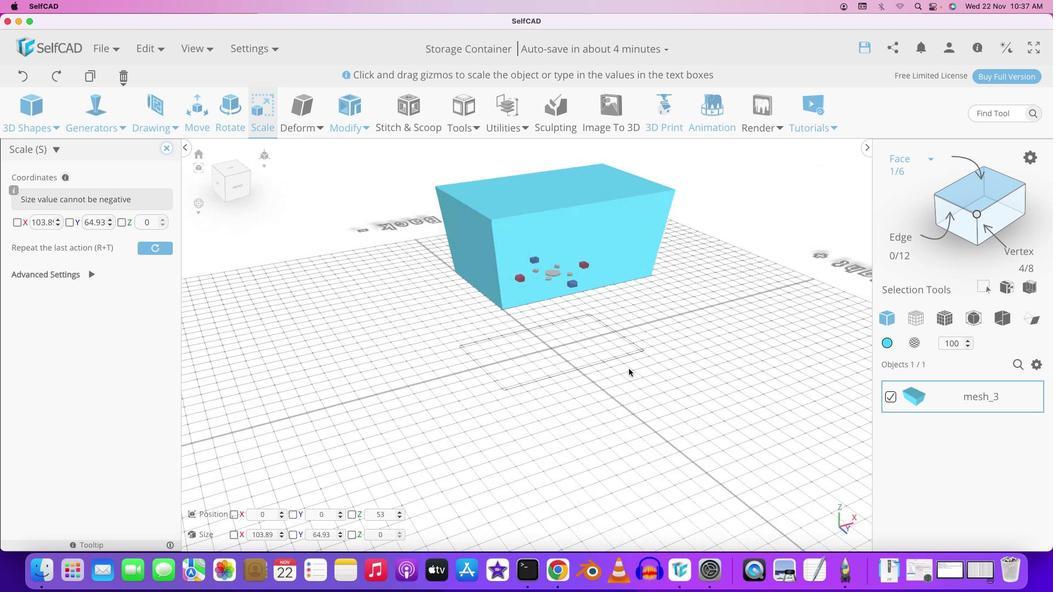 
Action: Mouse scrolled (684, 359) with delta (9, 8)
Screenshot: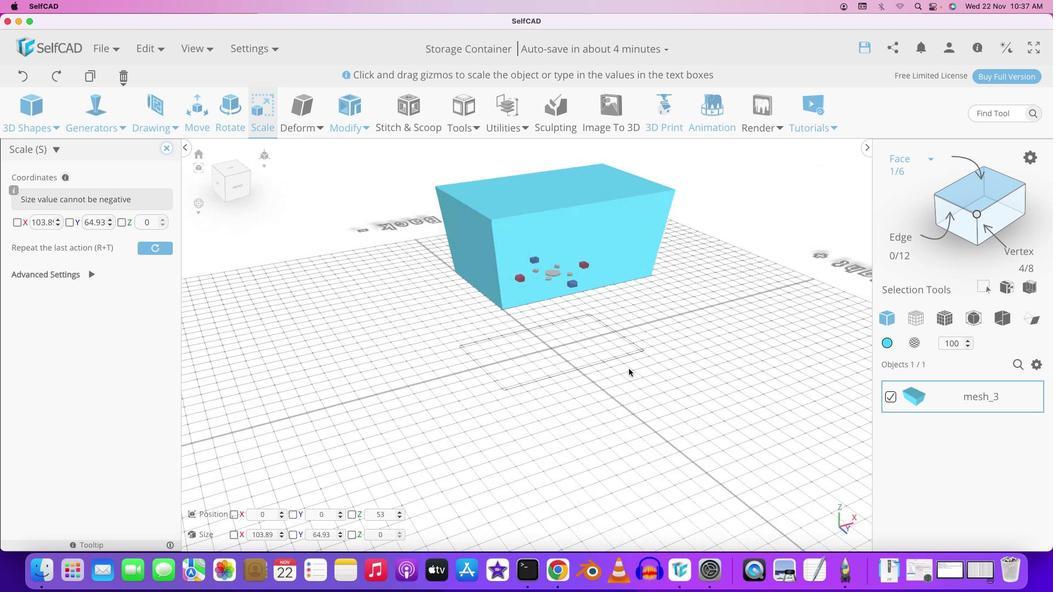 
Action: Mouse moved to (548, 398)
Screenshot: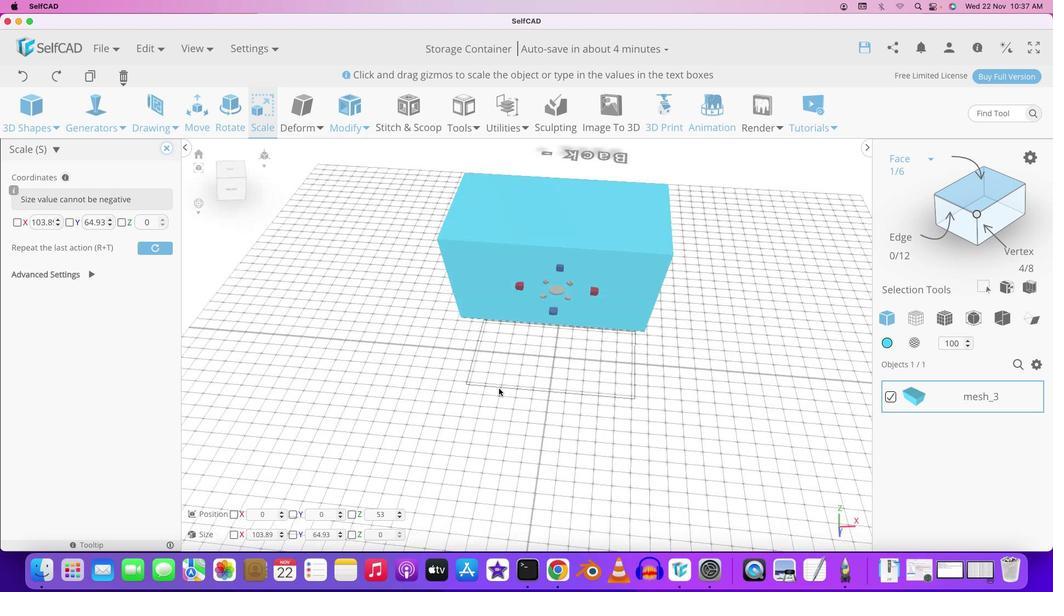 
Action: Mouse pressed left at (548, 398)
Screenshot: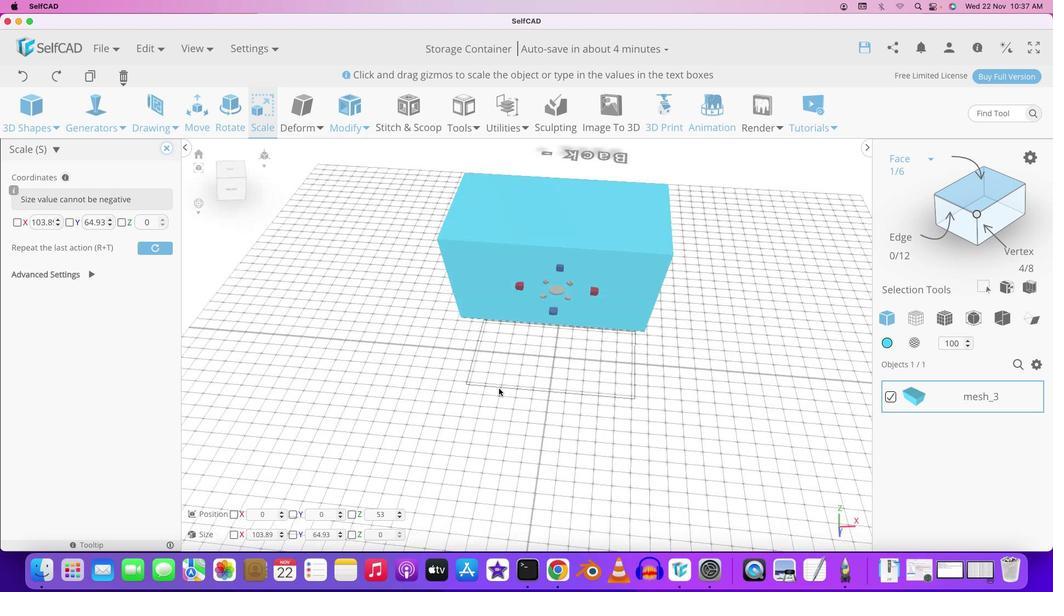 
Action: Mouse moved to (568, 308)
Screenshot: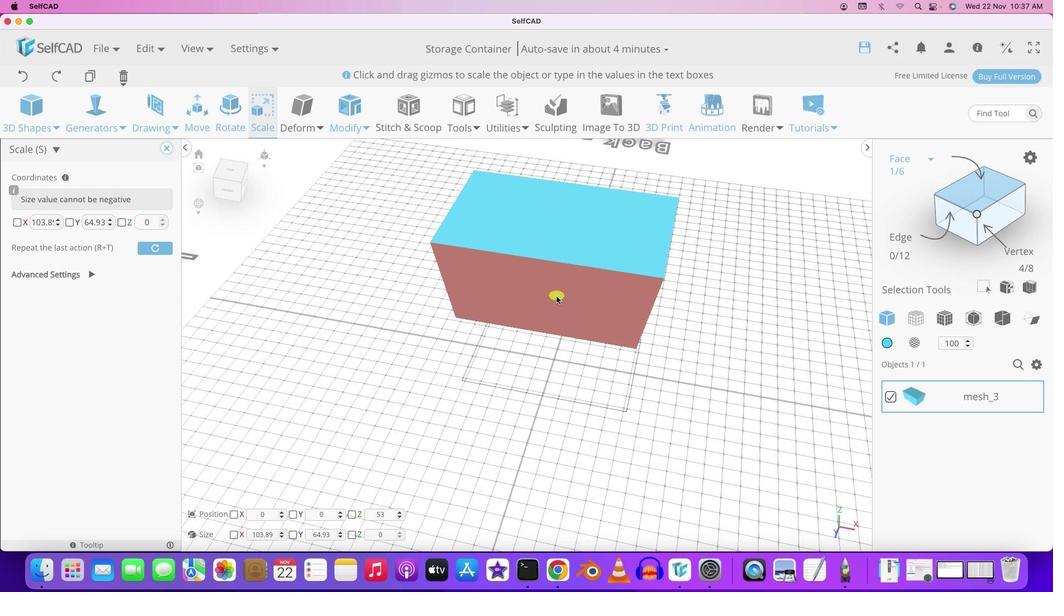 
Action: Mouse pressed left at (568, 308)
Screenshot: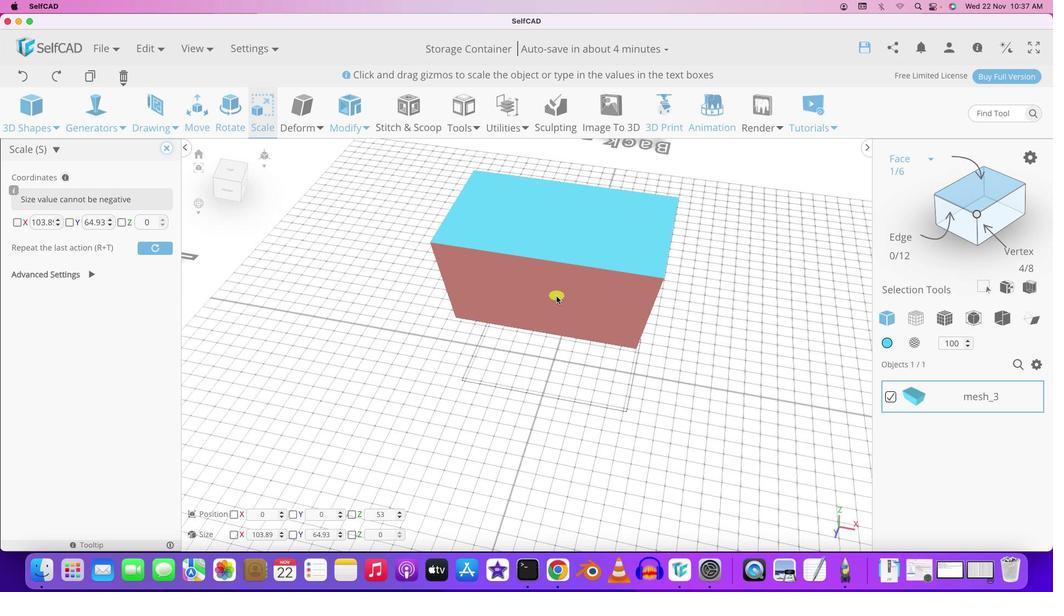 
Action: Mouse moved to (704, 359)
Screenshot: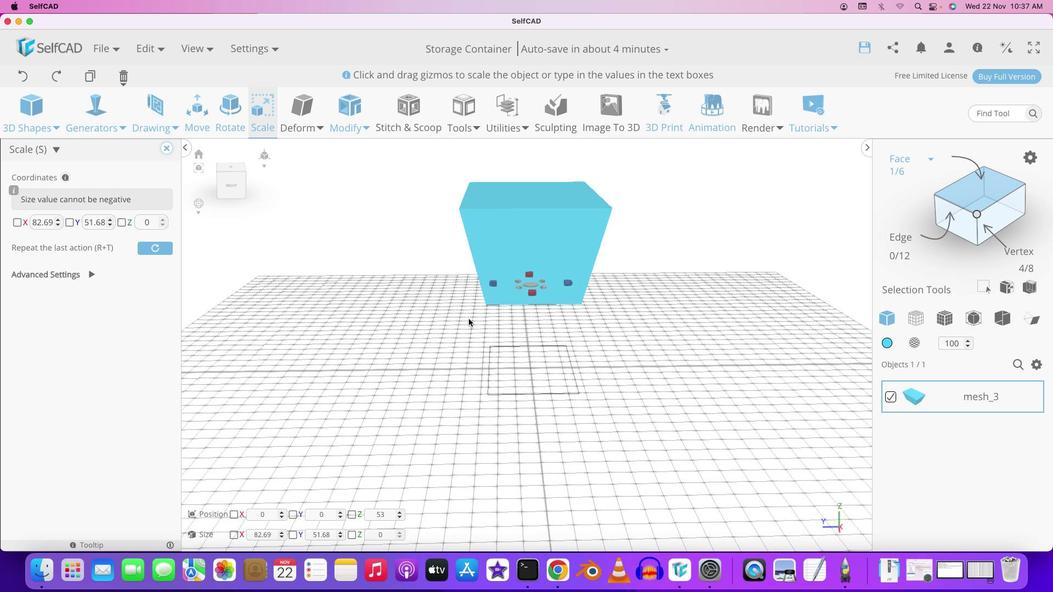 
Action: Mouse pressed left at (704, 359)
Screenshot: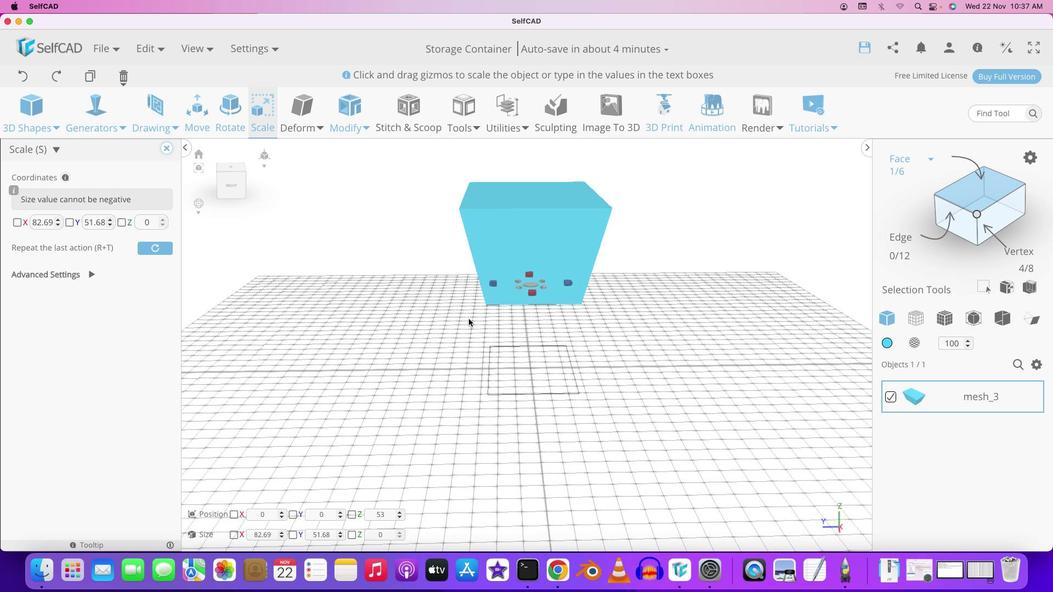 
Action: Mouse moved to (563, 291)
Screenshot: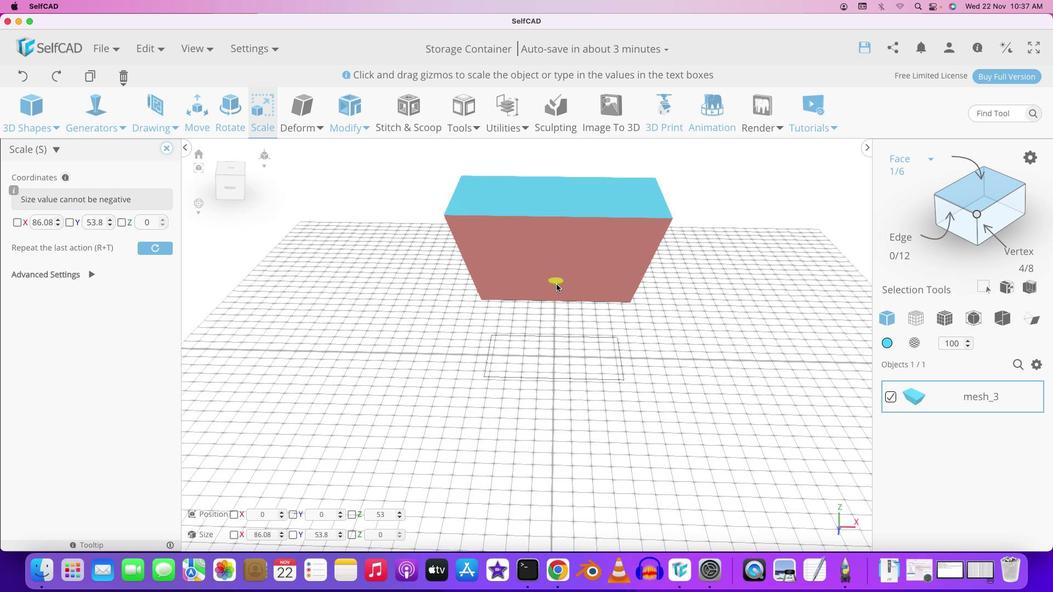 
Action: Mouse pressed left at (563, 291)
Screenshot: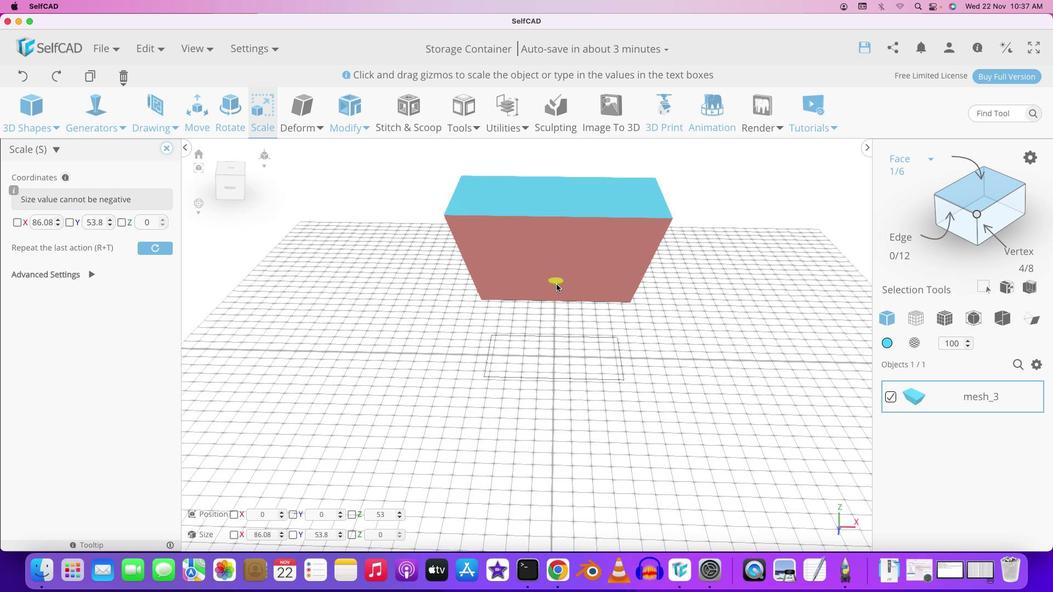 
Action: Mouse moved to (704, 407)
Screenshot: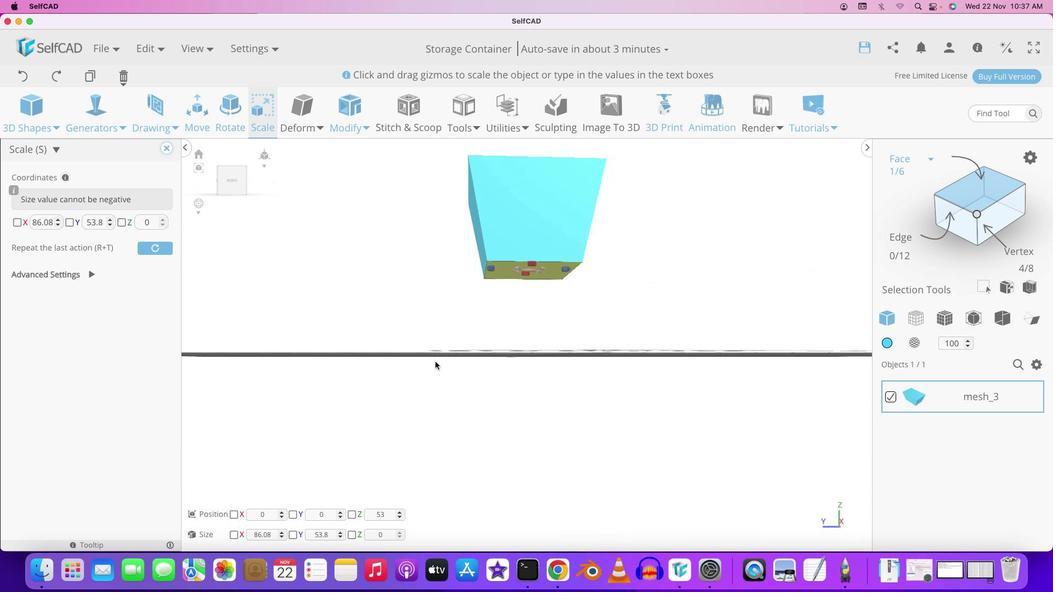 
Action: Mouse pressed left at (704, 407)
Screenshot: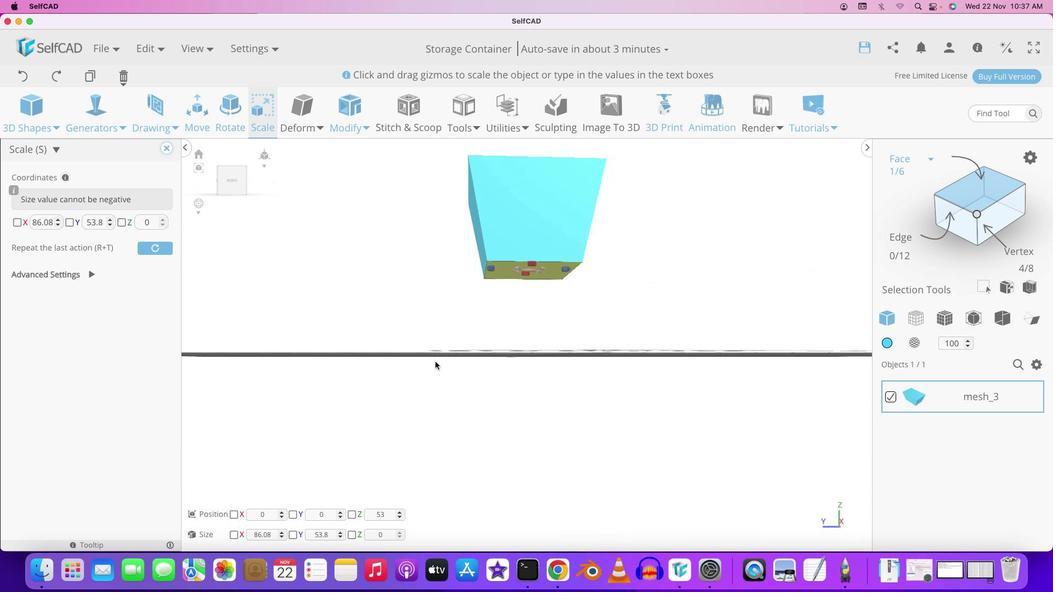 
Action: Mouse moved to (652, 378)
Screenshot: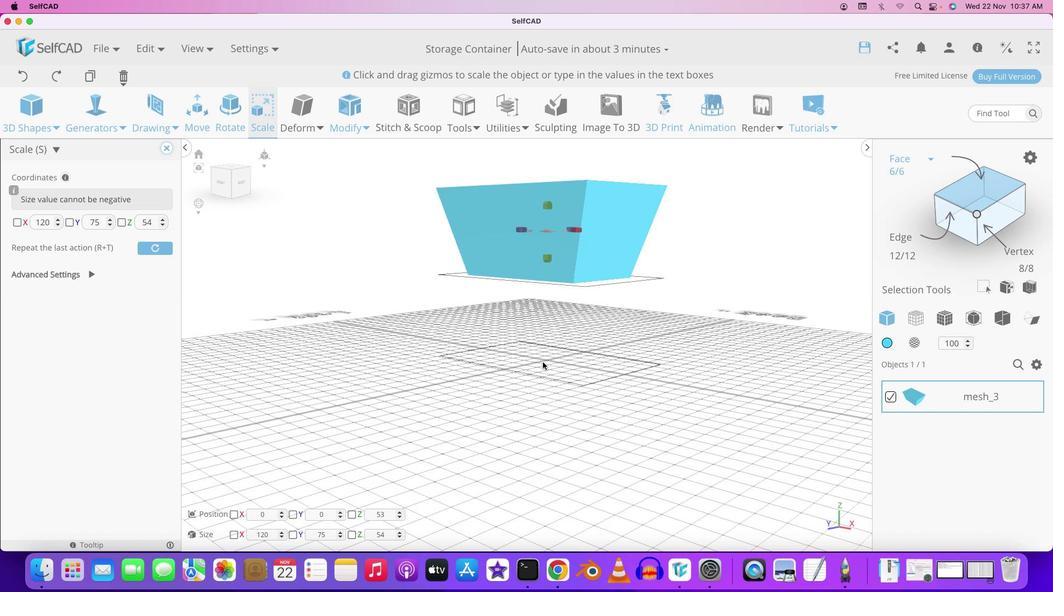 
Action: Mouse pressed left at (652, 378)
Screenshot: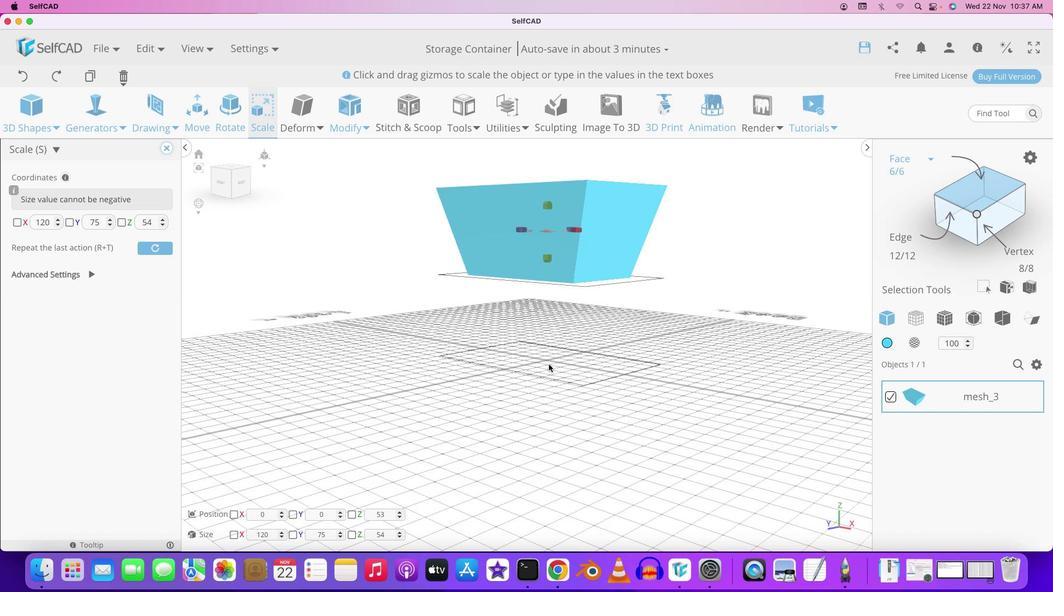
Action: Mouse moved to (552, 372)
Screenshot: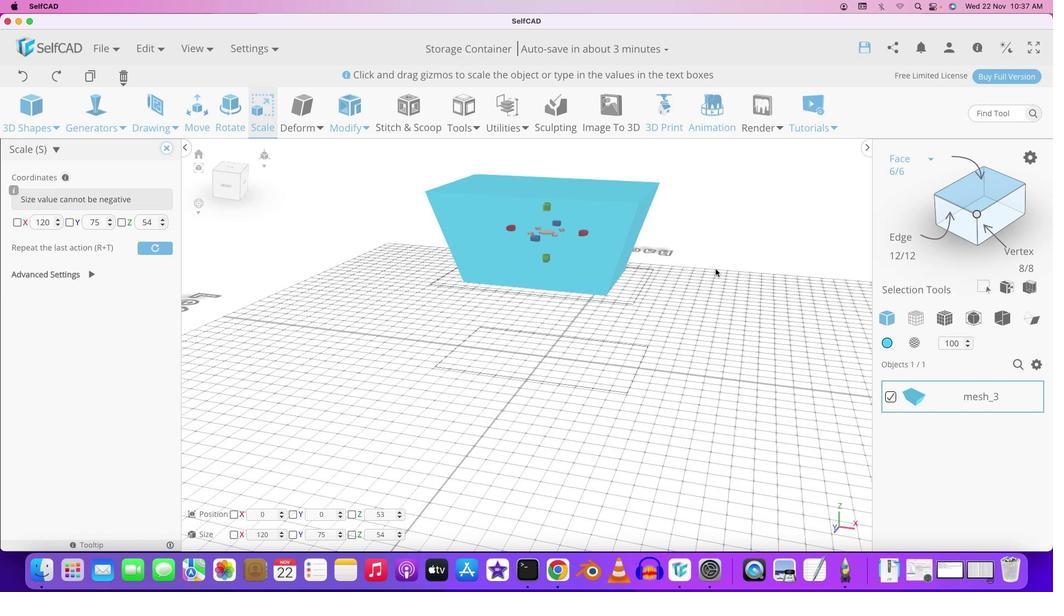 
Action: Mouse pressed left at (552, 372)
Screenshot: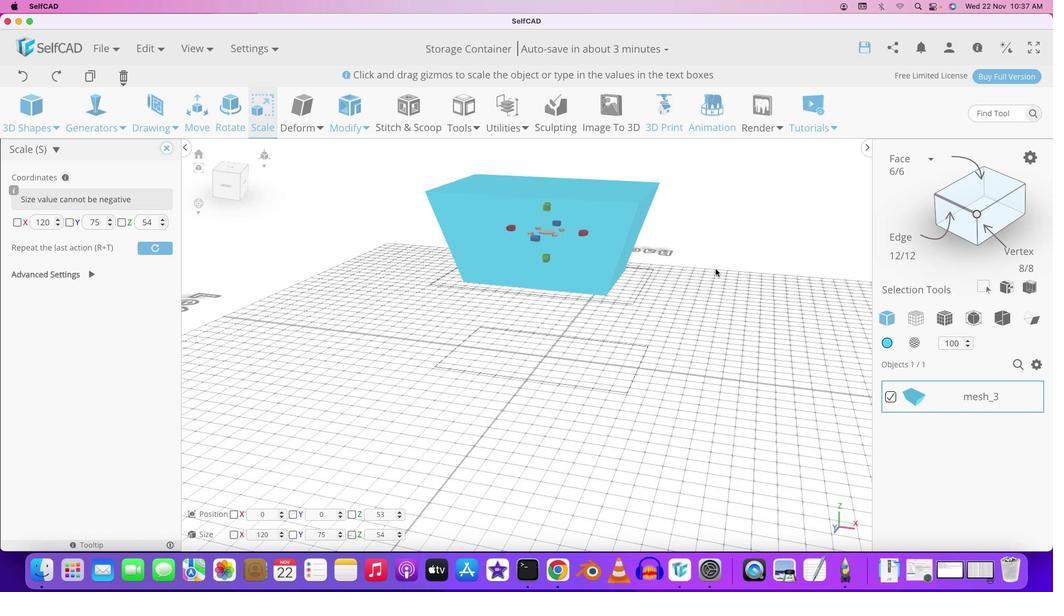 
Action: Mouse moved to (725, 278)
Screenshot: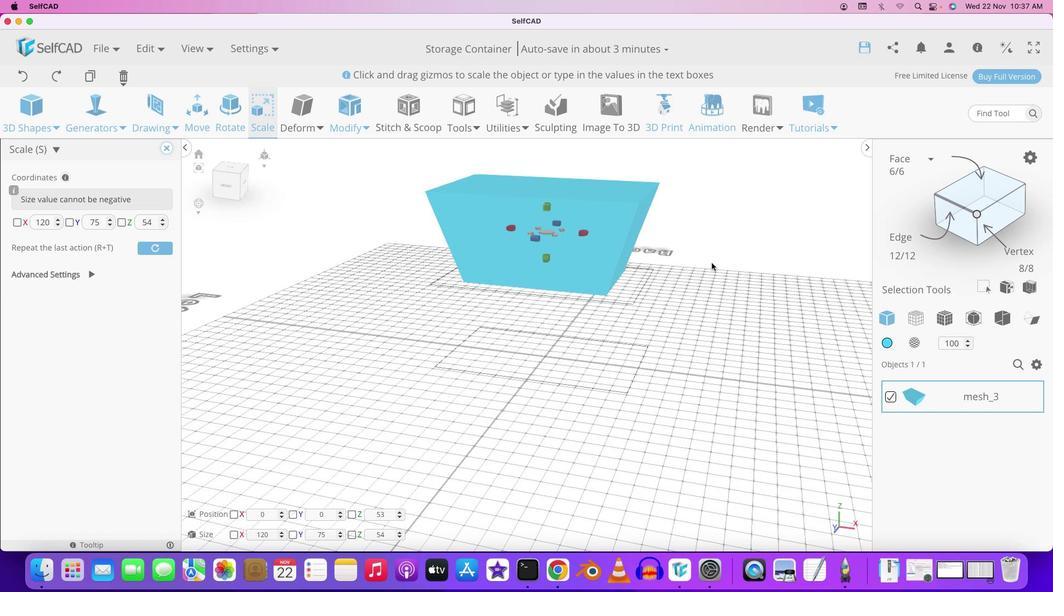 
Action: Mouse pressed left at (725, 278)
Screenshot: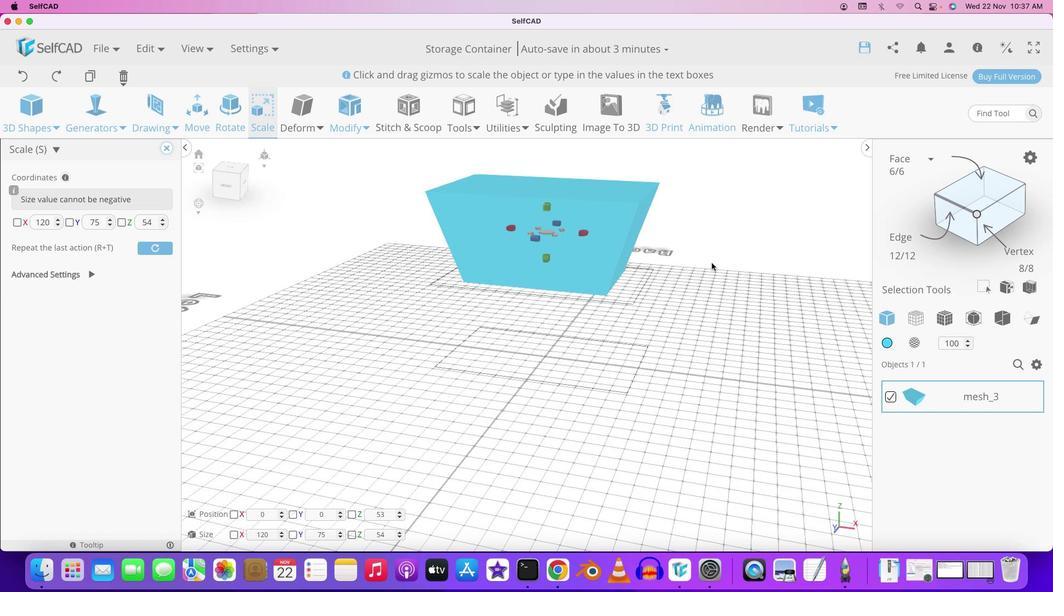 
Action: Mouse moved to (721, 272)
Screenshot: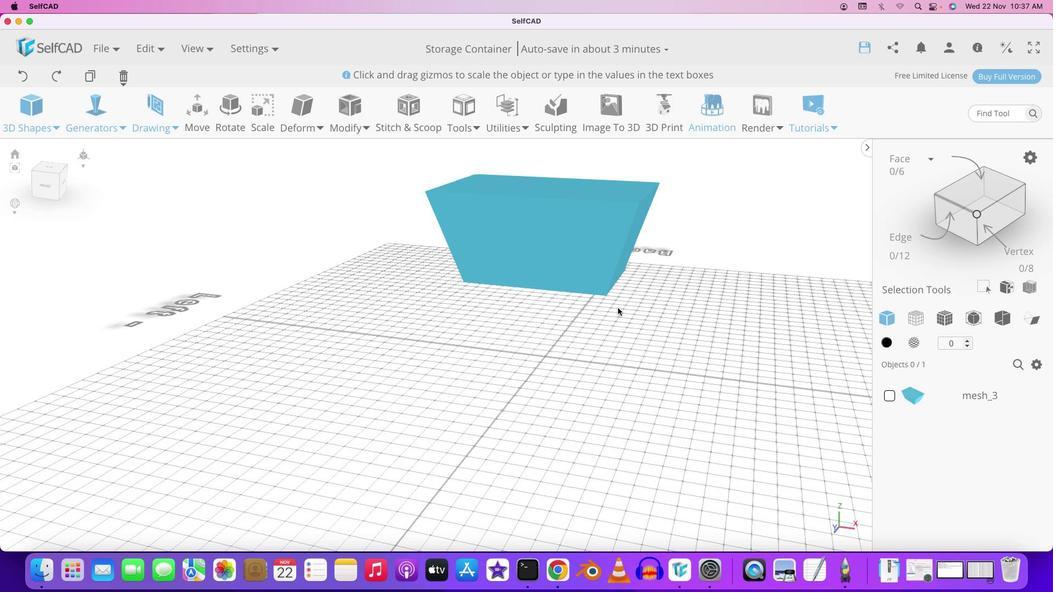 
Action: Mouse pressed left at (721, 272)
Screenshot: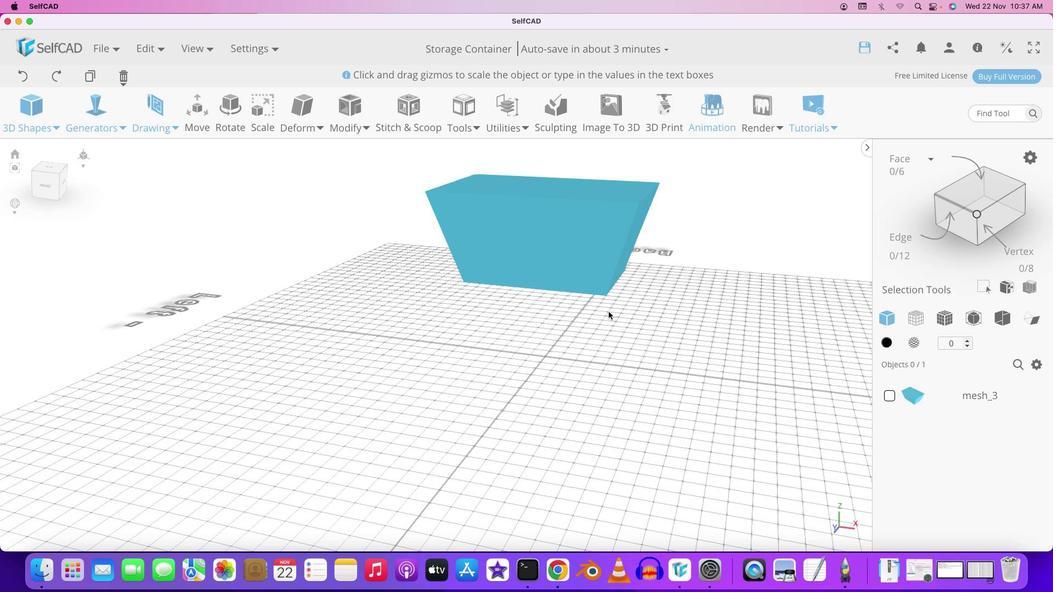 
Action: Mouse moved to (614, 326)
Screenshot: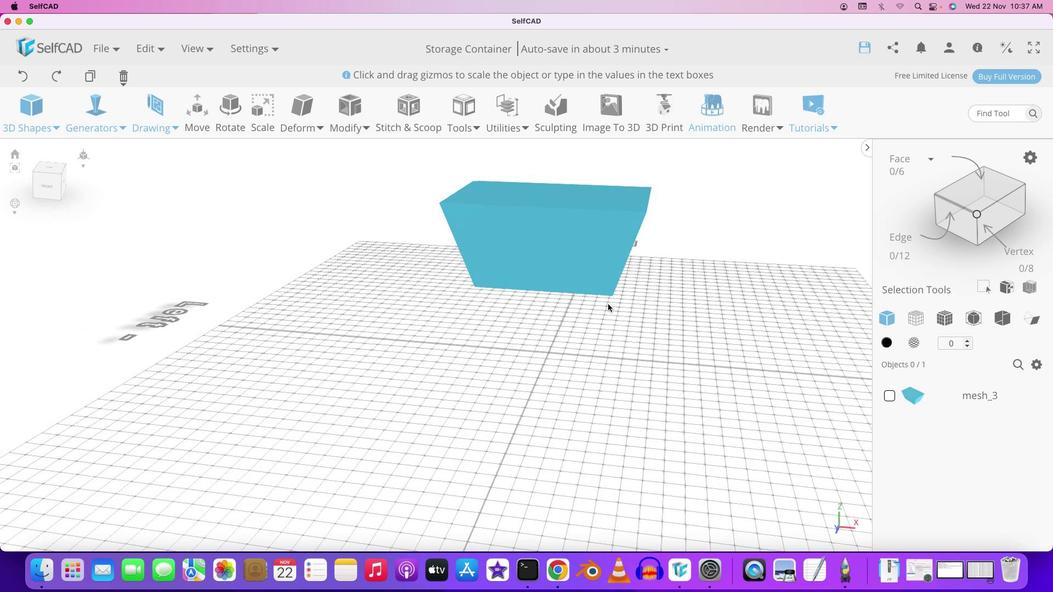 
Action: Mouse pressed left at (614, 326)
Screenshot: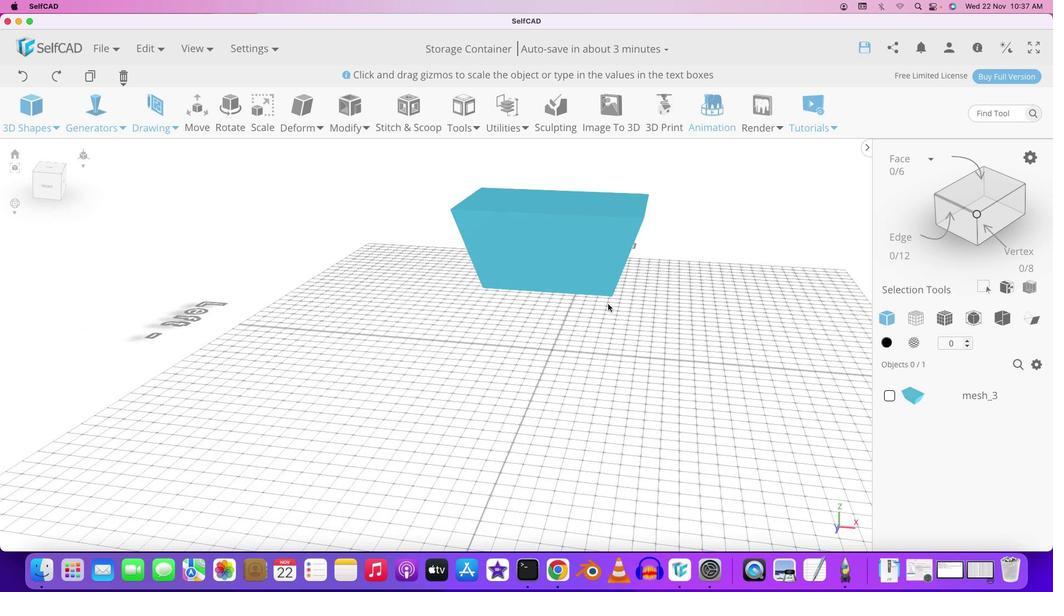 
Action: Mouse moved to (621, 315)
Screenshot: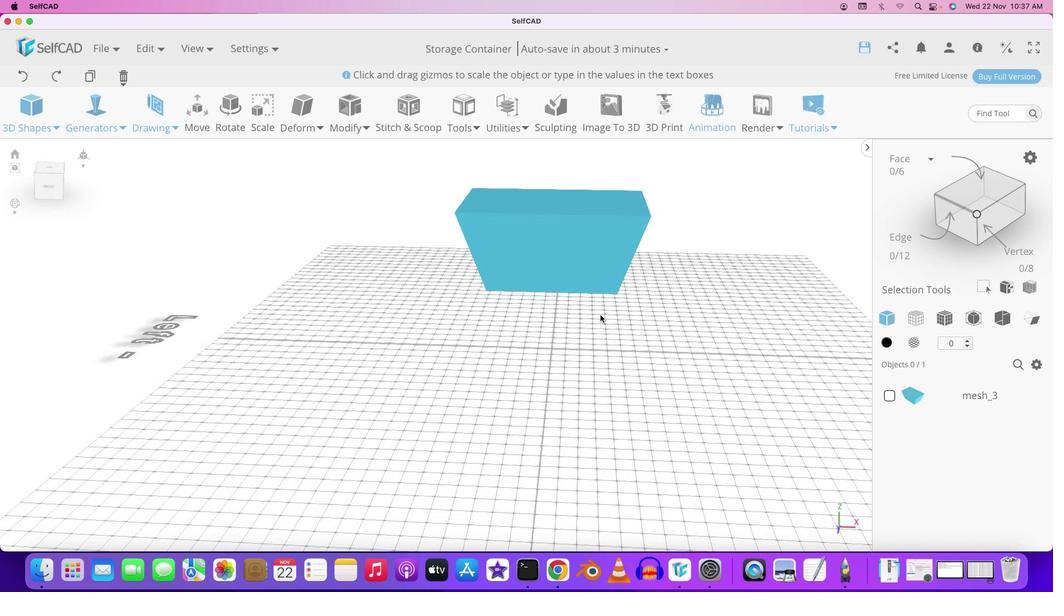 
Action: Mouse scrolled (621, 315) with delta (9, 9)
Screenshot: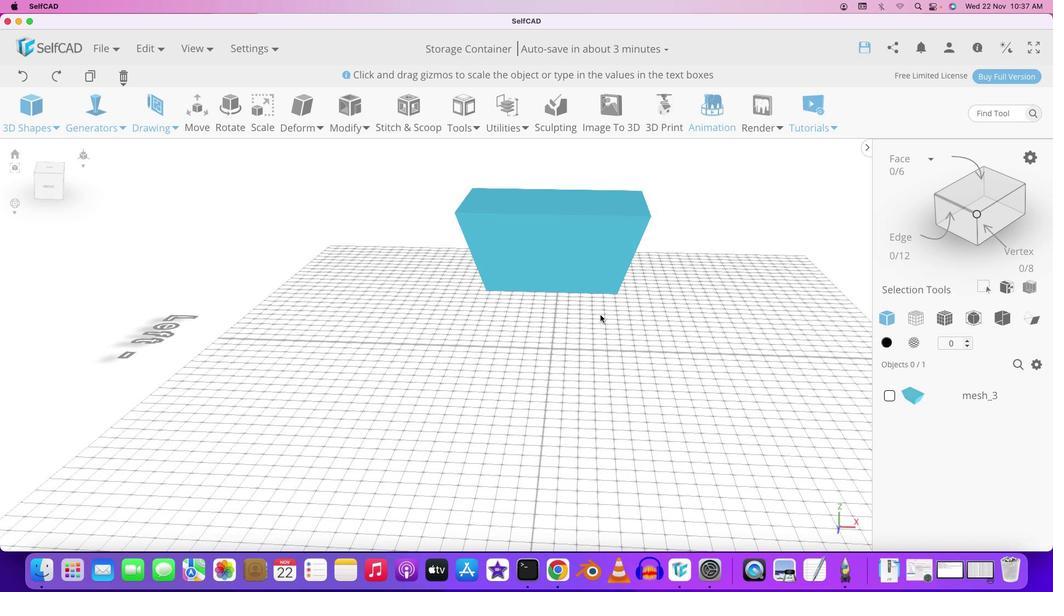 
Action: Mouse moved to (619, 314)
Screenshot: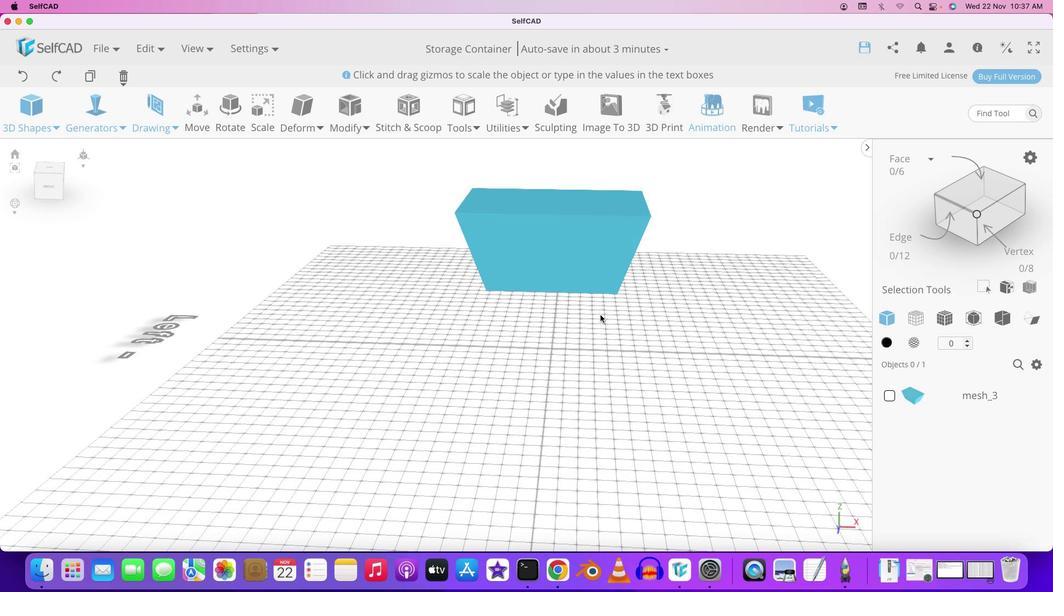 
Action: Mouse scrolled (619, 314) with delta (9, 9)
Screenshot: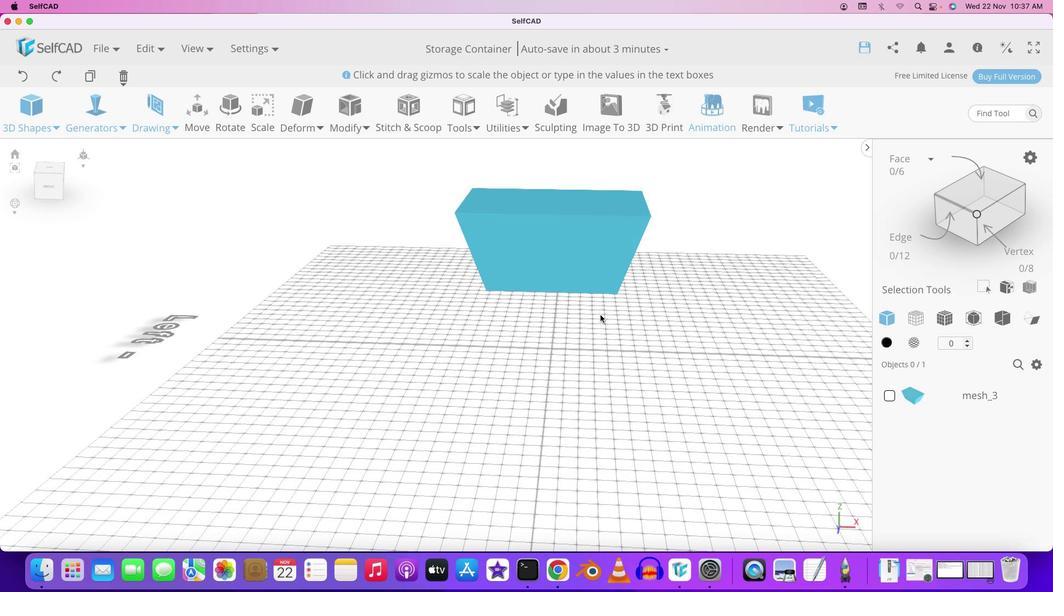 
Action: Mouse moved to (588, 324)
Screenshot: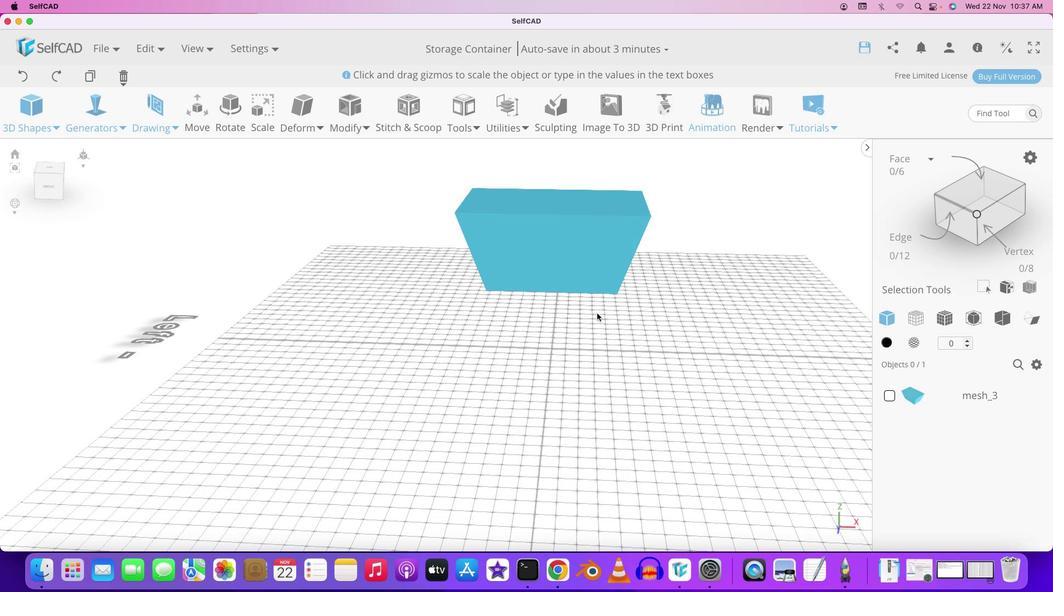 
Action: Mouse pressed left at (588, 324)
Screenshot: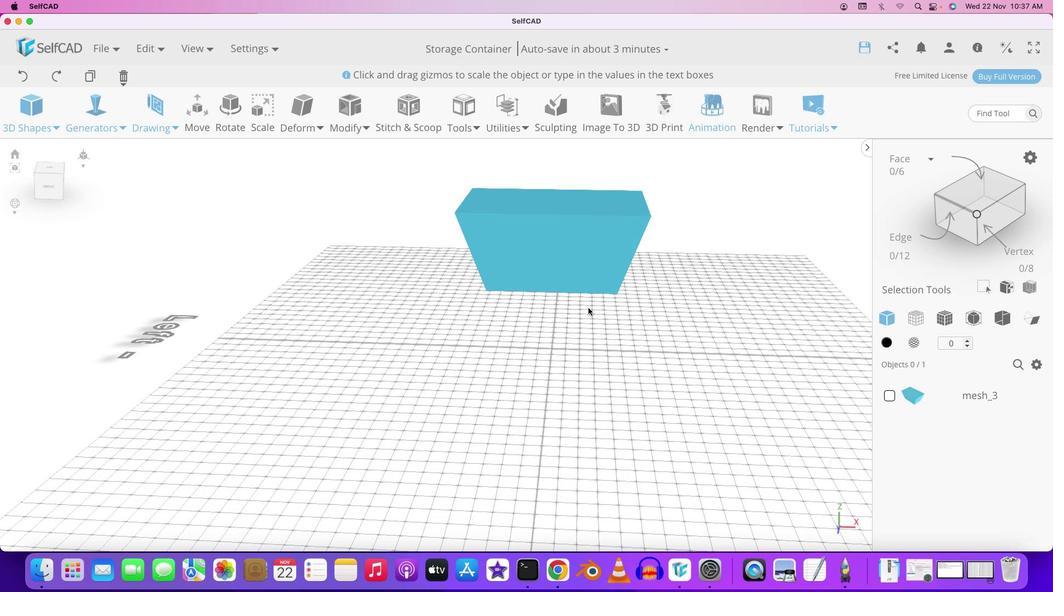 
Action: Mouse moved to (617, 320)
Screenshot: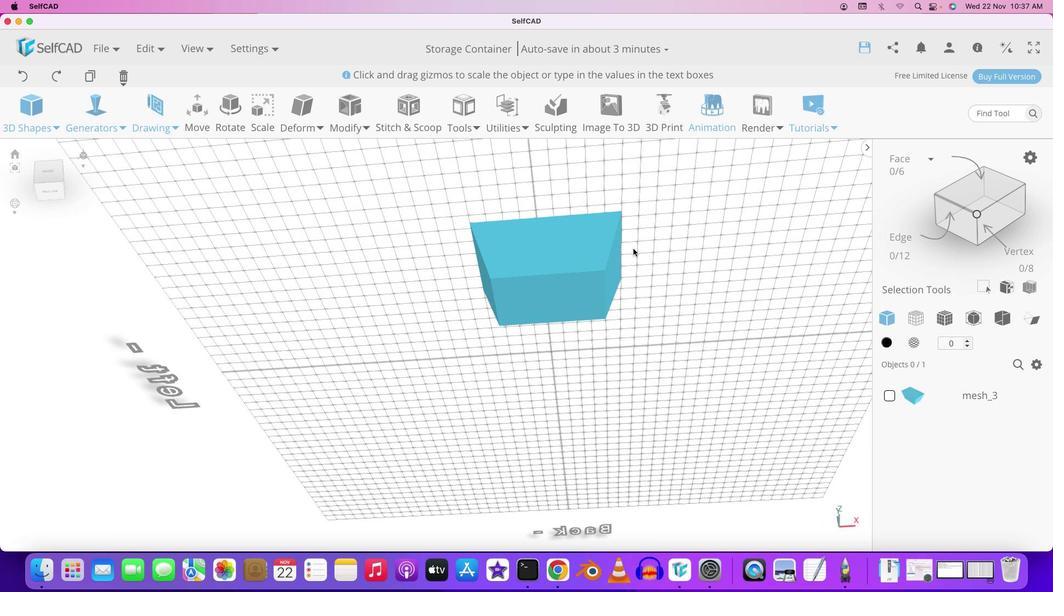 
Action: Mouse pressed left at (617, 320)
Screenshot: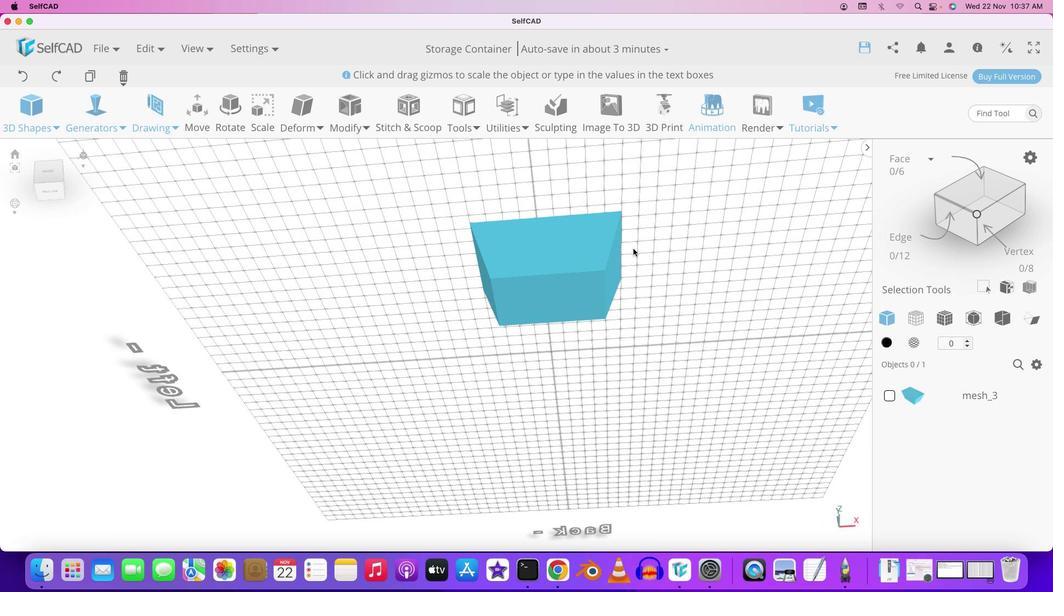 
Action: Mouse moved to (682, 278)
Screenshot: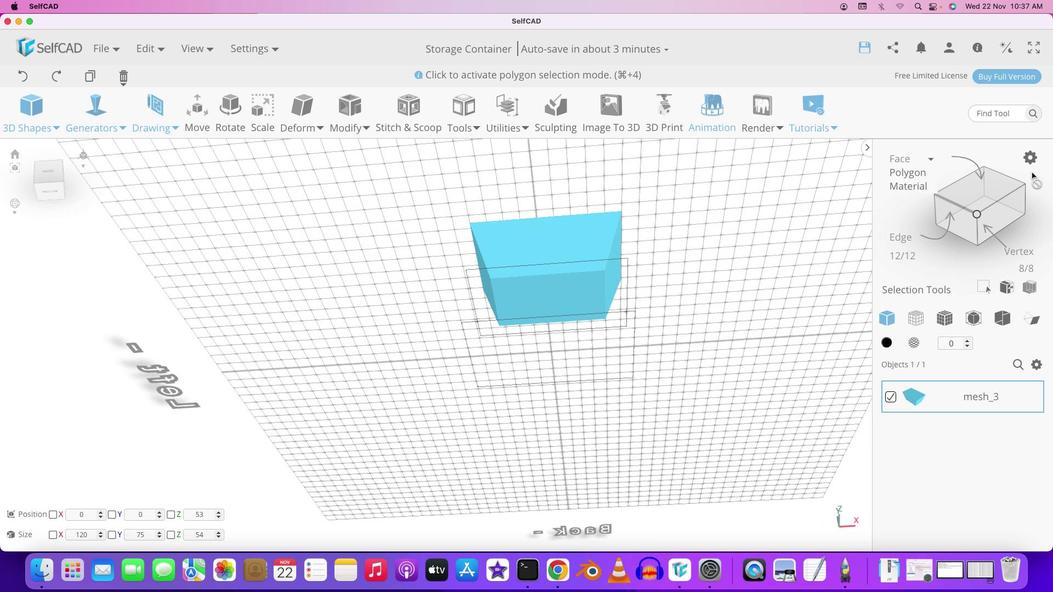 
Action: Mouse pressed left at (682, 278)
Screenshot: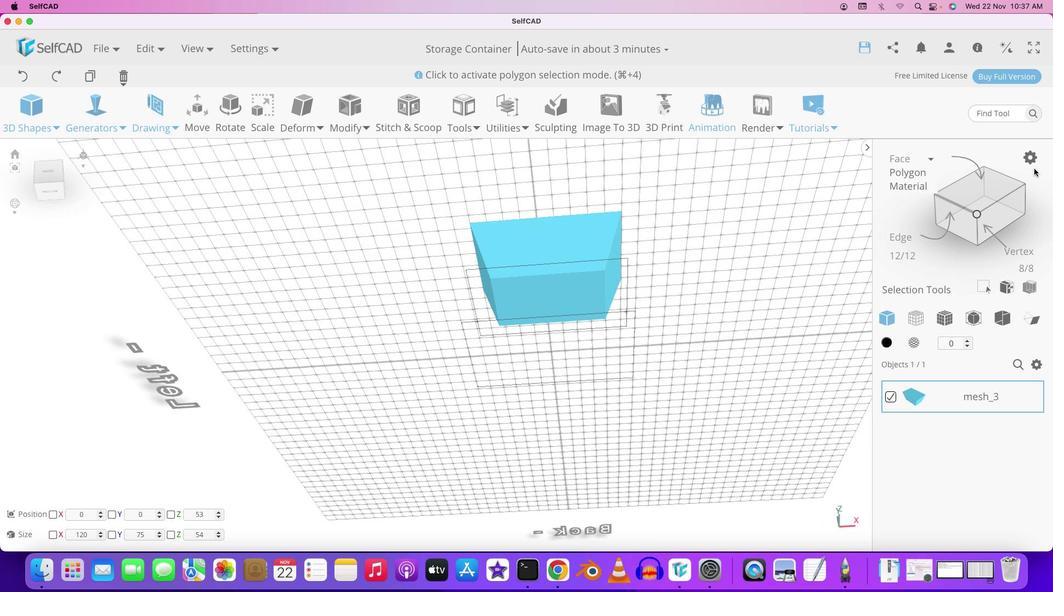 
Action: Mouse moved to (589, 280)
Screenshot: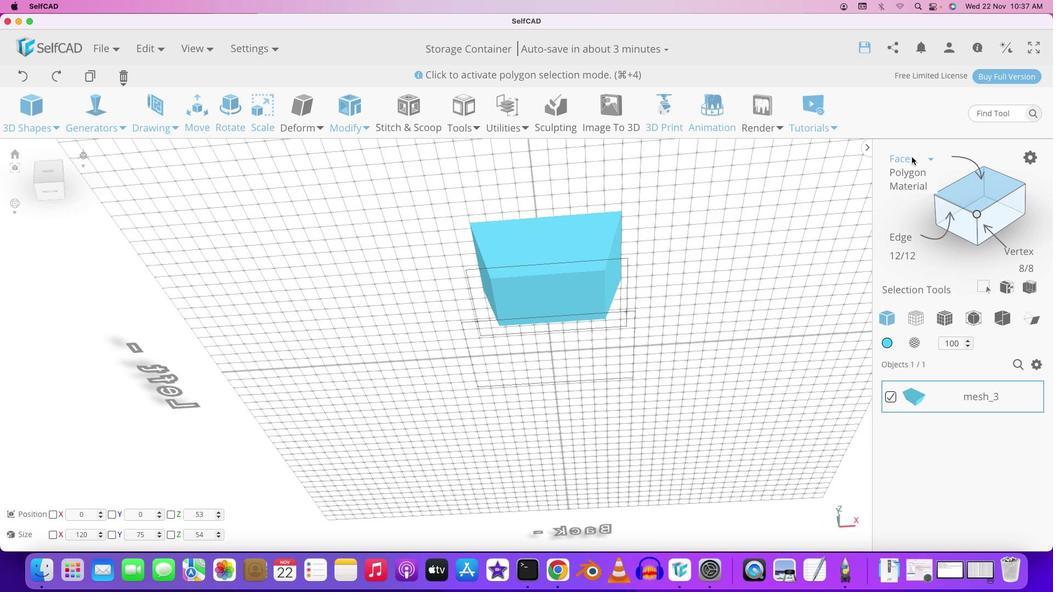 
Action: Mouse pressed left at (589, 280)
Screenshot: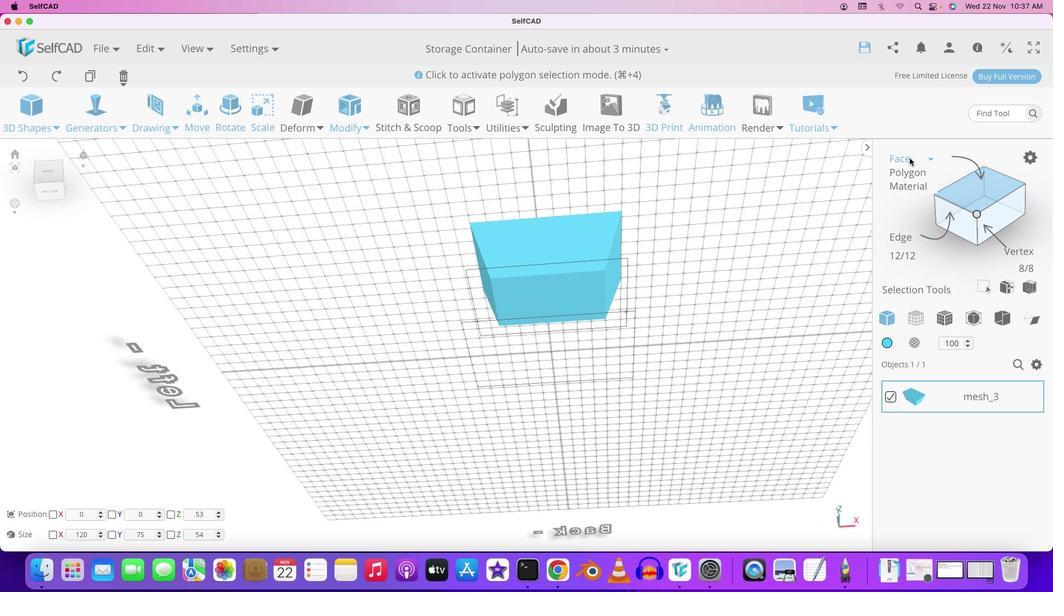 
Action: Mouse moved to (918, 167)
Screenshot: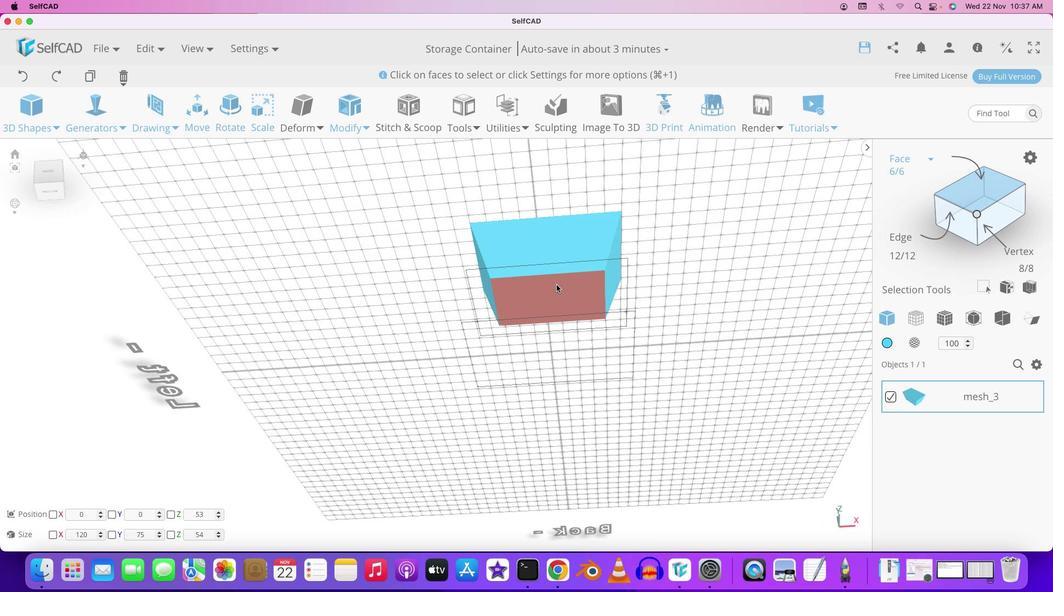 
Action: Mouse pressed left at (918, 167)
Screenshot: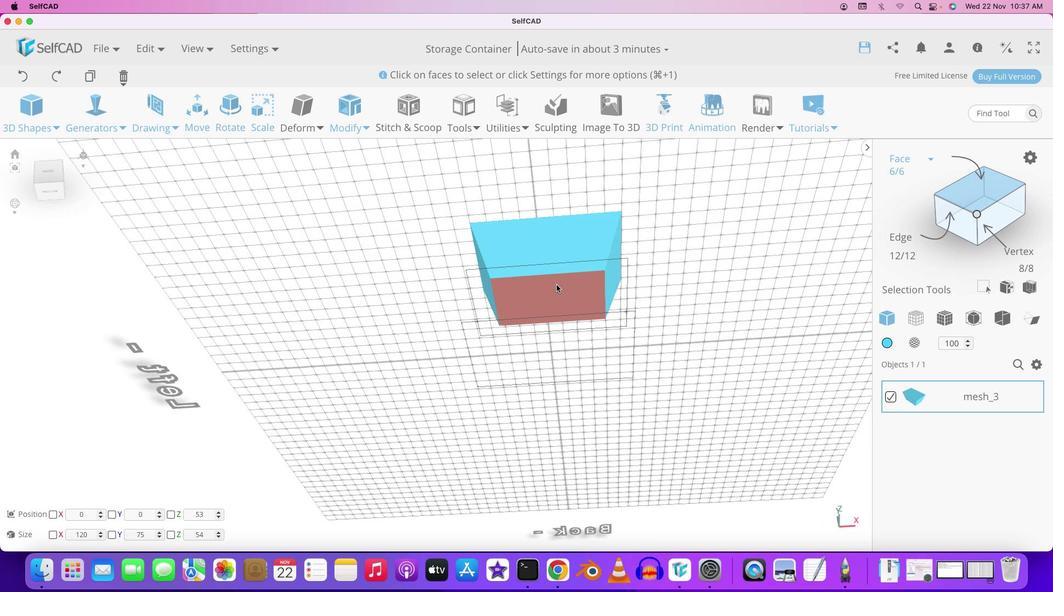 
Action: Mouse moved to (566, 294)
Screenshot: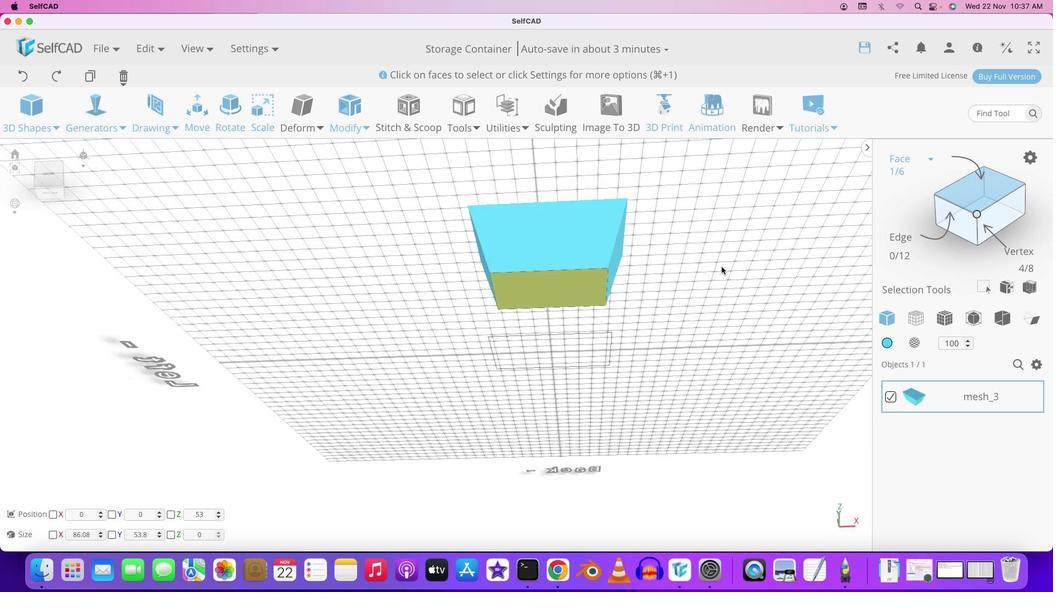 
Action: Mouse pressed left at (566, 294)
